 Task: Create a header with the text 'DISTANCE EDUCATION' and apply various text styles and effects.
Action: Mouse scrolled (822, 232) with delta (0, -1)
Screenshot: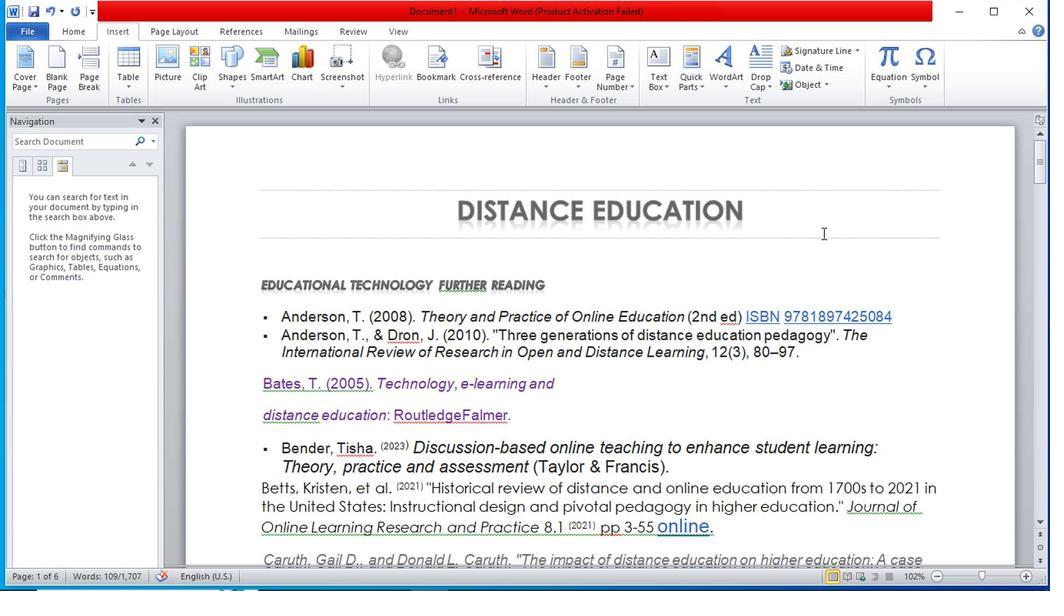 
Action: Mouse scrolled (822, 232) with delta (0, -1)
Screenshot: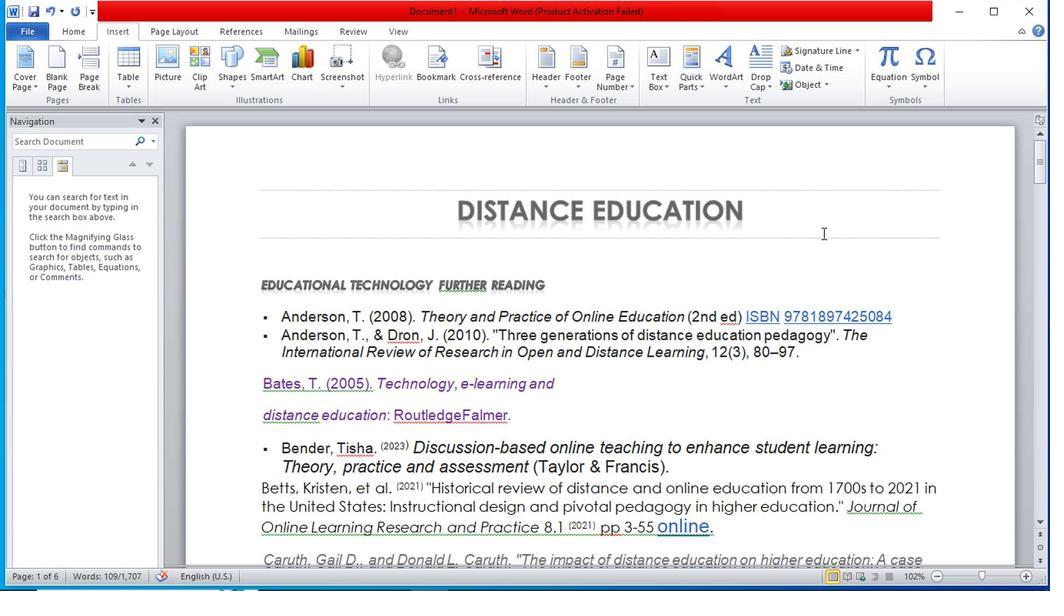 
Action: Mouse moved to (789, 261)
Screenshot: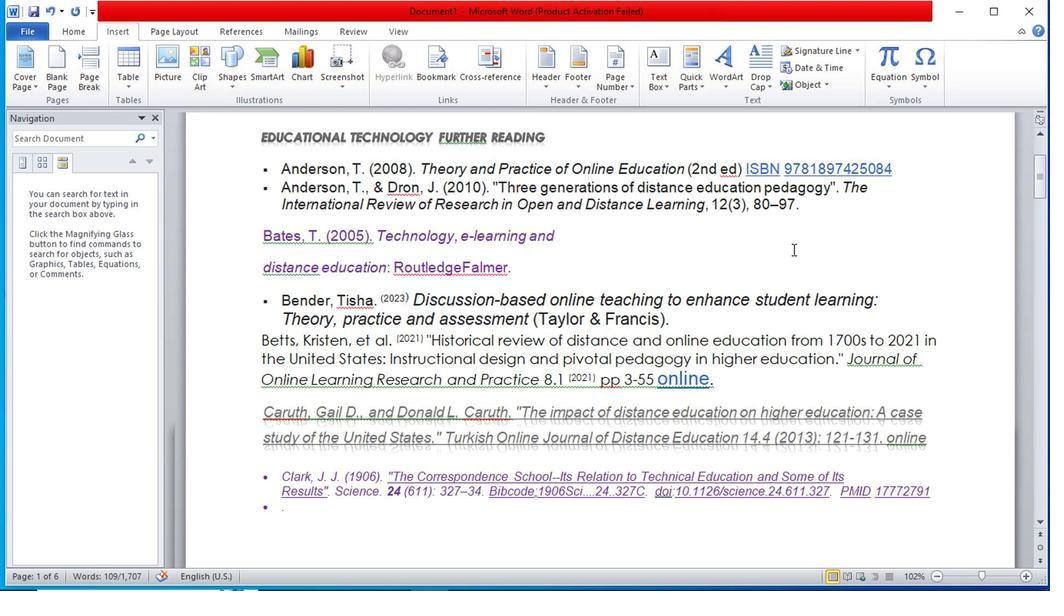 
Action: Mouse scrolled (789, 261) with delta (0, 0)
Screenshot: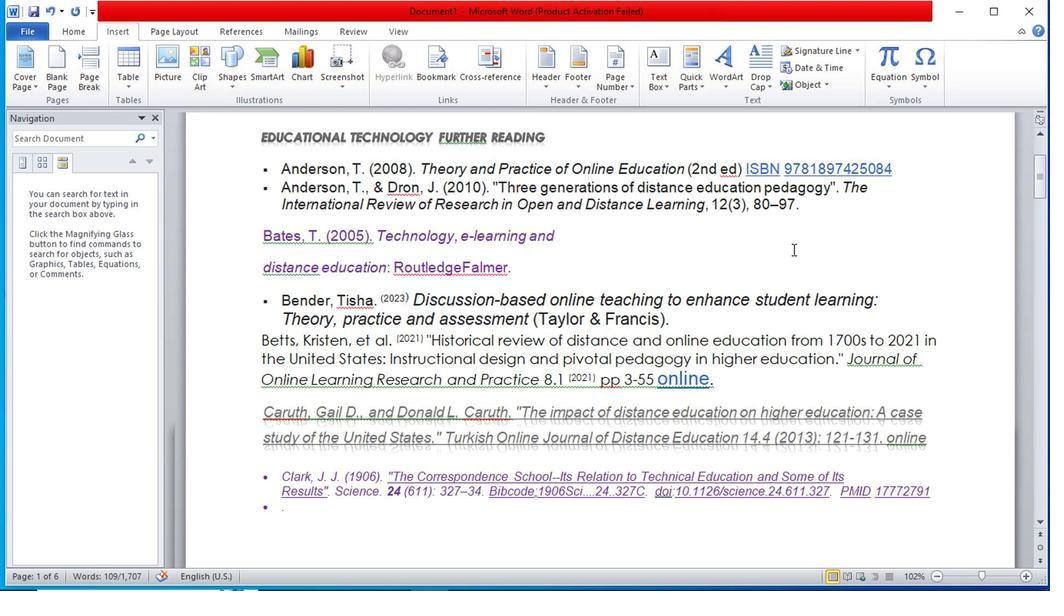 
Action: Mouse moved to (788, 265)
Screenshot: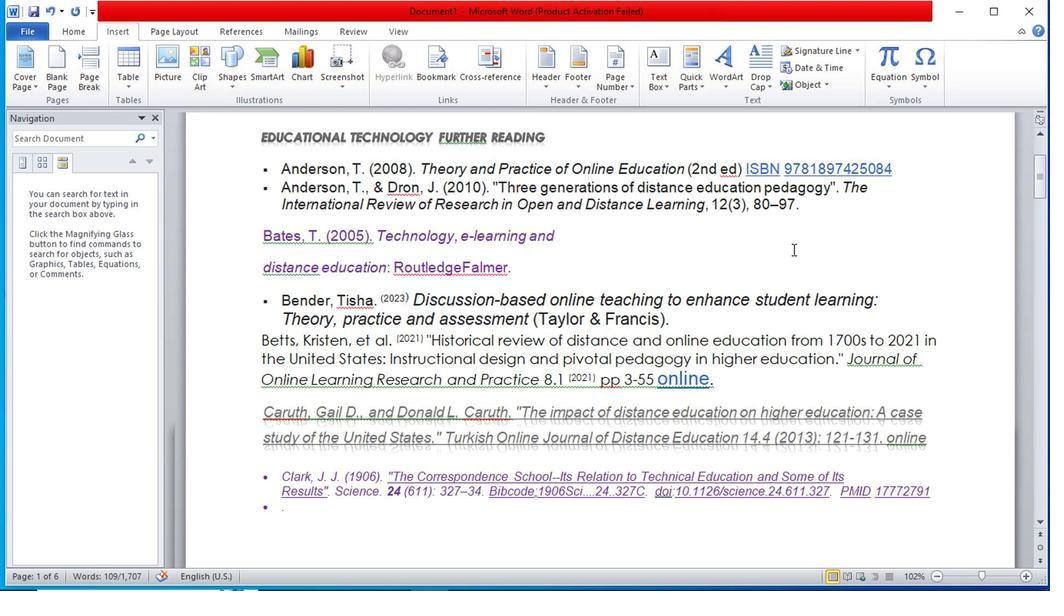 
Action: Mouse scrolled (788, 264) with delta (0, 0)
Screenshot: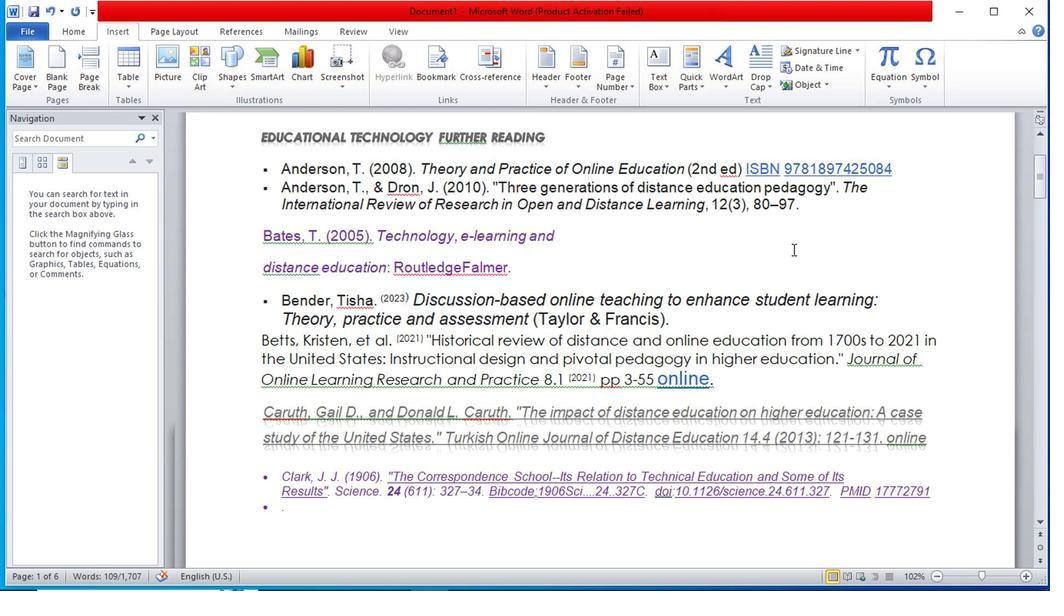 
Action: Mouse scrolled (788, 264) with delta (0, 0)
Screenshot: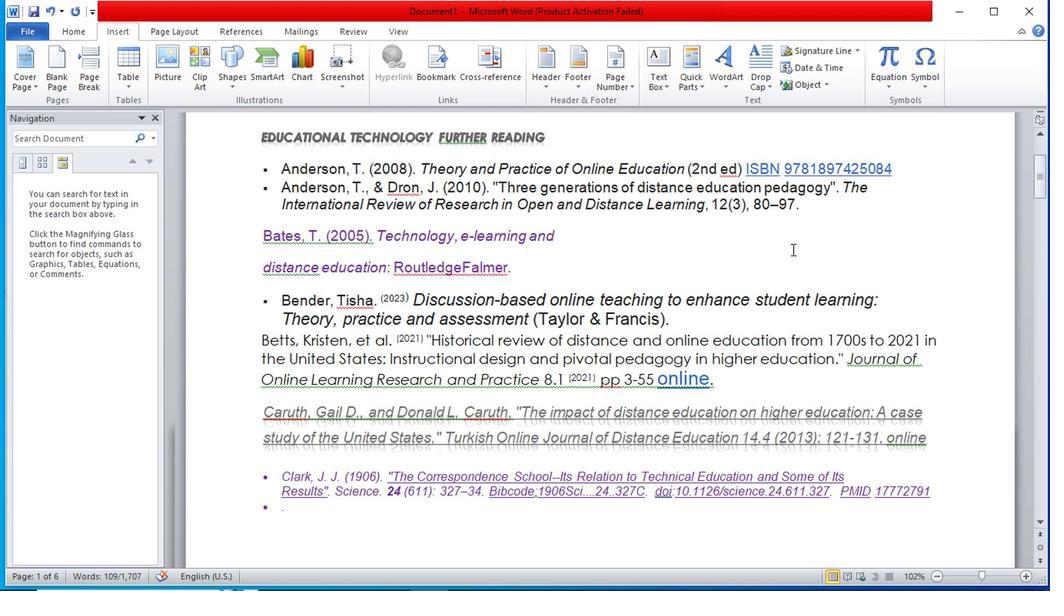 
Action: Mouse scrolled (788, 264) with delta (0, 0)
Screenshot: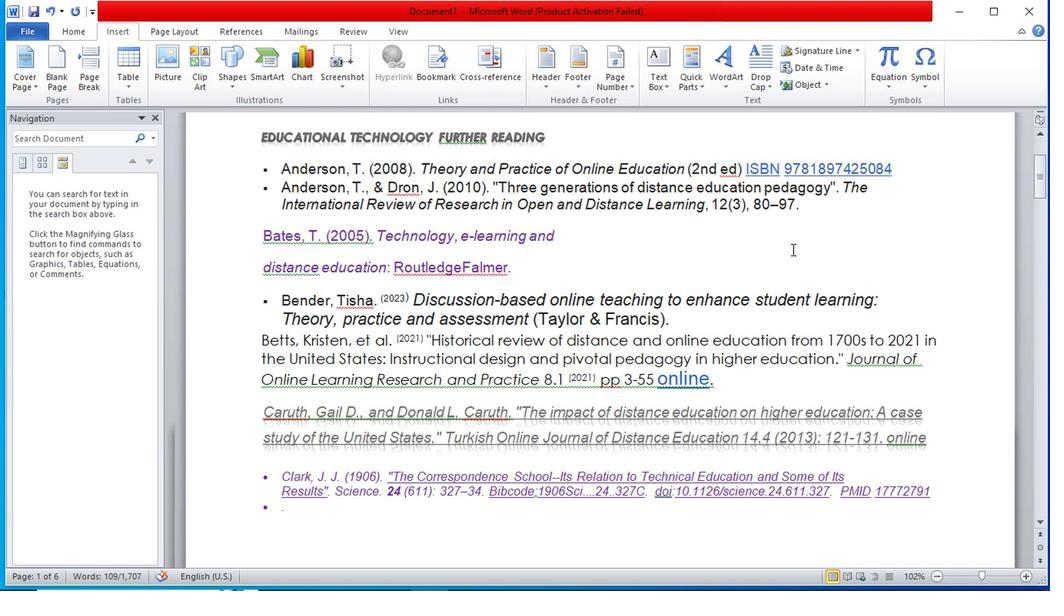 
Action: Mouse moved to (792, 310)
Screenshot: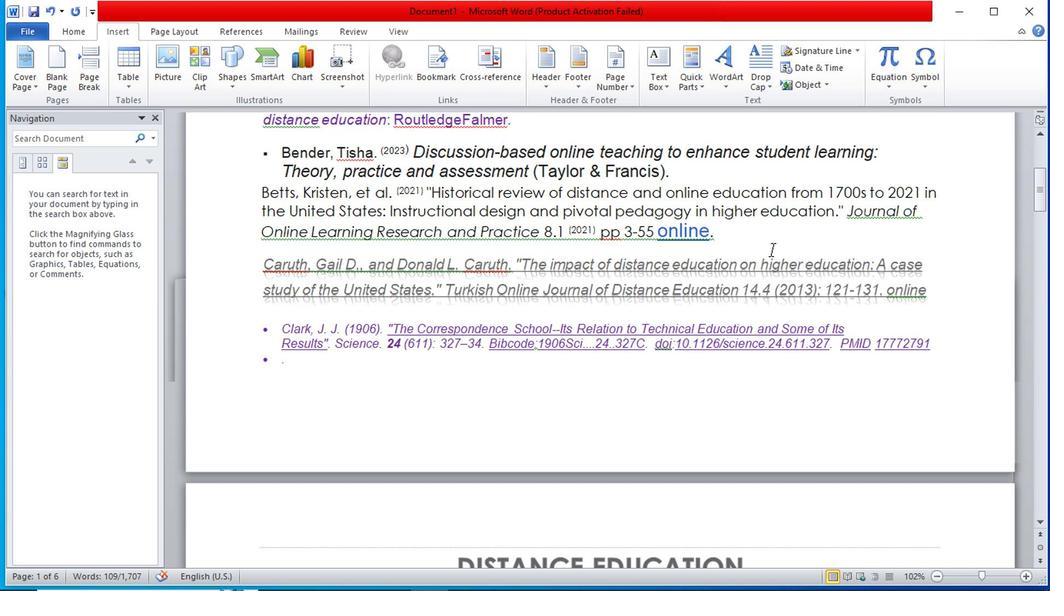 
Action: Mouse scrolled (792, 309) with delta (0, -1)
Screenshot: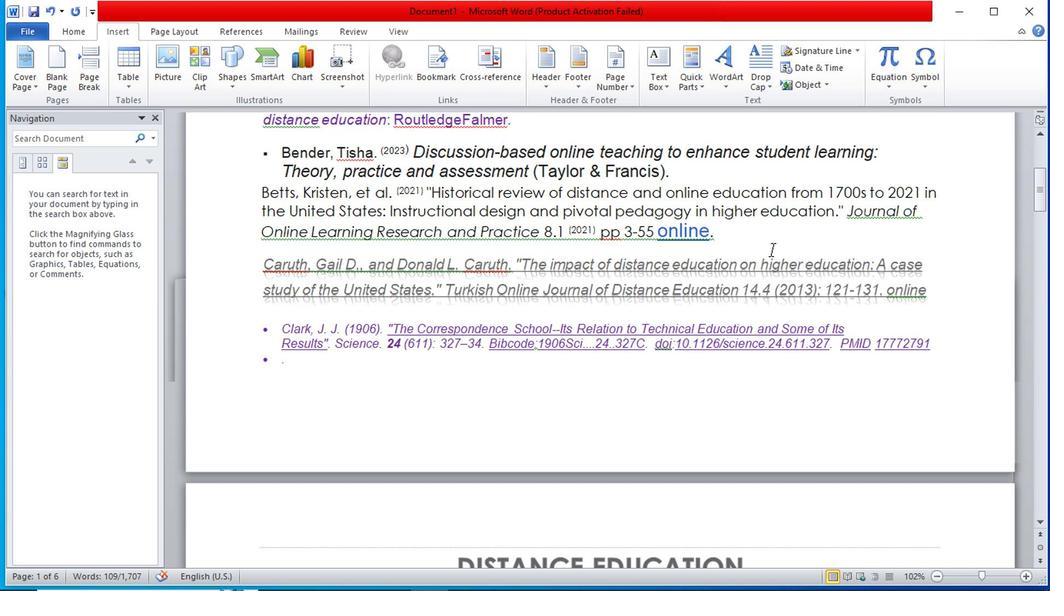 
Action: Mouse moved to (799, 329)
Screenshot: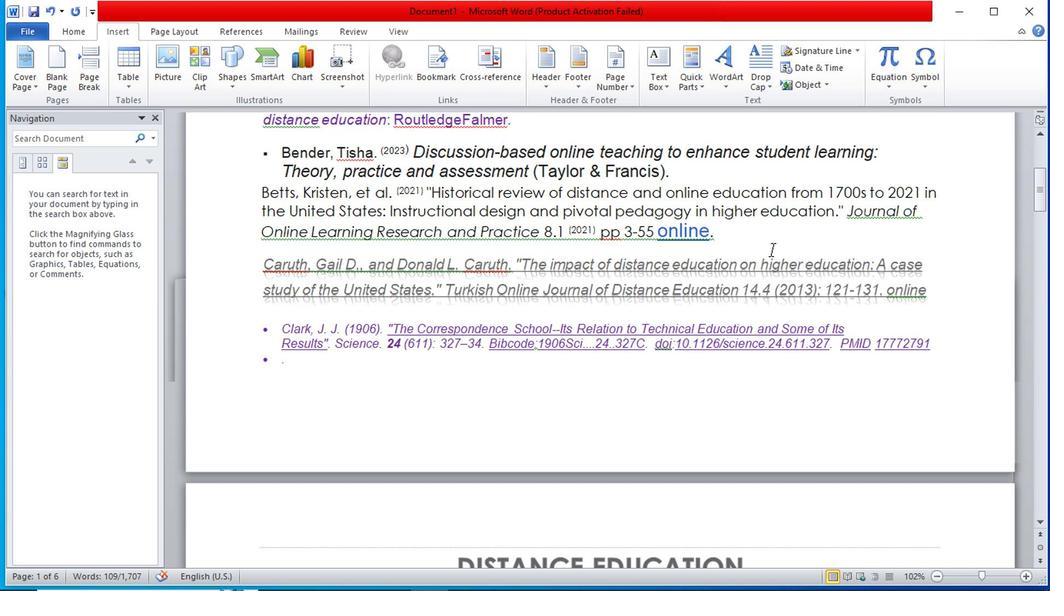 
Action: Mouse scrolled (799, 328) with delta (0, 0)
Screenshot: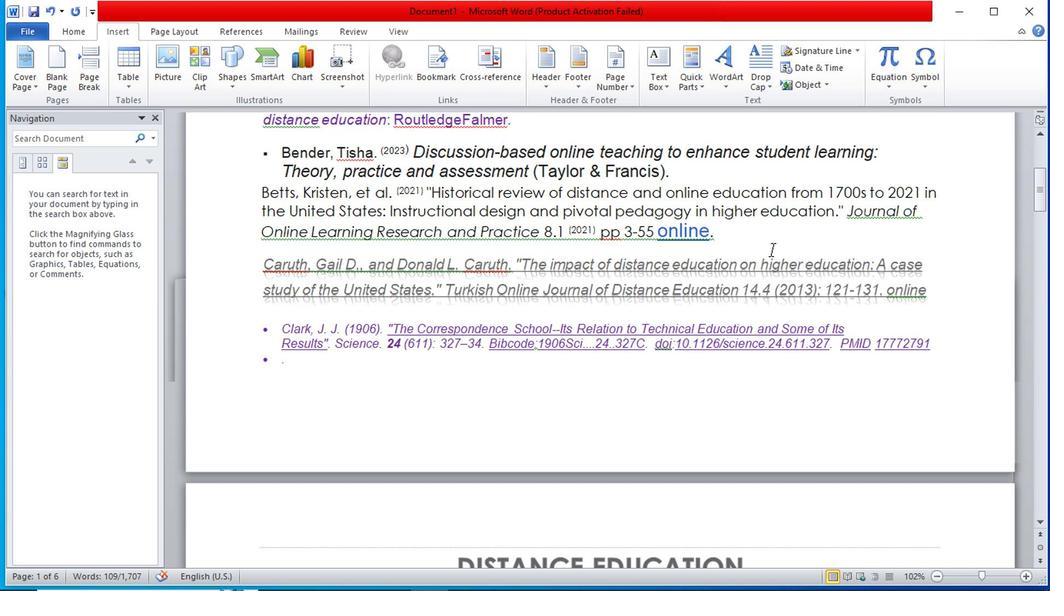 
Action: Mouse moved to (803, 336)
Screenshot: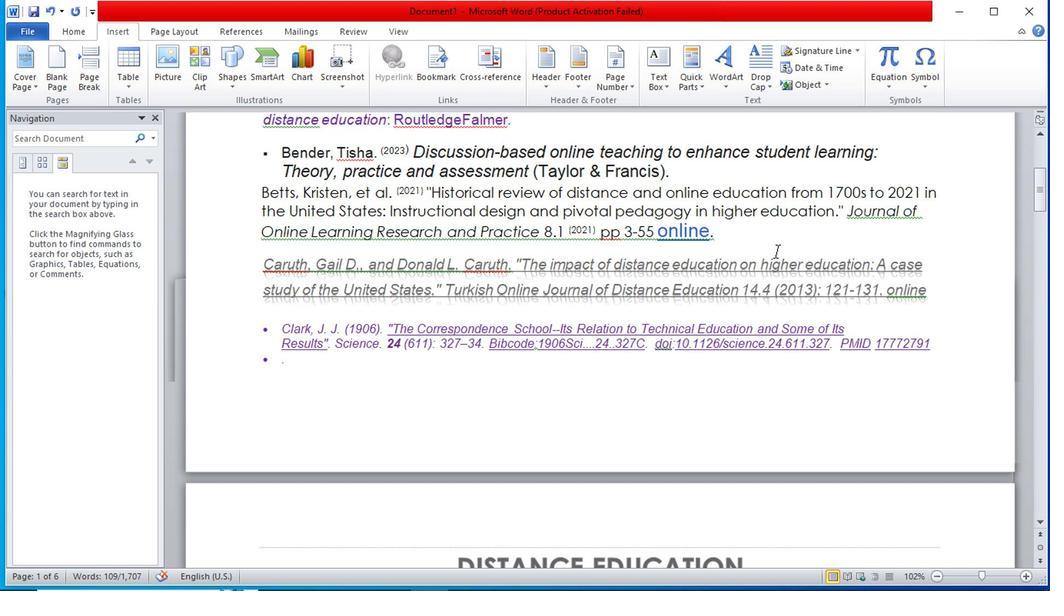 
Action: Mouse scrolled (803, 336) with delta (0, 0)
Screenshot: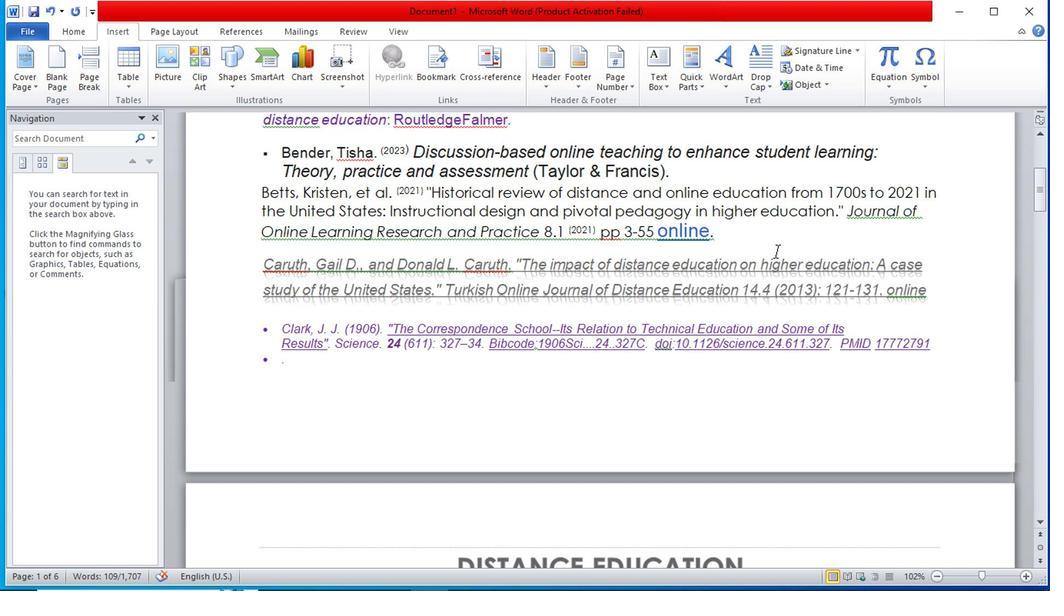 
Action: Mouse moved to (805, 341)
Screenshot: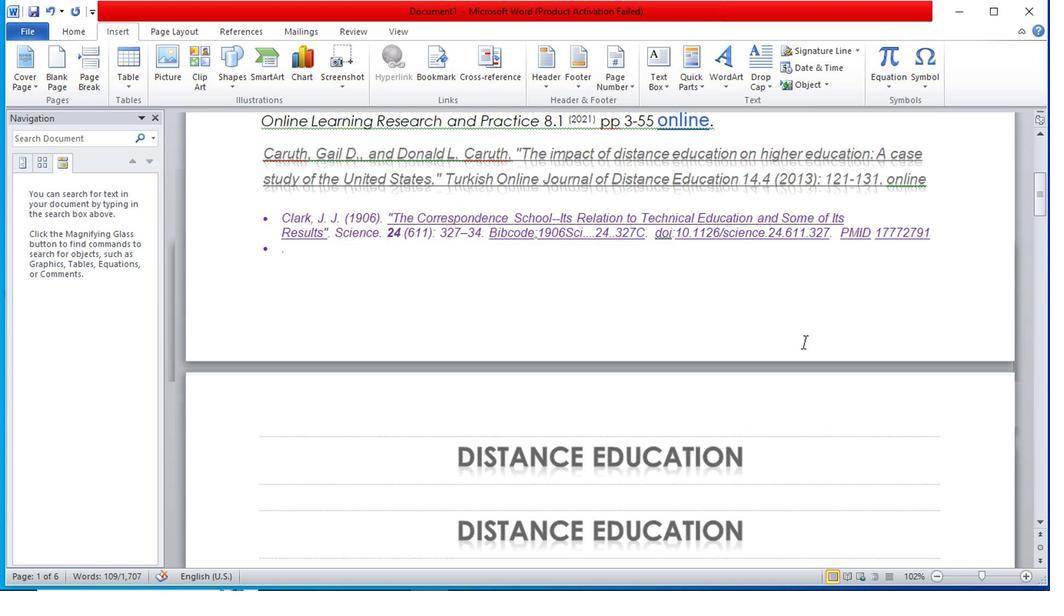 
Action: Mouse scrolled (805, 340) with delta (0, 0)
Screenshot: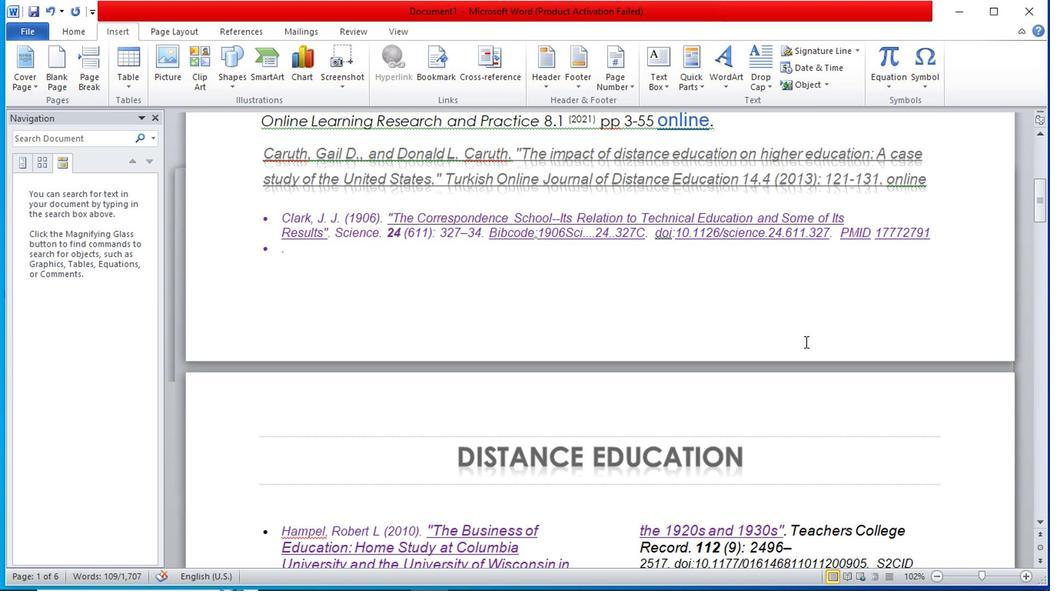 
Action: Mouse moved to (807, 342)
Screenshot: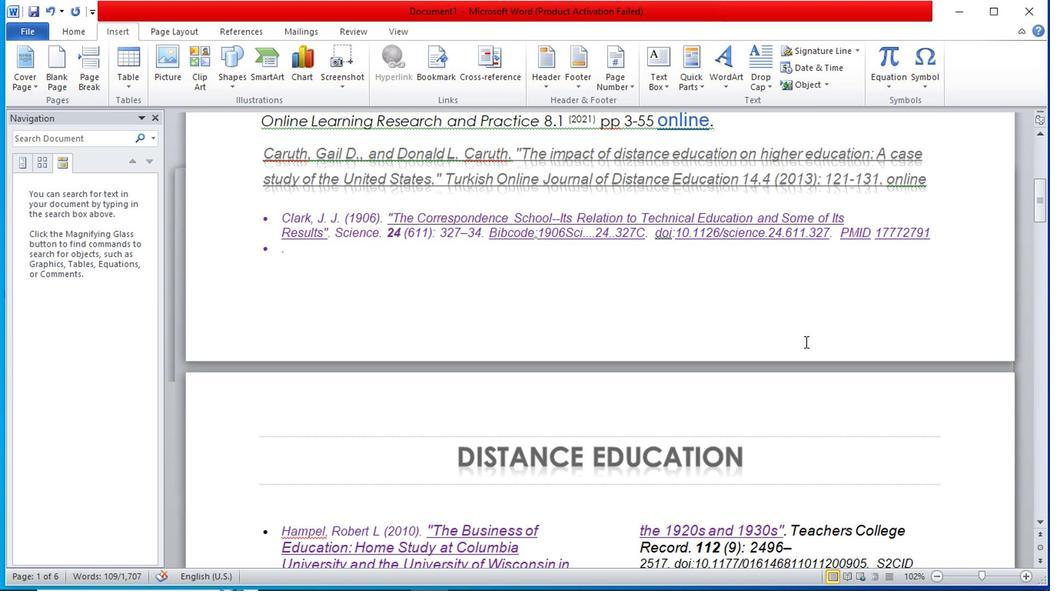 
Action: Mouse scrolled (807, 342) with delta (0, 0)
Screenshot: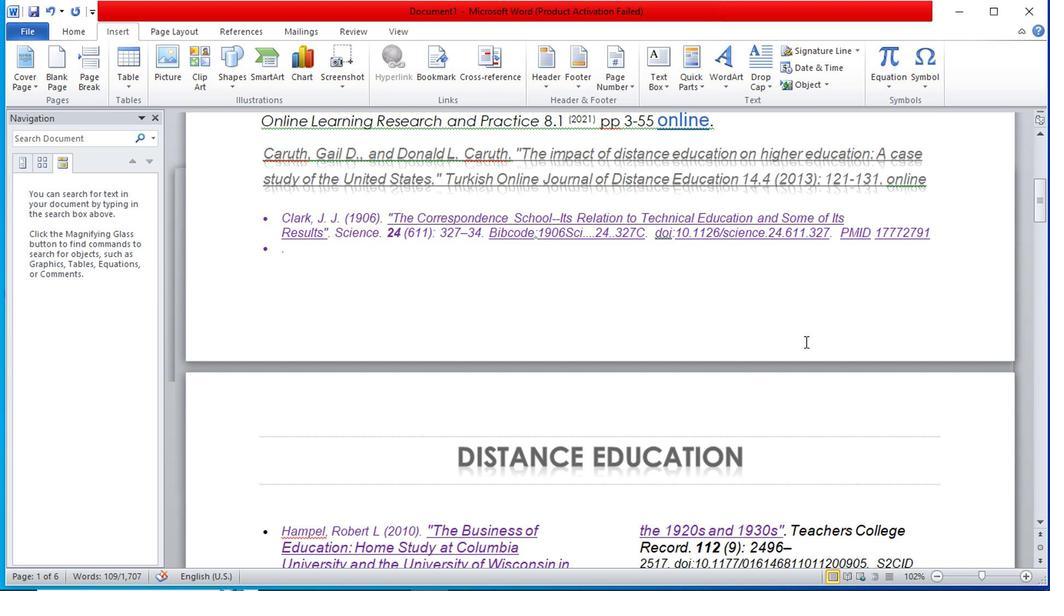 
Action: Mouse scrolled (807, 342) with delta (0, 0)
Screenshot: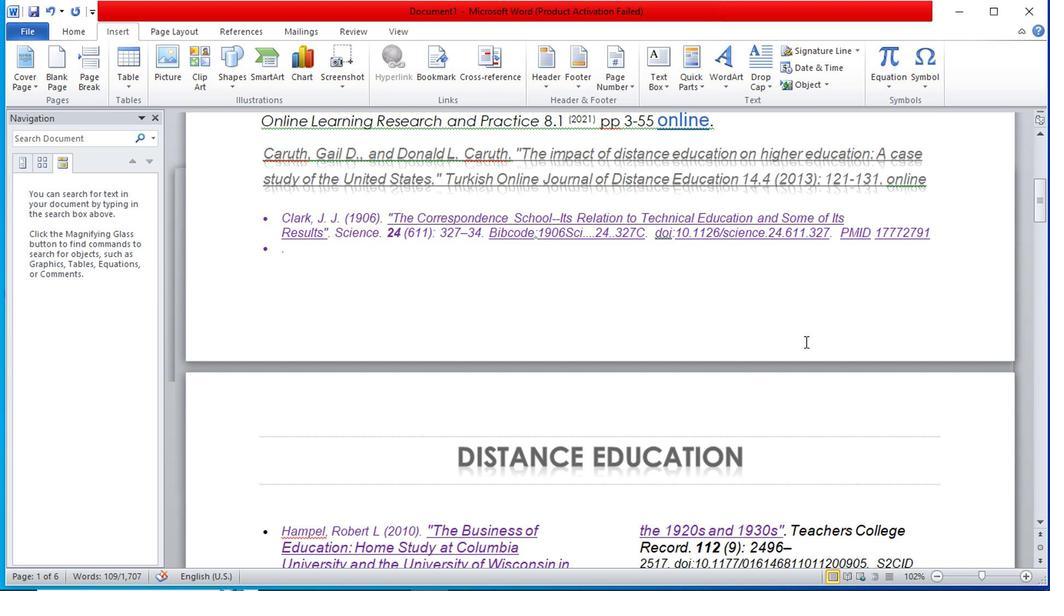 
Action: Mouse moved to (809, 342)
Screenshot: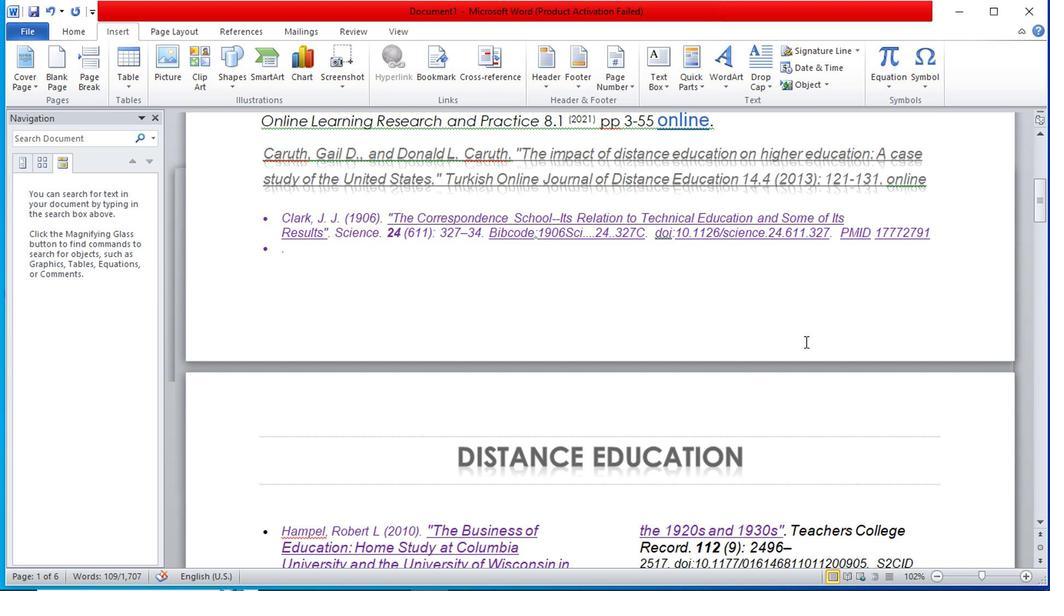 
Action: Mouse scrolled (809, 342) with delta (0, 0)
Screenshot: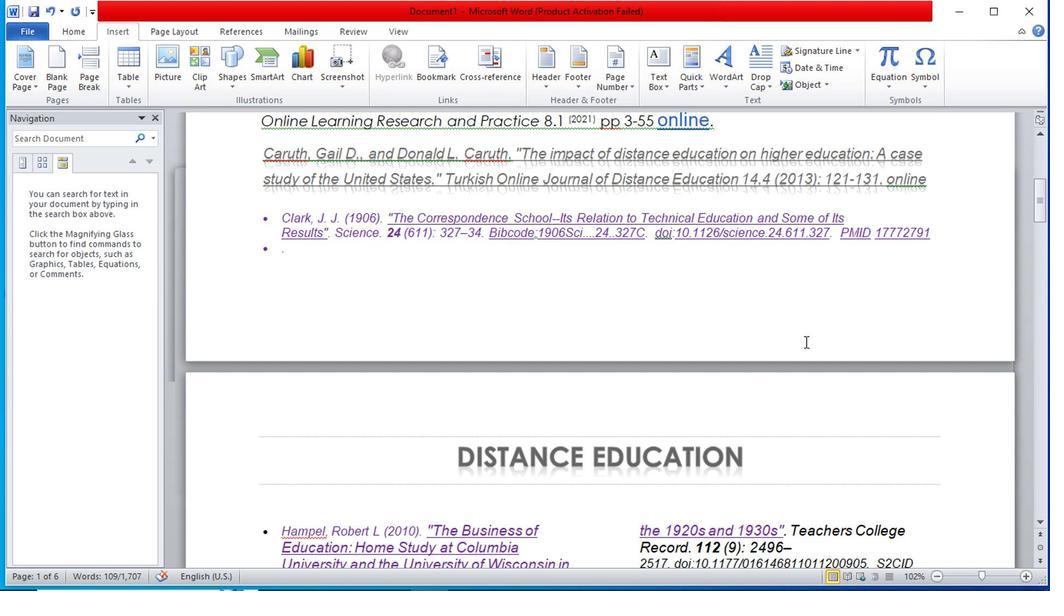 
Action: Mouse moved to (775, 342)
Screenshot: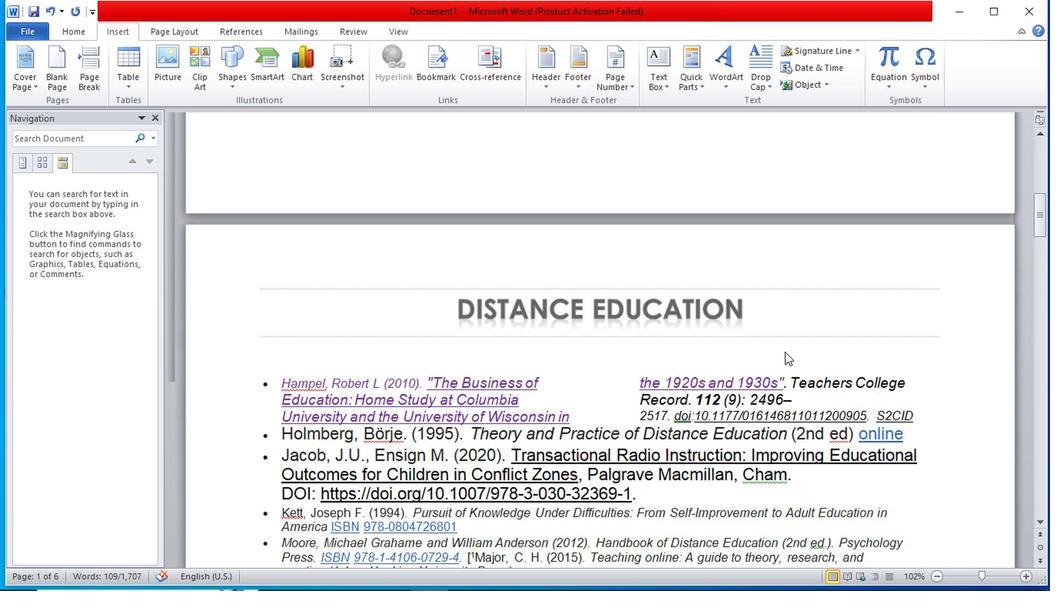 
Action: Mouse scrolled (775, 342) with delta (0, 0)
Screenshot: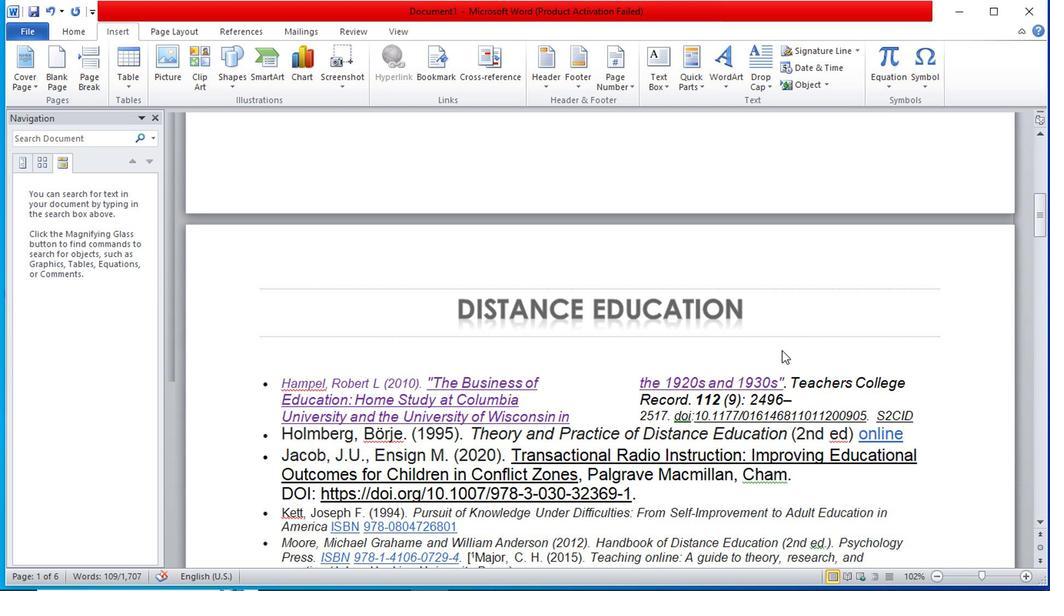 
Action: Mouse moved to (773, 342)
Screenshot: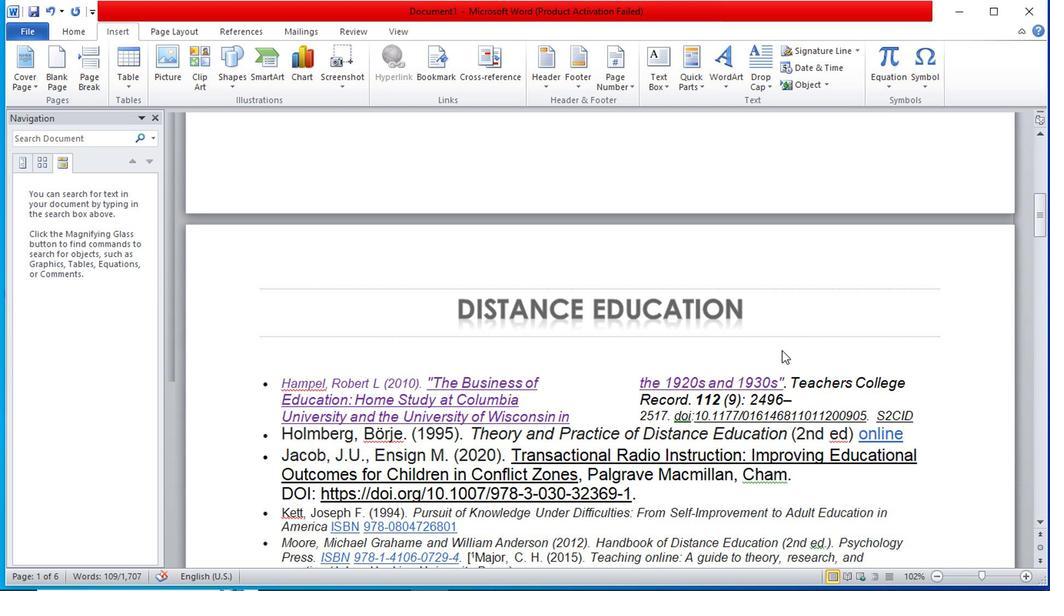 
Action: Mouse scrolled (773, 342) with delta (0, 0)
Screenshot: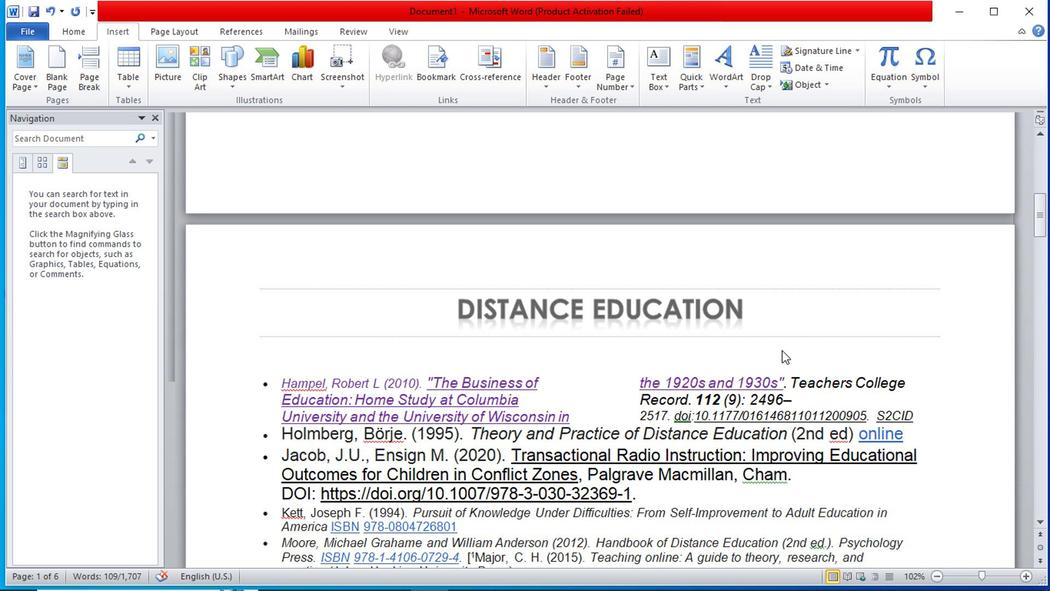 
Action: Mouse scrolled (773, 342) with delta (0, 0)
Screenshot: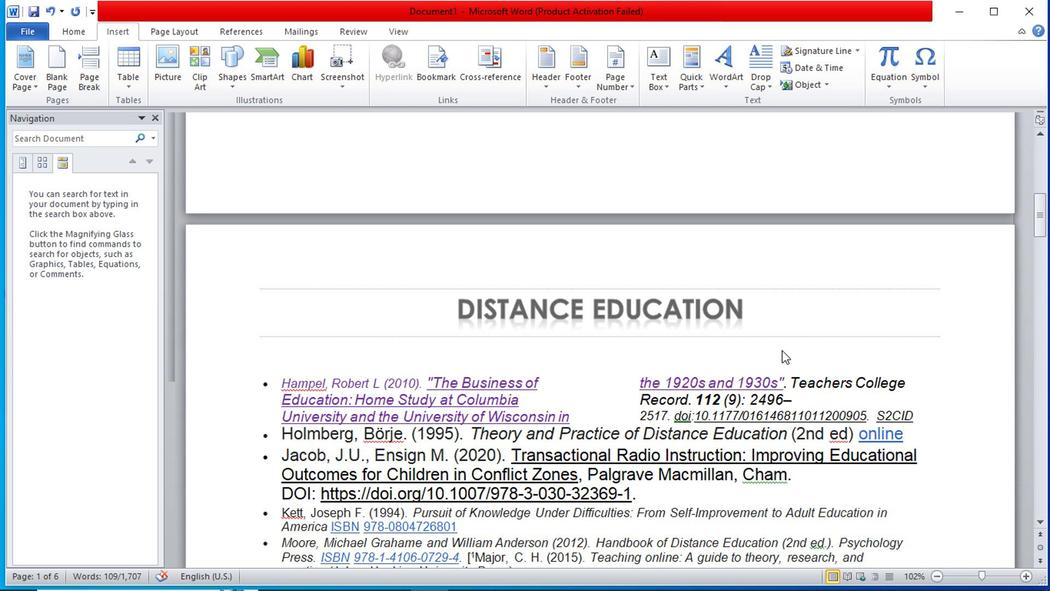
Action: Mouse moved to (771, 341)
Screenshot: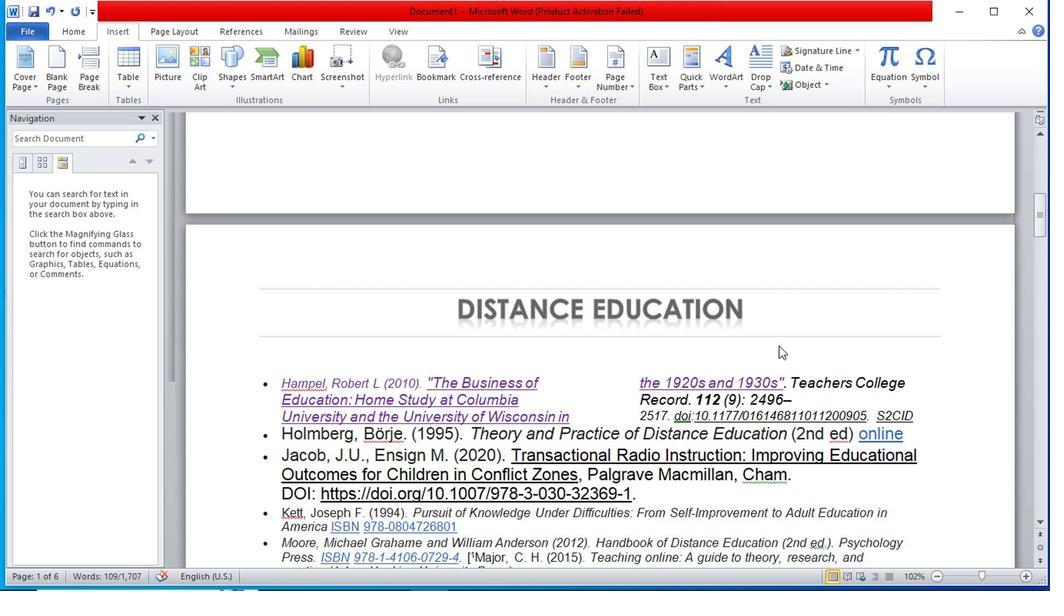 
Action: Mouse scrolled (771, 340) with delta (0, 0)
Screenshot: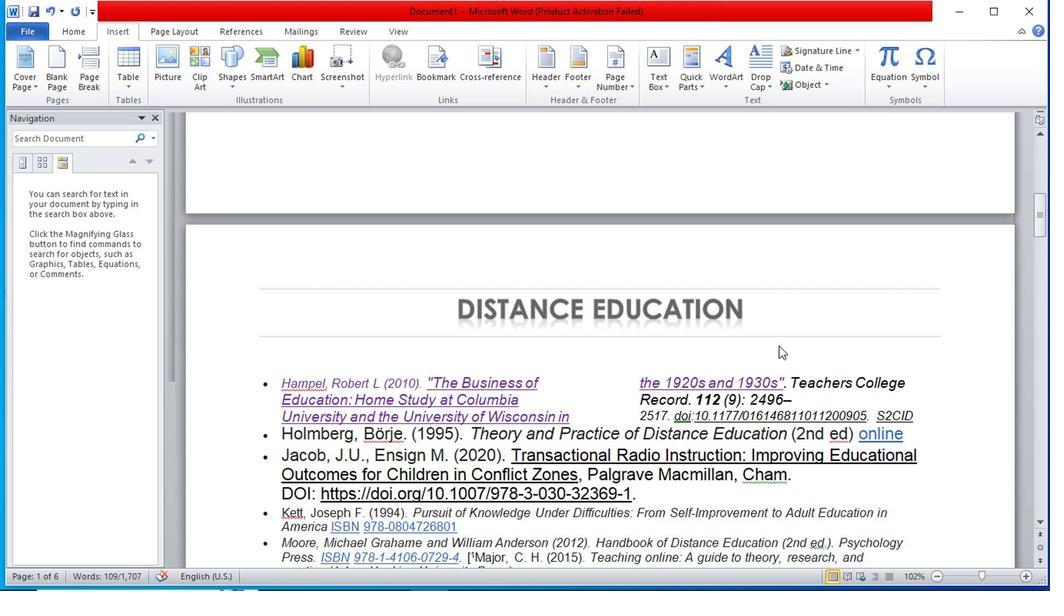 
Action: Mouse moved to (326, 314)
Screenshot: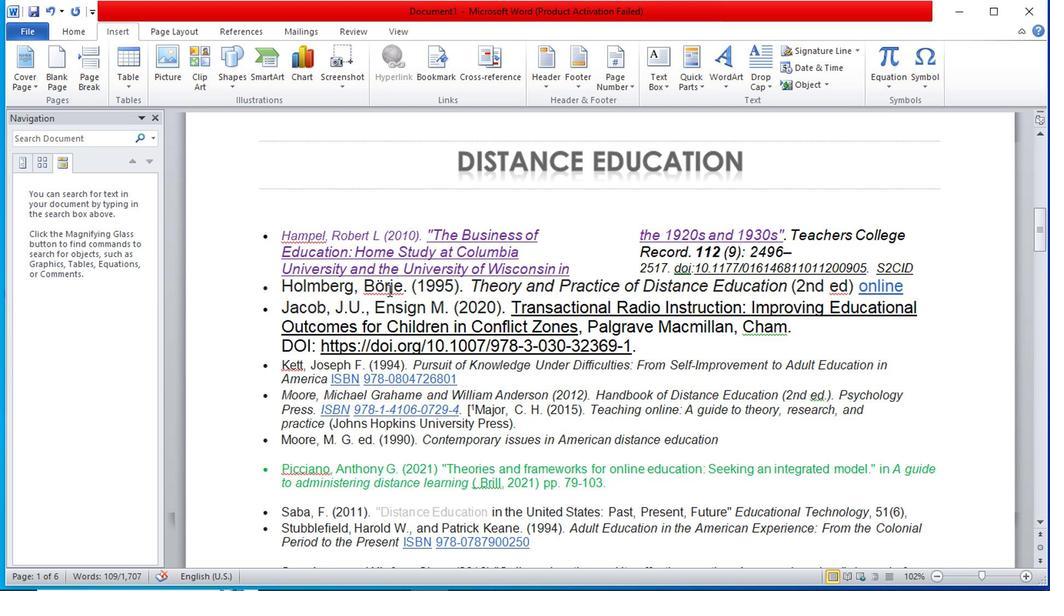 
Action: Mouse scrolled (326, 313) with delta (0, -1)
Screenshot: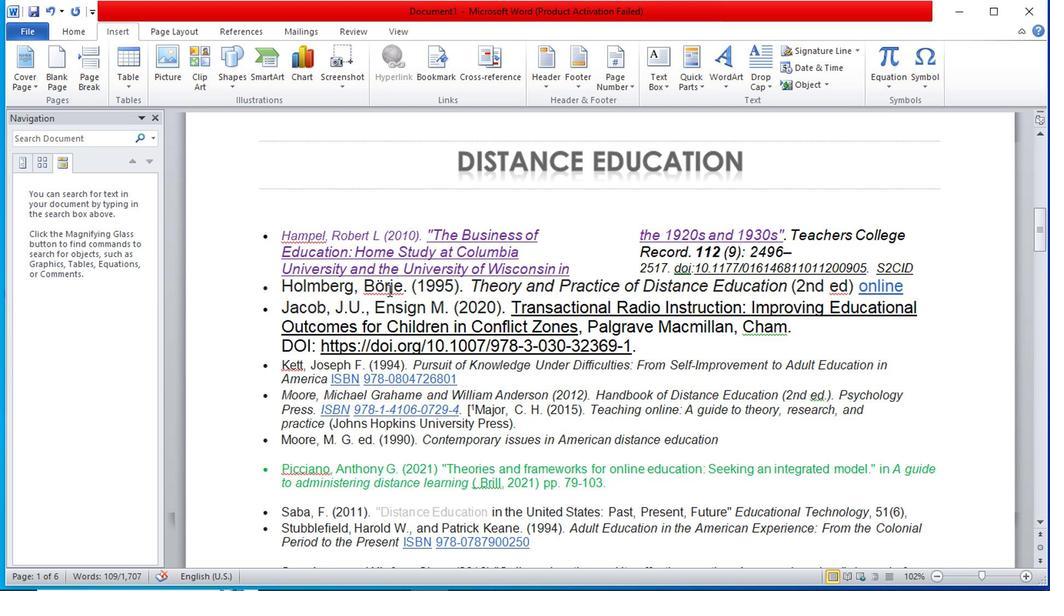 
Action: Mouse moved to (323, 316)
Screenshot: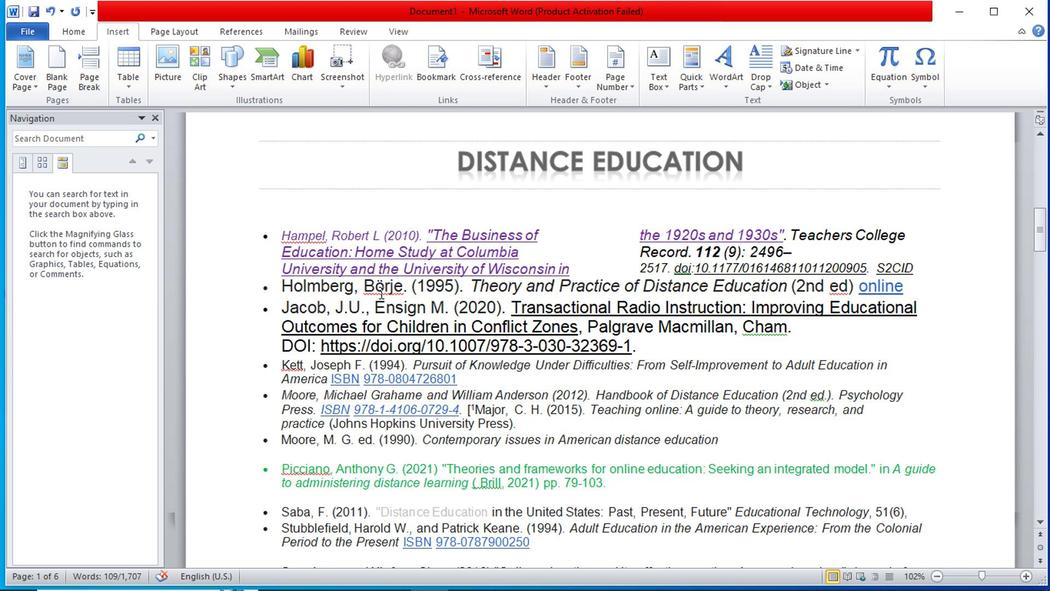 
Action: Mouse scrolled (323, 315) with delta (0, -1)
Screenshot: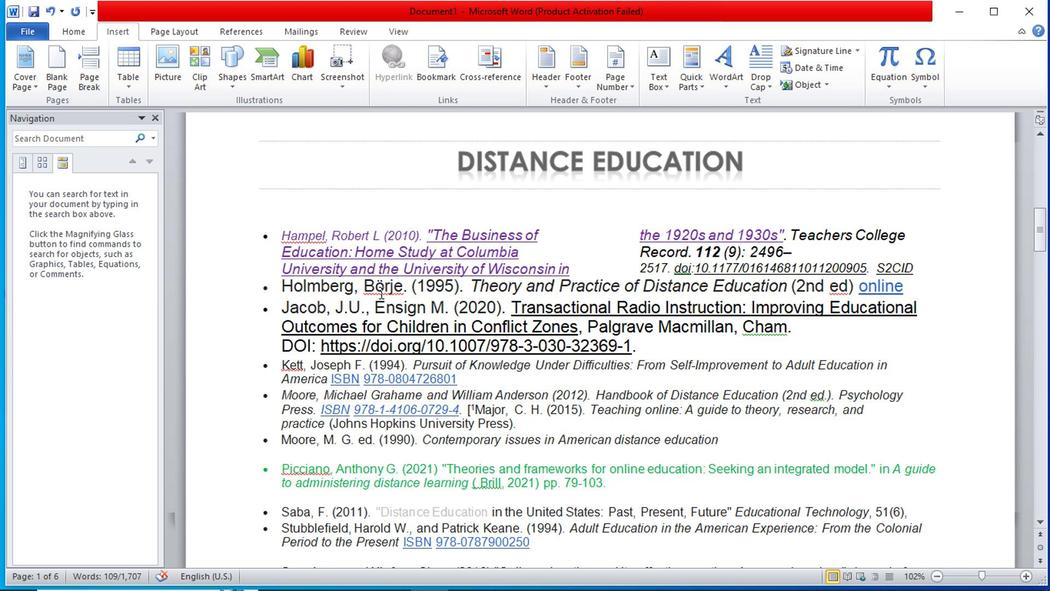 
Action: Mouse moved to (309, 300)
Screenshot: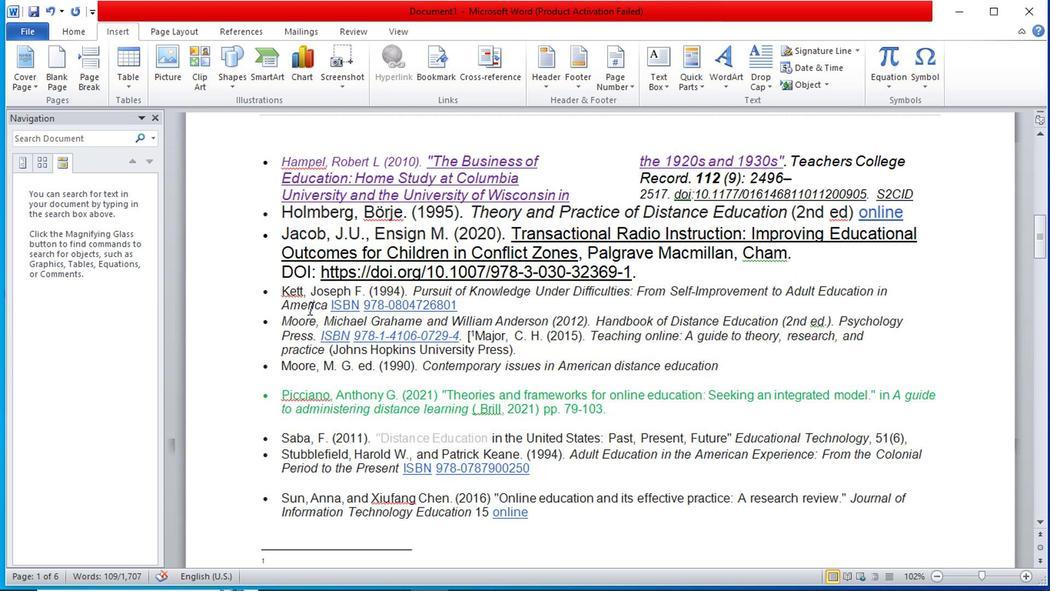 
Action: Mouse scrolled (309, 299) with delta (0, 0)
Screenshot: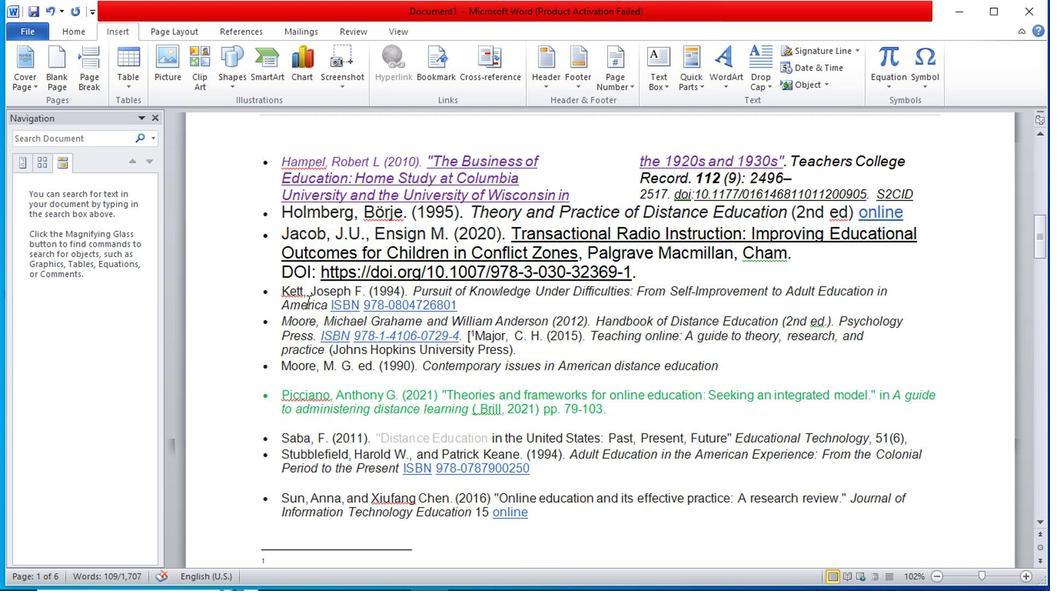 
Action: Mouse scrolled (309, 299) with delta (0, 0)
Screenshot: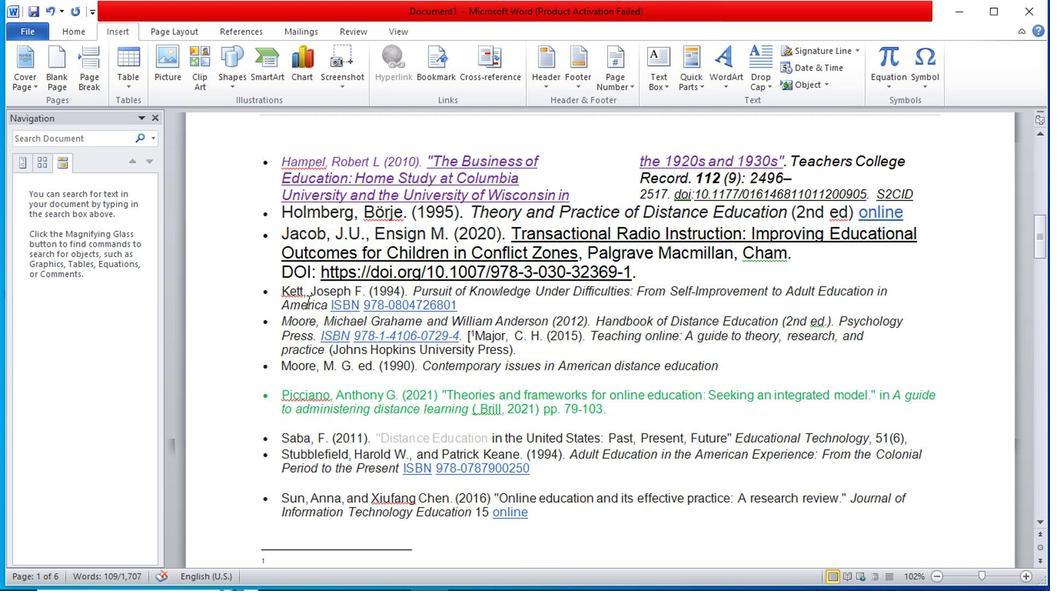 
Action: Mouse scrolled (309, 299) with delta (0, 0)
Screenshot: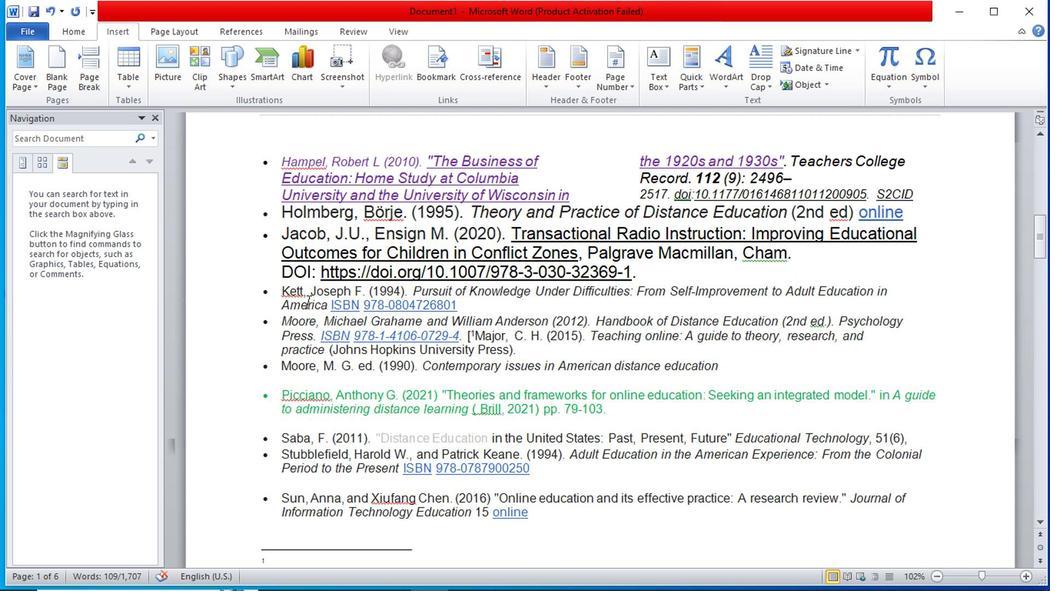 
Action: Mouse scrolled (309, 299) with delta (0, 0)
Screenshot: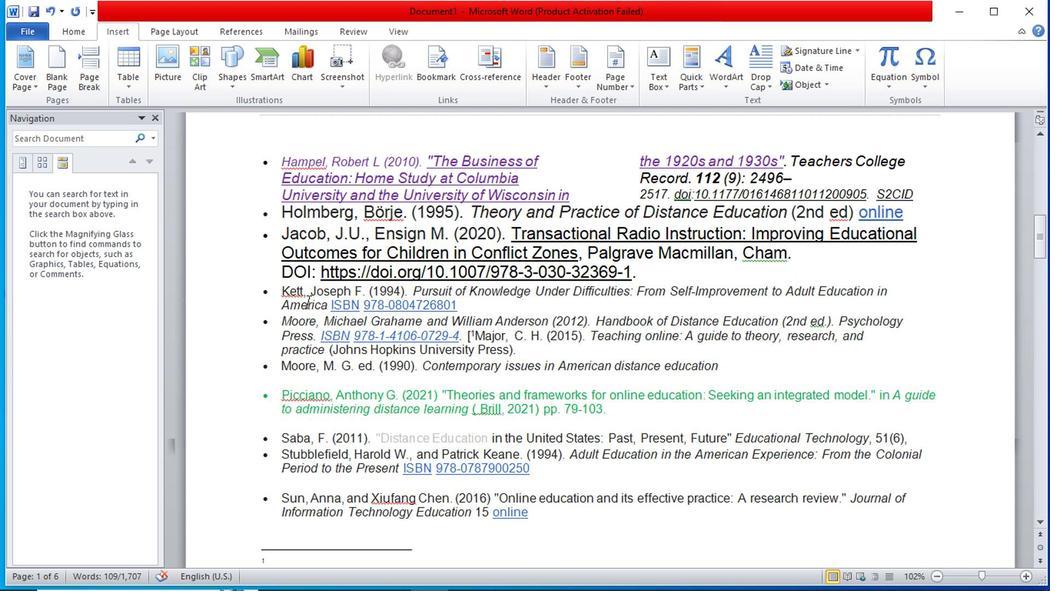 
Action: Mouse scrolled (309, 301) with delta (0, 1)
Screenshot: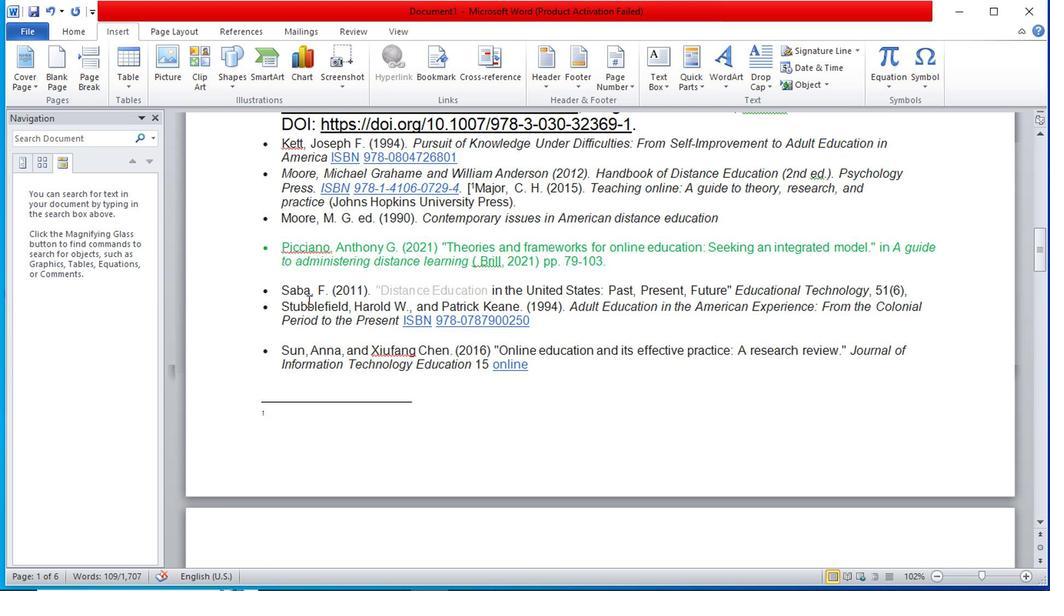 
Action: Mouse scrolled (309, 301) with delta (0, 1)
Screenshot: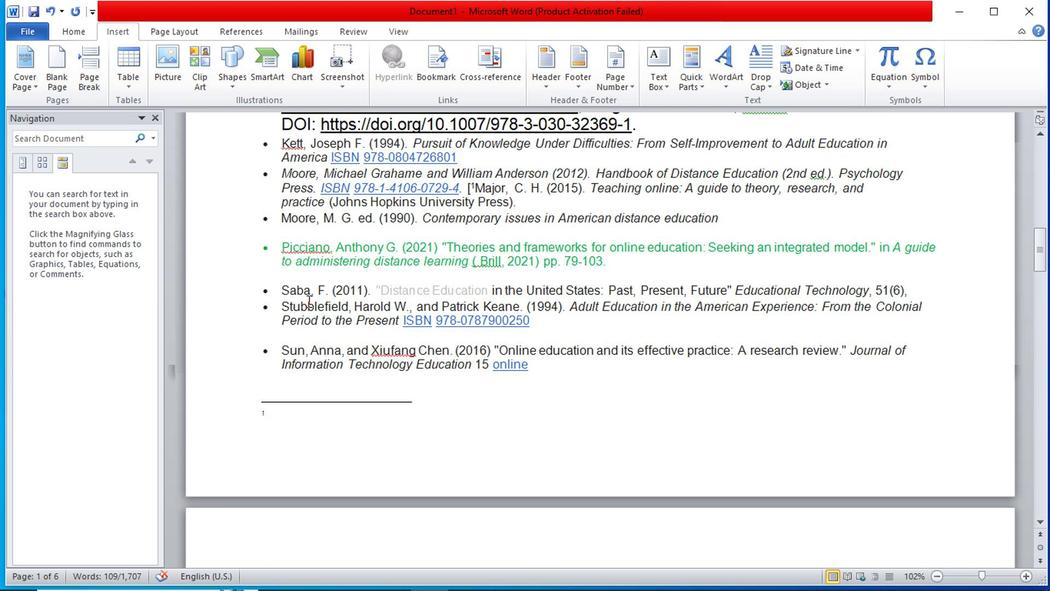 
Action: Mouse scrolled (309, 301) with delta (0, 1)
Screenshot: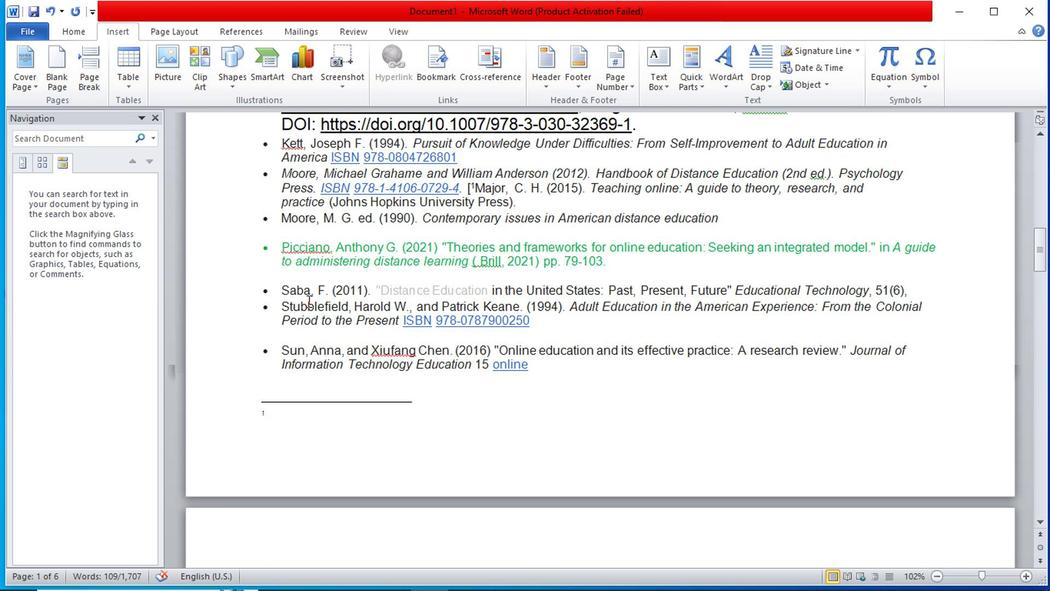 
Action: Mouse scrolled (309, 301) with delta (0, 1)
Screenshot: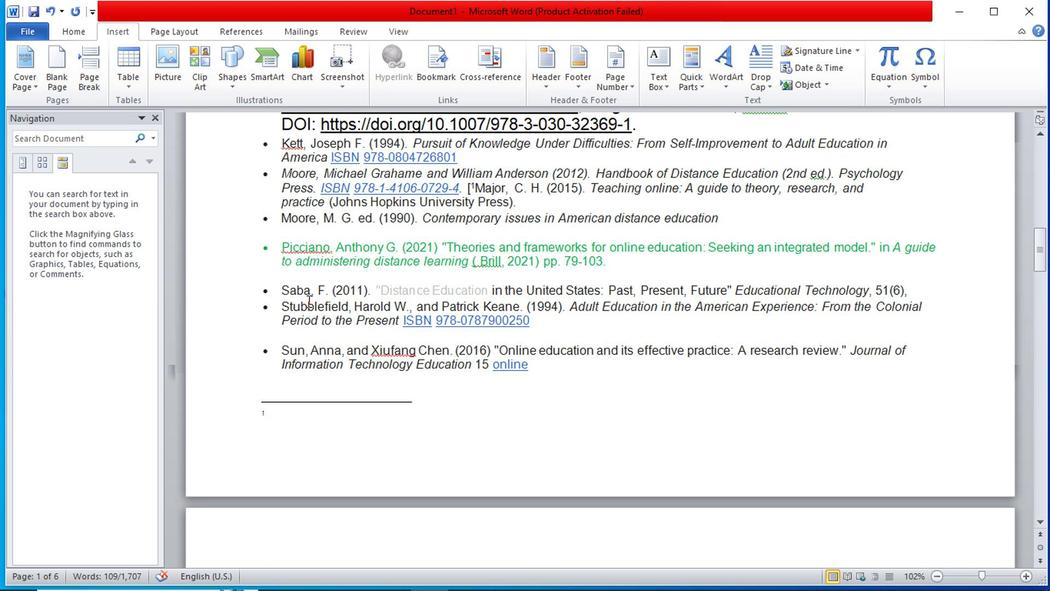 
Action: Mouse scrolled (309, 301) with delta (0, 1)
Screenshot: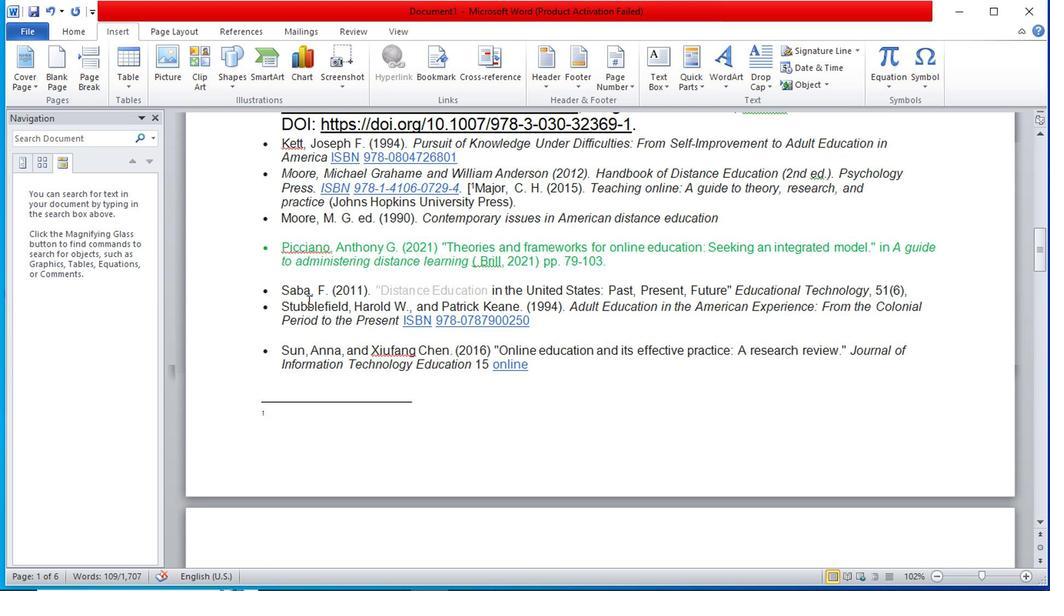 
Action: Mouse scrolled (309, 301) with delta (0, 1)
Screenshot: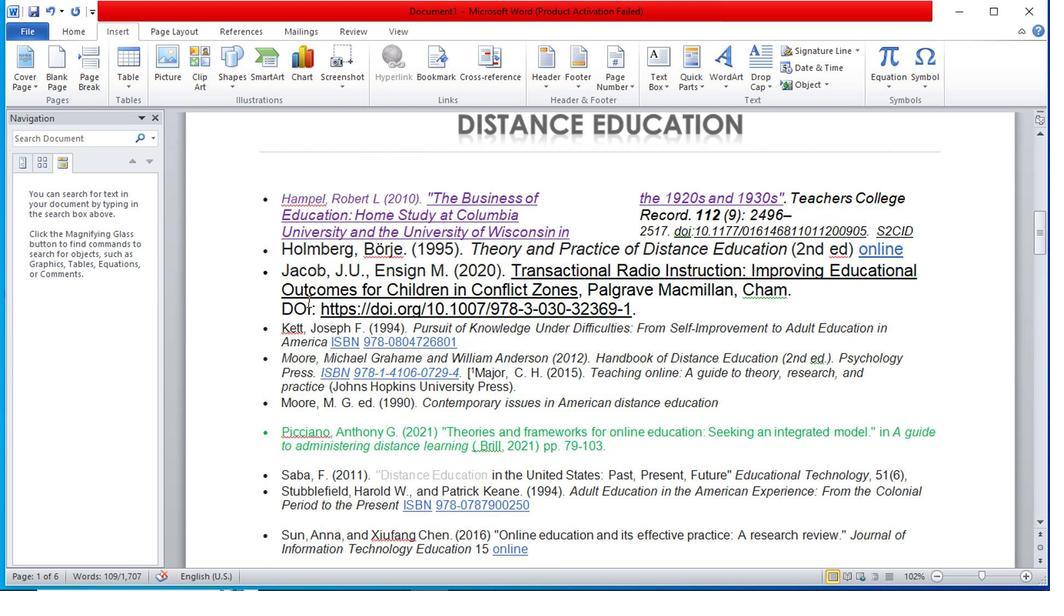 
Action: Mouse scrolled (309, 301) with delta (0, 1)
Screenshot: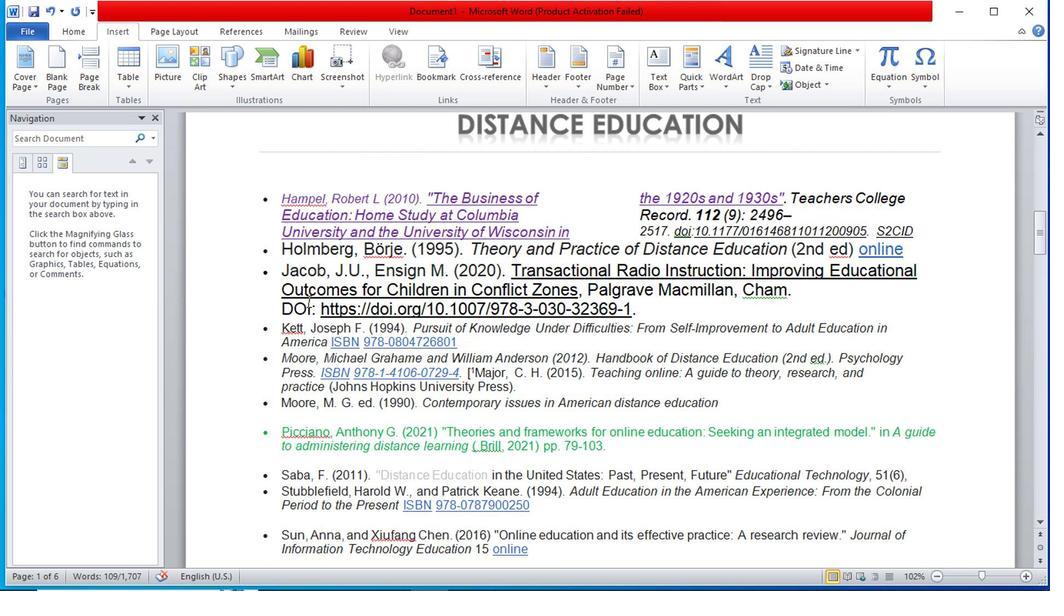 
Action: Mouse scrolled (309, 301) with delta (0, 1)
Screenshot: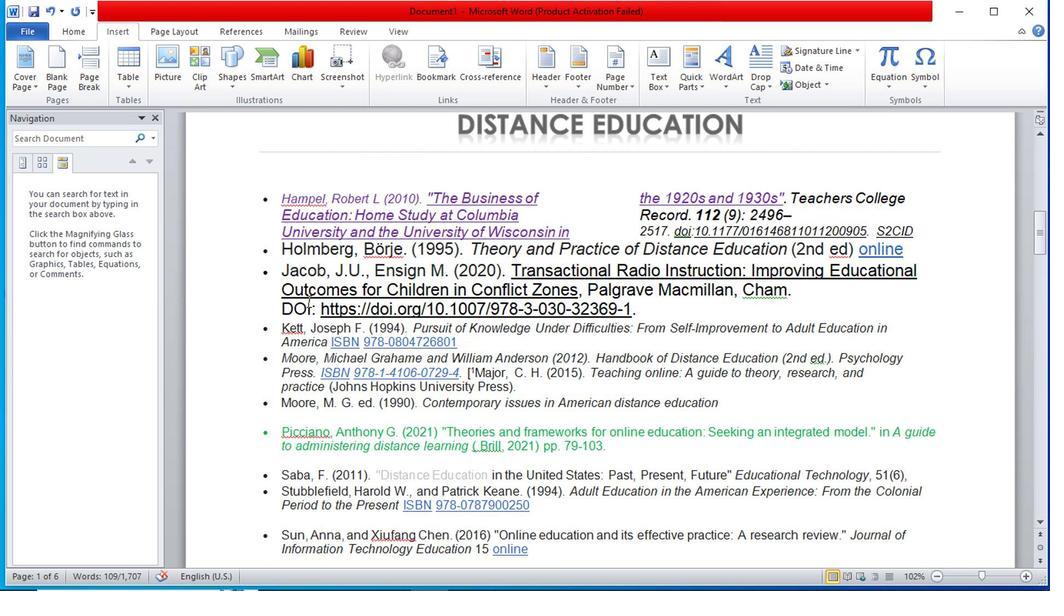 
Action: Mouse scrolled (309, 301) with delta (0, 1)
Screenshot: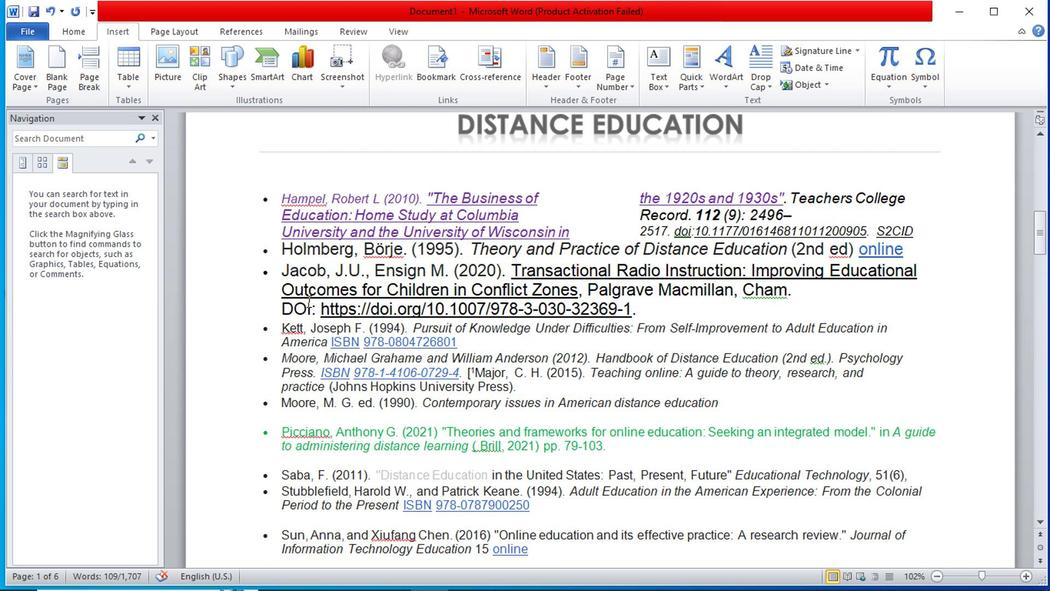 
Action: Mouse scrolled (309, 301) with delta (0, 1)
Screenshot: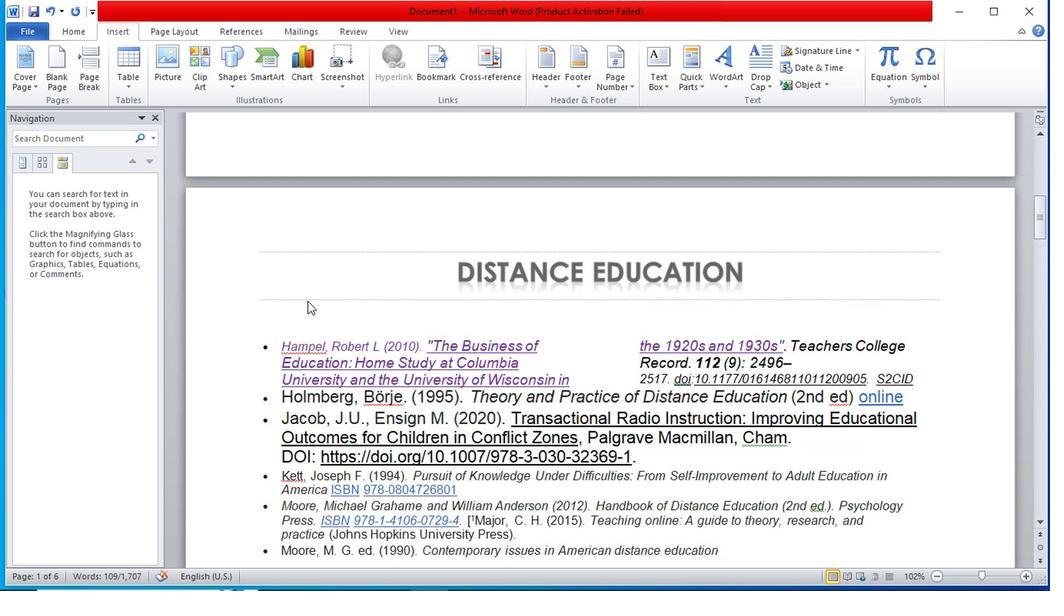 
Action: Mouse scrolled (309, 301) with delta (0, 1)
Screenshot: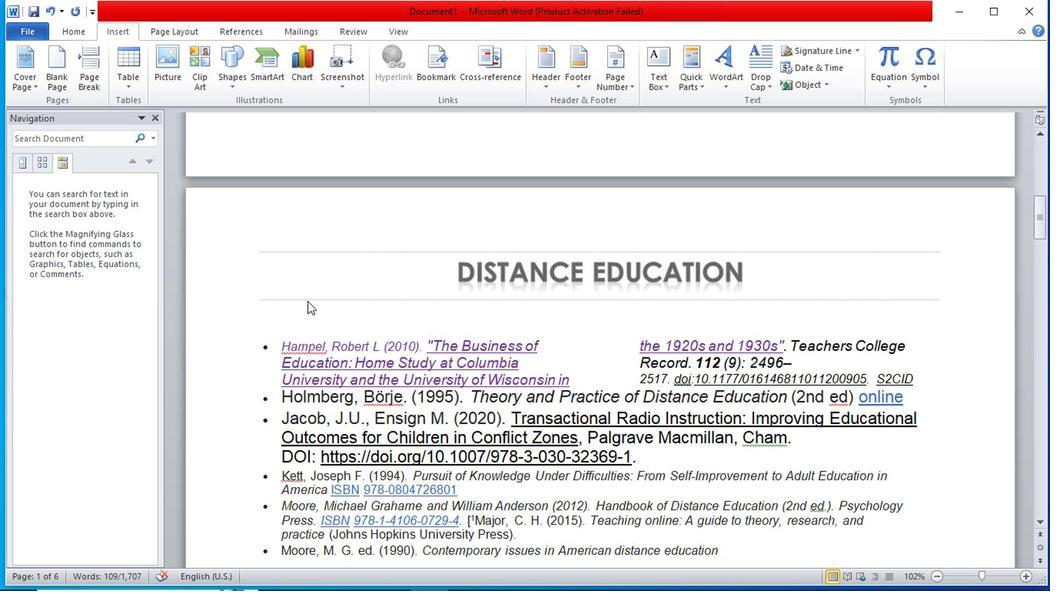 
Action: Mouse scrolled (309, 301) with delta (0, 1)
Screenshot: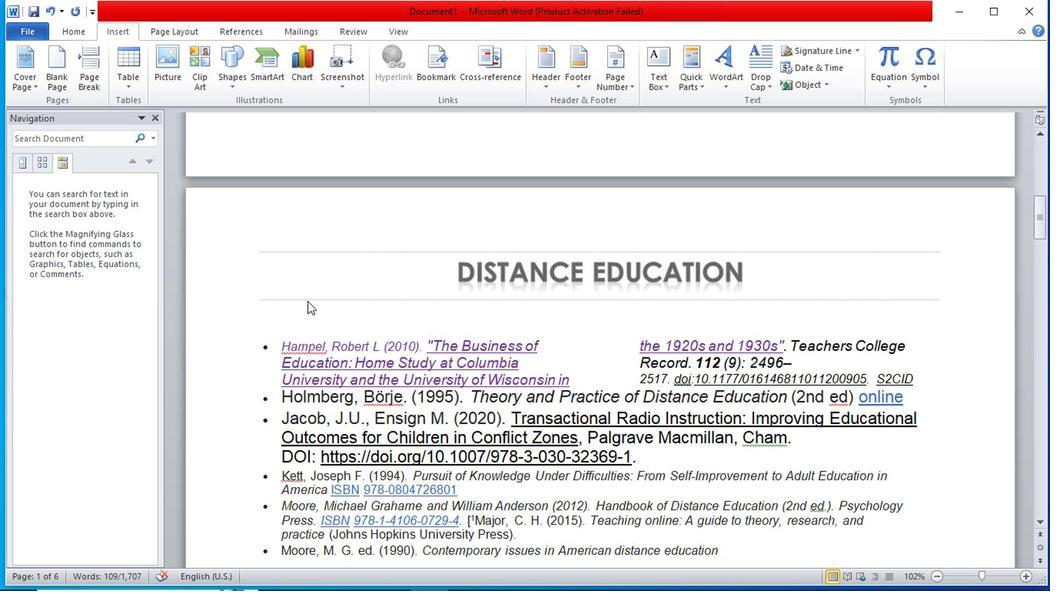 
Action: Mouse scrolled (309, 301) with delta (0, 1)
Screenshot: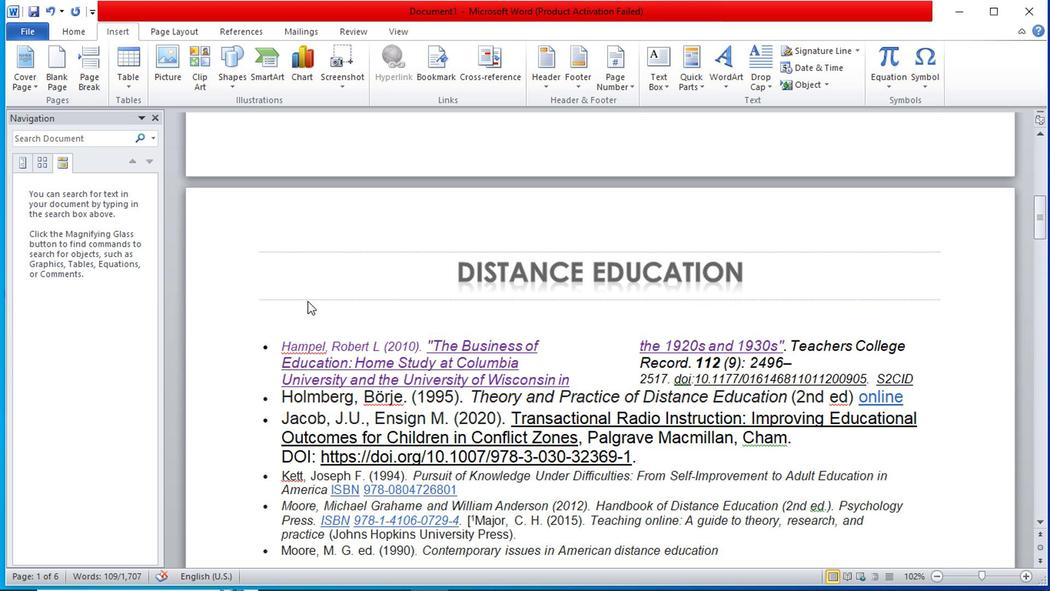 
Action: Mouse moved to (309, 300)
Screenshot: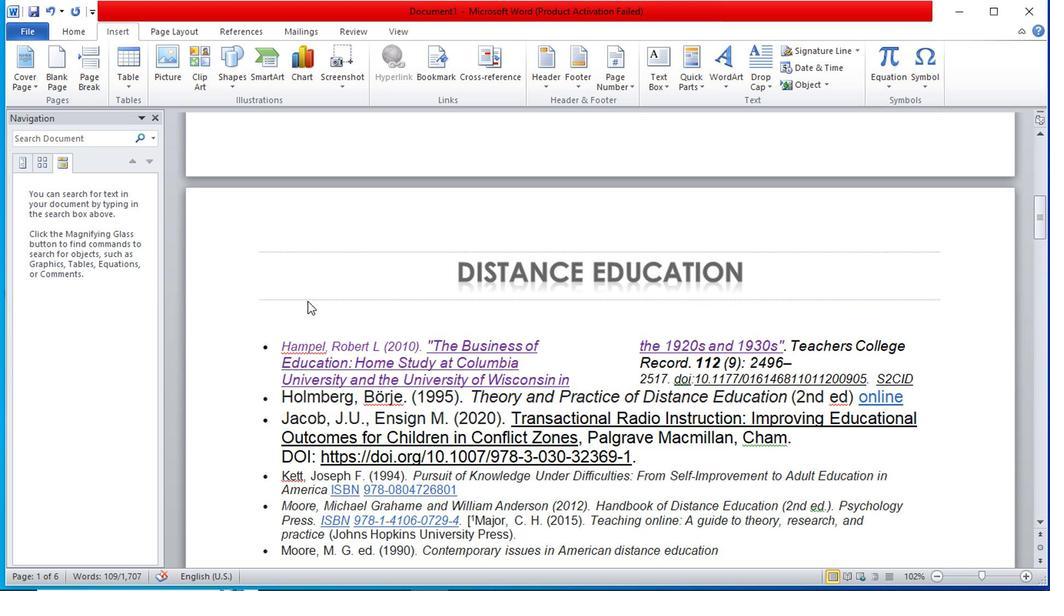 
Action: Mouse scrolled (309, 301) with delta (0, 1)
Screenshot: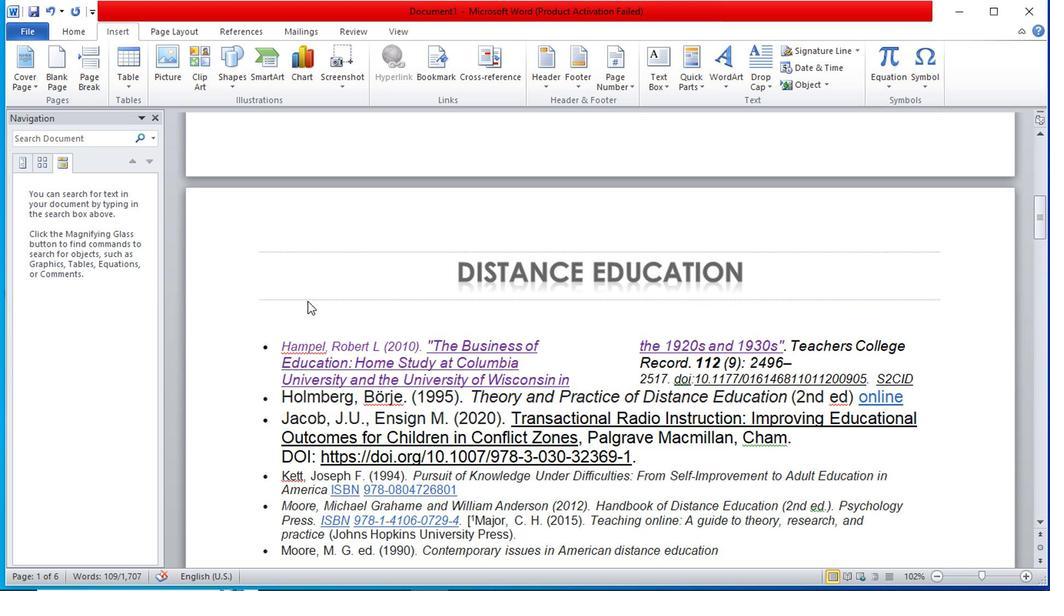 
Action: Mouse moved to (309, 300)
Screenshot: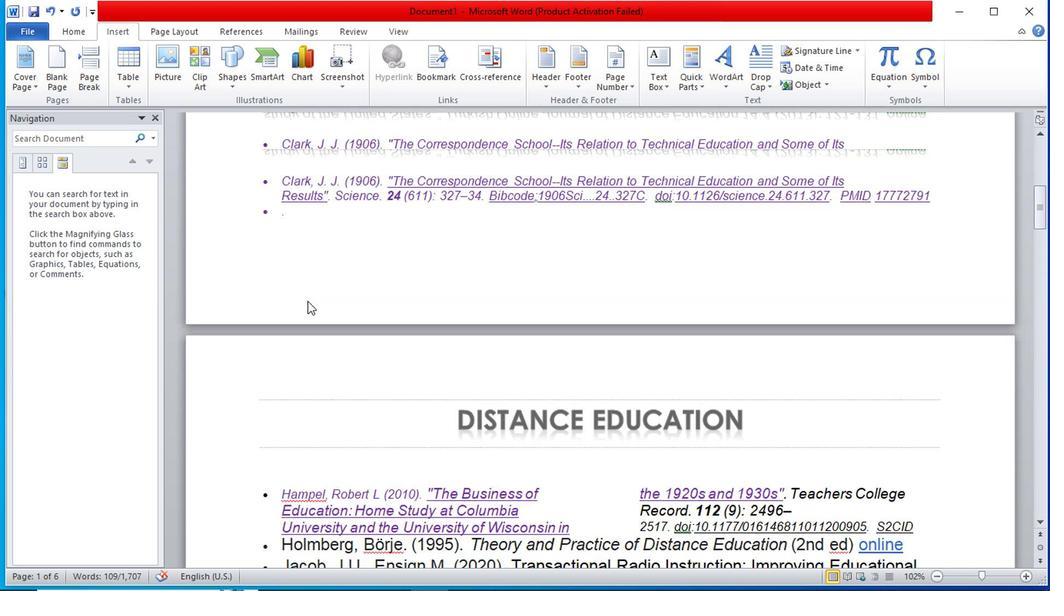 
Action: Mouse scrolled (309, 301) with delta (0, 1)
Screenshot: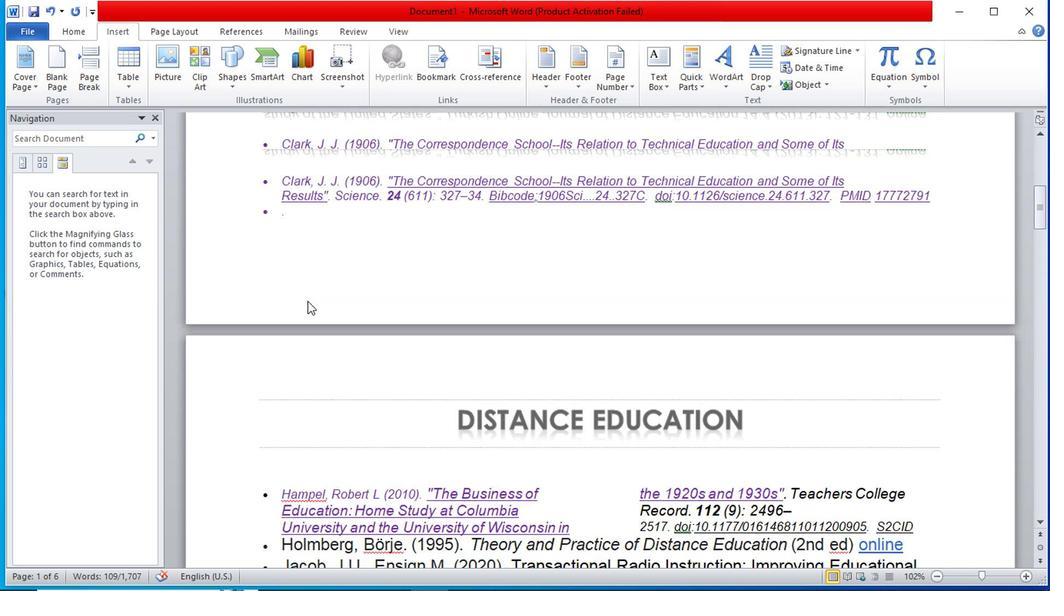 
Action: Mouse scrolled (309, 301) with delta (0, 1)
Screenshot: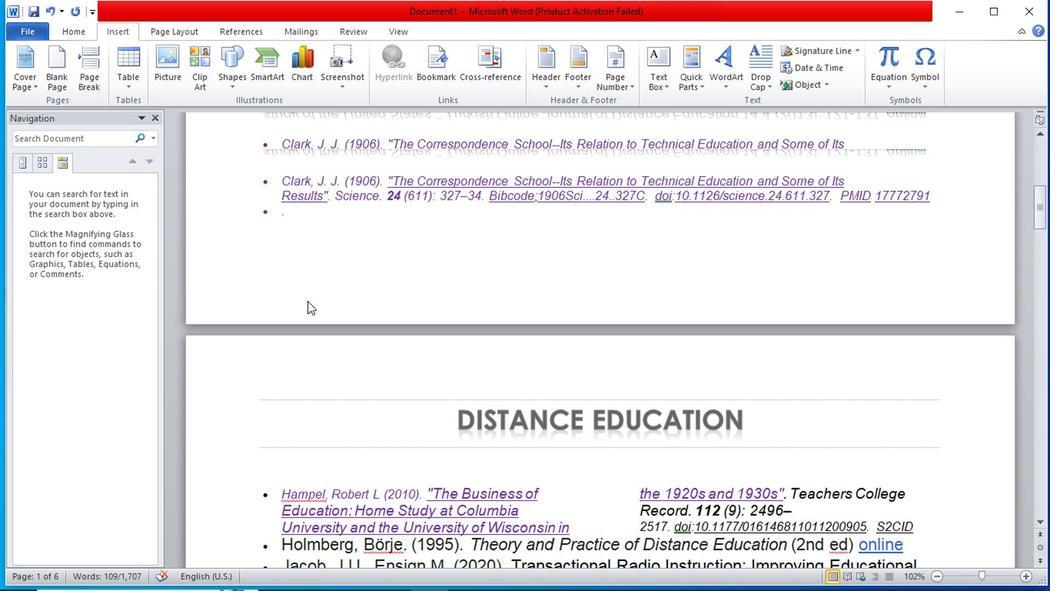 
Action: Mouse moved to (309, 299)
Screenshot: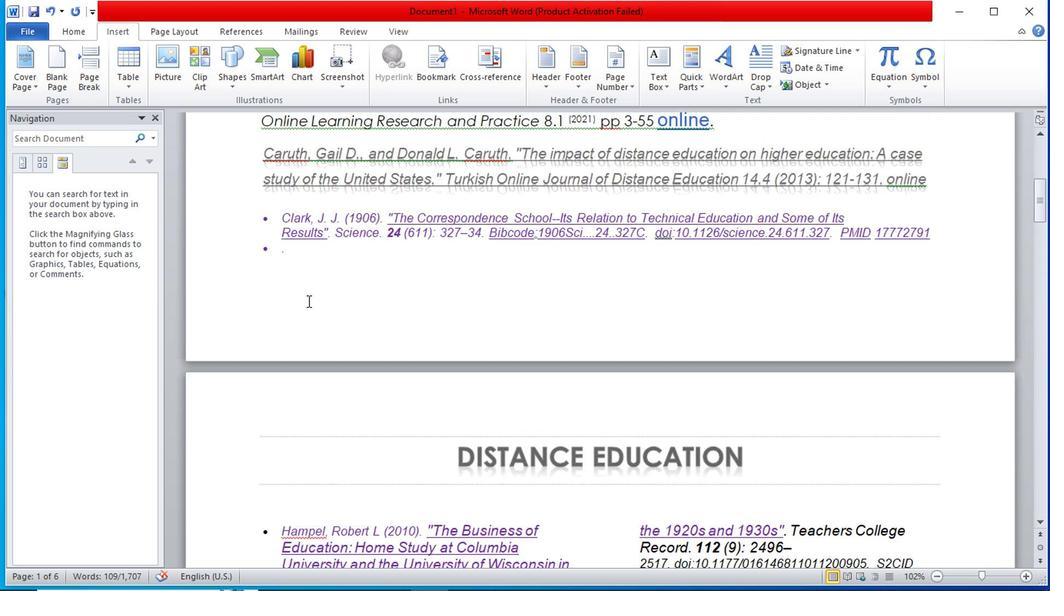 
Action: Mouse scrolled (309, 300) with delta (0, 0)
Screenshot: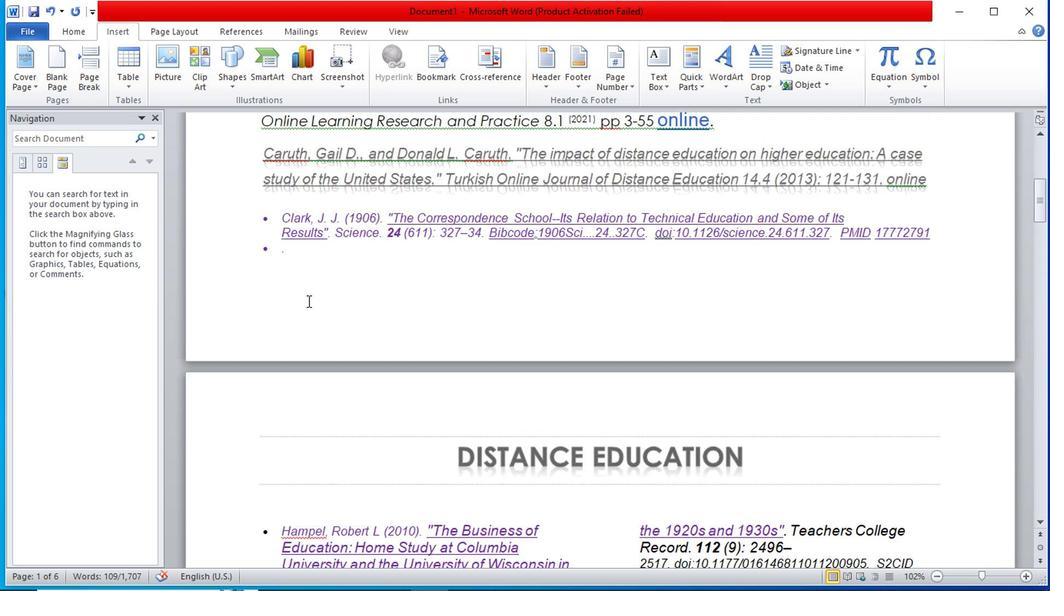 
Action: Mouse moved to (311, 299)
Screenshot: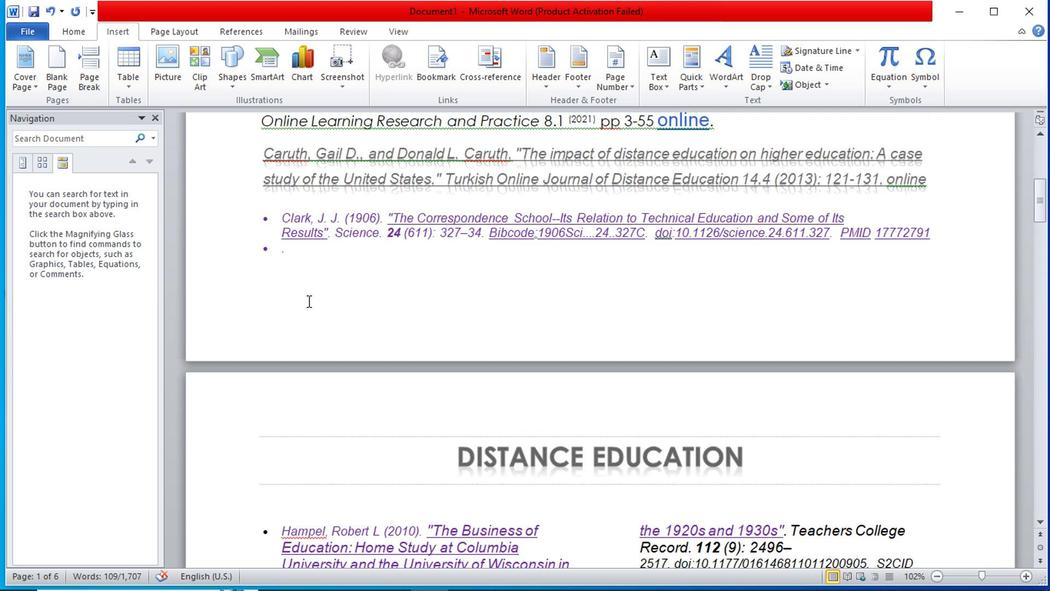 
Action: Mouse scrolled (311, 299) with delta (0, 0)
Screenshot: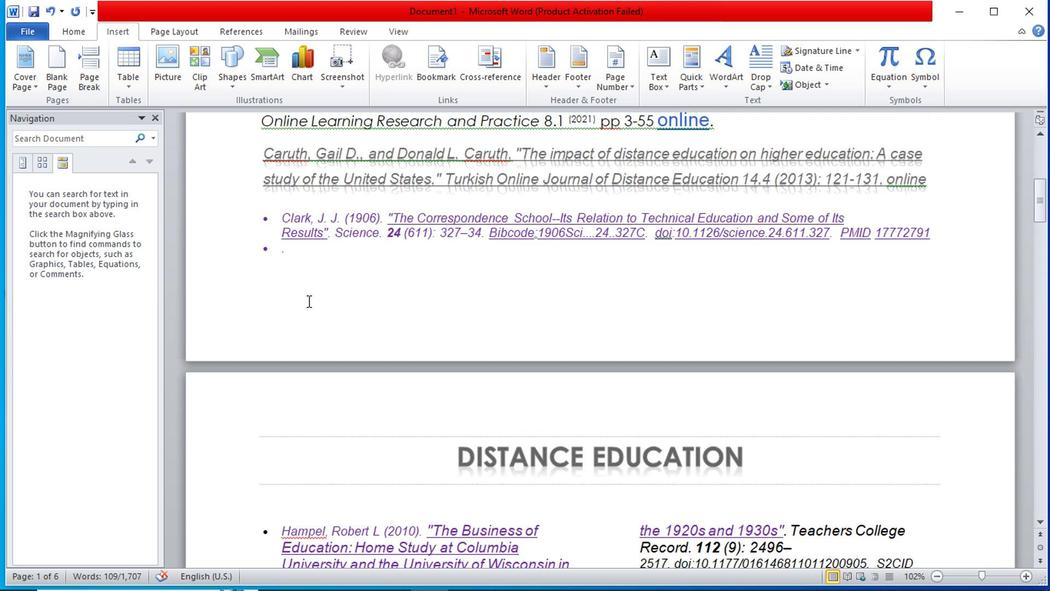 
Action: Mouse scrolled (311, 299) with delta (0, 0)
Screenshot: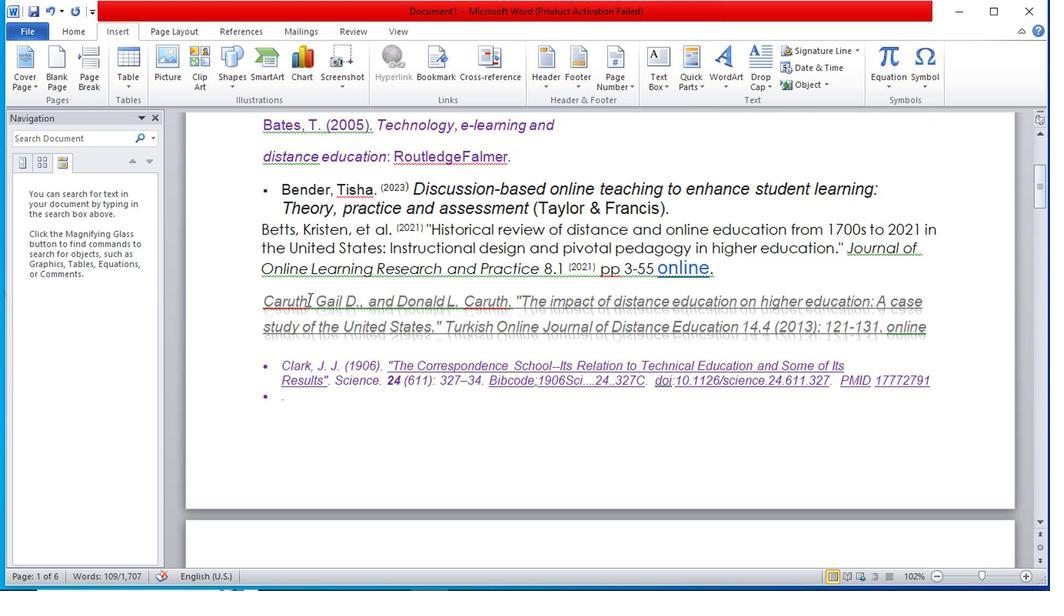 
Action: Mouse scrolled (311, 299) with delta (0, 0)
Screenshot: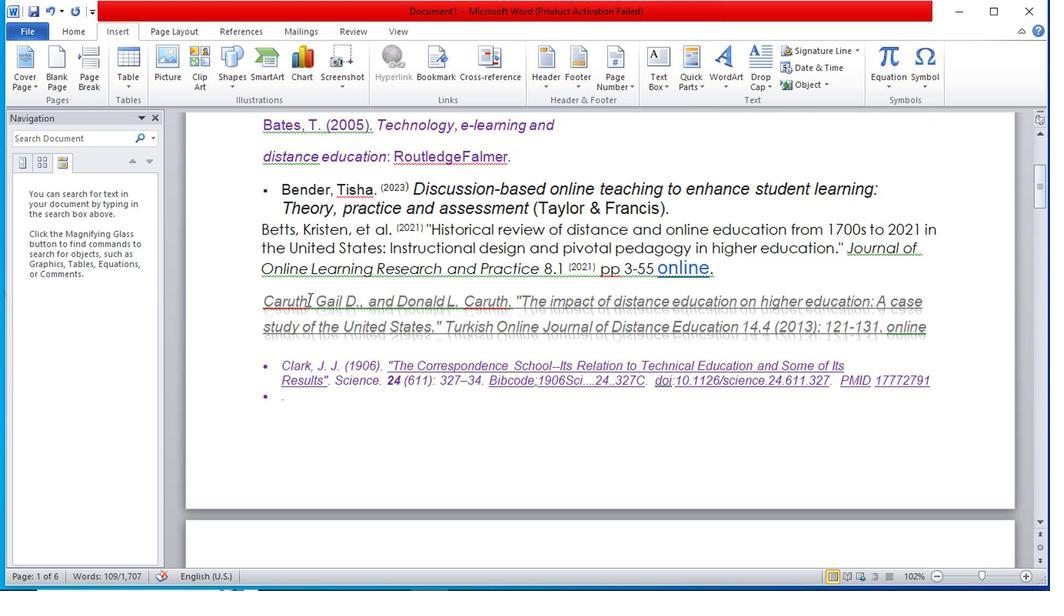 
Action: Mouse scrolled (311, 299) with delta (0, 0)
Screenshot: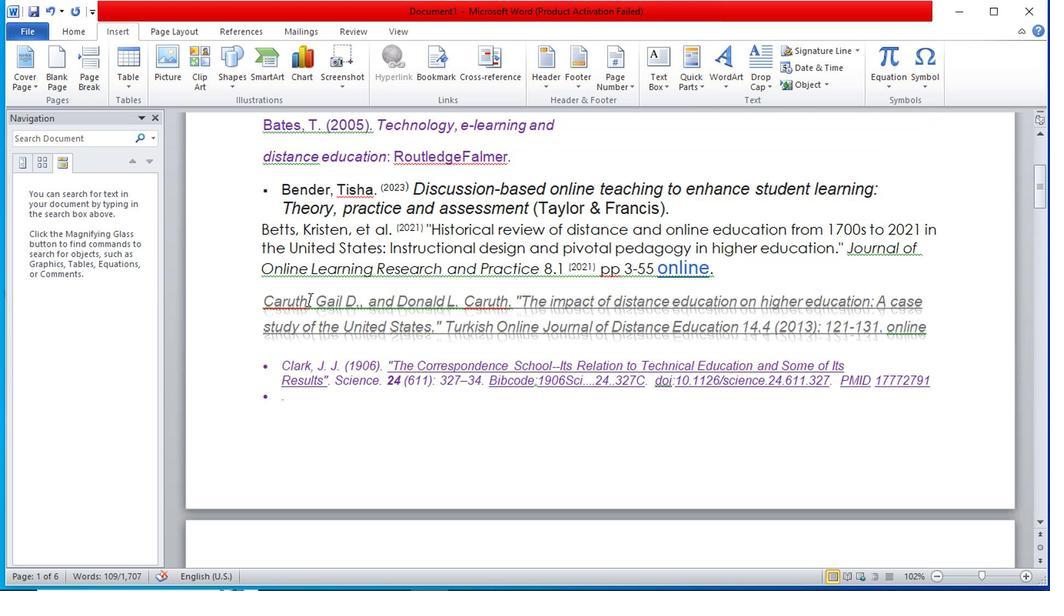 
Action: Mouse scrolled (311, 299) with delta (0, 0)
Screenshot: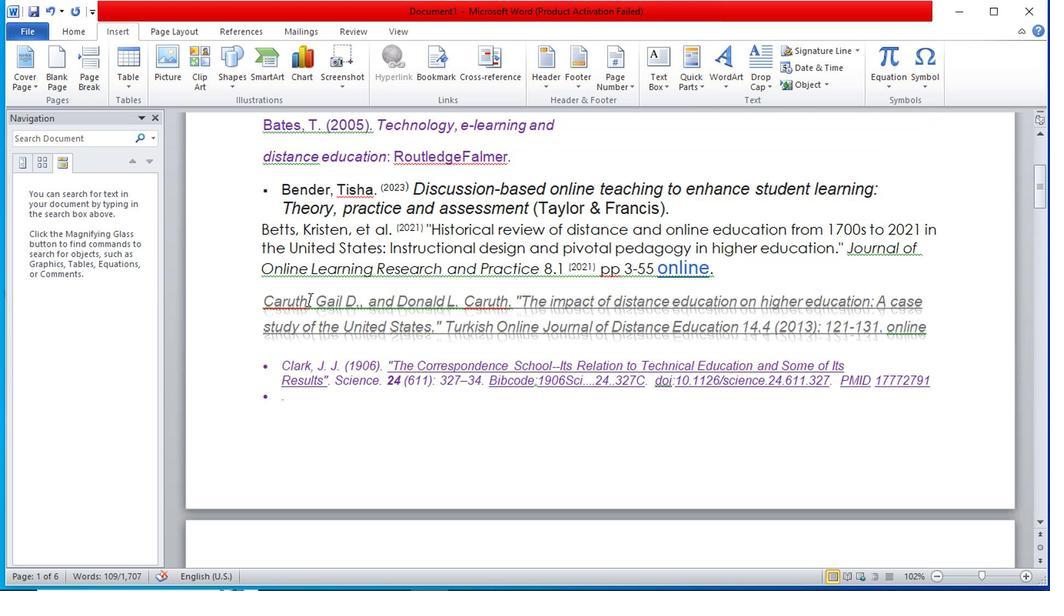 
Action: Mouse scrolled (311, 299) with delta (0, 0)
Screenshot: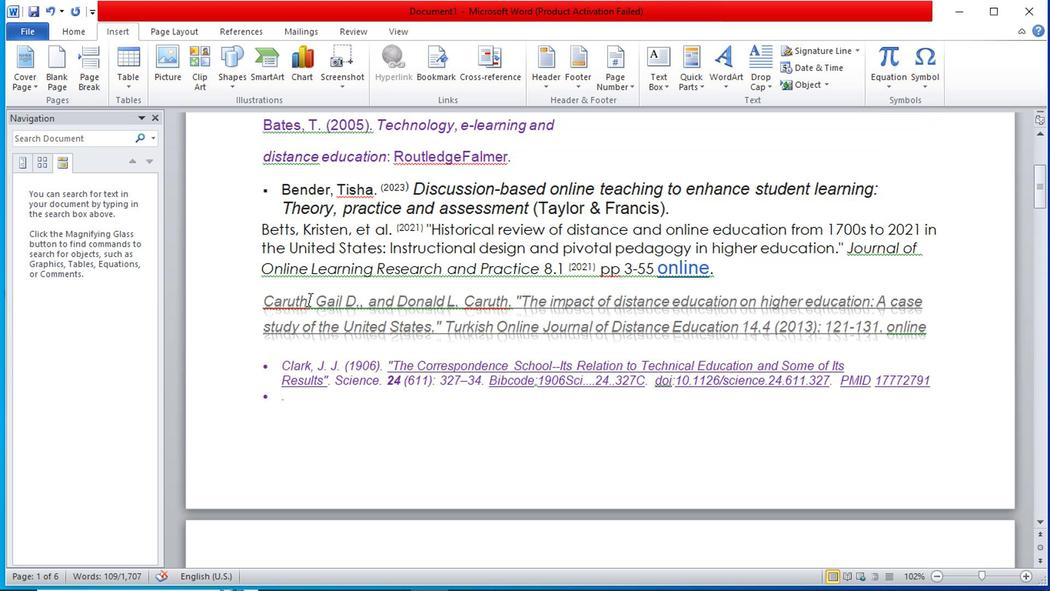 
Action: Mouse moved to (311, 299)
Screenshot: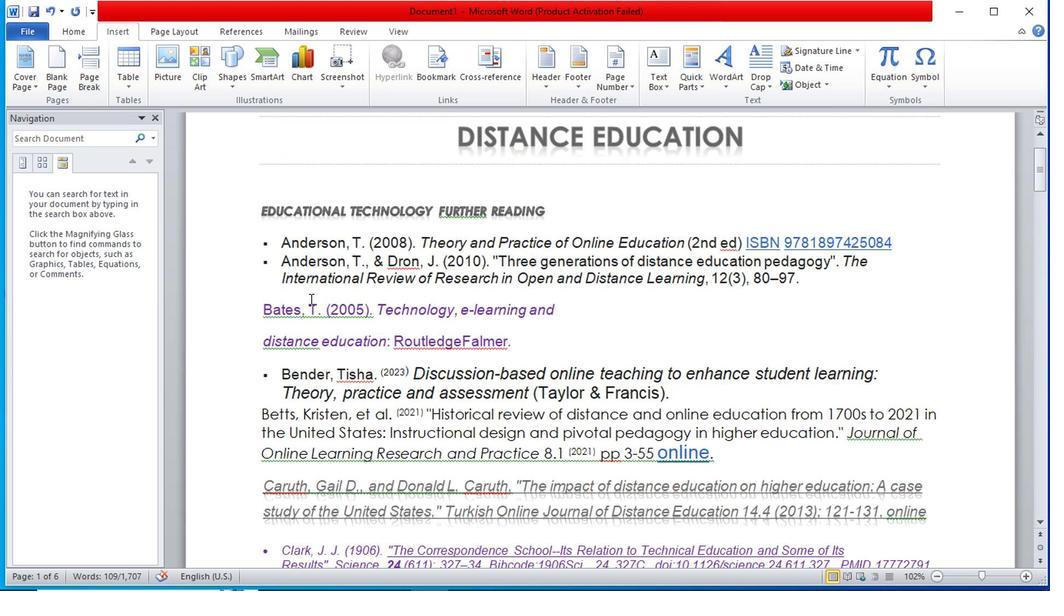 
Action: Mouse scrolled (311, 299) with delta (0, 0)
Screenshot: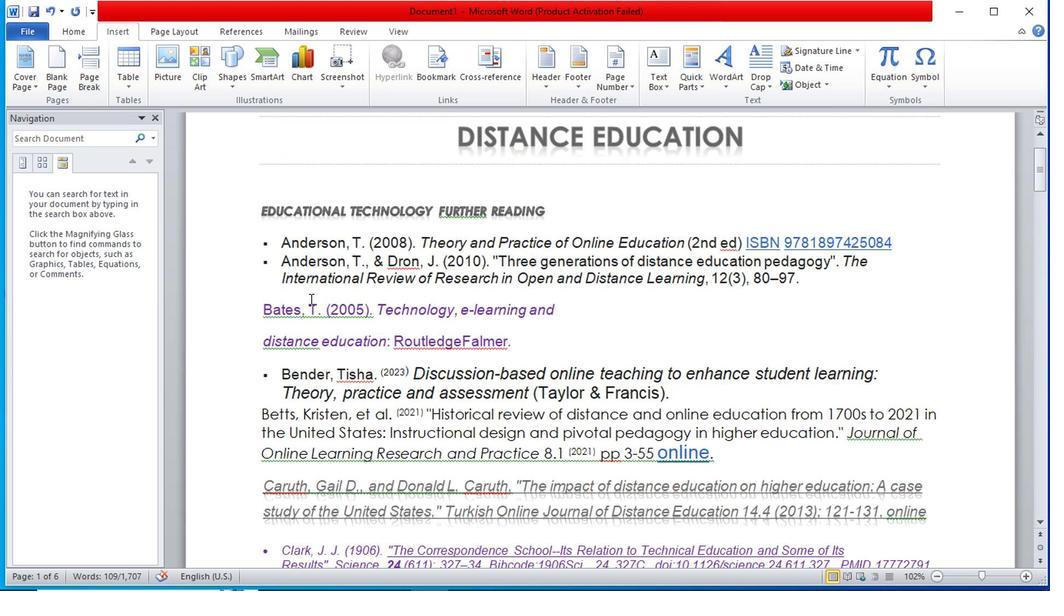 
Action: Mouse scrolled (311, 299) with delta (0, 0)
Screenshot: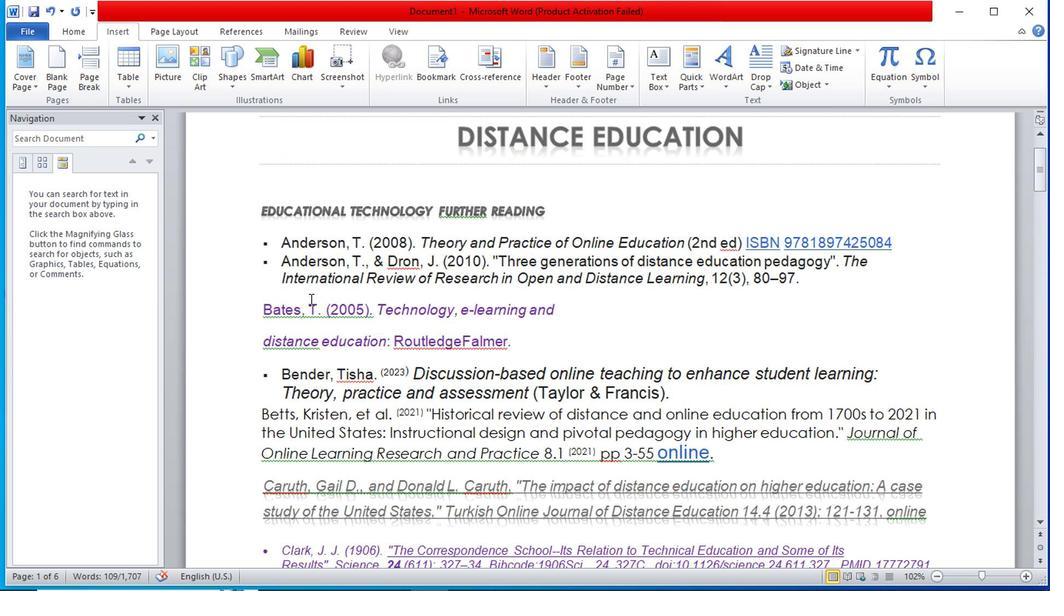 
Action: Mouse scrolled (311, 299) with delta (0, 0)
Screenshot: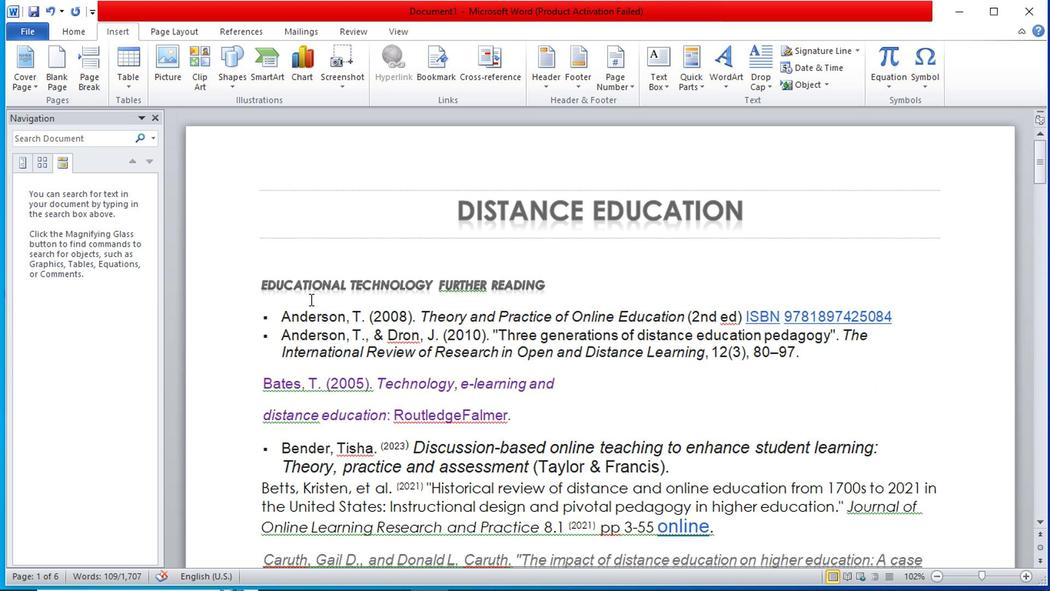
Action: Mouse scrolled (311, 299) with delta (0, 0)
Screenshot: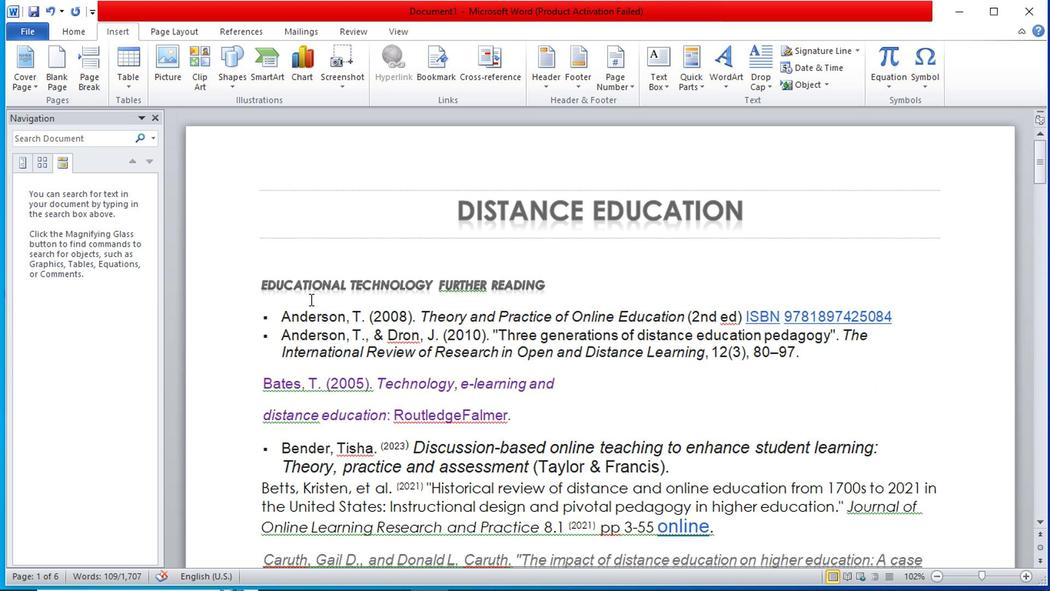 
Action: Mouse scrolled (311, 299) with delta (0, 0)
Screenshot: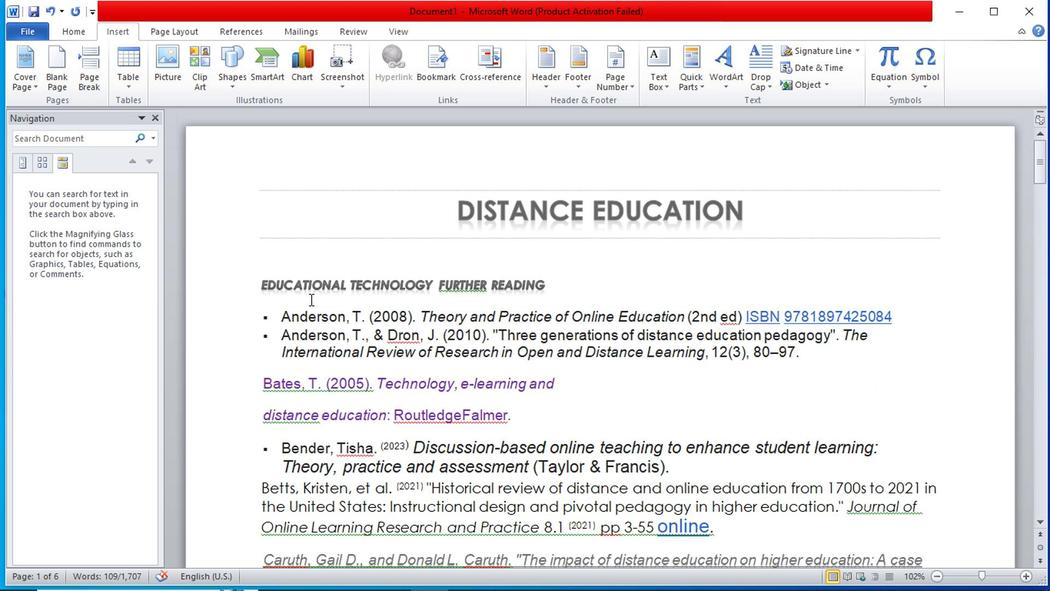 
Action: Mouse moved to (309, 299)
Screenshot: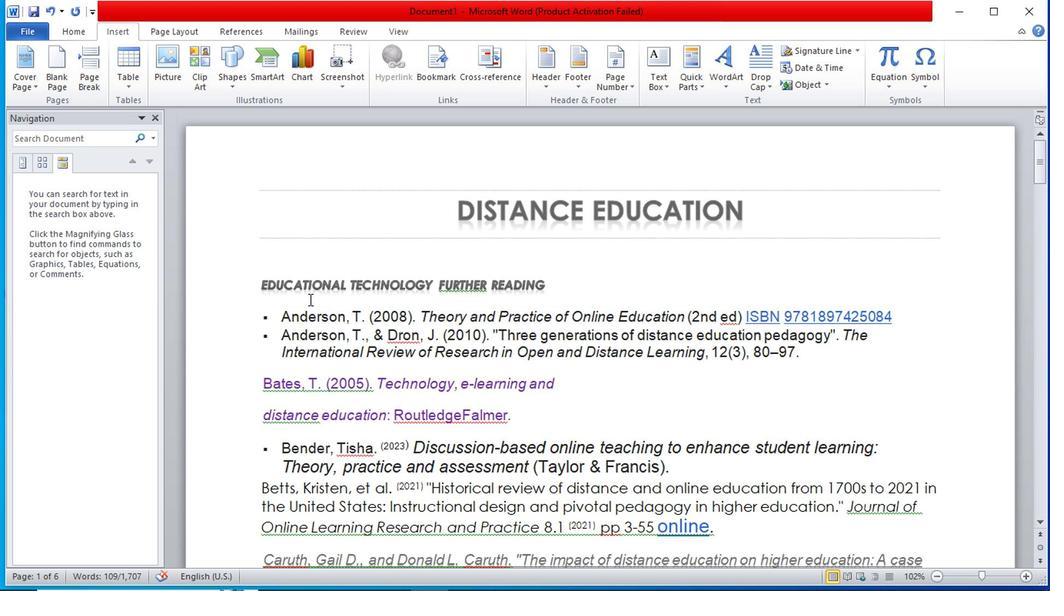 
Action: Mouse scrolled (309, 298) with delta (0, -1)
Screenshot: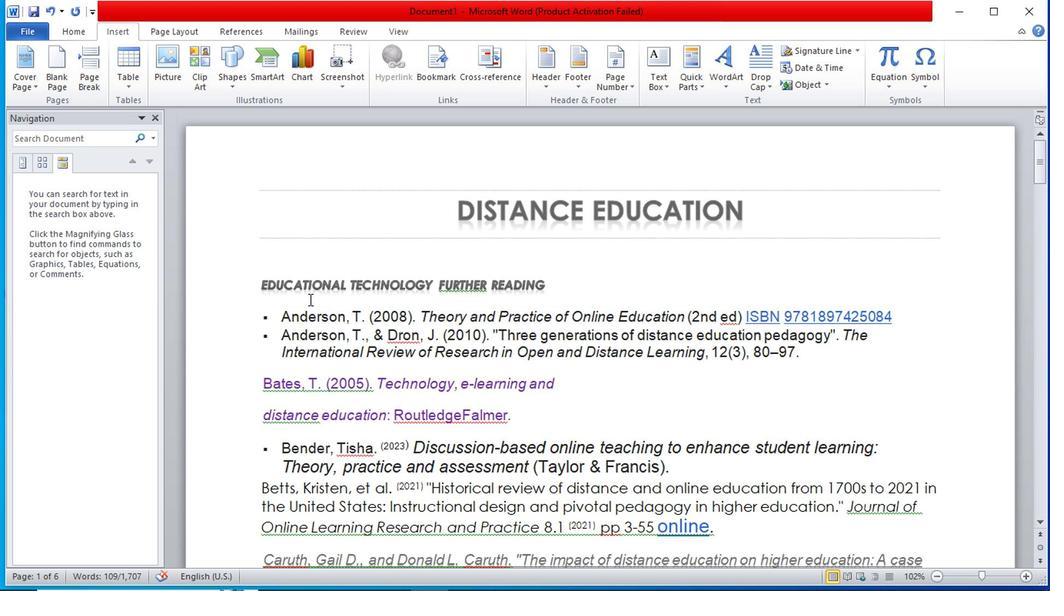 
Action: Mouse scrolled (309, 298) with delta (0, -1)
Screenshot: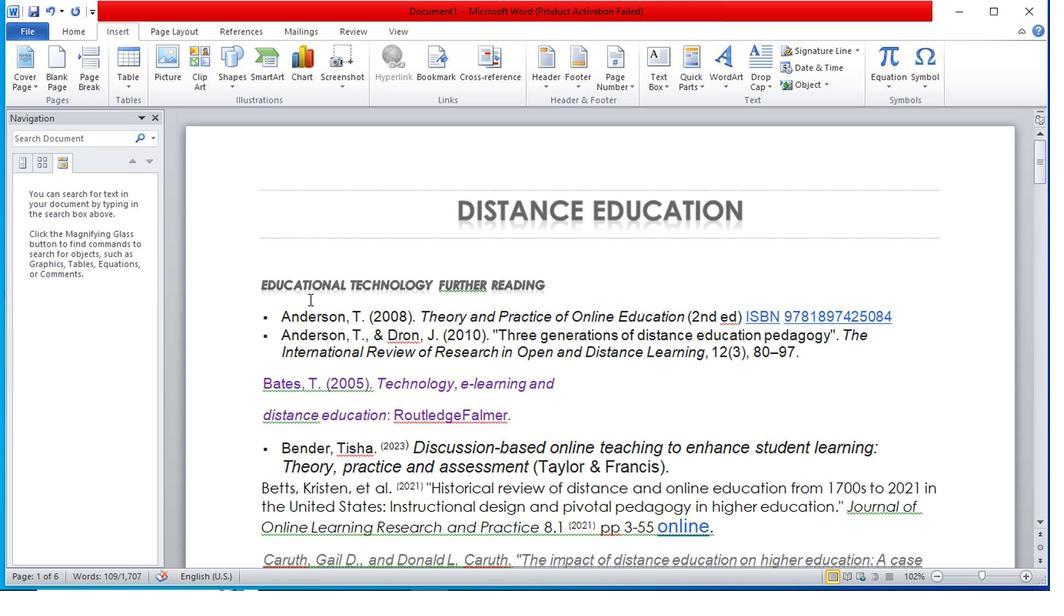 
Action: Mouse scrolled (309, 298) with delta (0, -1)
Screenshot: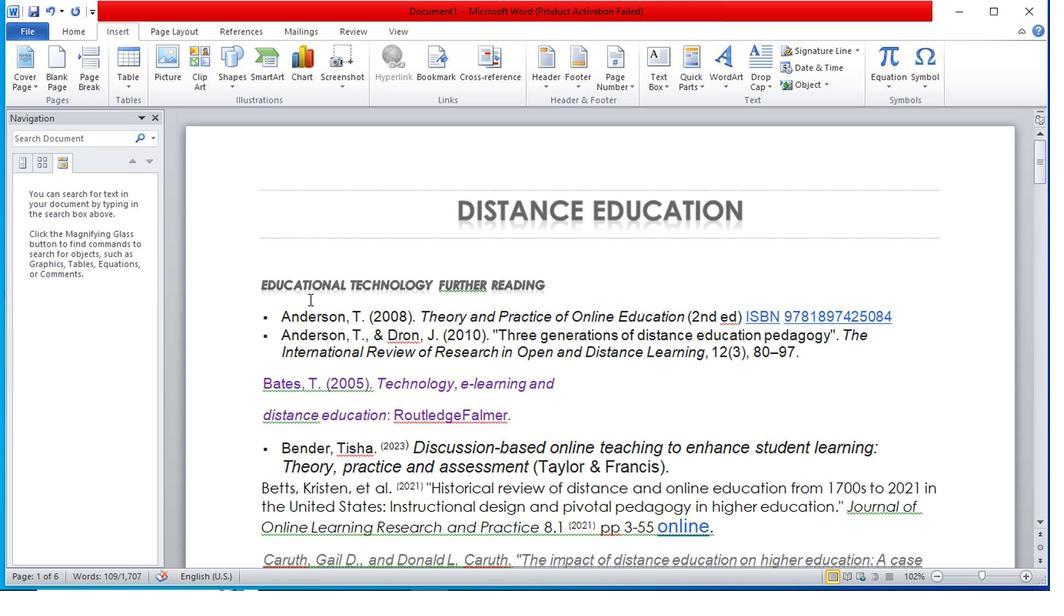 
Action: Mouse scrolled (309, 298) with delta (0, -1)
Screenshot: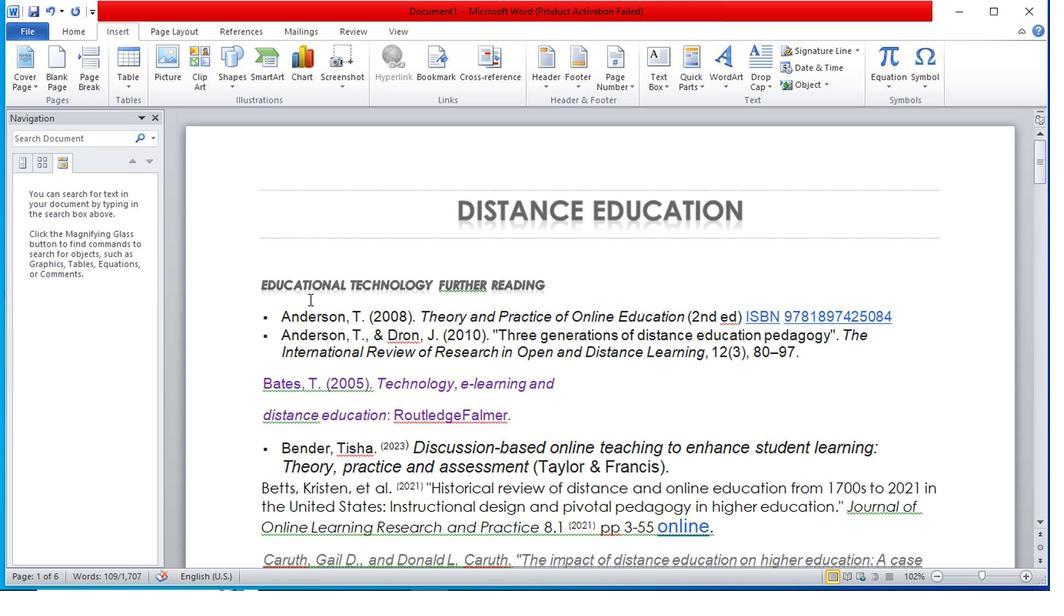 
Action: Mouse moved to (307, 299)
Screenshot: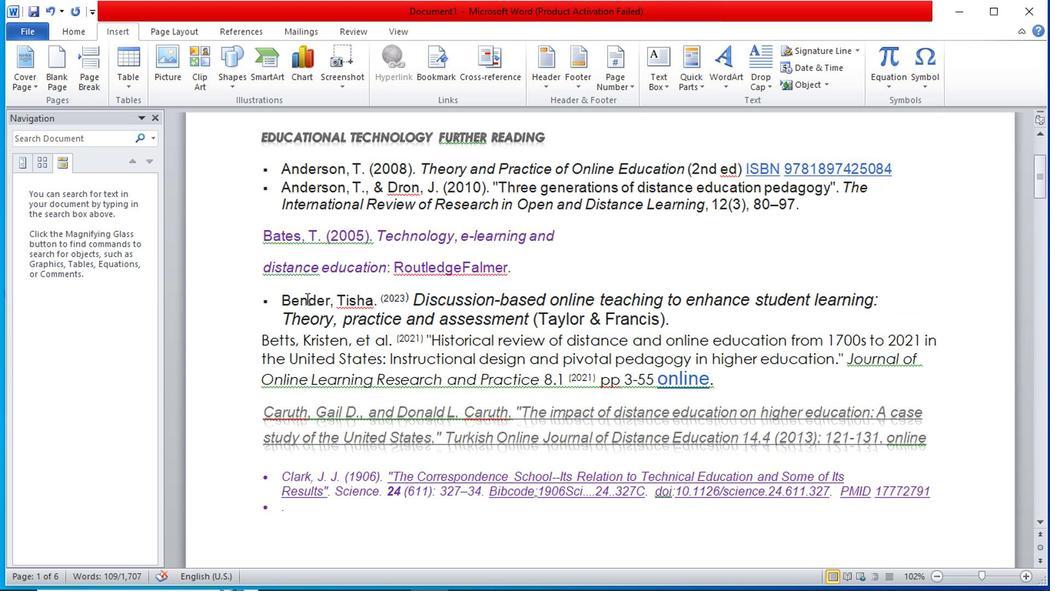
Action: Mouse scrolled (307, 299) with delta (0, 0)
Screenshot: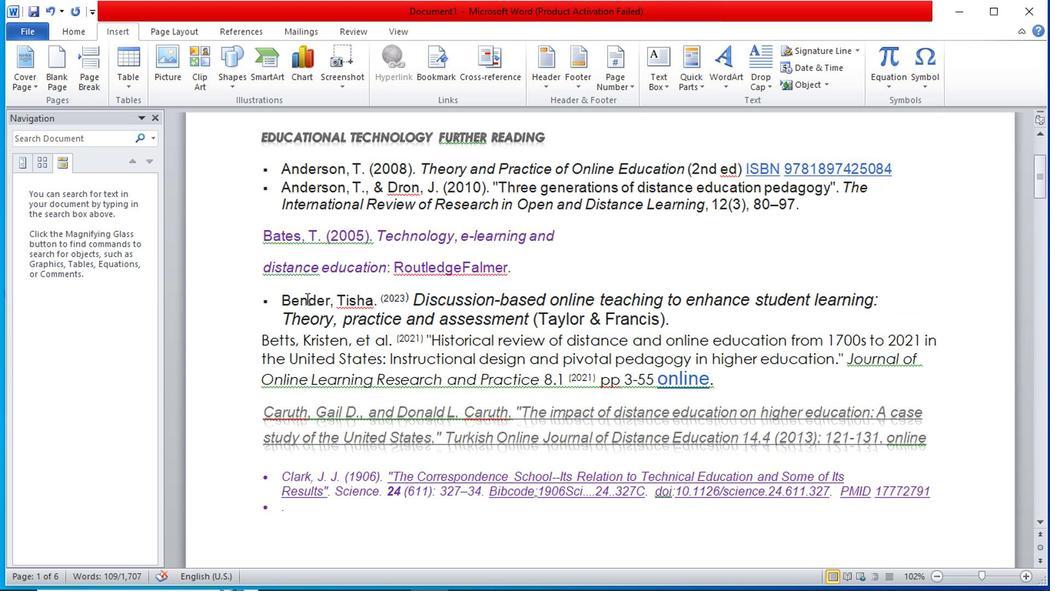 
Action: Mouse scrolled (307, 299) with delta (0, 0)
Screenshot: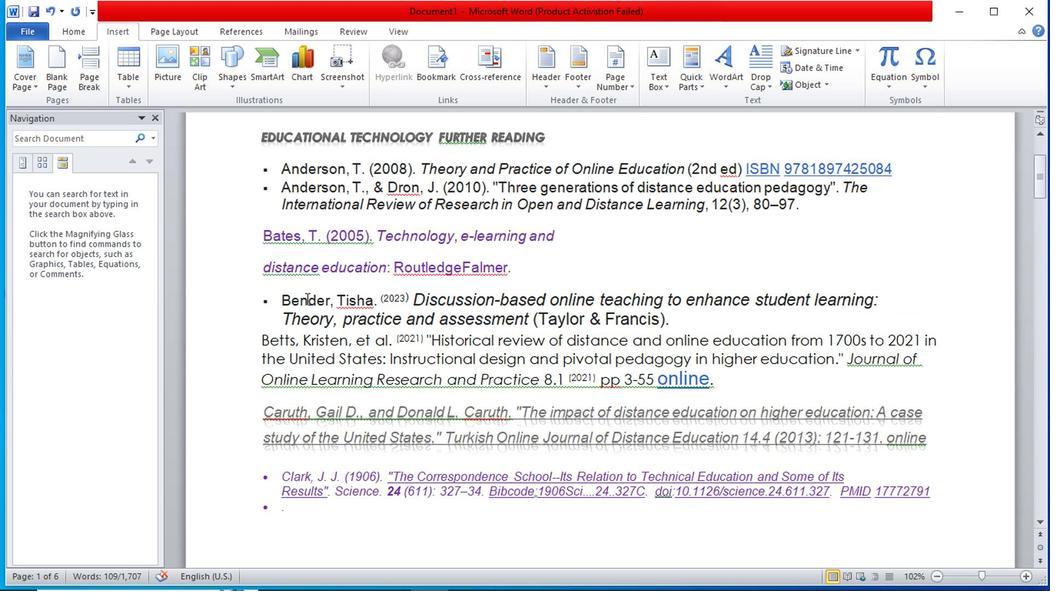 
Action: Mouse moved to (307, 300)
Screenshot: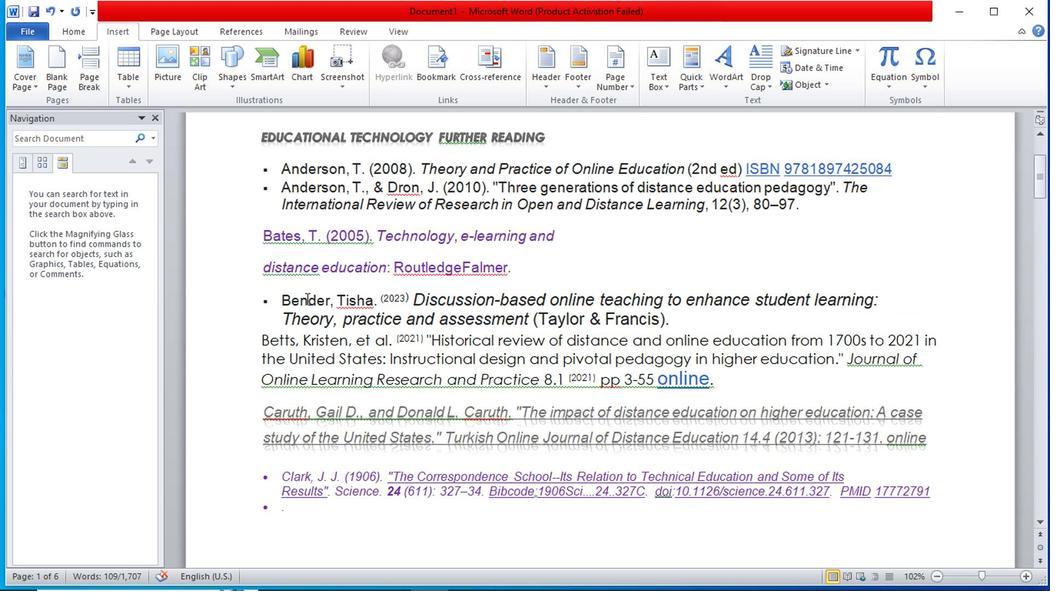 
Action: Mouse scrolled (307, 299) with delta (0, 0)
Screenshot: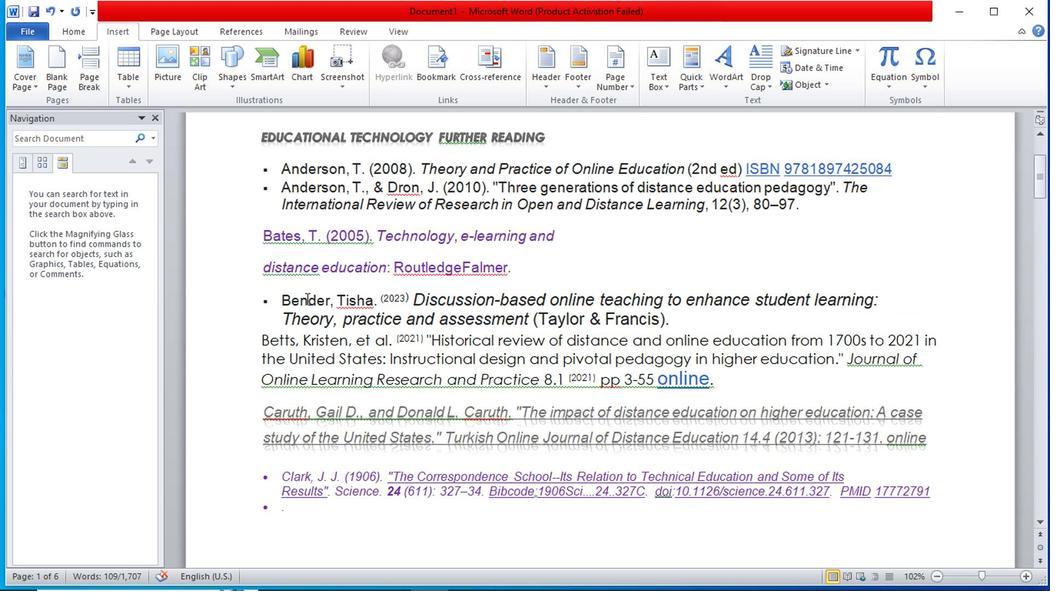 
Action: Mouse moved to (307, 300)
Screenshot: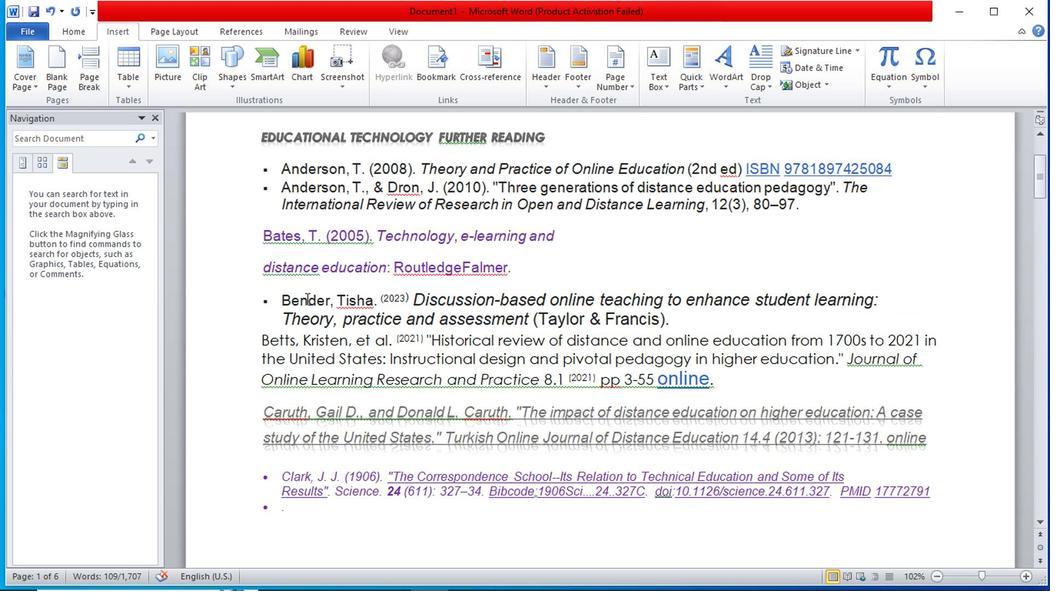
Action: Mouse scrolled (307, 299) with delta (0, 0)
Screenshot: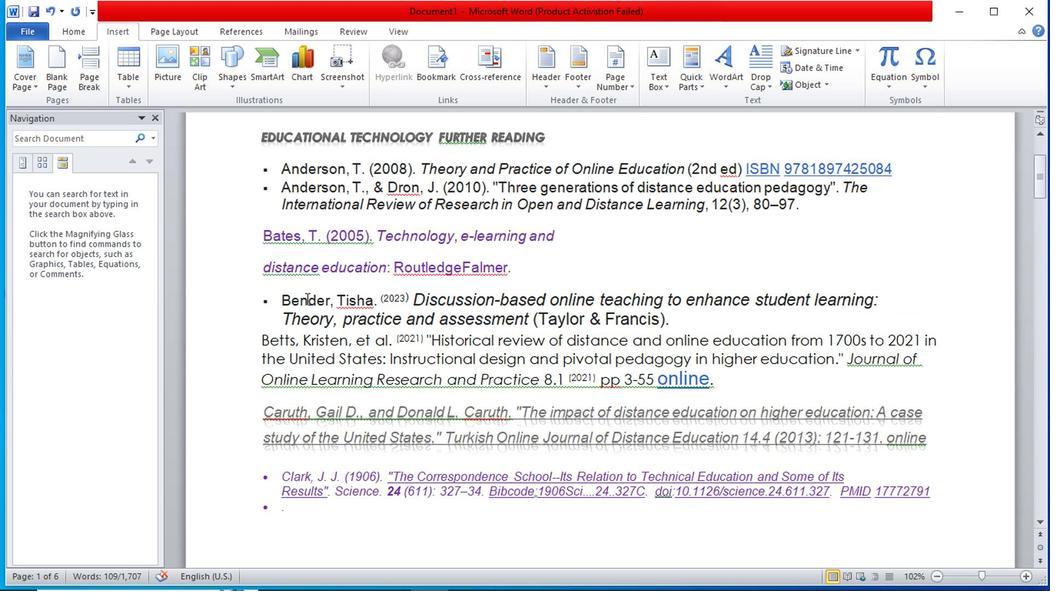 
Action: Mouse scrolled (307, 299) with delta (0, 0)
Screenshot: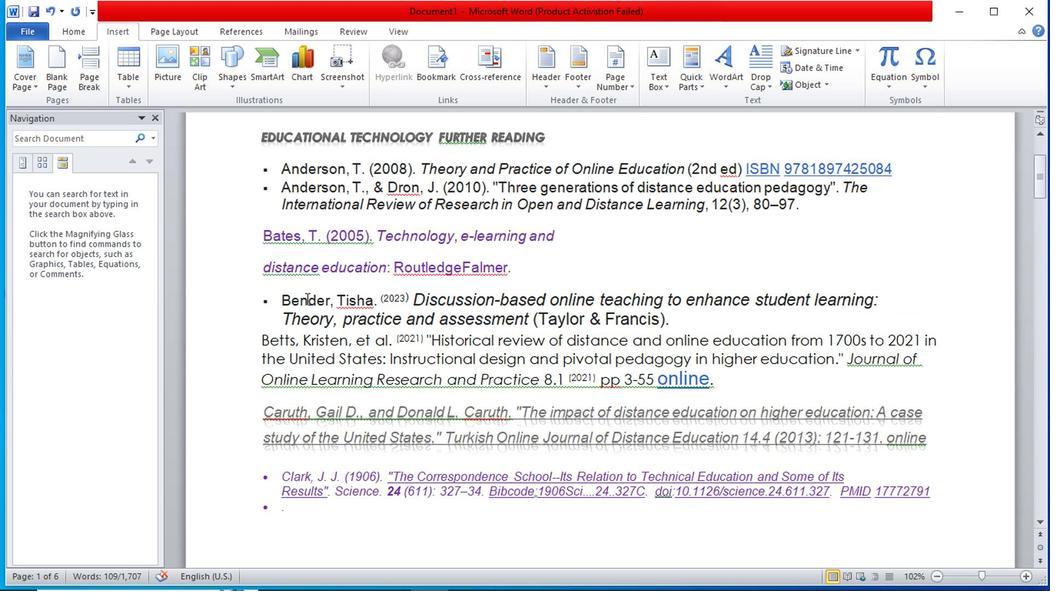 
Action: Mouse moved to (307, 300)
Screenshot: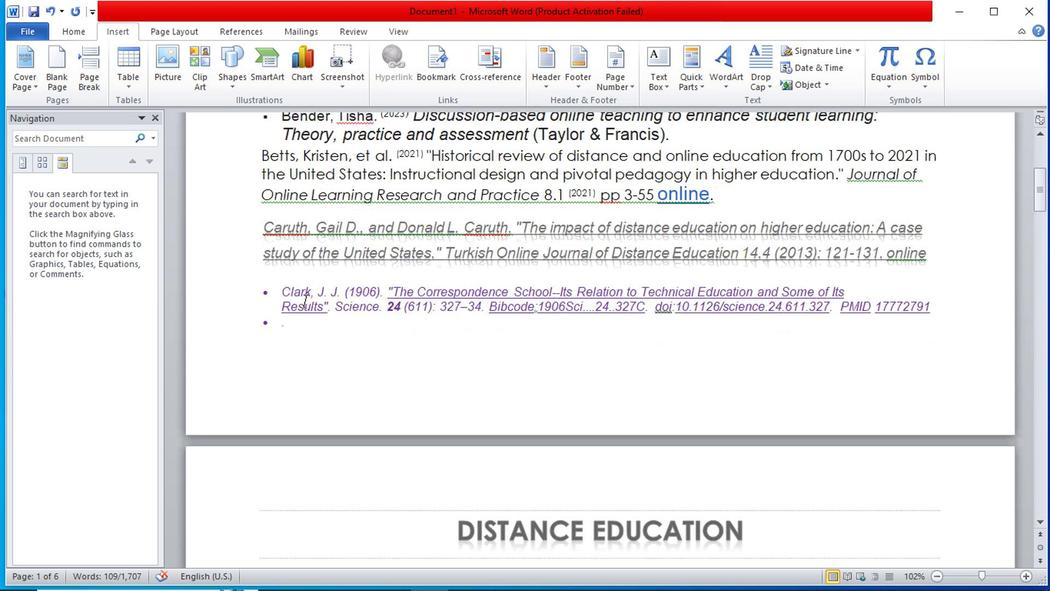 
Action: Mouse scrolled (307, 299) with delta (0, 0)
Screenshot: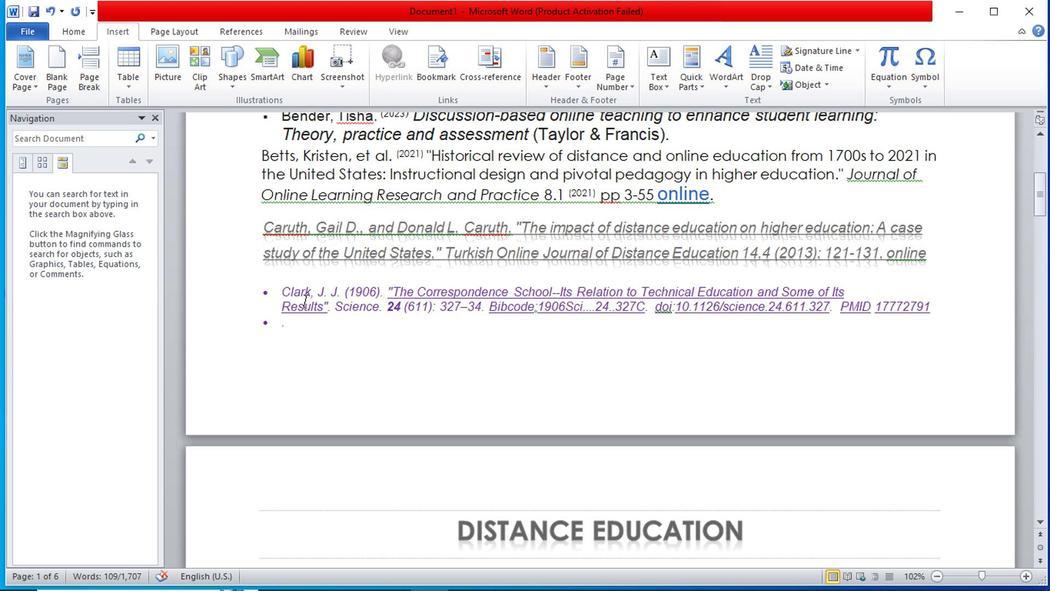 
Action: Mouse moved to (307, 301)
Screenshot: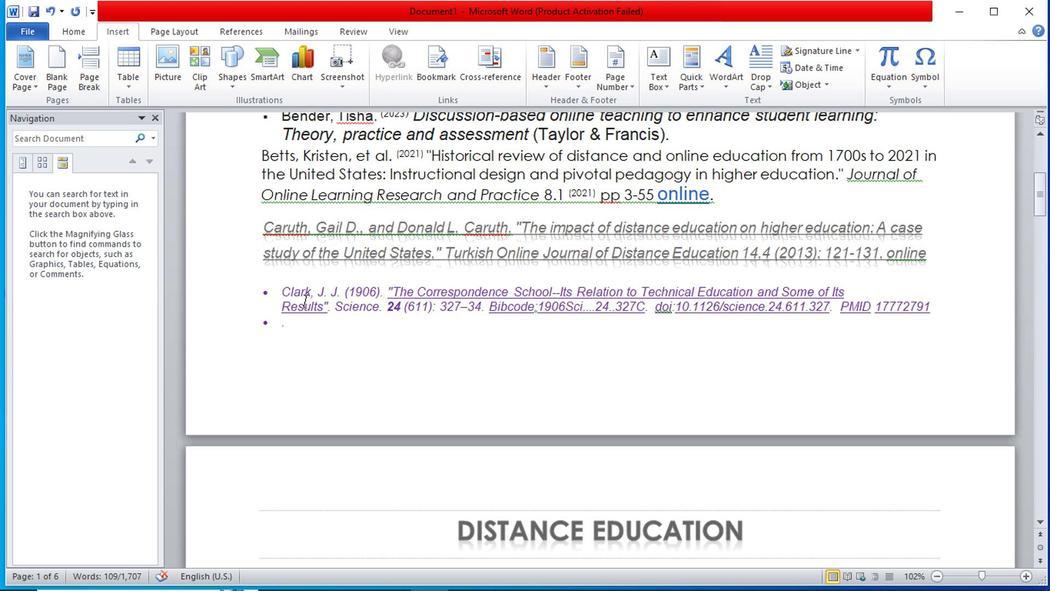 
Action: Mouse scrolled (307, 300) with delta (0, -1)
Screenshot: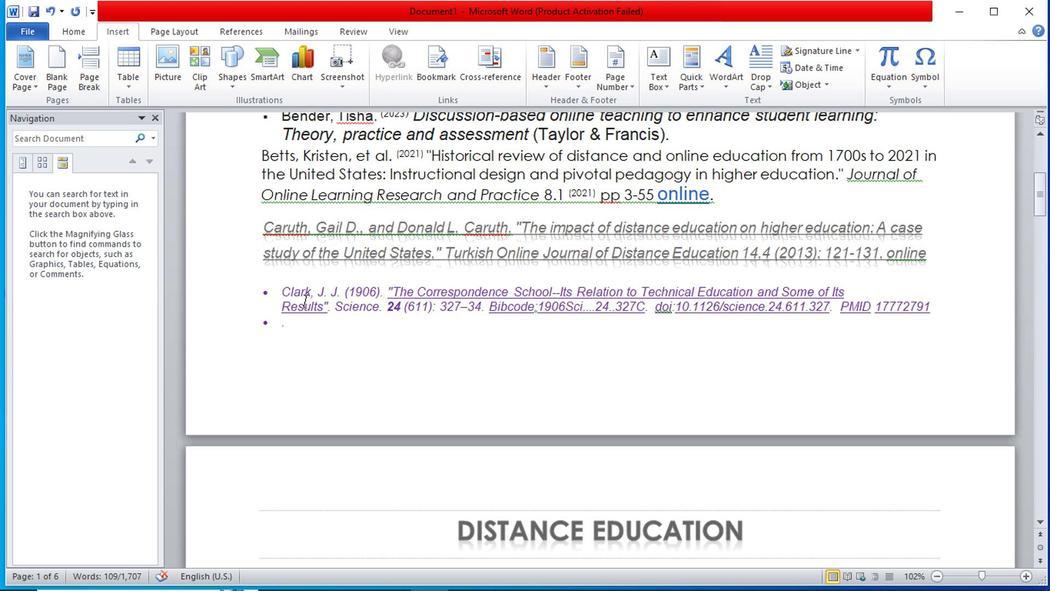 
Action: Mouse scrolled (307, 300) with delta (0, -1)
Screenshot: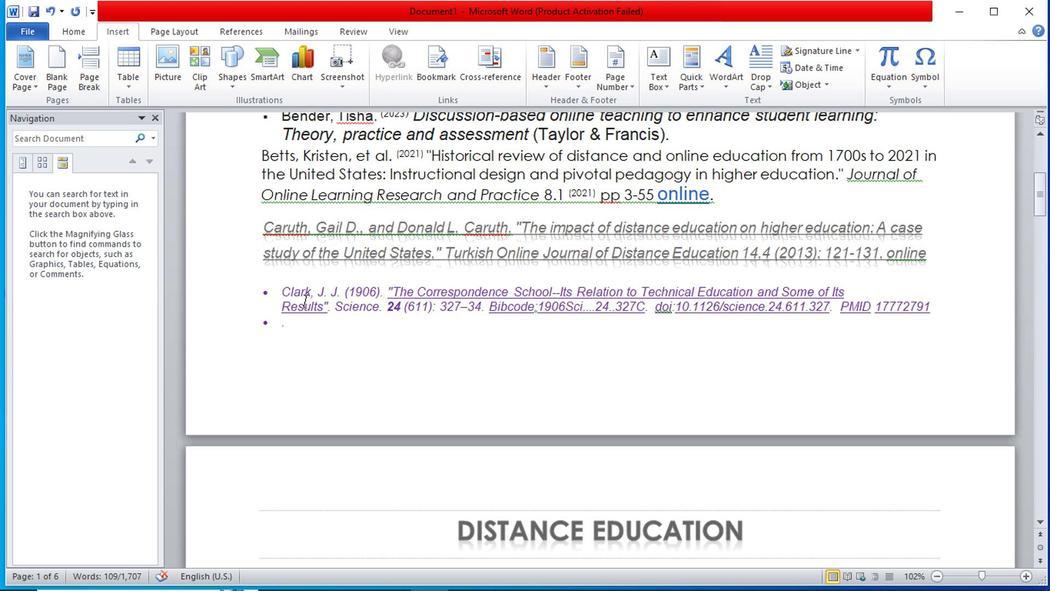 
Action: Mouse scrolled (307, 300) with delta (0, -1)
Screenshot: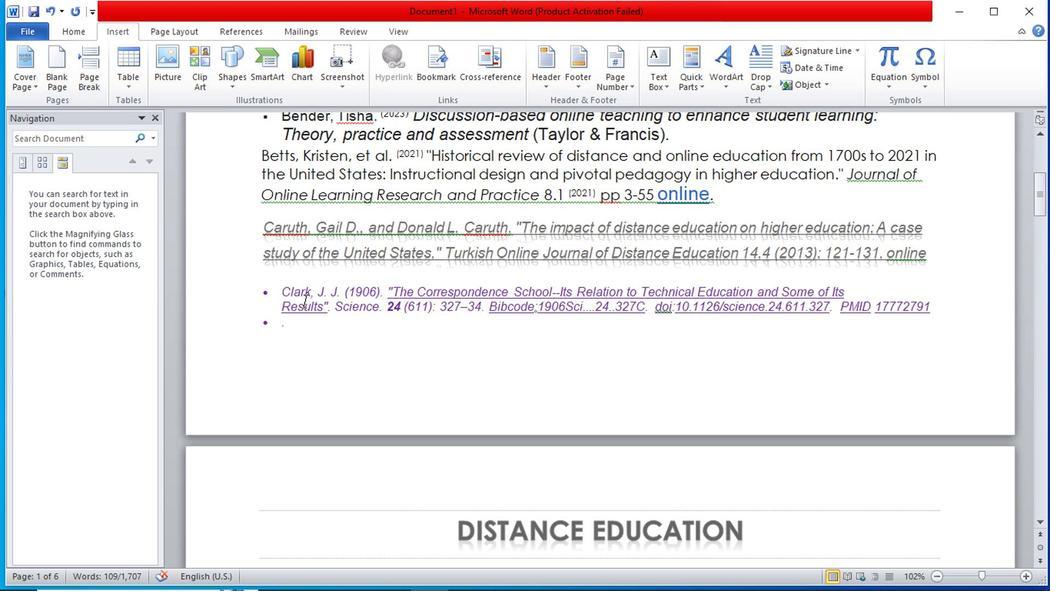
Action: Mouse scrolled (307, 300) with delta (0, -1)
Screenshot: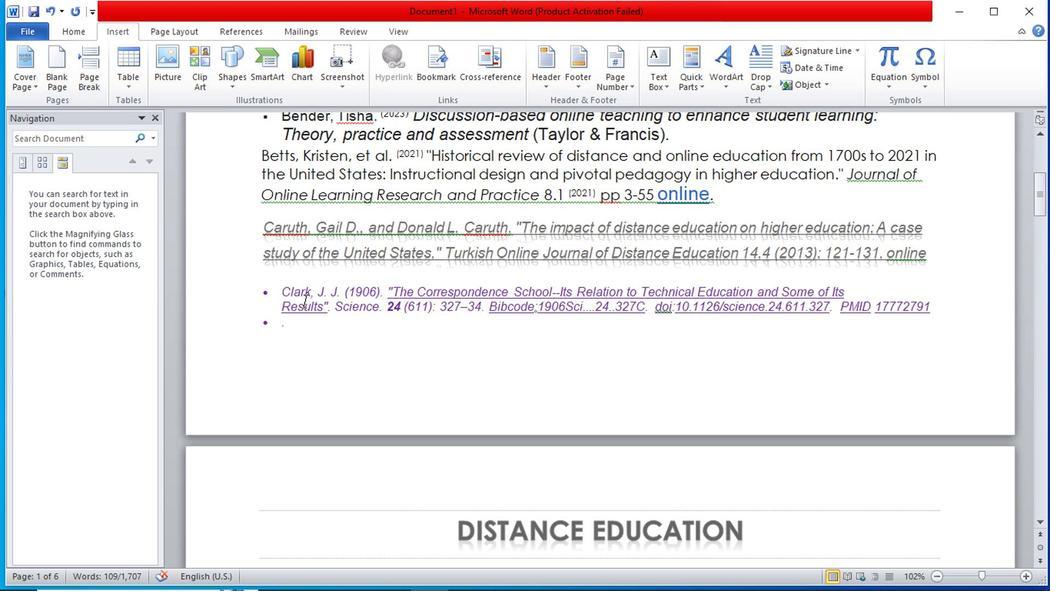 
Action: Mouse moved to (311, 296)
Screenshot: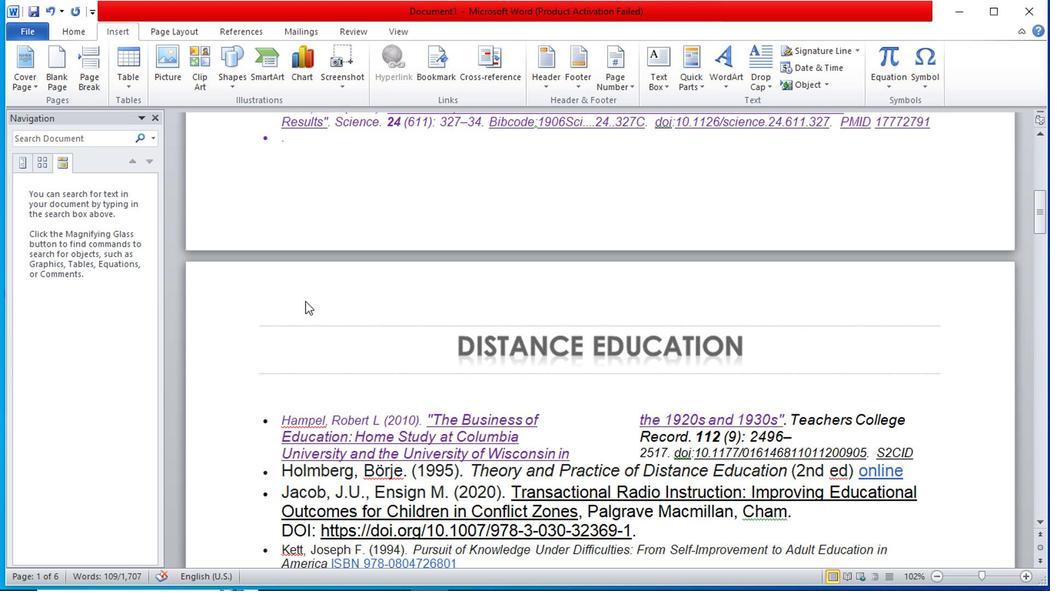 
Action: Mouse scrolled (311, 297) with delta (0, 1)
Screenshot: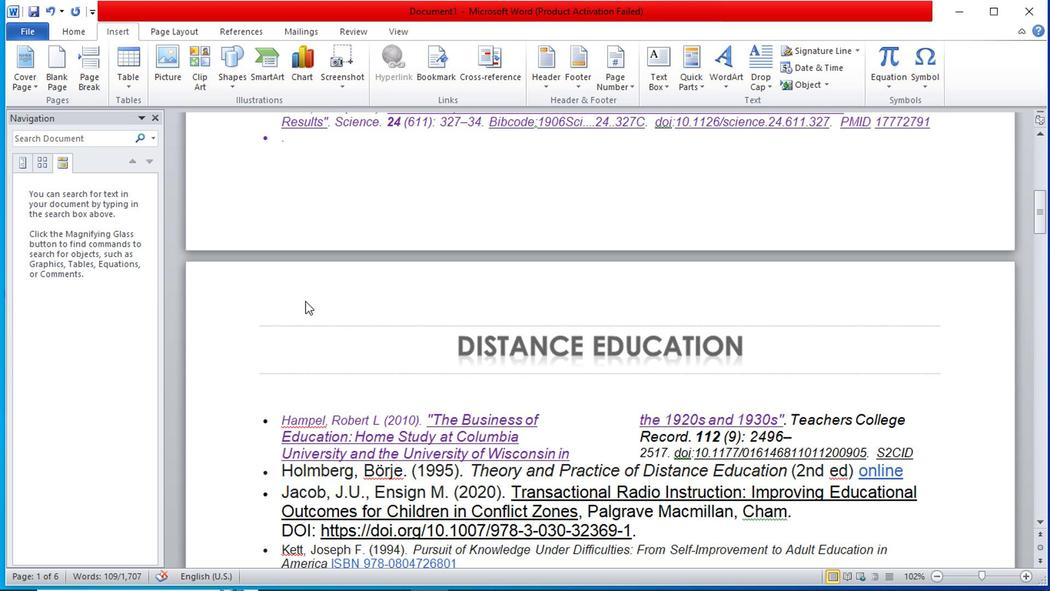 
Action: Mouse scrolled (311, 297) with delta (0, 1)
Screenshot: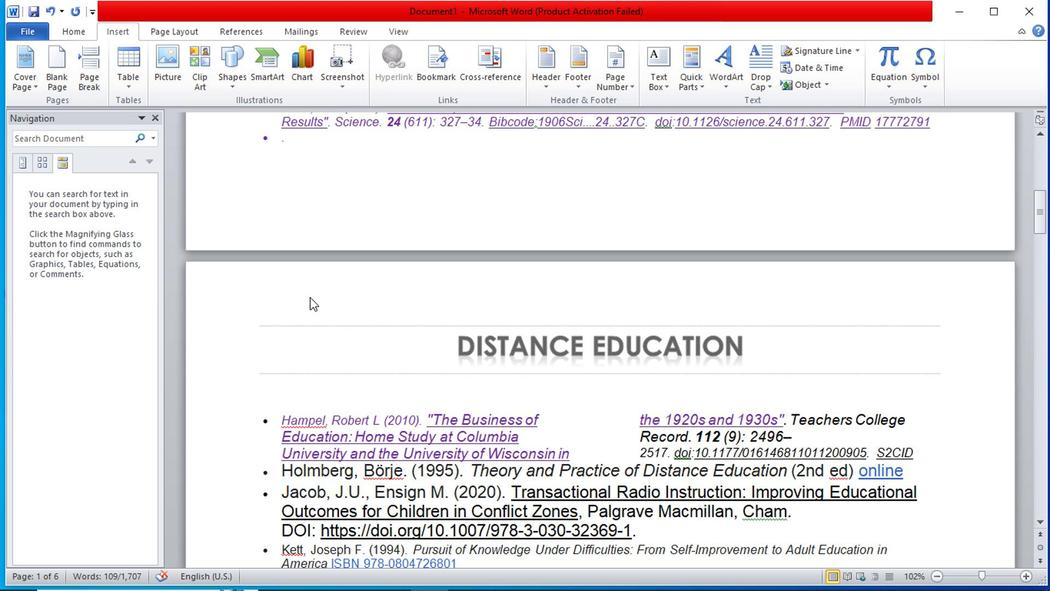 
Action: Mouse scrolled (311, 297) with delta (0, 1)
Screenshot: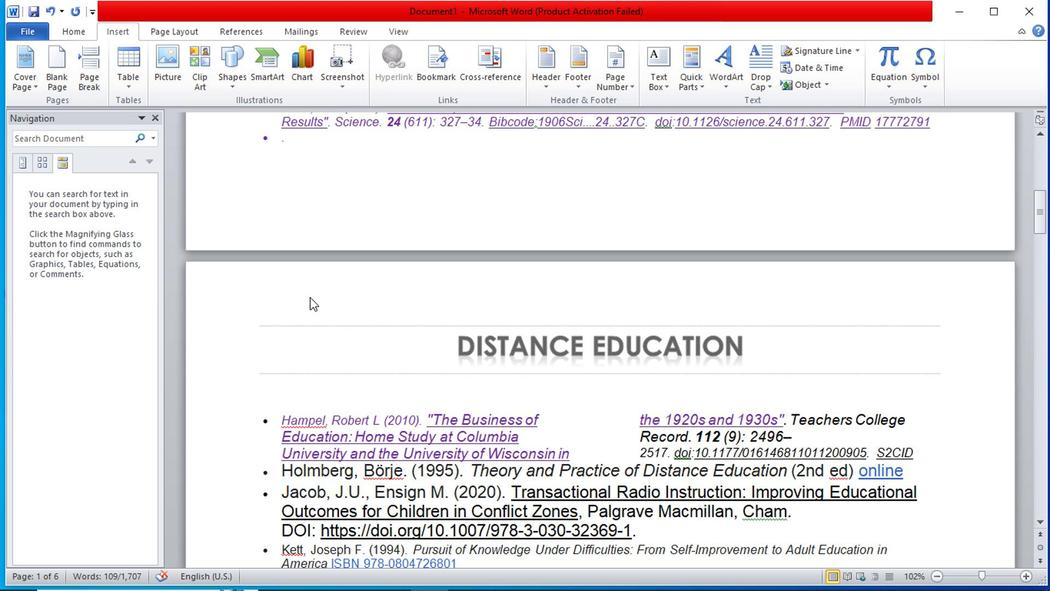 
Action: Mouse scrolled (311, 297) with delta (0, 1)
Screenshot: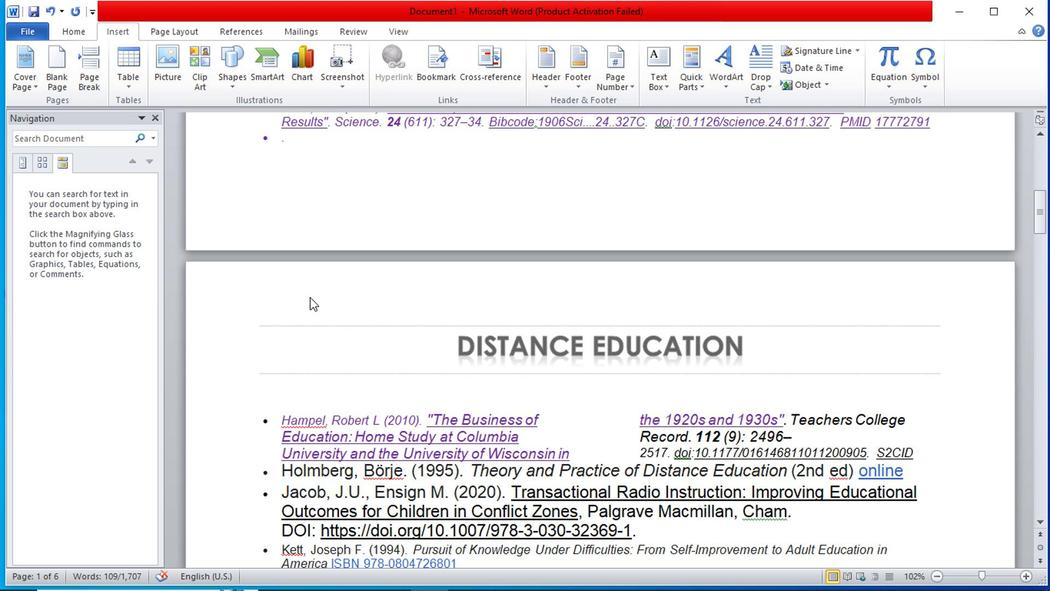 
Action: Mouse scrolled (311, 297) with delta (0, 1)
Screenshot: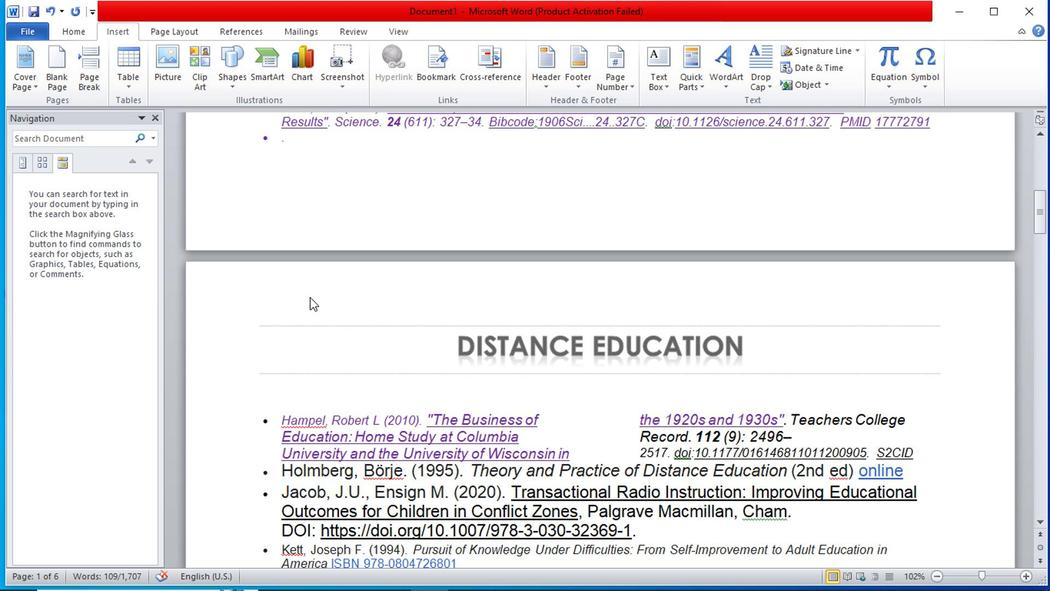 
Action: Mouse scrolled (311, 297) with delta (0, 1)
Screenshot: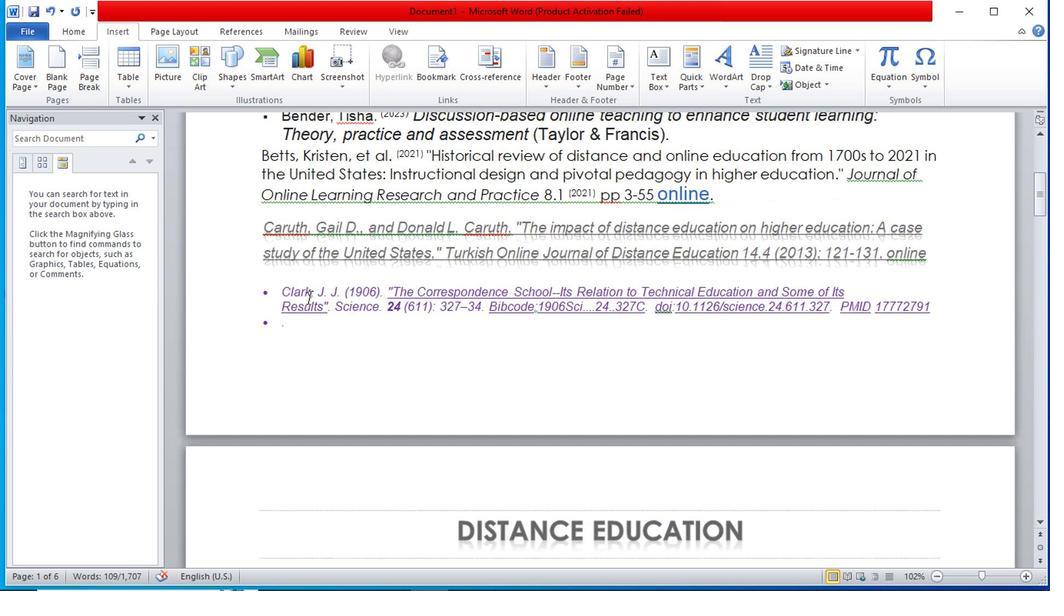 
Action: Mouse scrolled (311, 297) with delta (0, 1)
Screenshot: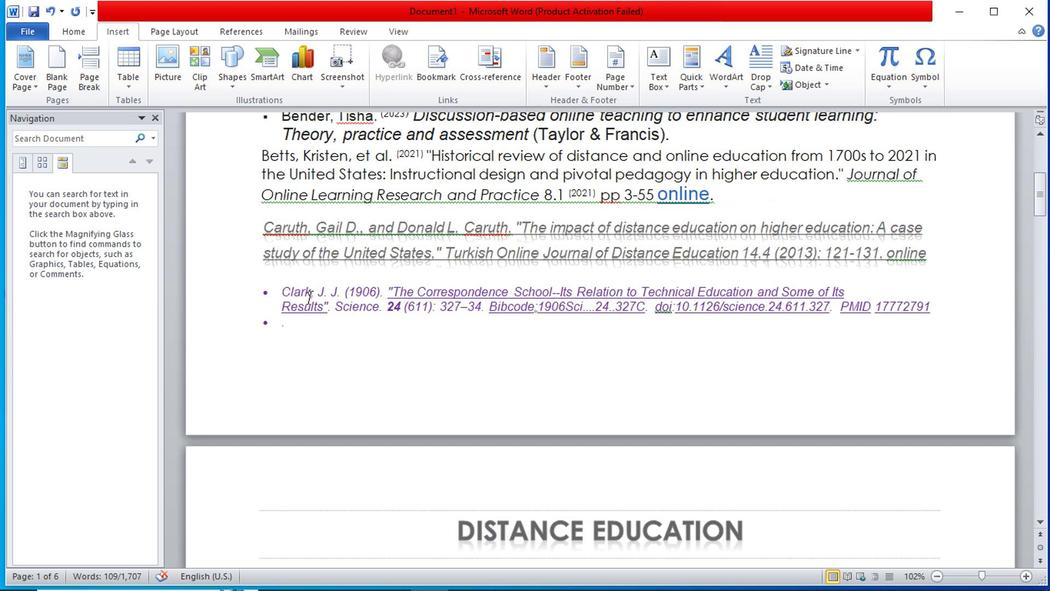 
Action: Mouse scrolled (311, 297) with delta (0, 1)
Screenshot: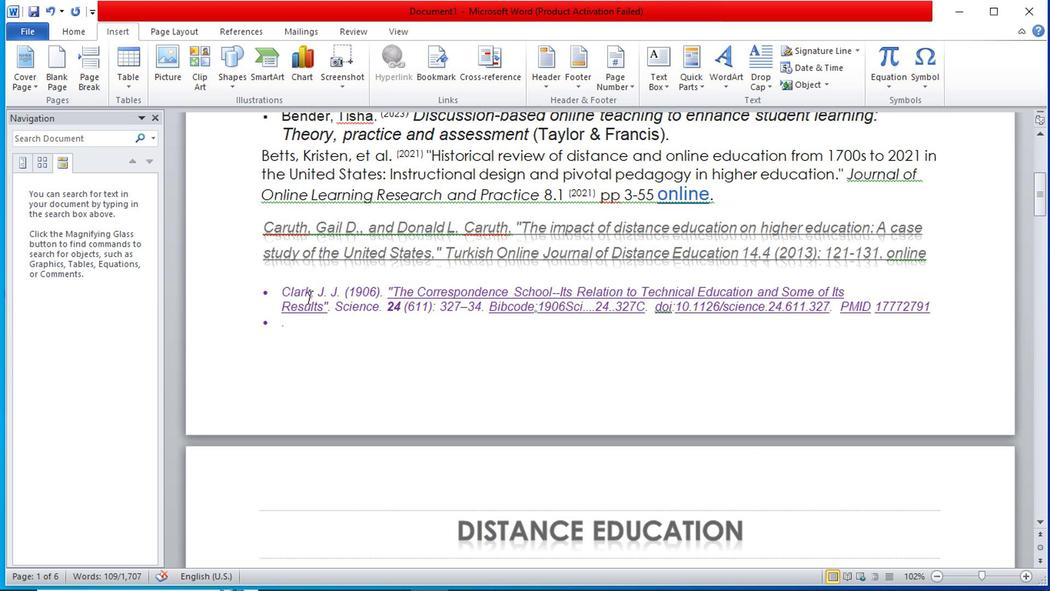 
Action: Mouse scrolled (311, 297) with delta (0, 1)
Screenshot: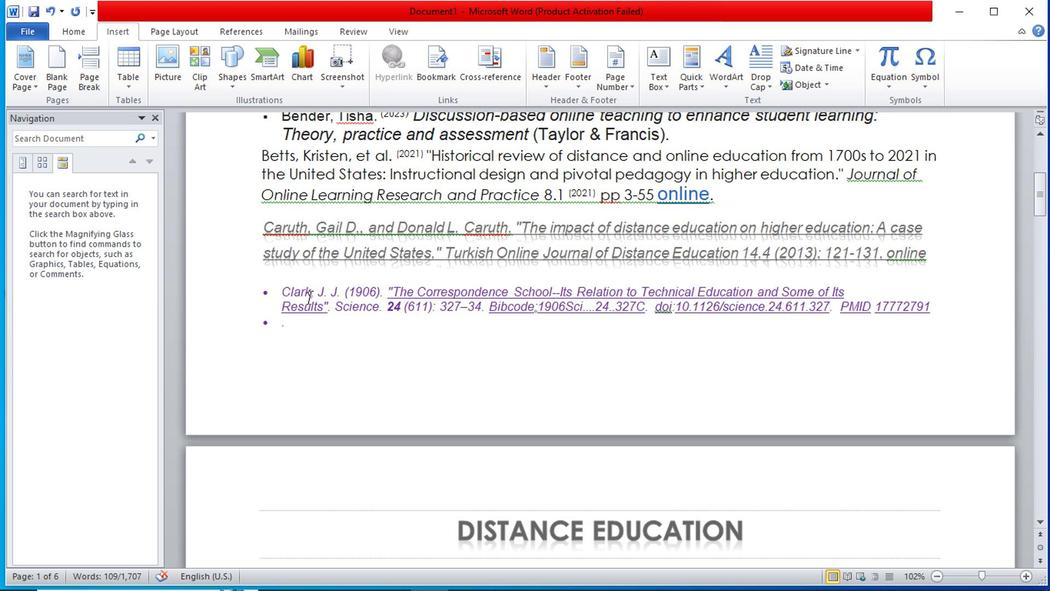 
Action: Mouse scrolled (311, 297) with delta (0, 1)
Screenshot: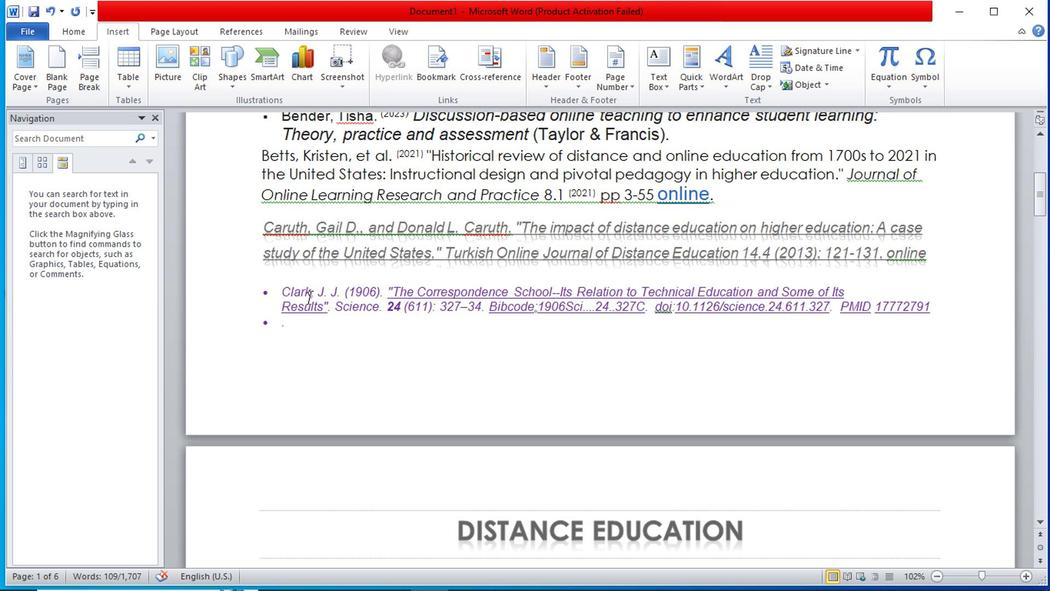 
Action: Mouse scrolled (311, 297) with delta (0, 1)
Screenshot: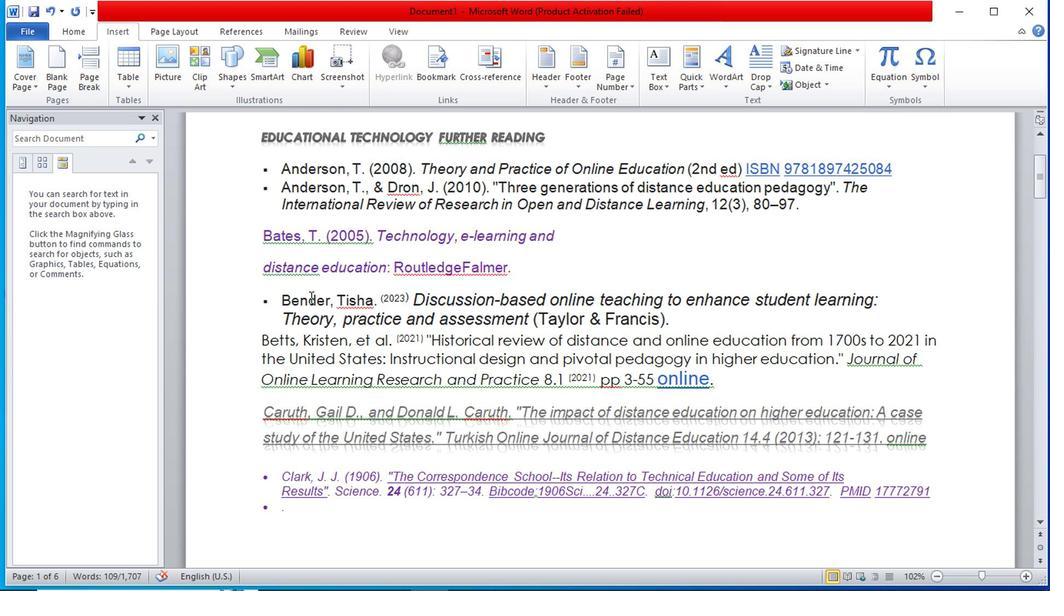 
Action: Mouse scrolled (311, 297) with delta (0, 1)
Screenshot: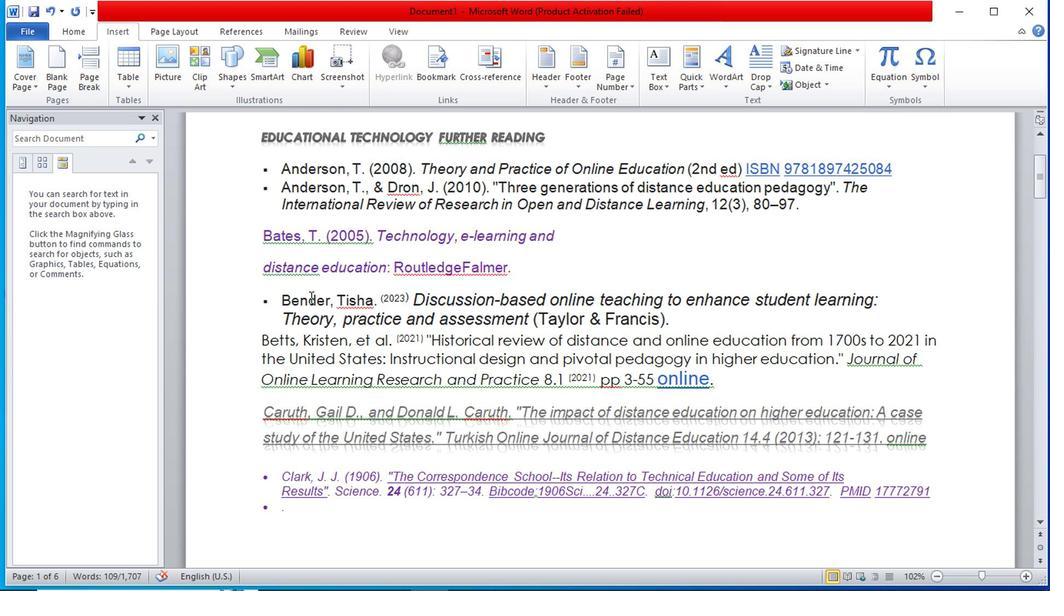 
Action: Mouse scrolled (311, 297) with delta (0, 1)
Screenshot: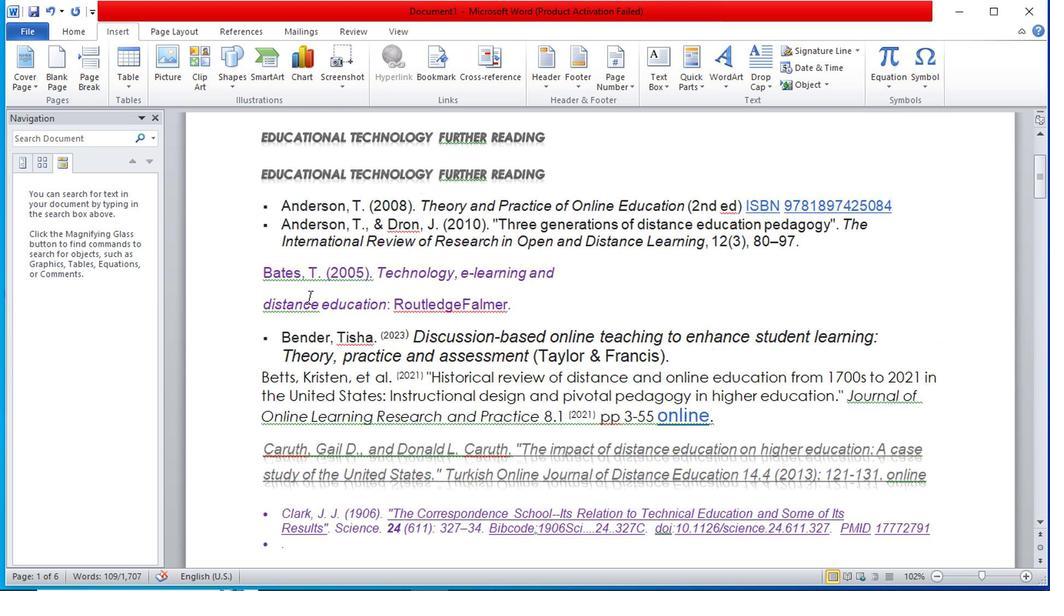 
Action: Mouse scrolled (311, 297) with delta (0, 1)
Screenshot: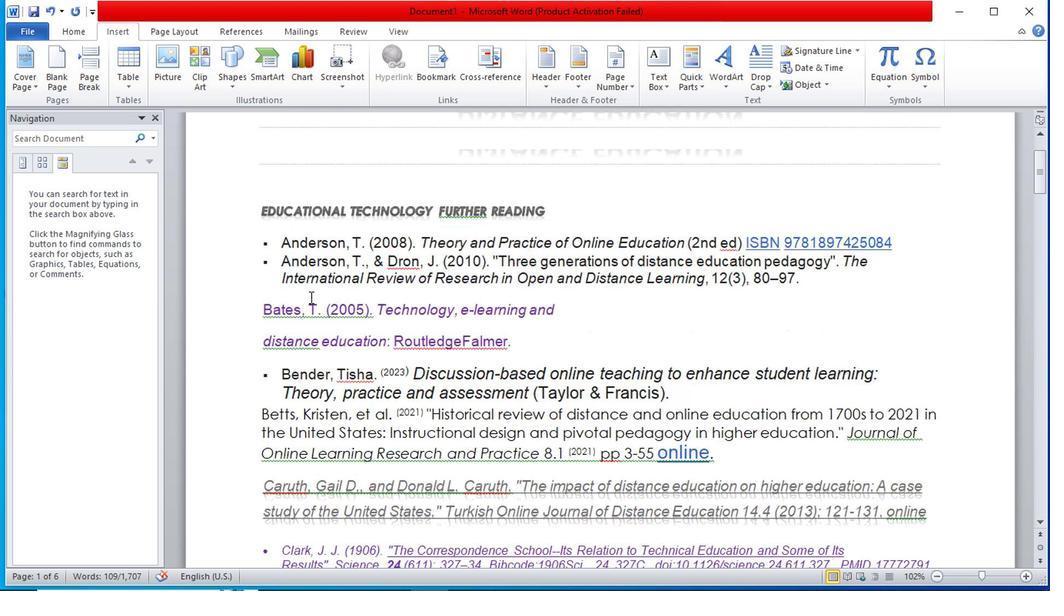 
Action: Mouse scrolled (311, 297) with delta (0, 1)
Screenshot: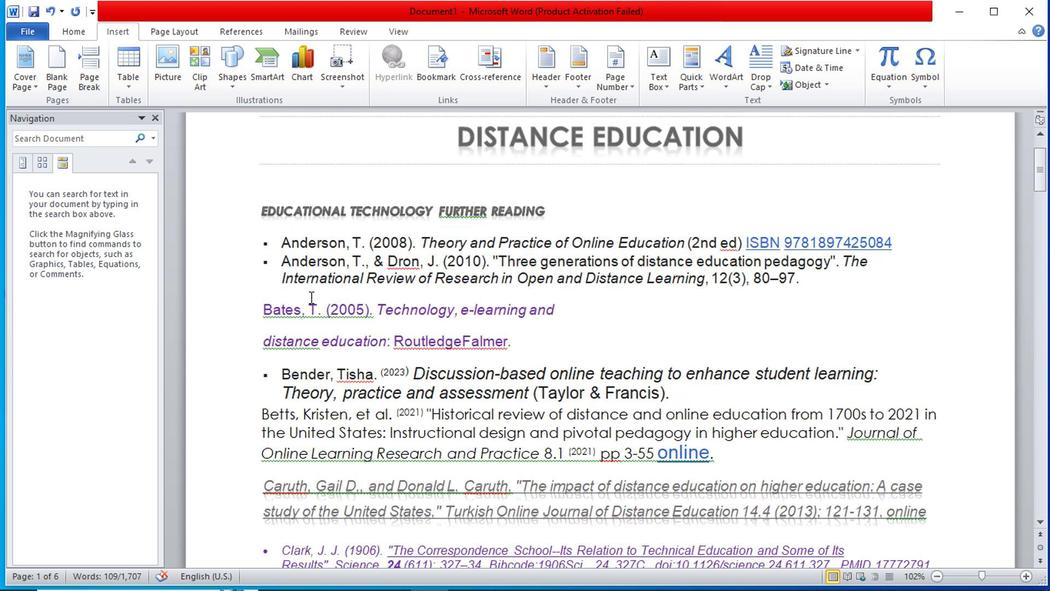
Action: Mouse scrolled (311, 297) with delta (0, 1)
Screenshot: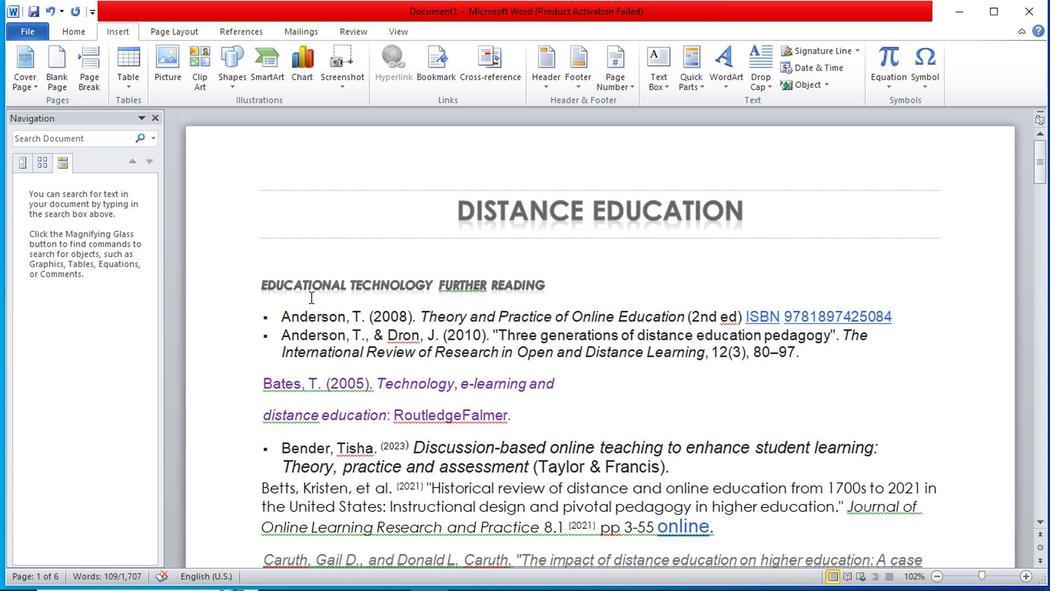 
Action: Mouse moved to (455, 221)
Screenshot: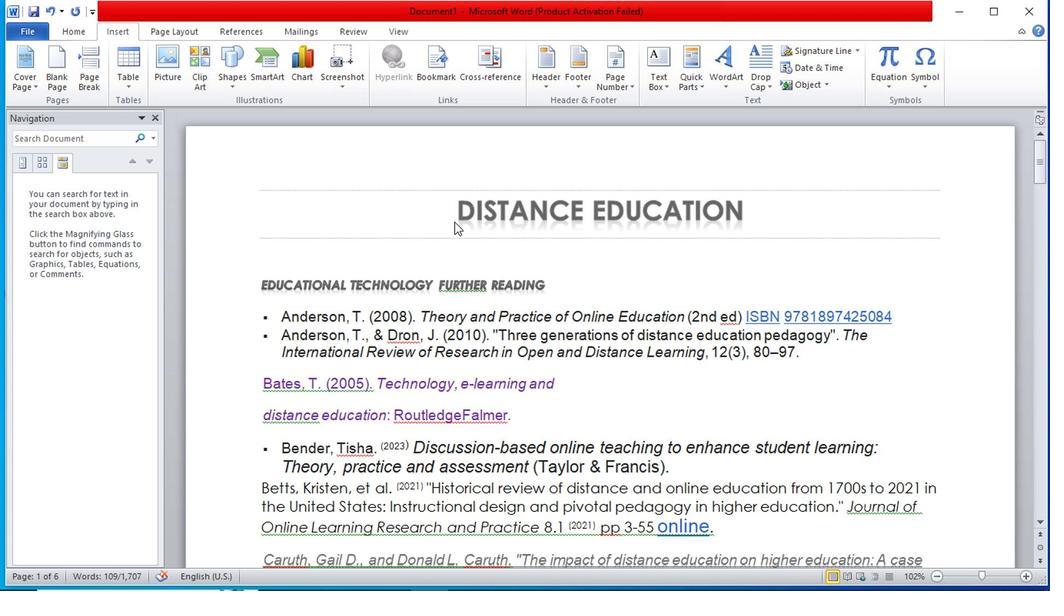
Action: Mouse pressed left at (455, 221)
Screenshot: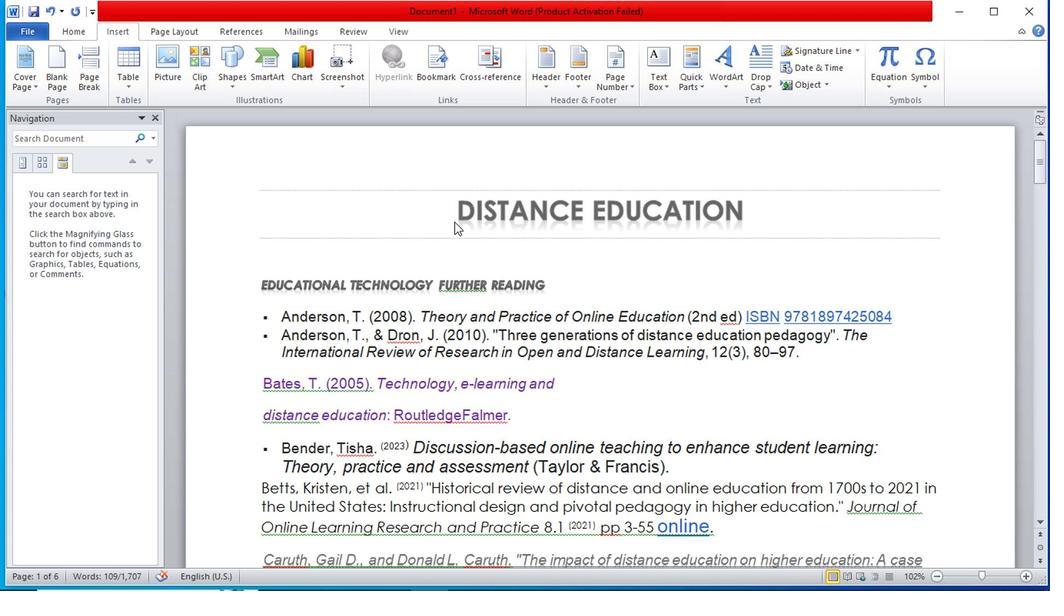 
Action: Mouse moved to (456, 220)
Screenshot: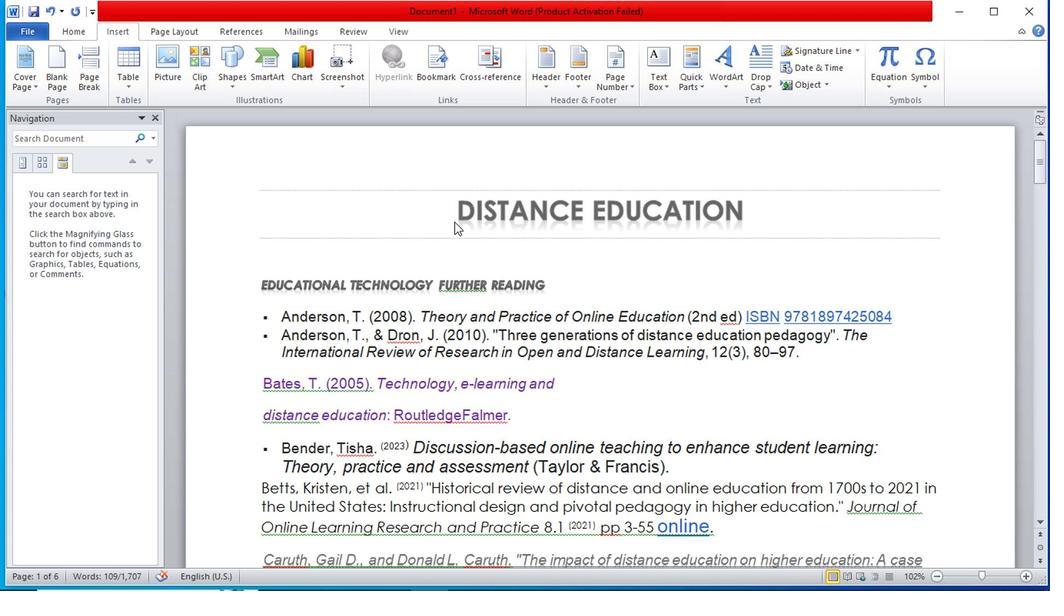 
Action: Mouse pressed left at (456, 220)
Screenshot: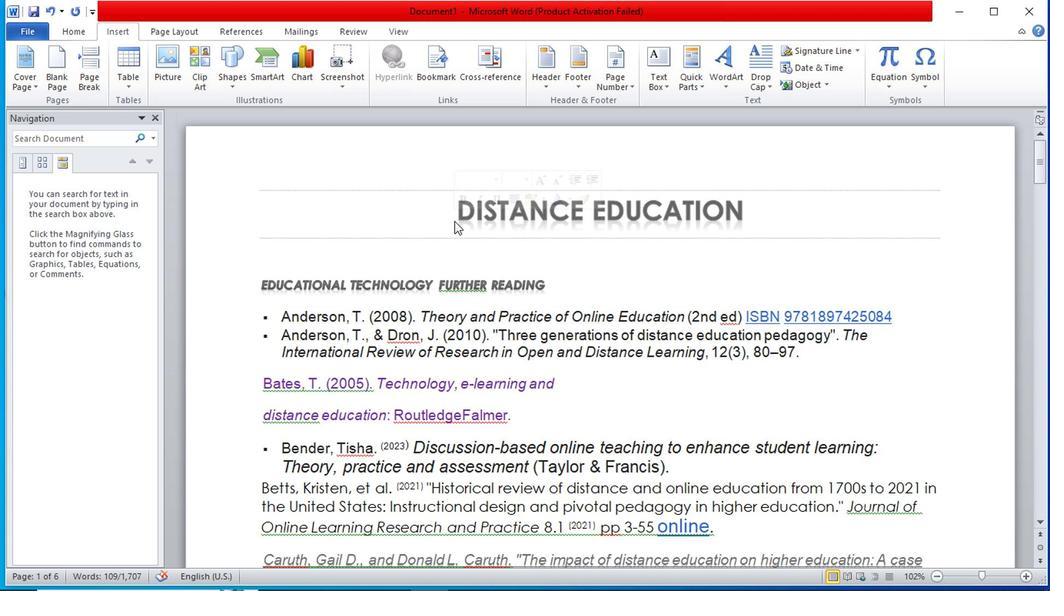 
Action: Mouse moved to (433, 209)
Screenshot: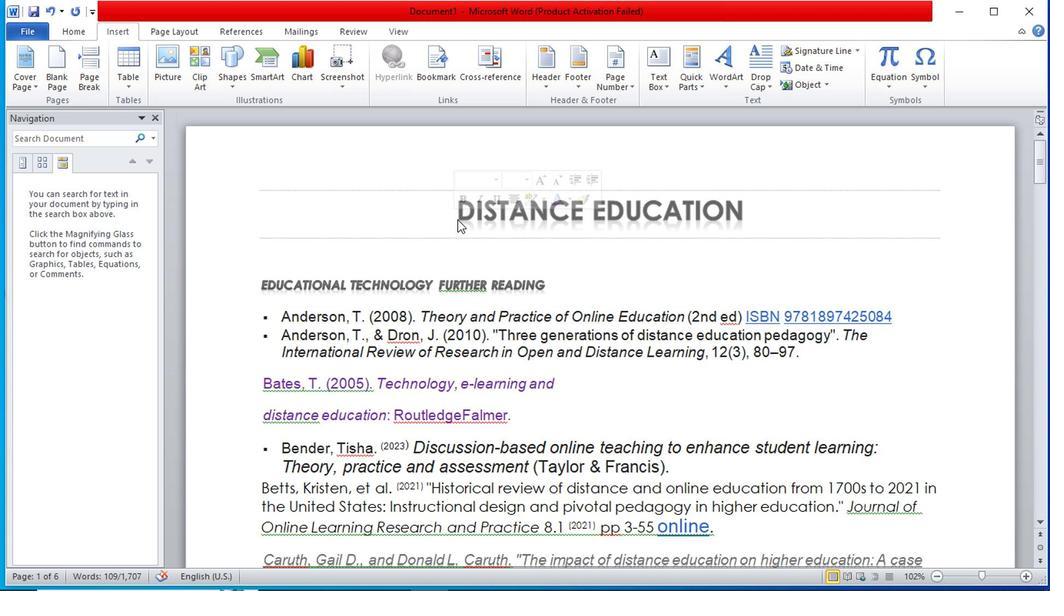
Action: Mouse pressed left at (433, 209)
Screenshot: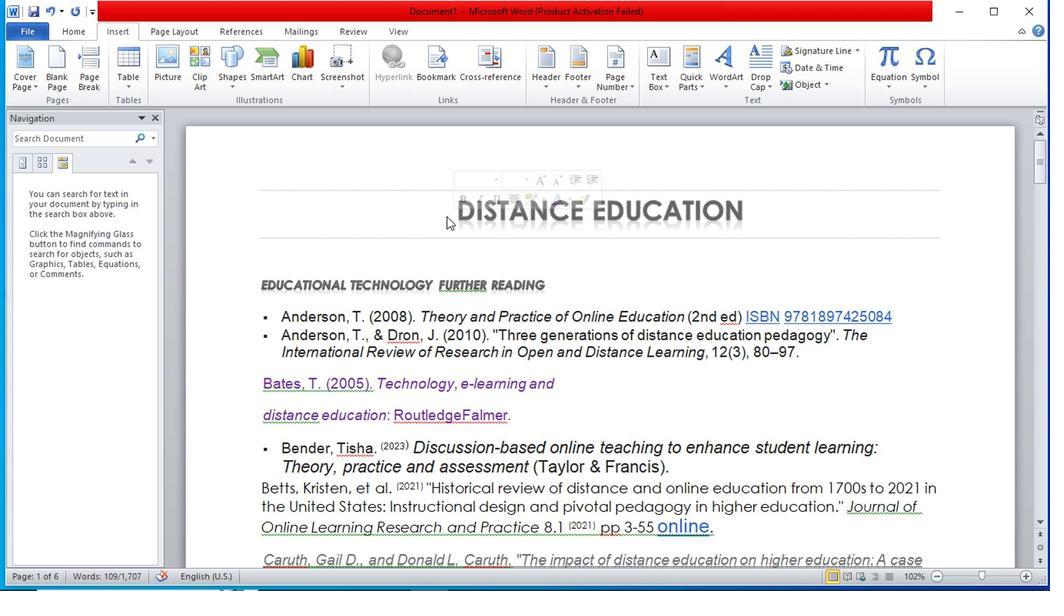 
Action: Mouse moved to (800, 209)
Screenshot: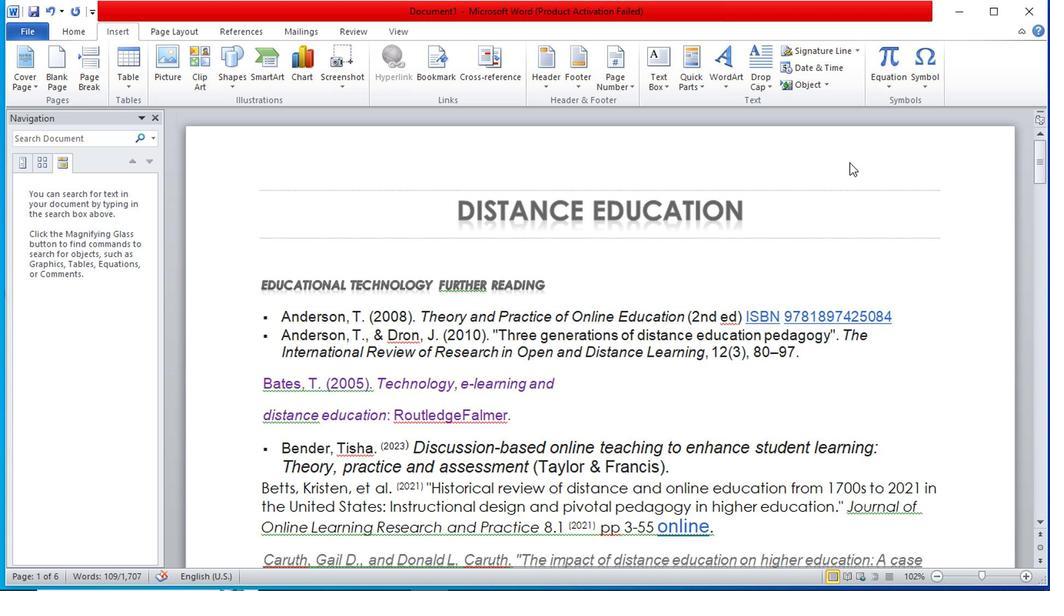 
Action: Mouse pressed left at (800, 209)
Screenshot: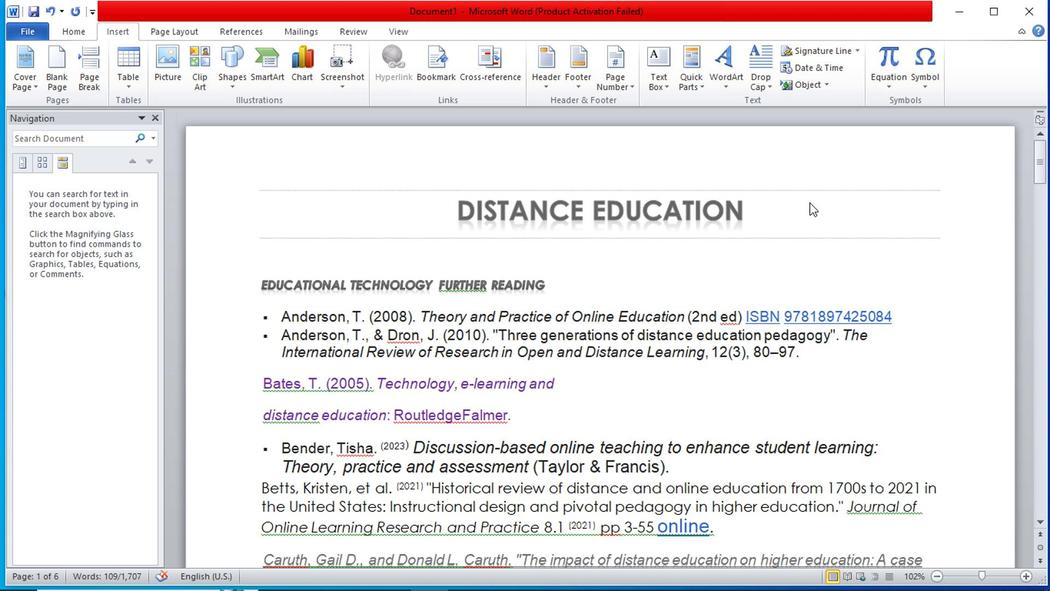
Action: Mouse moved to (791, 214)
Screenshot: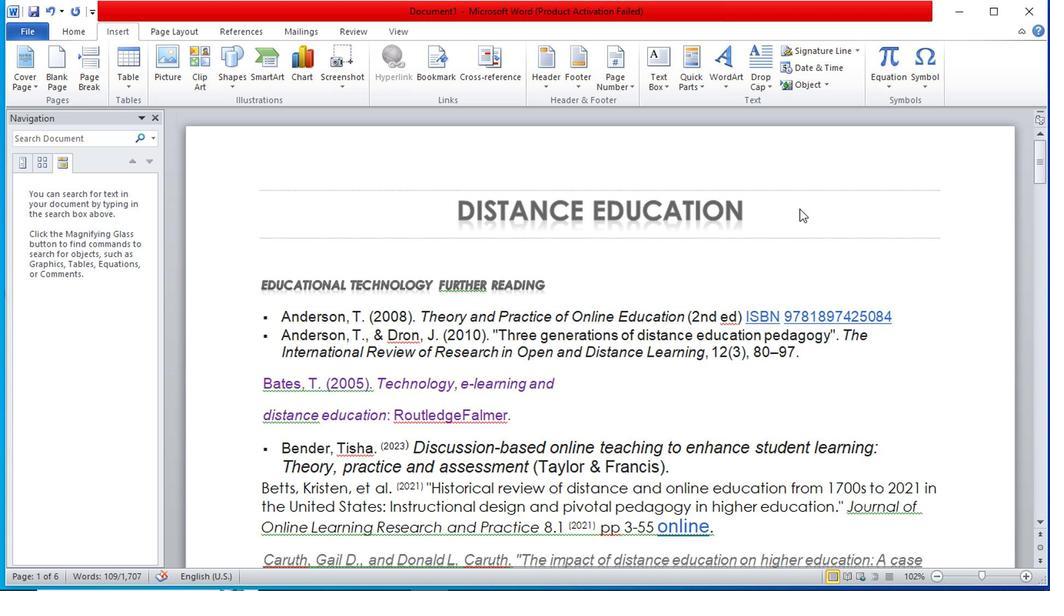 
Action: Mouse pressed left at (791, 214)
Screenshot: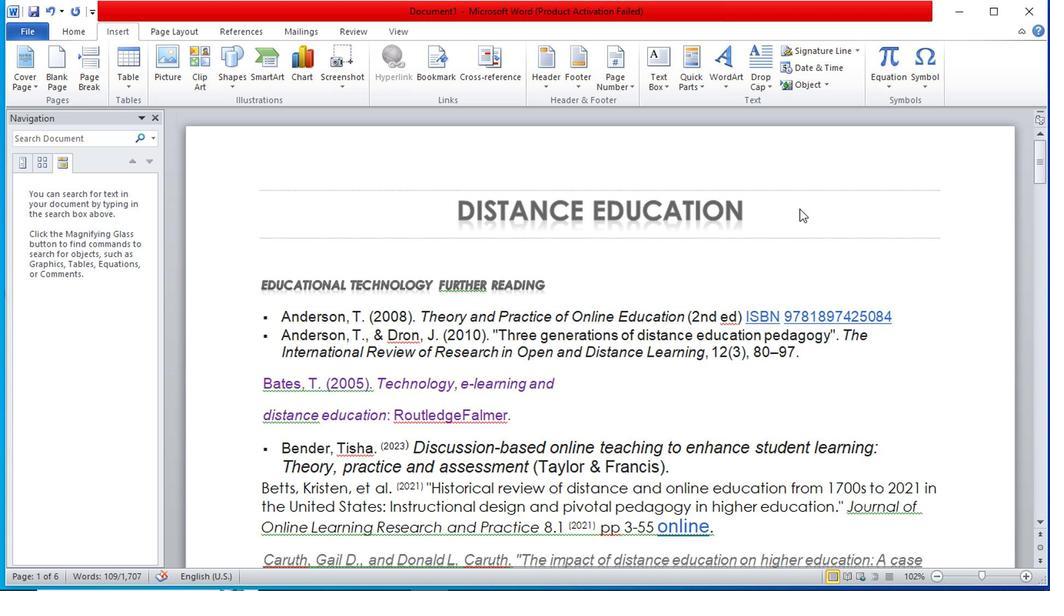 
Action: Mouse moved to (778, 214)
Screenshot: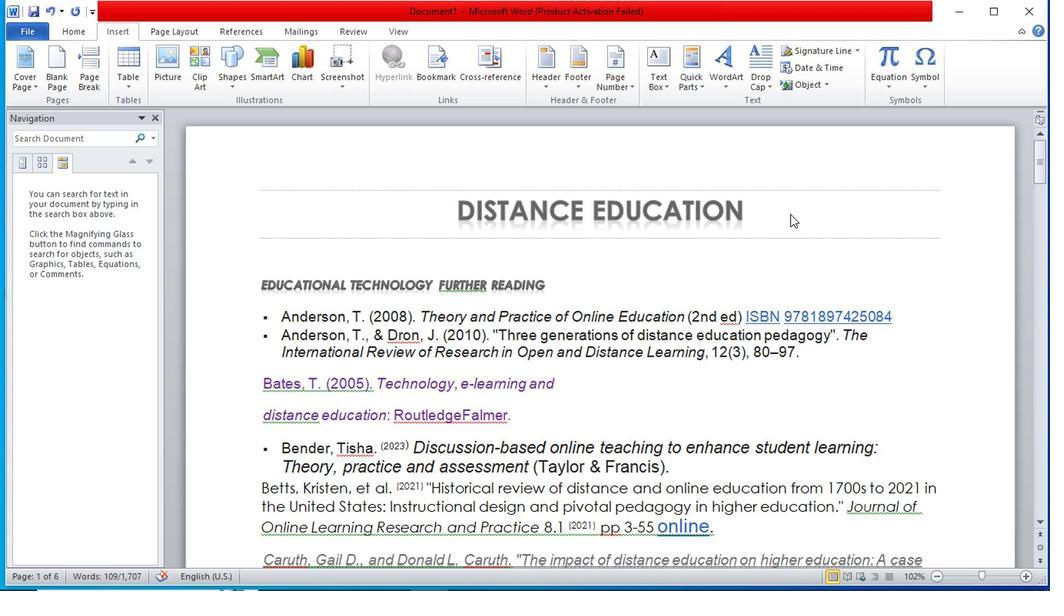 
Action: Mouse pressed left at (778, 214)
Screenshot: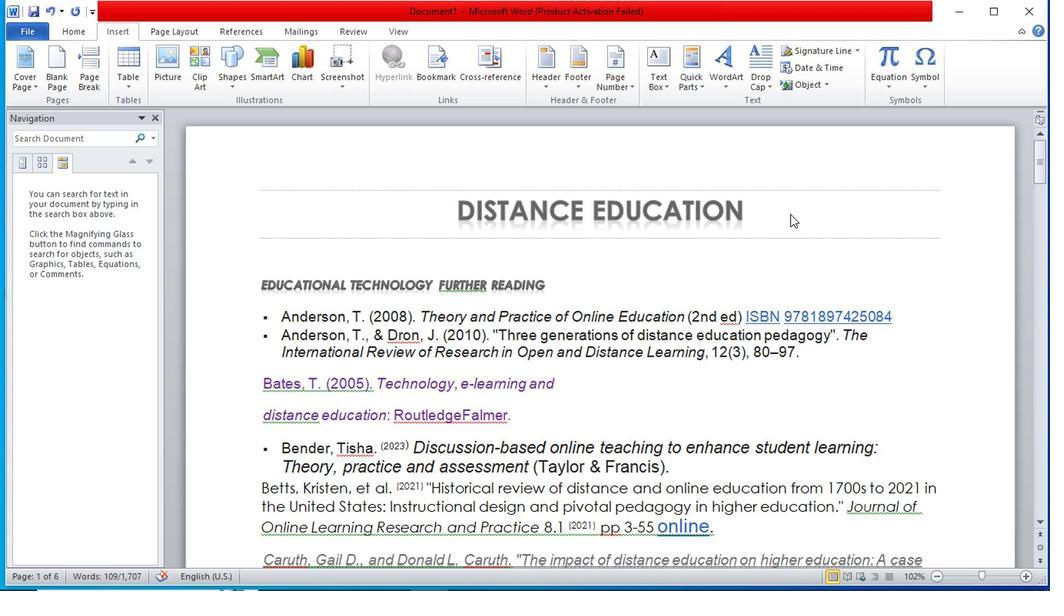 
Action: Mouse moved to (775, 215)
Screenshot: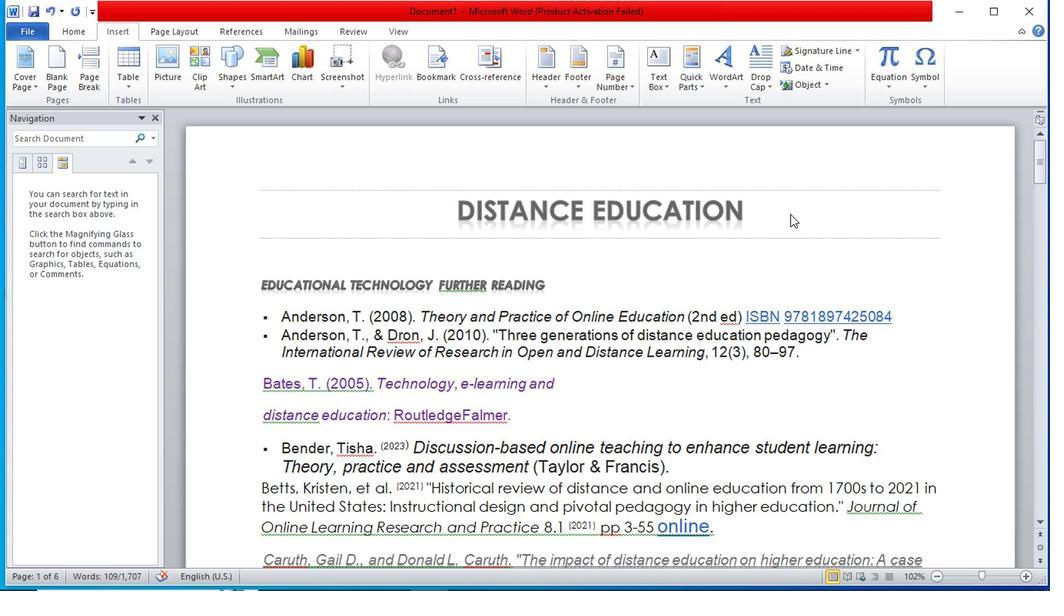 
Action: Mouse pressed left at (775, 215)
Screenshot: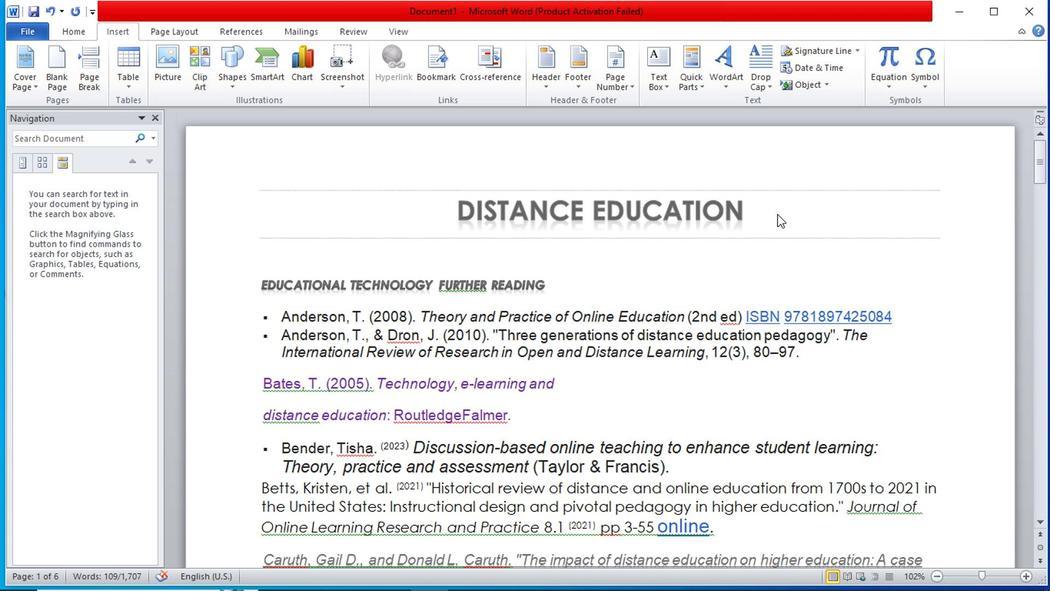 
Action: Mouse moved to (775, 215)
Screenshot: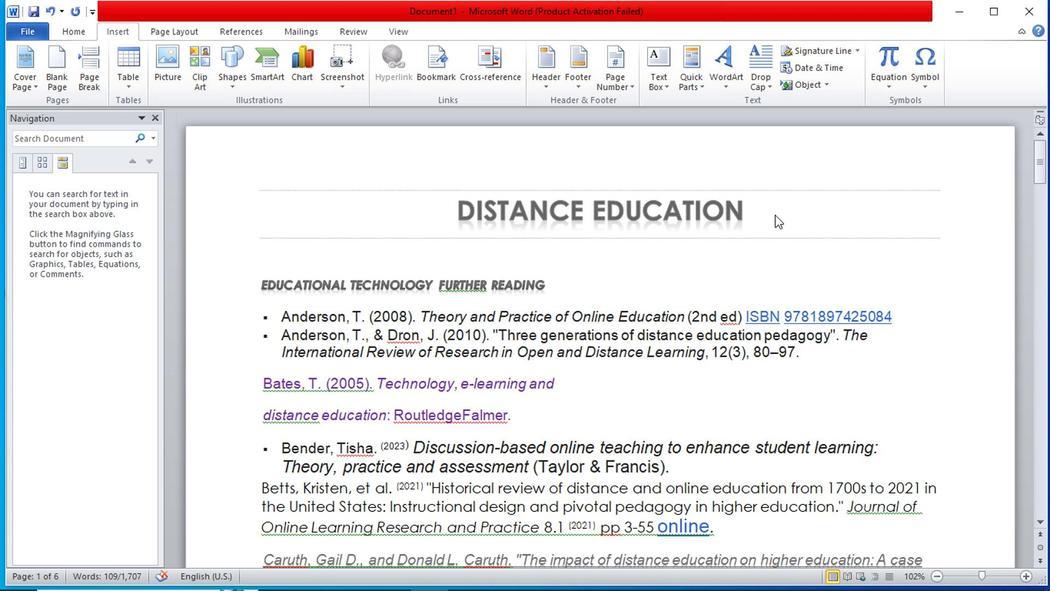 
Action: Mouse pressed left at (775, 215)
Screenshot: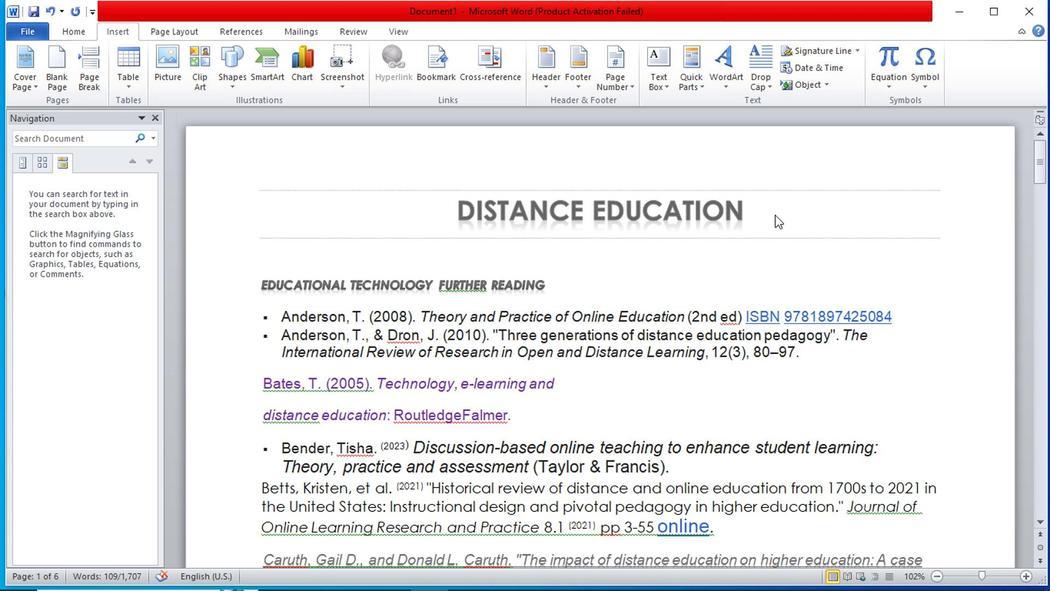 
Action: Mouse pressed left at (775, 215)
Screenshot: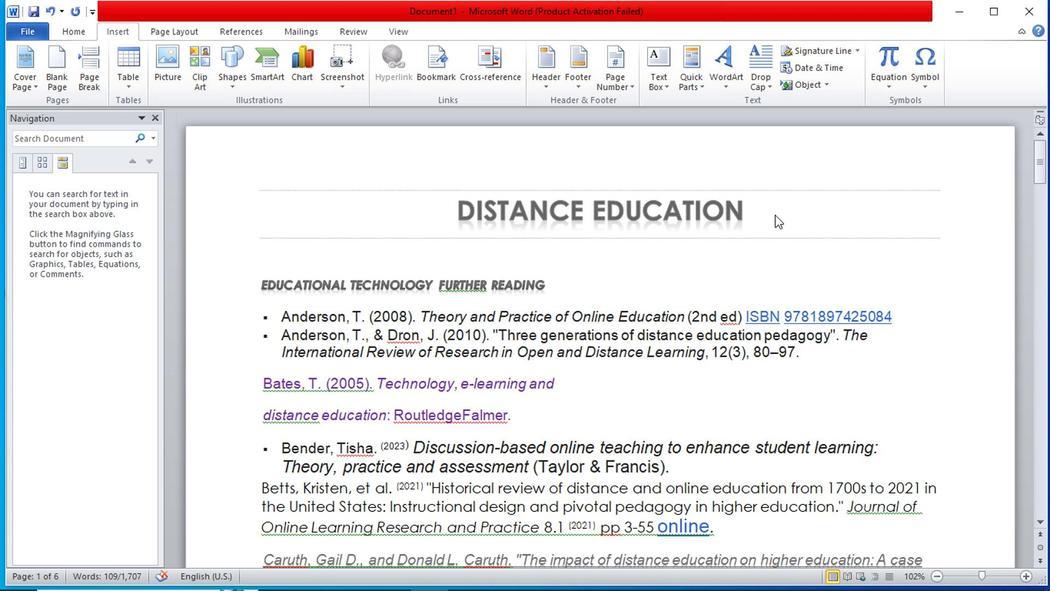 
Action: Mouse moved to (775, 212)
Screenshot: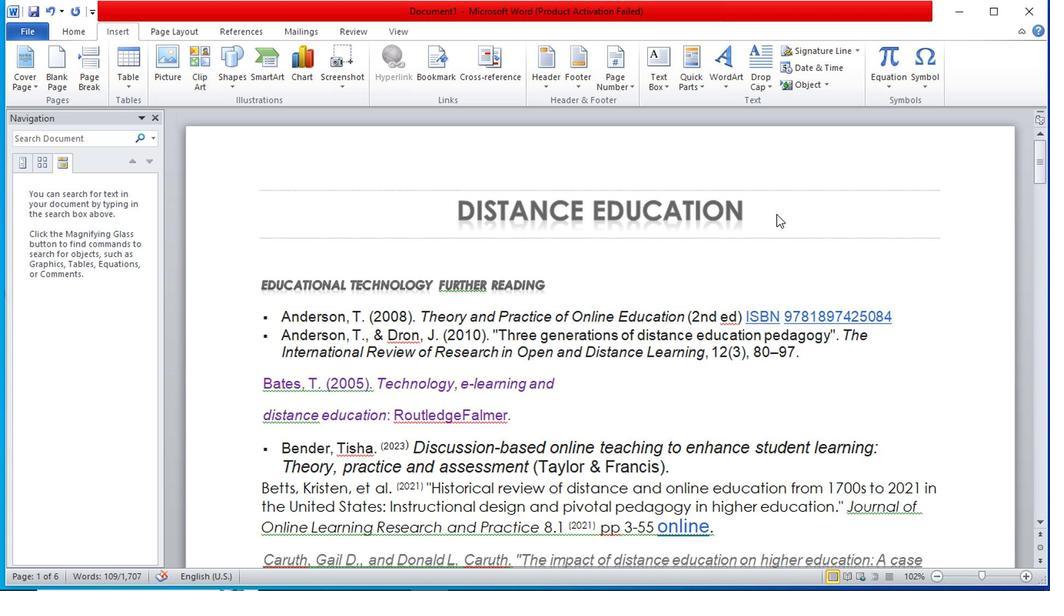 
Action: Mouse pressed left at (775, 212)
Screenshot: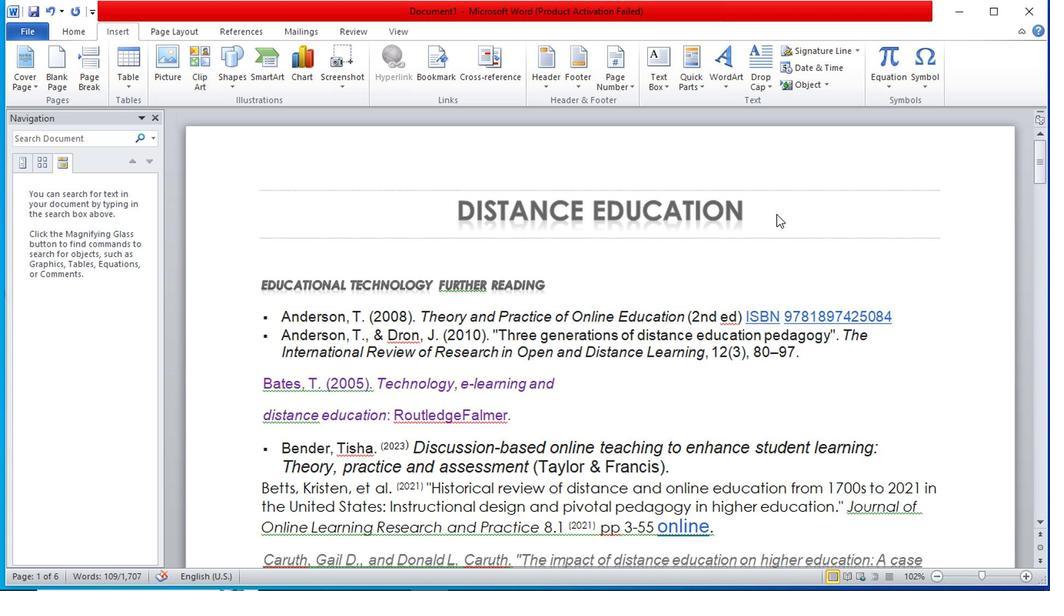 
Action: Mouse moved to (439, 220)
Screenshot: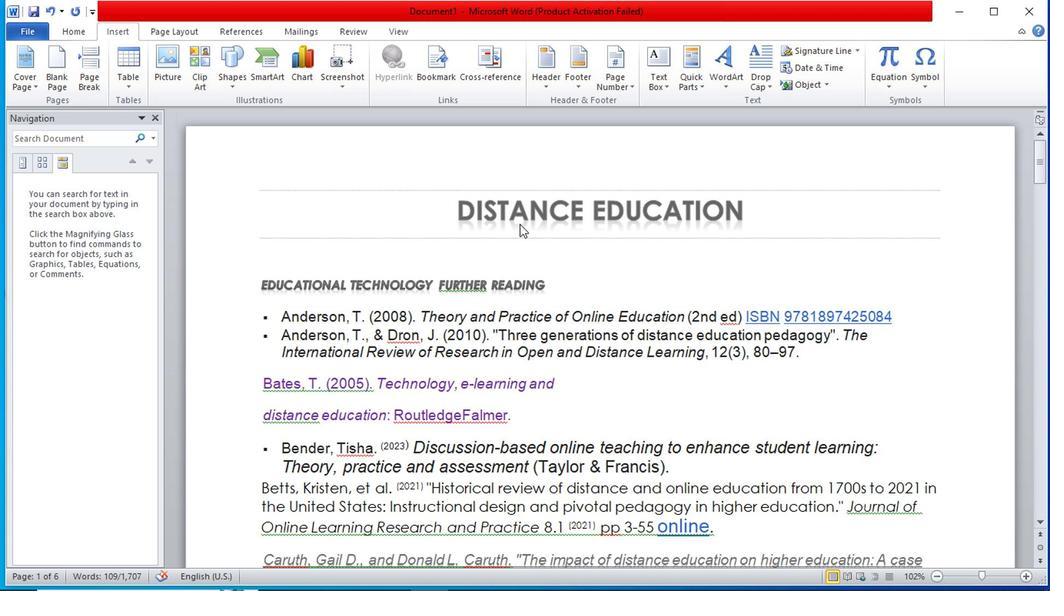 
Action: Mouse pressed left at (439, 220)
Screenshot: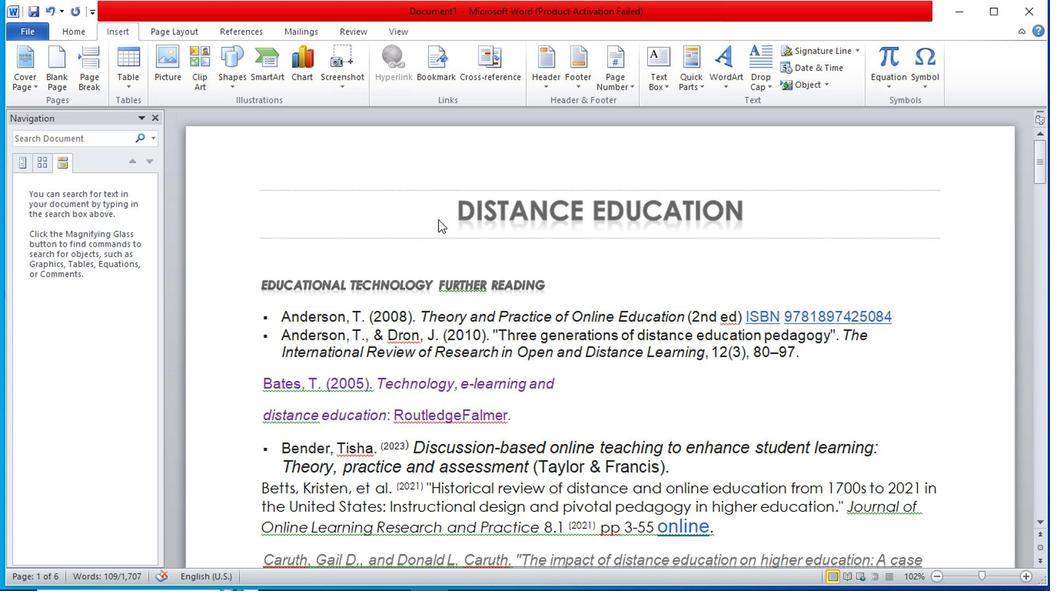 
Action: Mouse moved to (439, 218)
Screenshot: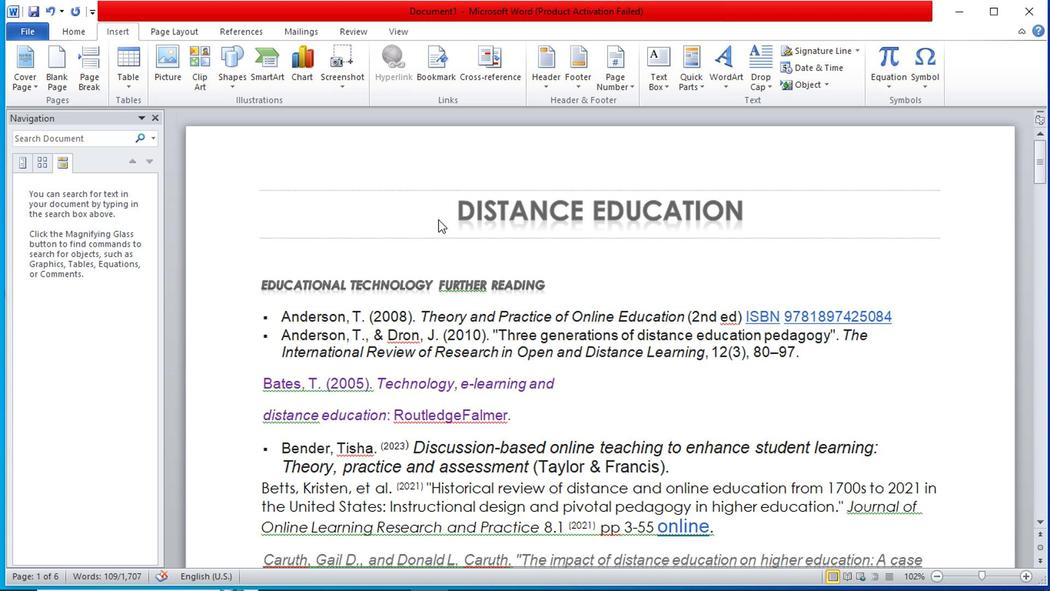 
Action: Mouse pressed left at (439, 218)
Screenshot: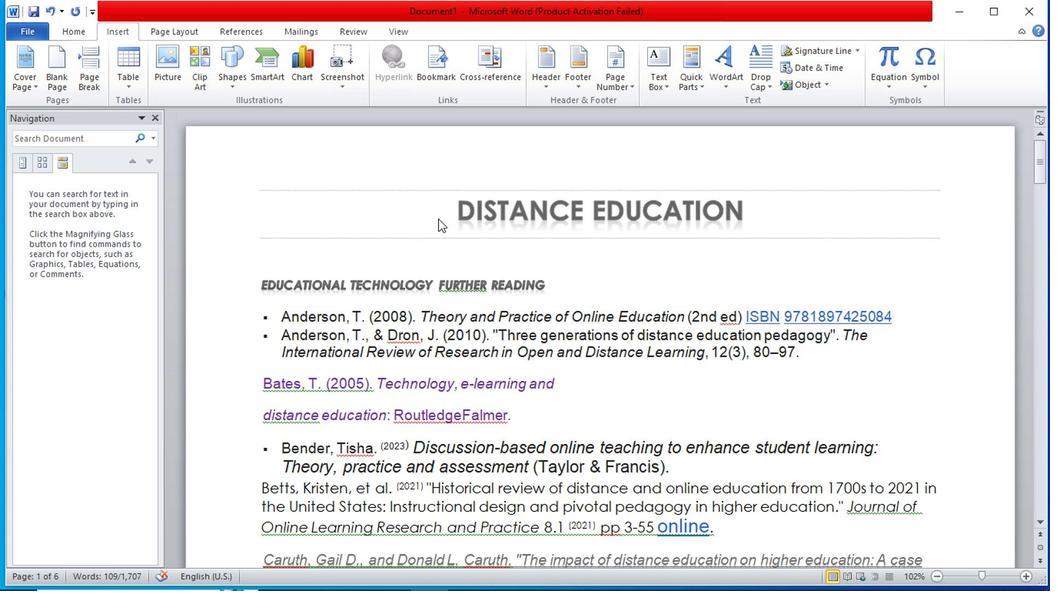 
Action: Mouse moved to (434, 216)
Screenshot: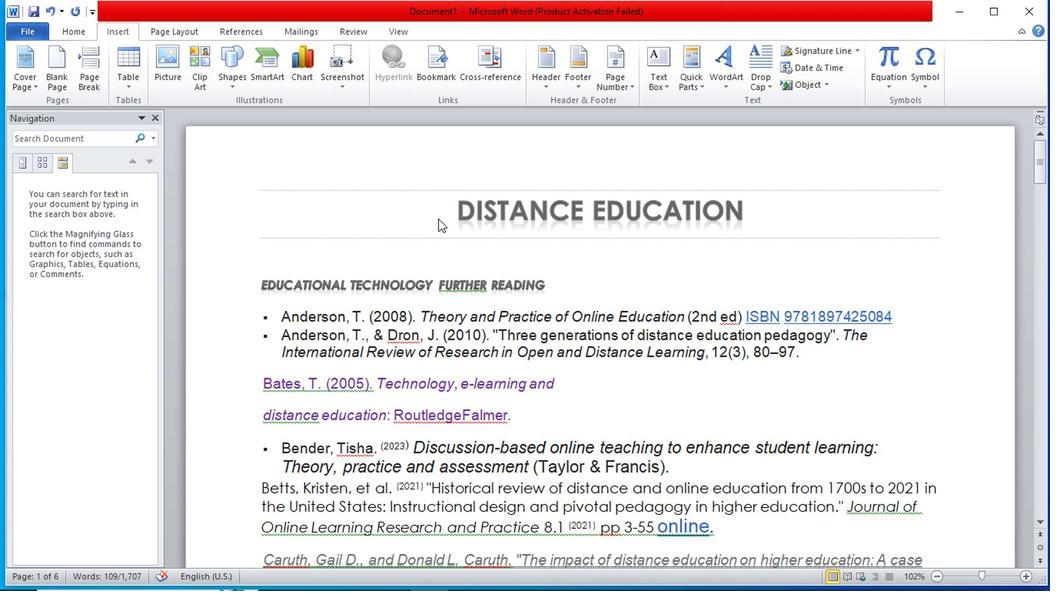 
Action: Mouse pressed left at (434, 216)
Screenshot: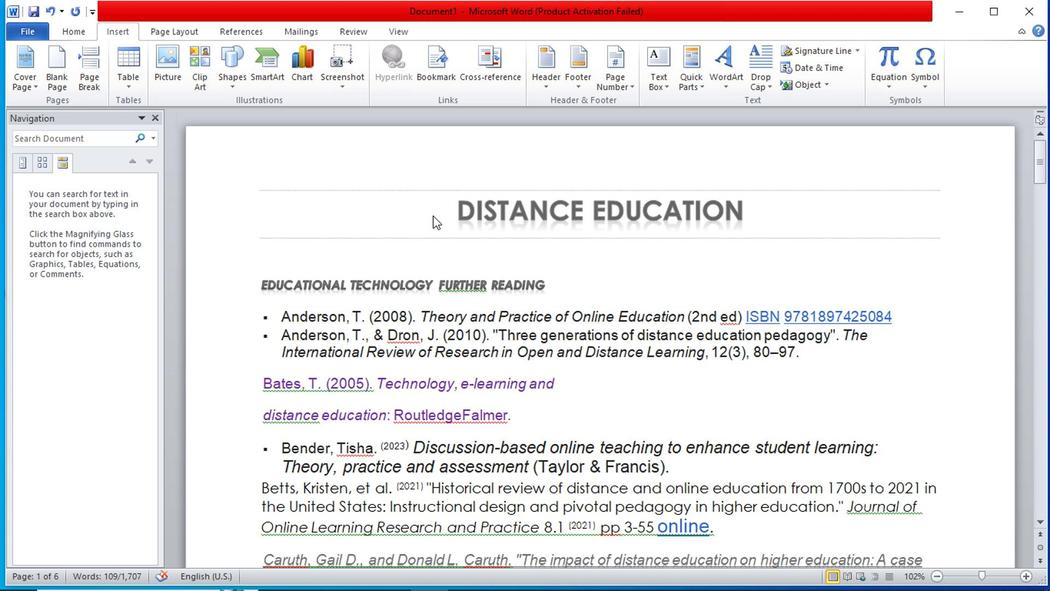 
Action: Mouse moved to (434, 214)
Screenshot: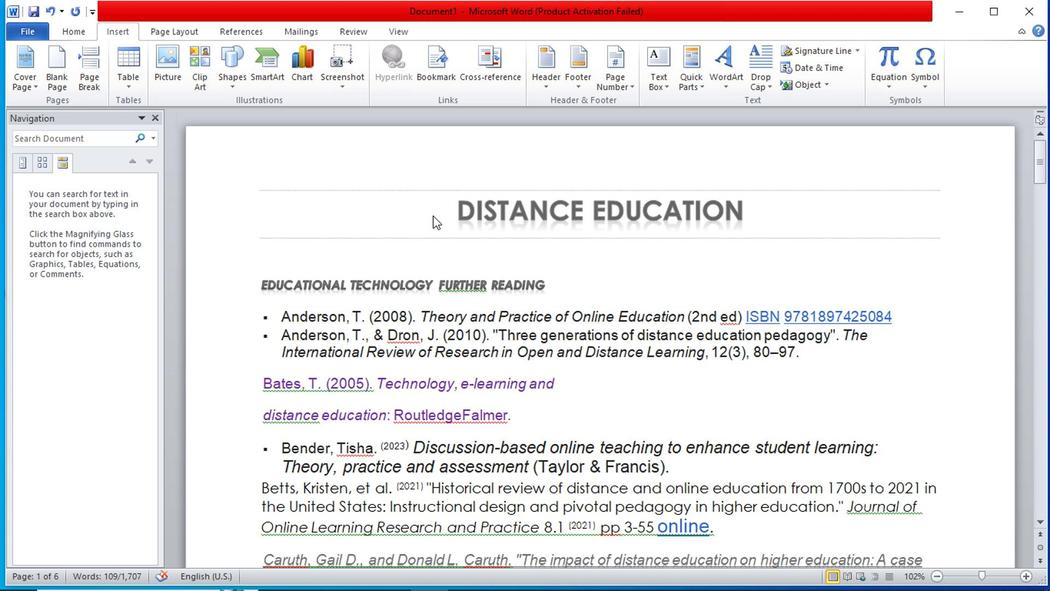 
Action: Mouse pressed left at (434, 214)
Screenshot: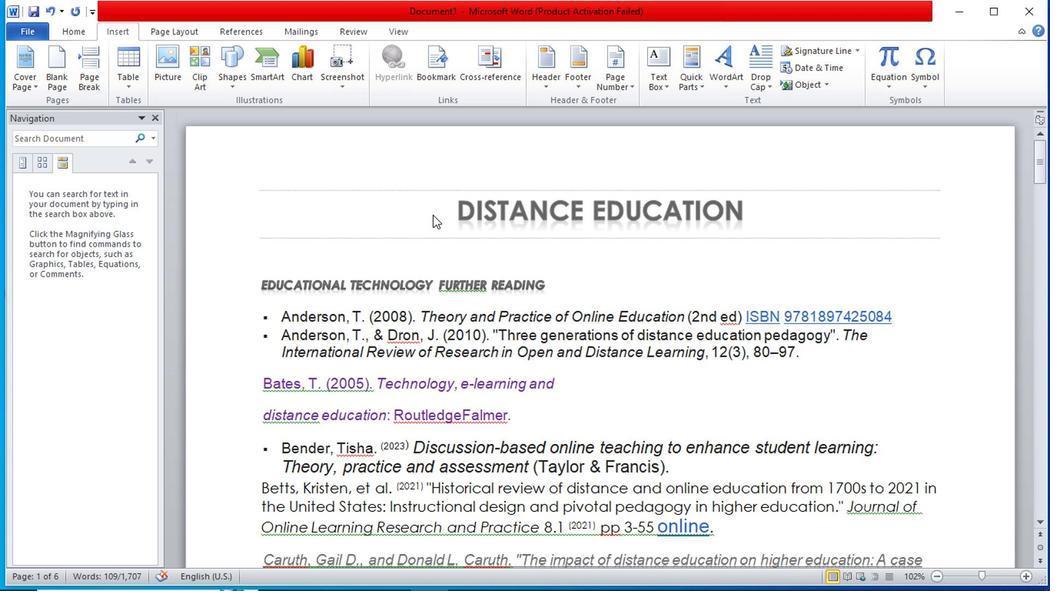 
Action: Mouse moved to (432, 213)
Screenshot: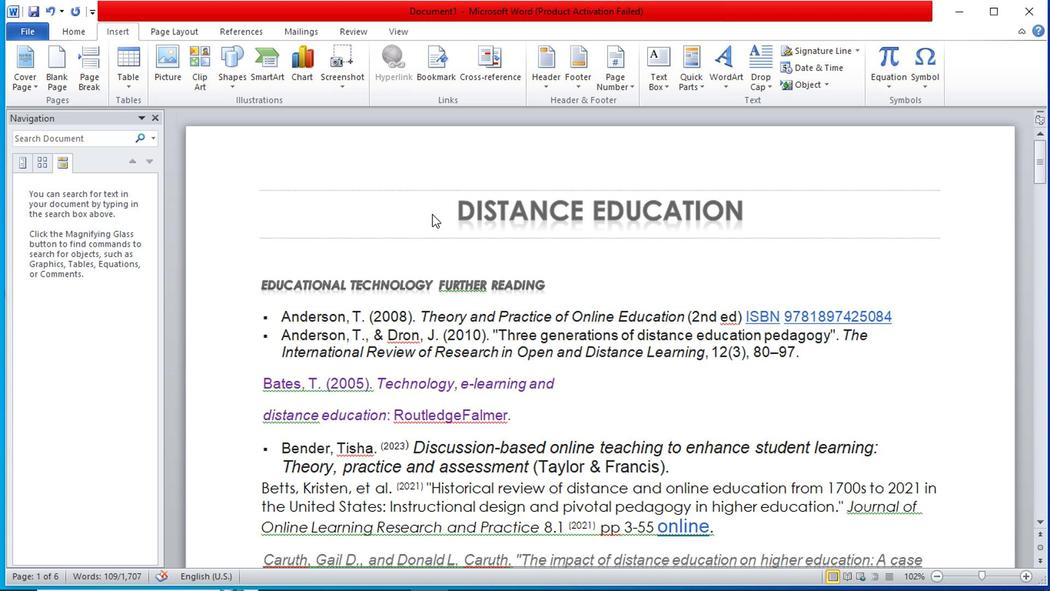 
Action: Mouse pressed left at (432, 213)
Screenshot: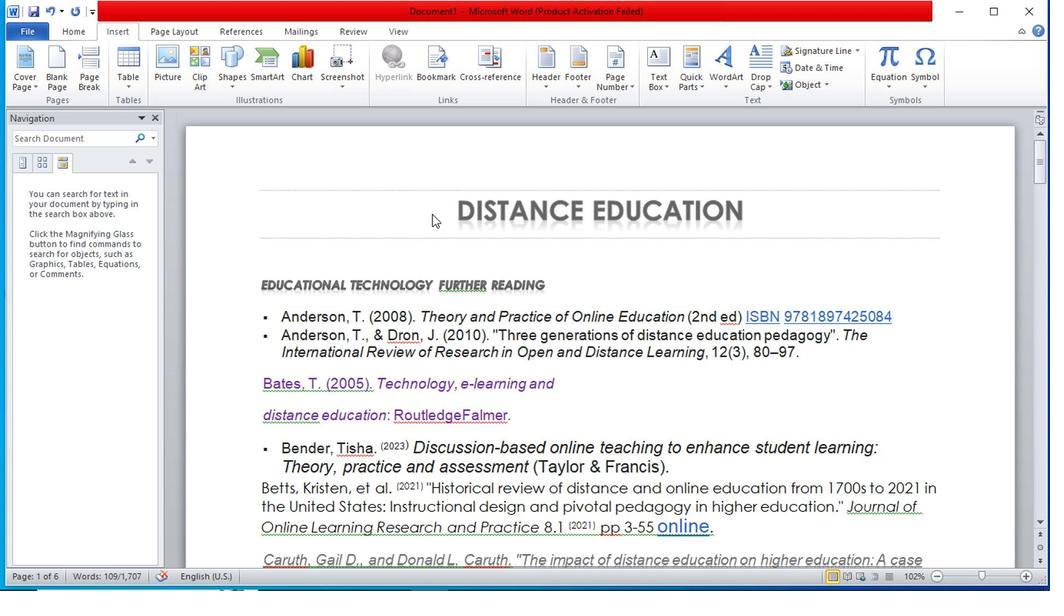 
Action: Mouse moved to (432, 212)
Screenshot: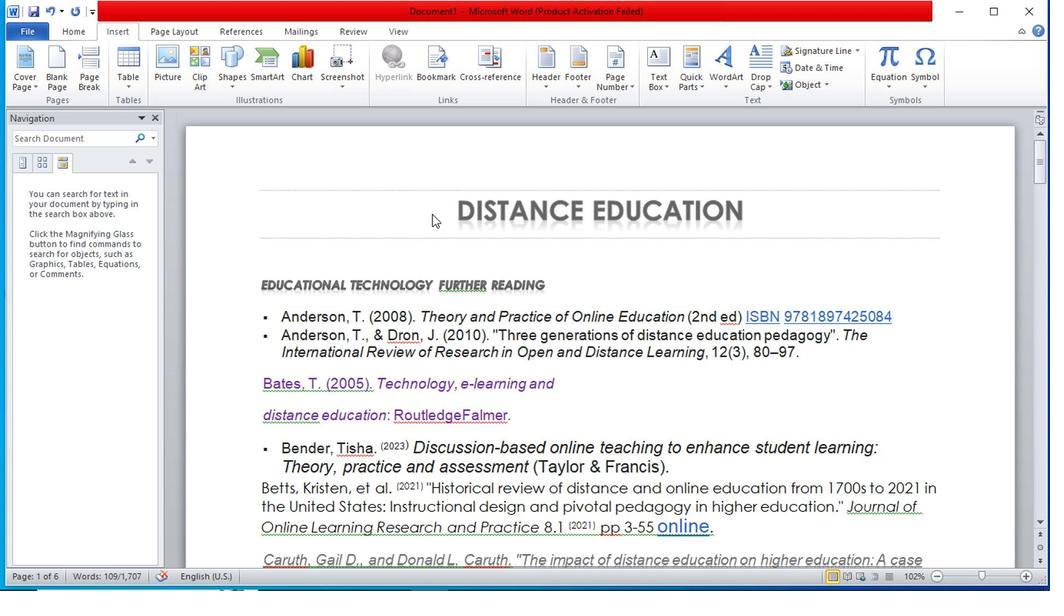 
Action: Mouse pressed left at (432, 212)
Screenshot: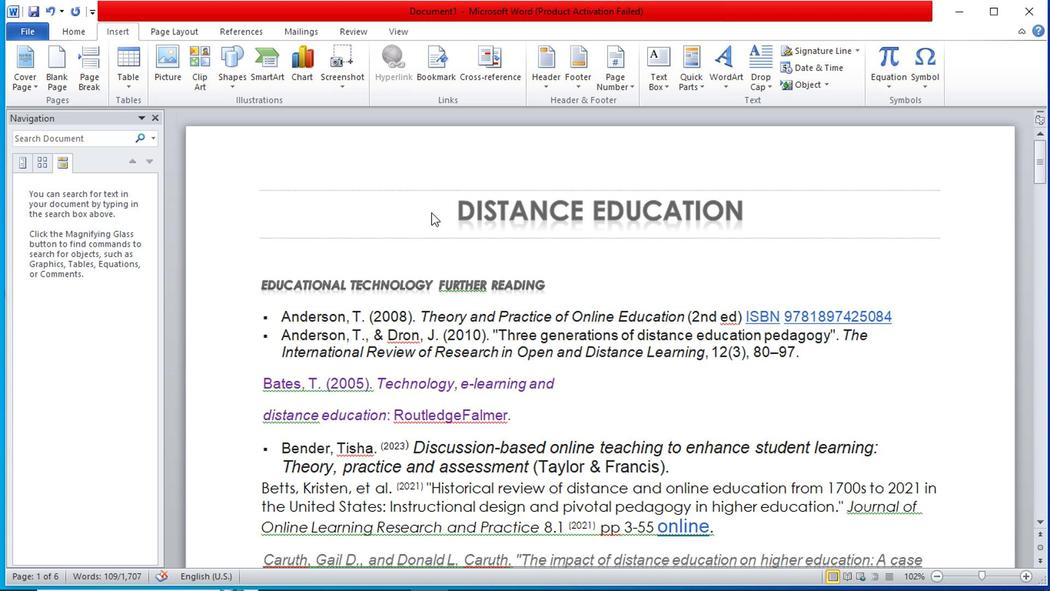 
Action: Mouse pressed left at (432, 212)
Screenshot: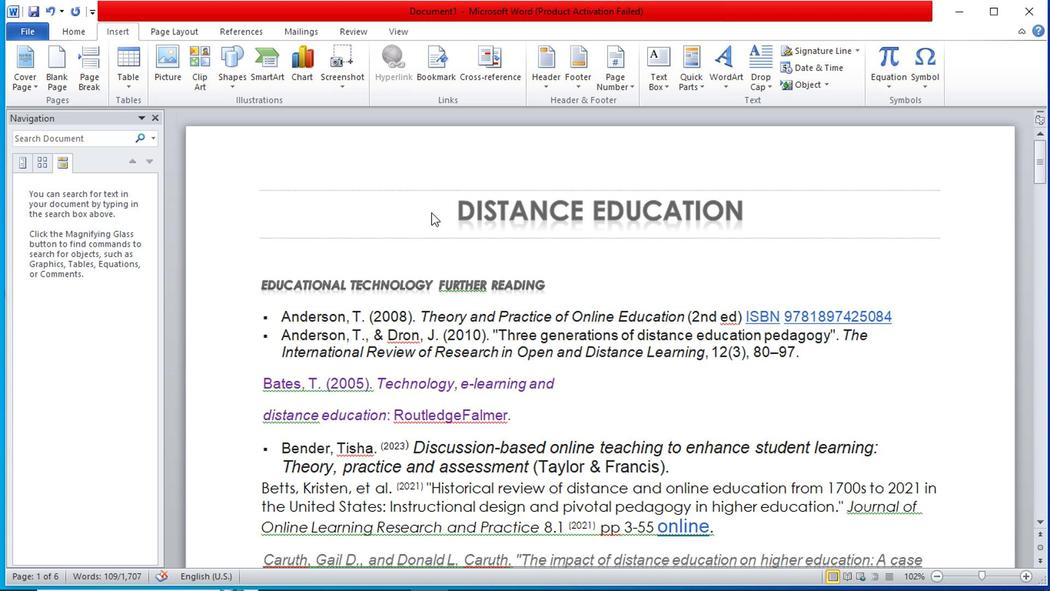 
Action: Mouse pressed left at (432, 212)
Screenshot: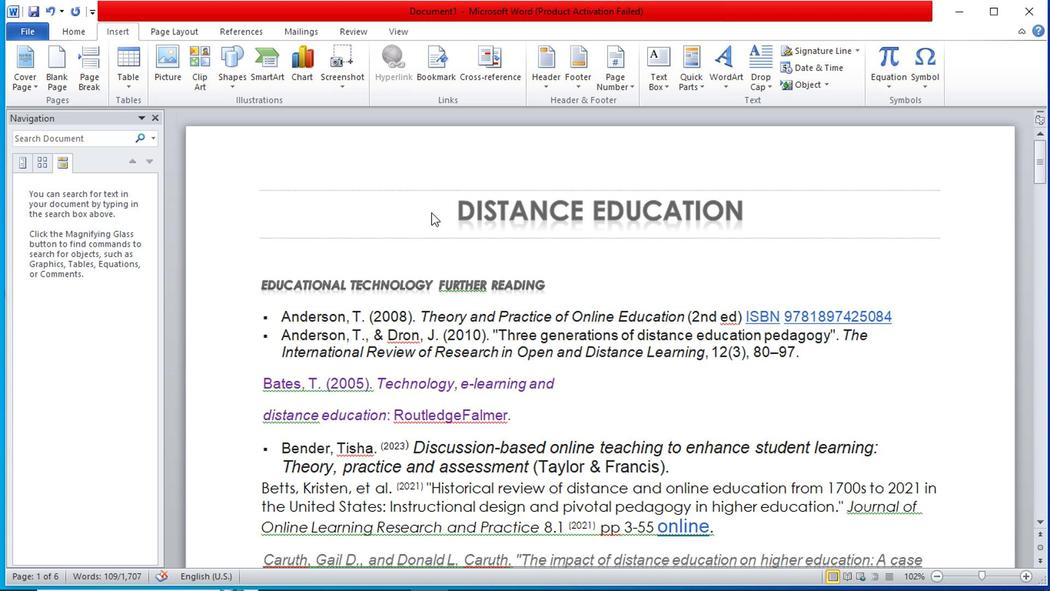 
Action: Mouse pressed left at (432, 212)
Screenshot: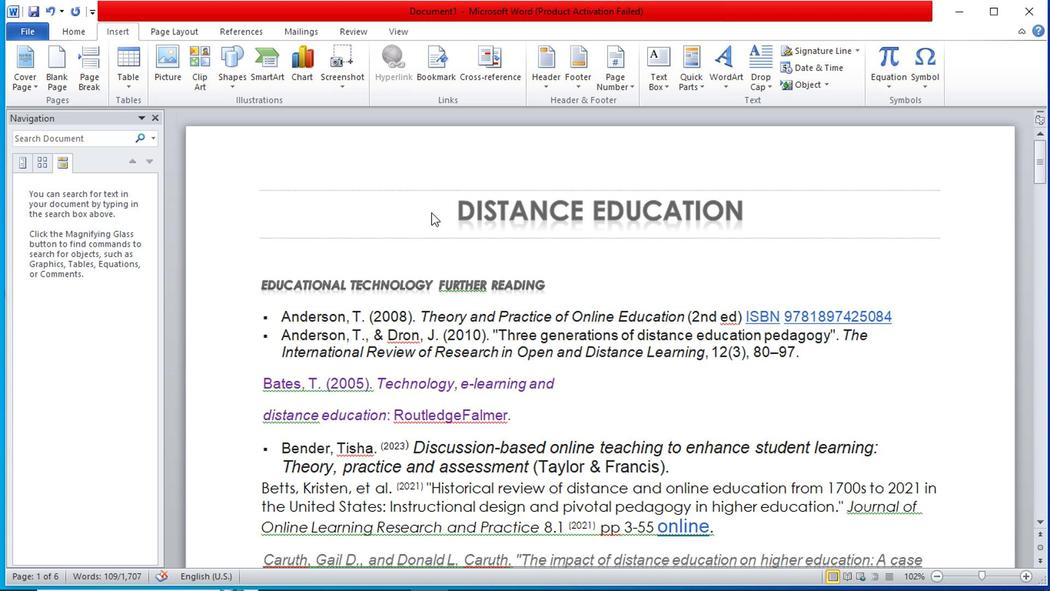
Action: Mouse moved to (469, 270)
Screenshot: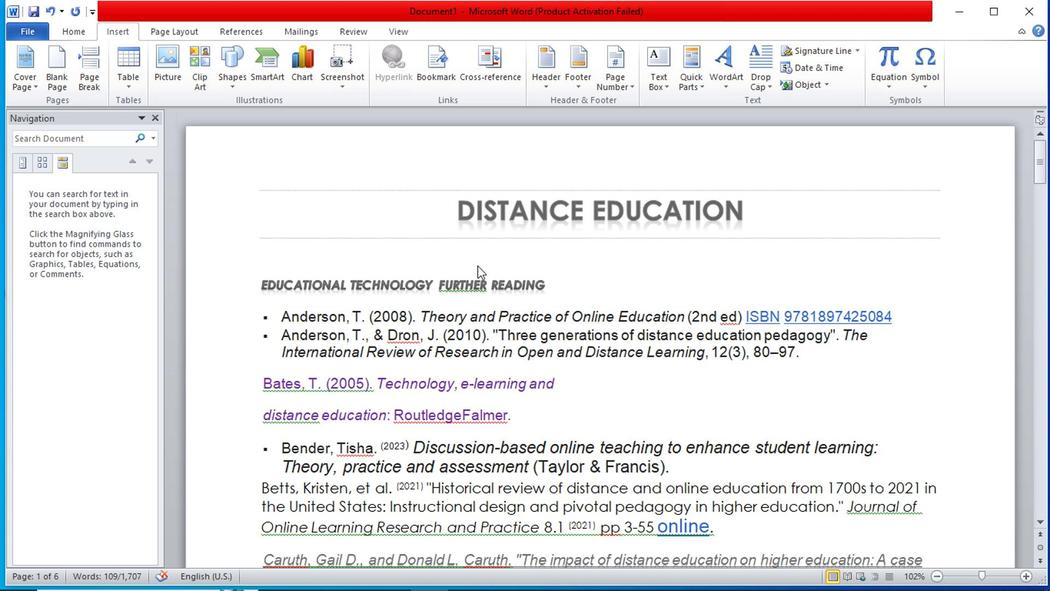 
Action: Mouse scrolled (469, 269) with delta (0, -1)
Screenshot: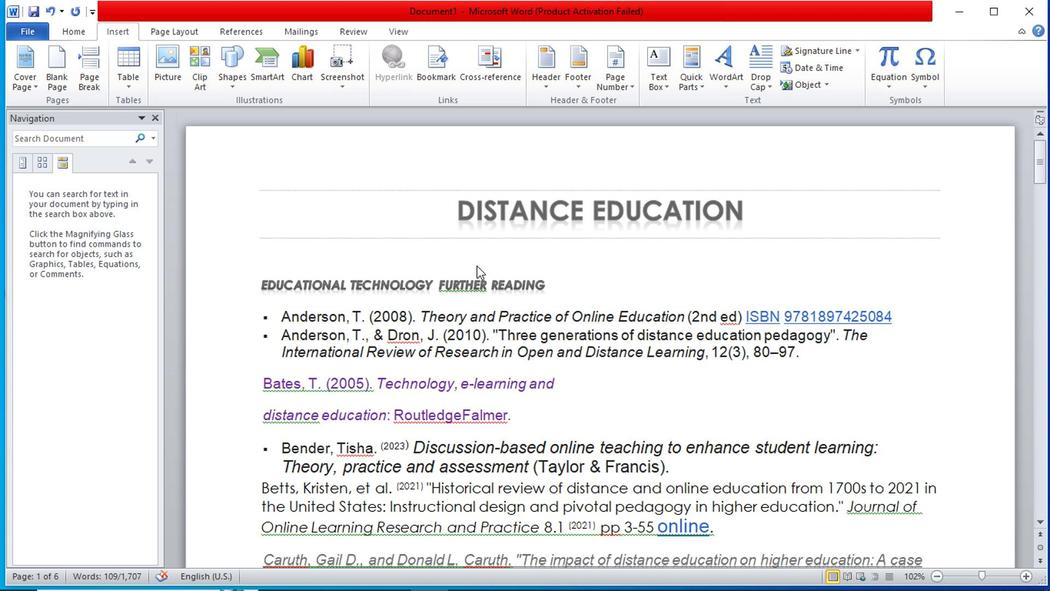 
Action: Mouse scrolled (469, 269) with delta (0, -1)
Screenshot: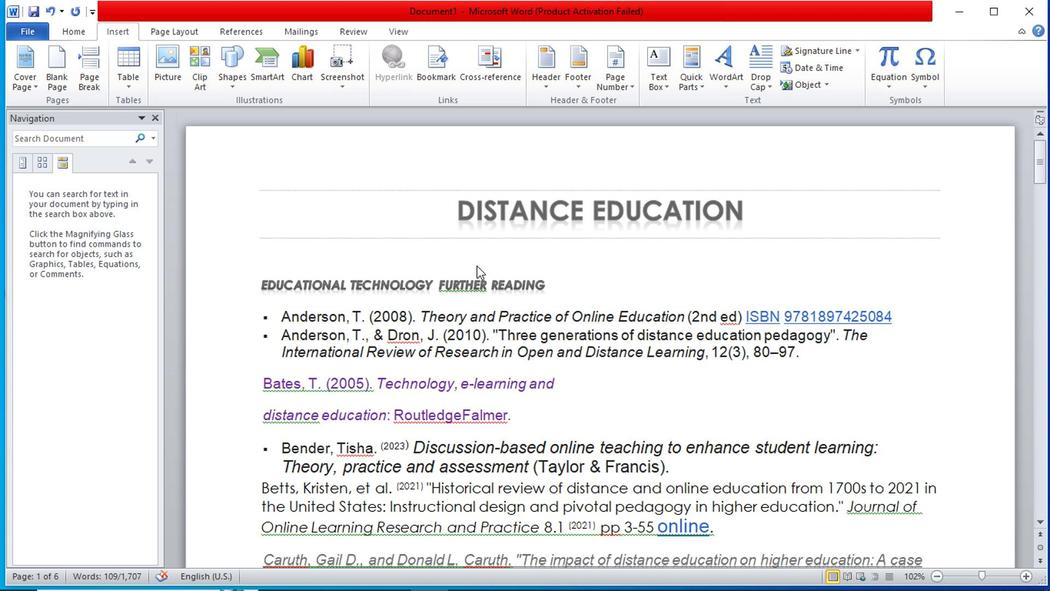 
Action: Mouse moved to (260, 212)
Screenshot: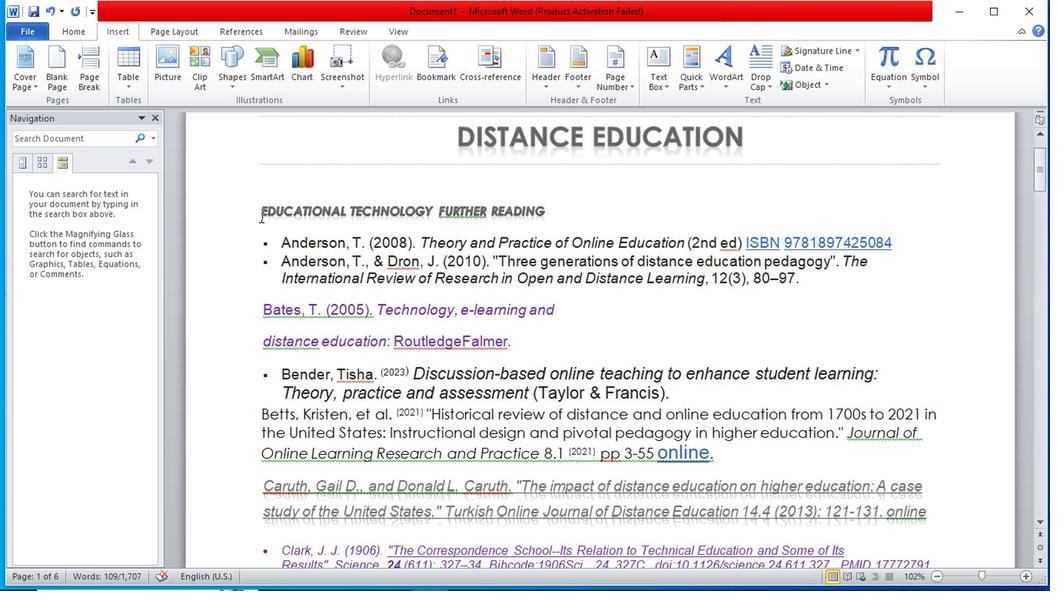 
Action: Mouse pressed left at (260, 212)
Screenshot: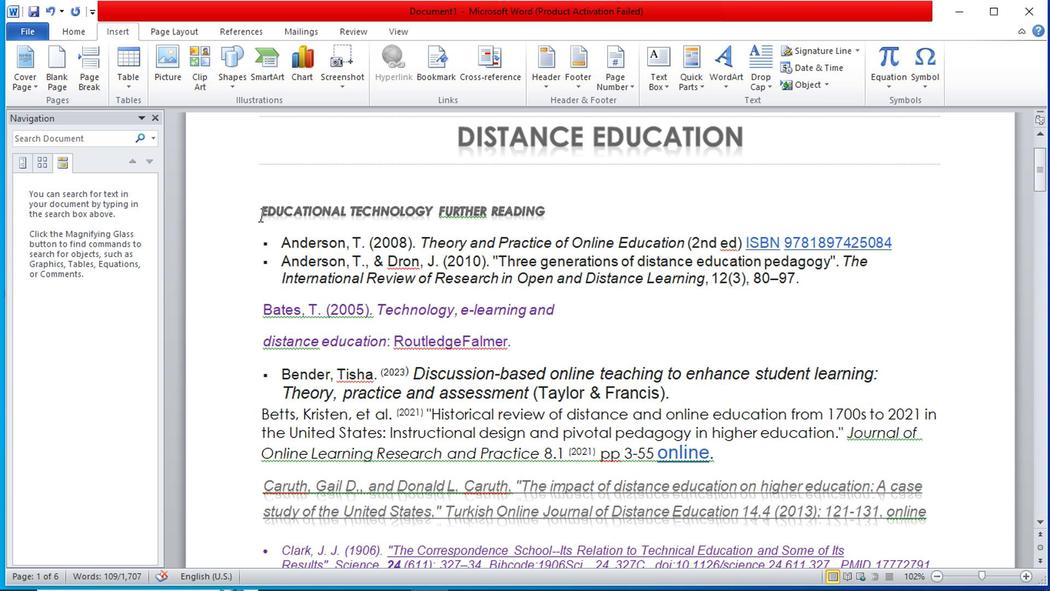 
Action: Mouse pressed left at (260, 212)
Screenshot: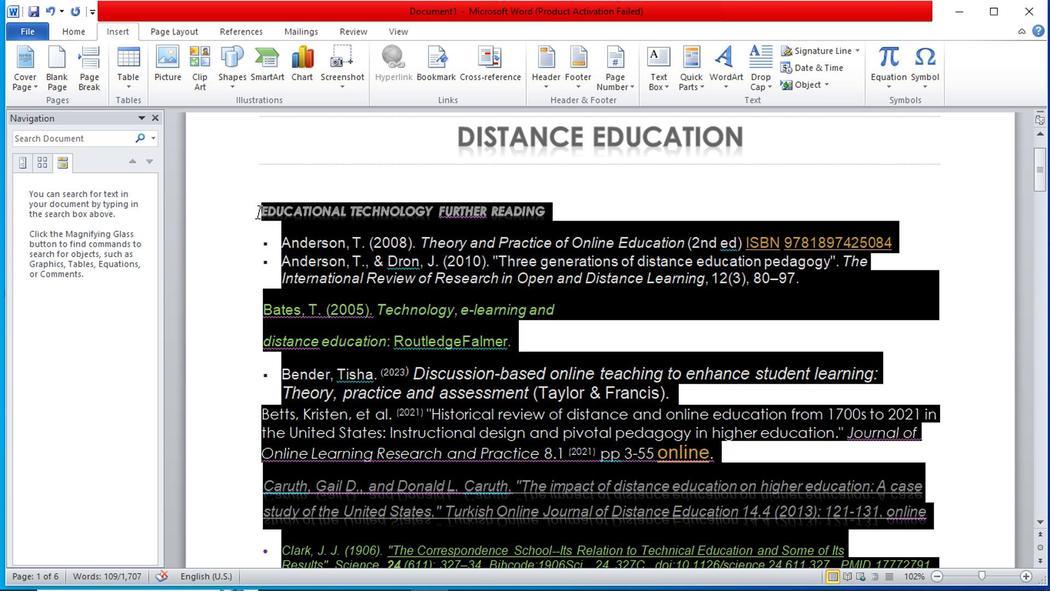
Action: Mouse moved to (226, 275)
Screenshot: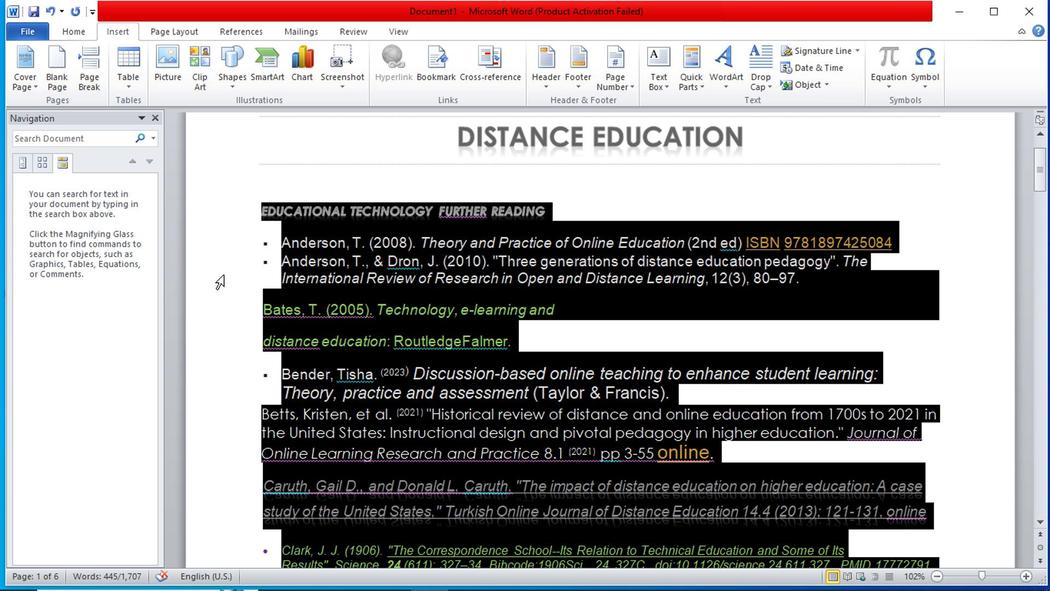 
Action: Mouse scrolled (226, 274) with delta (0, 0)
Screenshot: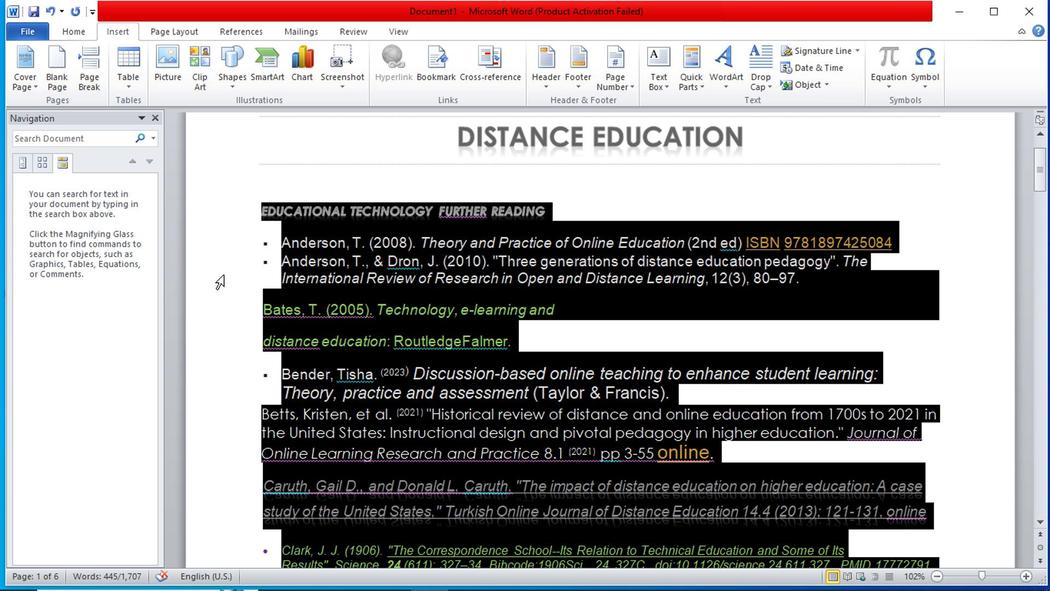 
Action: Mouse scrolled (226, 274) with delta (0, 0)
Screenshot: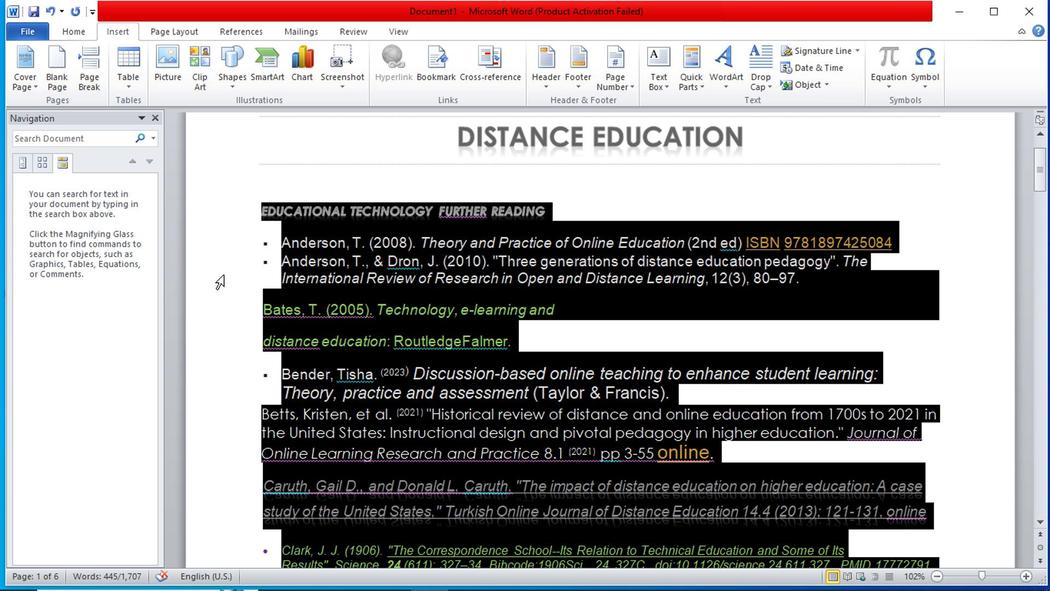 
Action: Mouse moved to (969, 332)
Screenshot: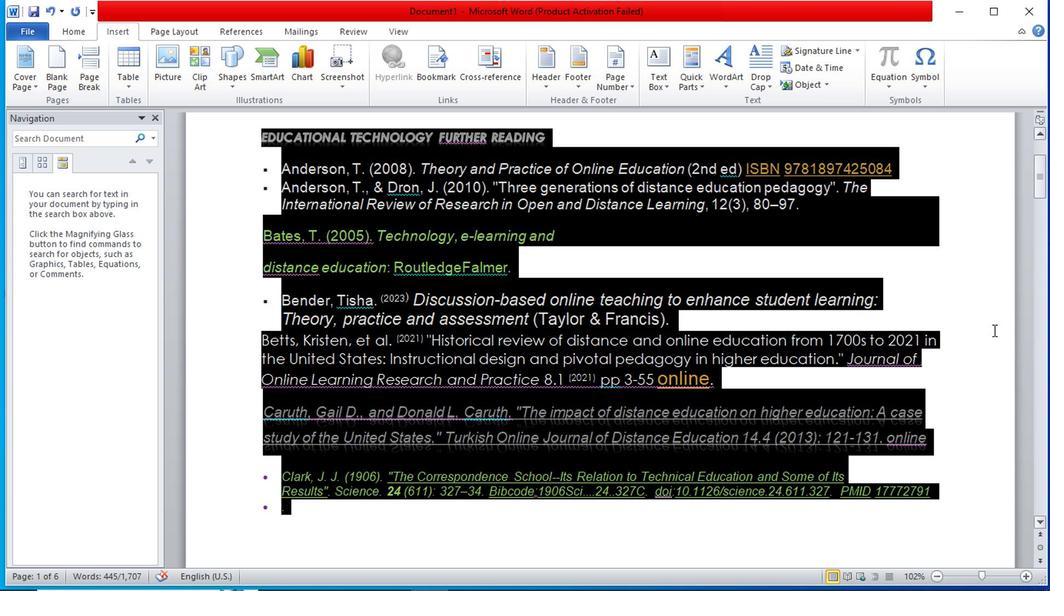 
Action: Mouse pressed left at (969, 332)
Screenshot: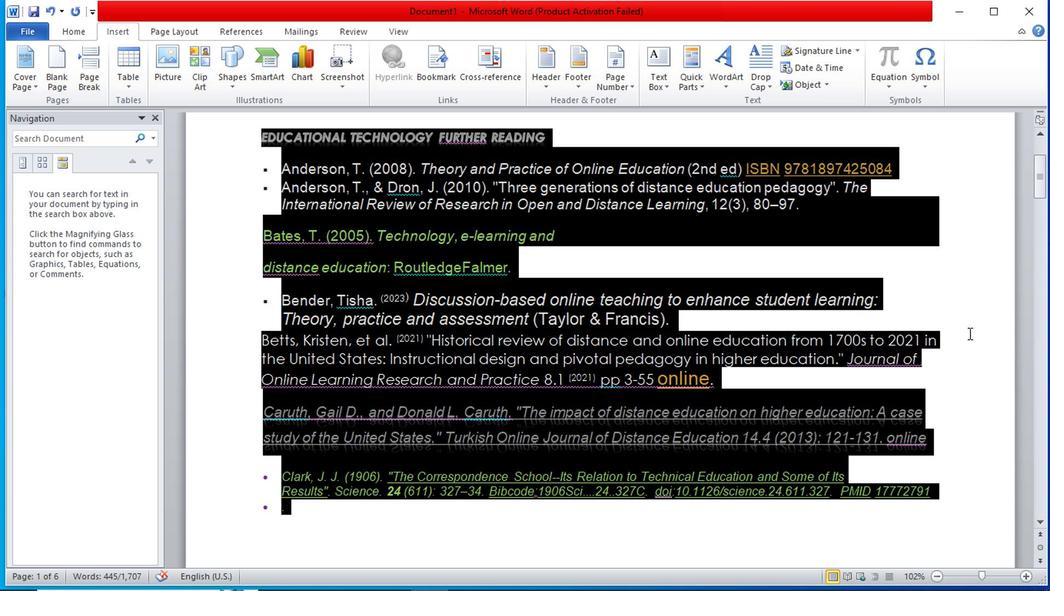 
Action: Mouse pressed left at (969, 332)
Screenshot: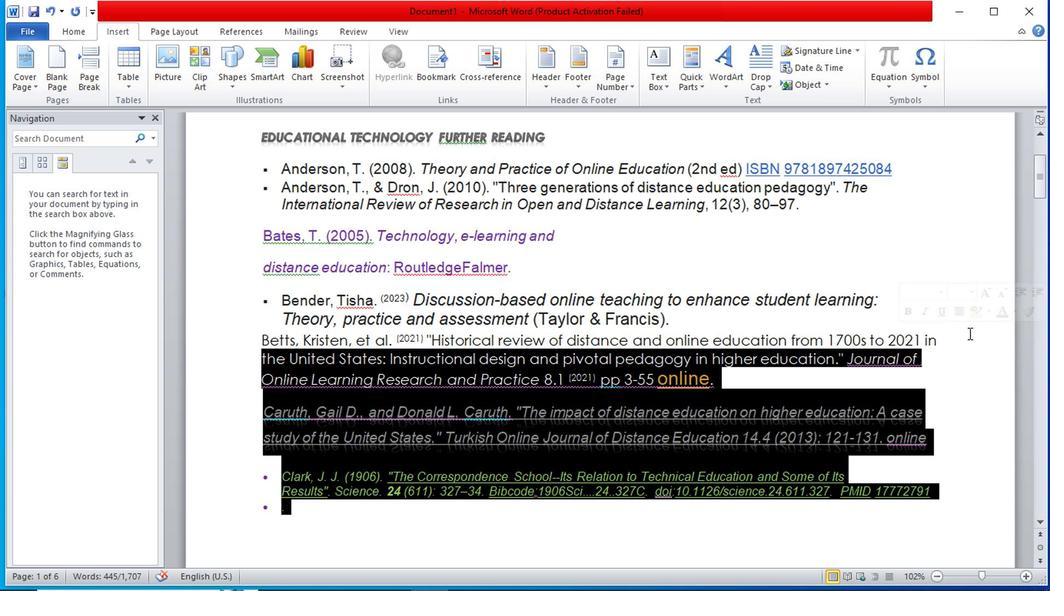 
Action: Mouse moved to (980, 316)
Screenshot: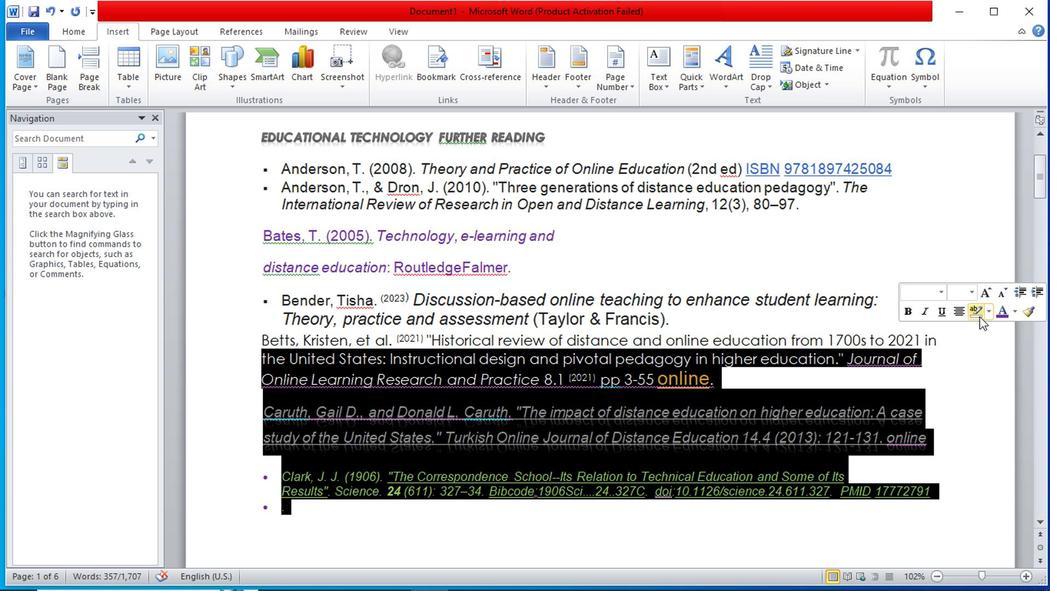 
Action: Mouse scrolled (980, 315) with delta (0, -1)
Screenshot: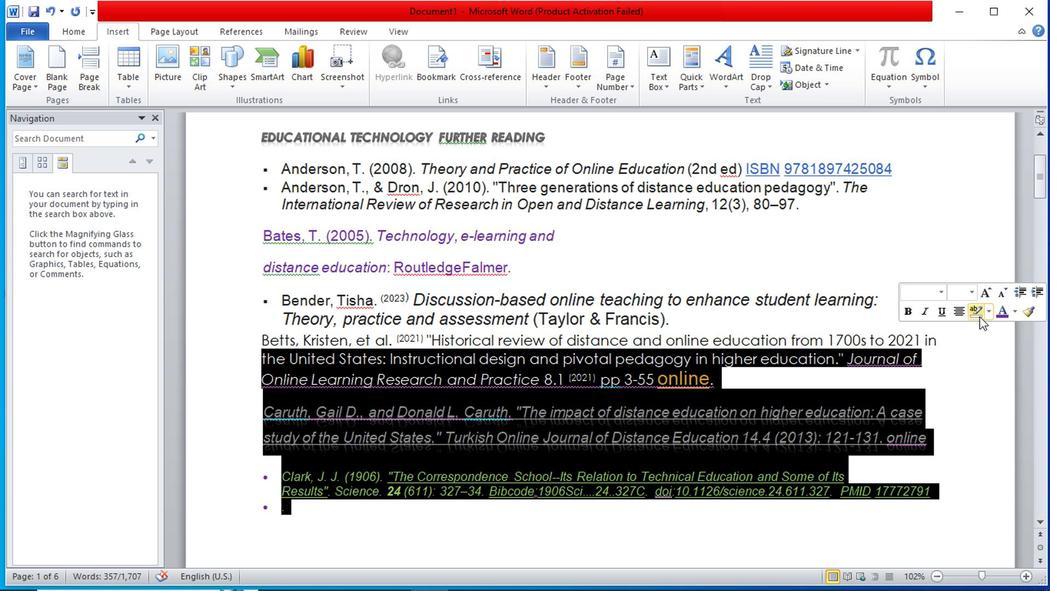 
Action: Mouse scrolled (980, 315) with delta (0, -1)
Screenshot: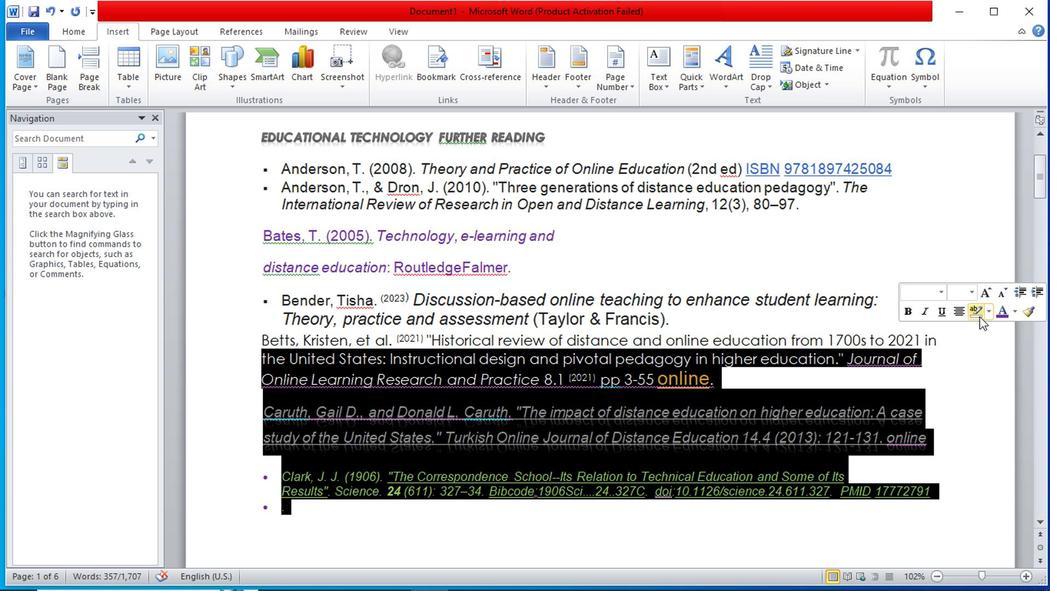 
Action: Mouse moved to (973, 355)
Screenshot: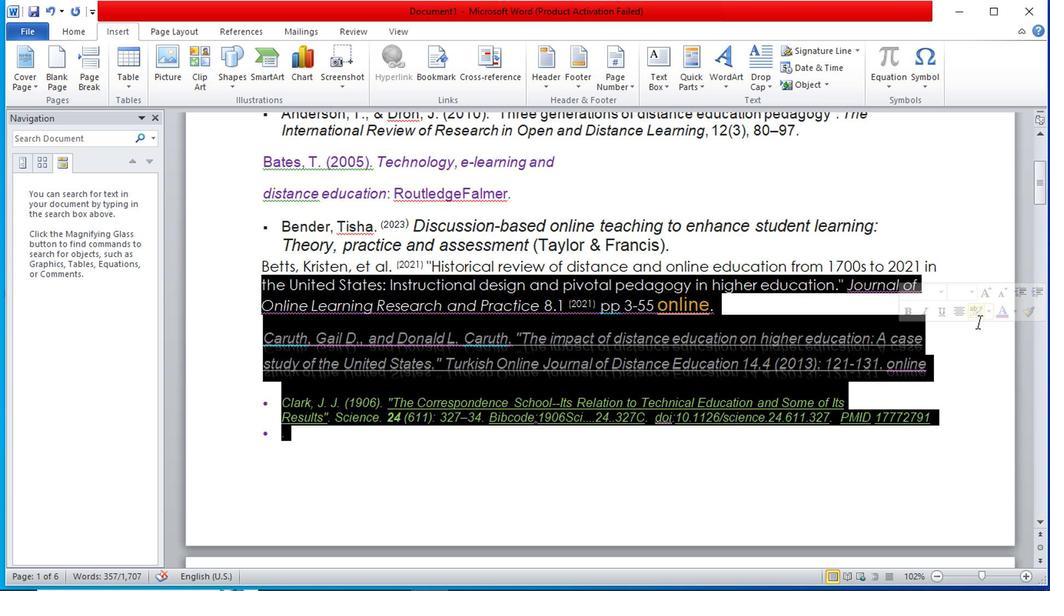 
Action: Mouse pressed left at (973, 355)
Screenshot: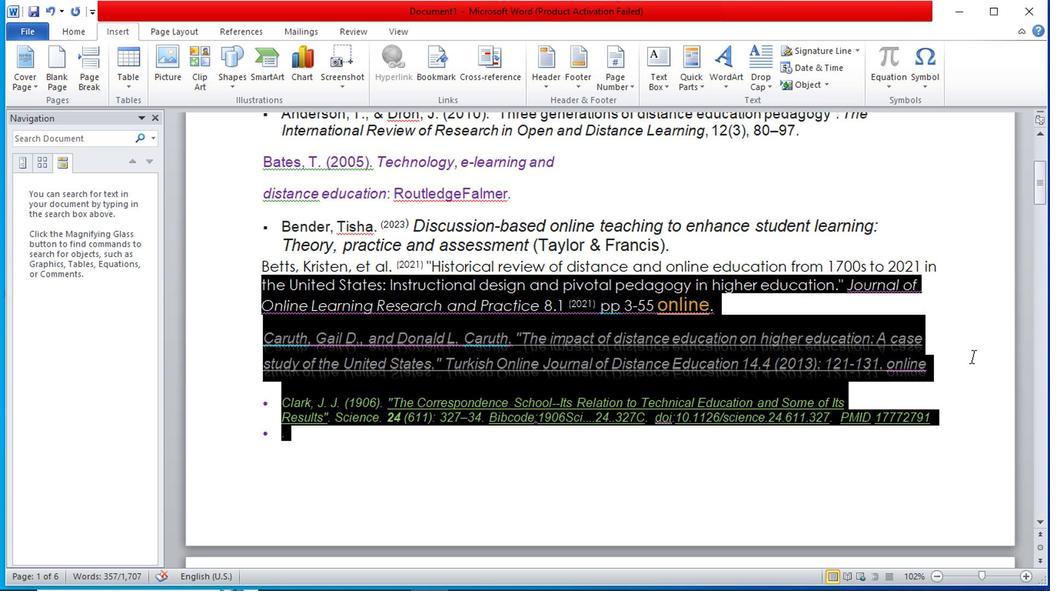 
Action: Mouse scrolled (973, 354) with delta (0, -1)
Screenshot: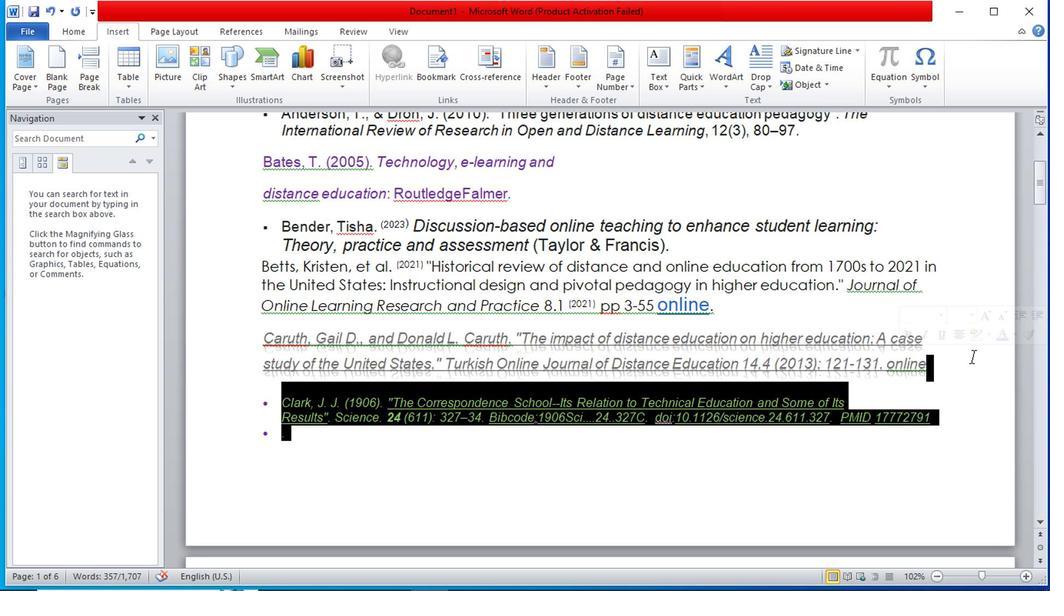 
Action: Mouse moved to (973, 355)
Screenshot: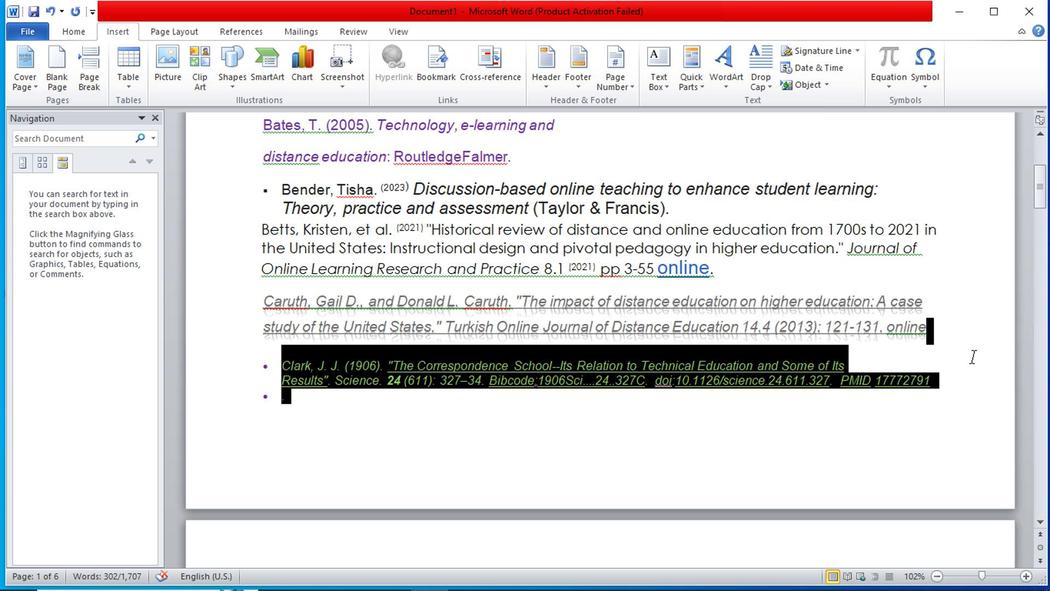 
Action: Mouse pressed left at (973, 355)
Screenshot: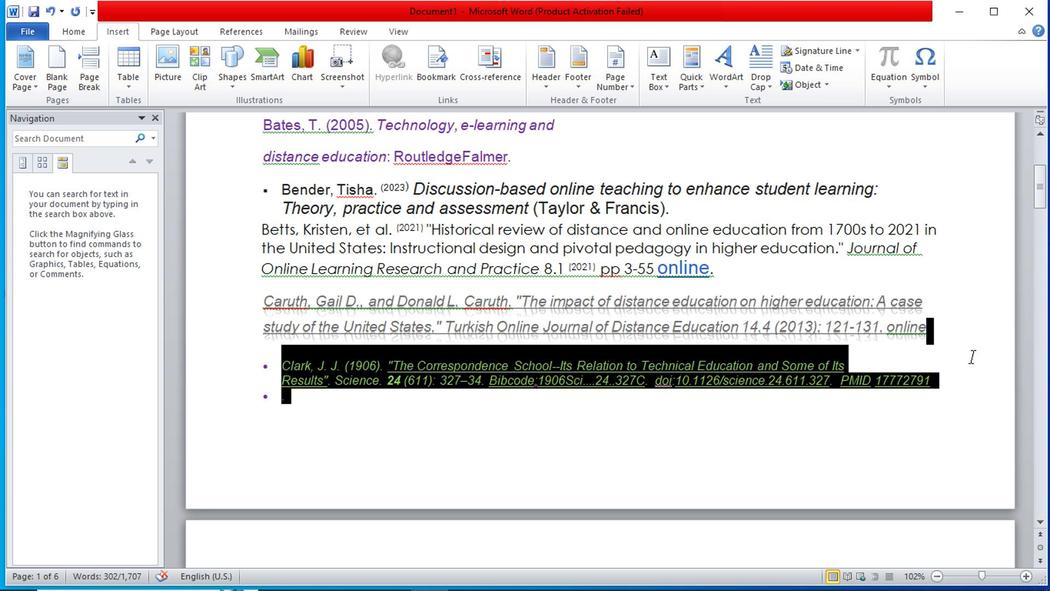 
Action: Mouse moved to (958, 380)
Screenshot: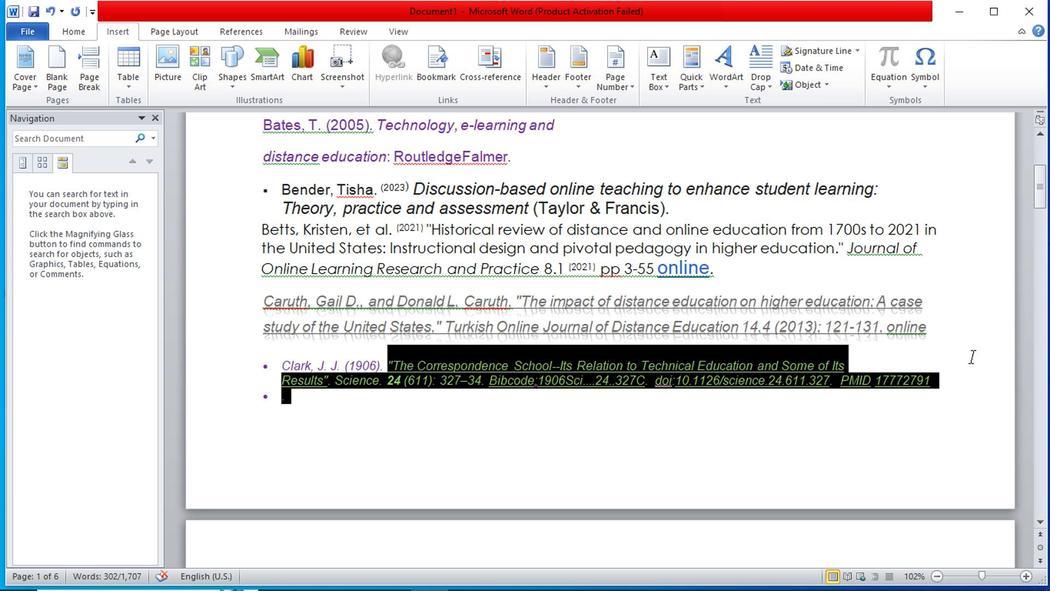 
Action: Mouse pressed left at (958, 380)
Screenshot: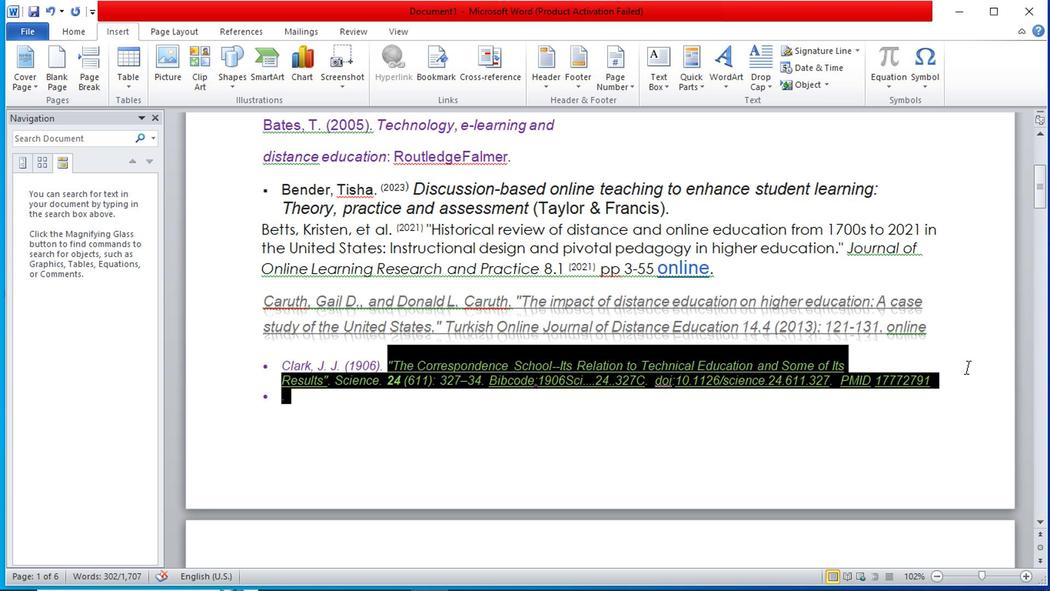 
Action: Mouse moved to (981, 383)
Screenshot: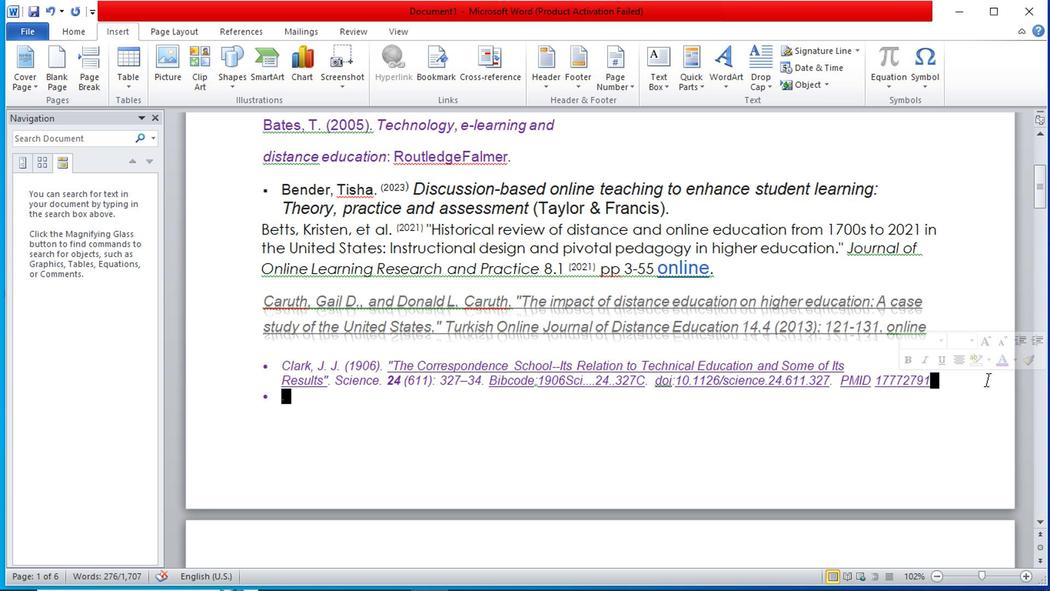 
Action: Mouse scrolled (981, 383) with delta (0, 0)
Screenshot: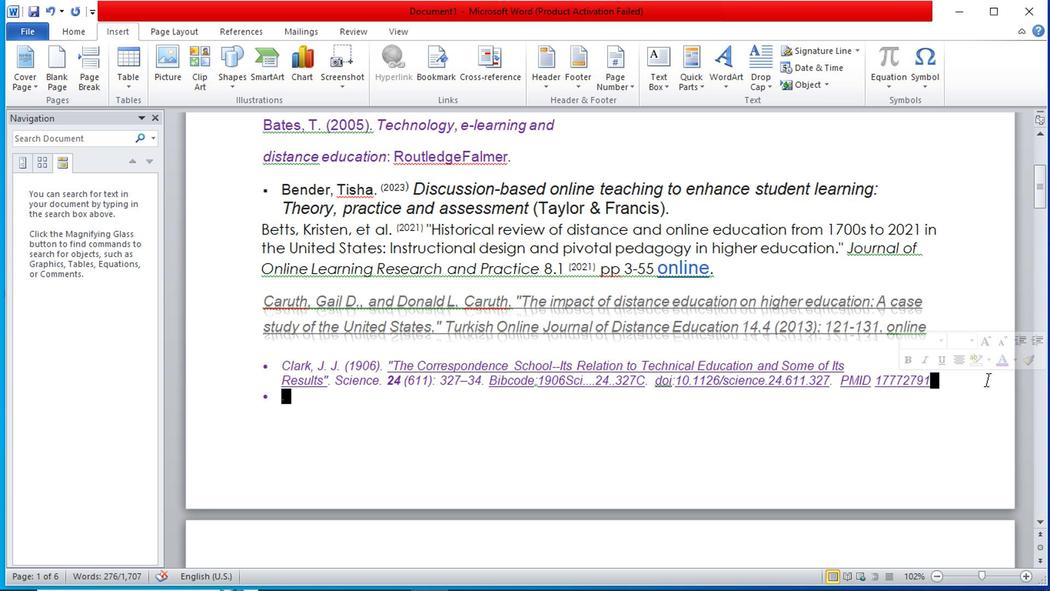 
Action: Mouse scrolled (981, 383) with delta (0, 0)
Screenshot: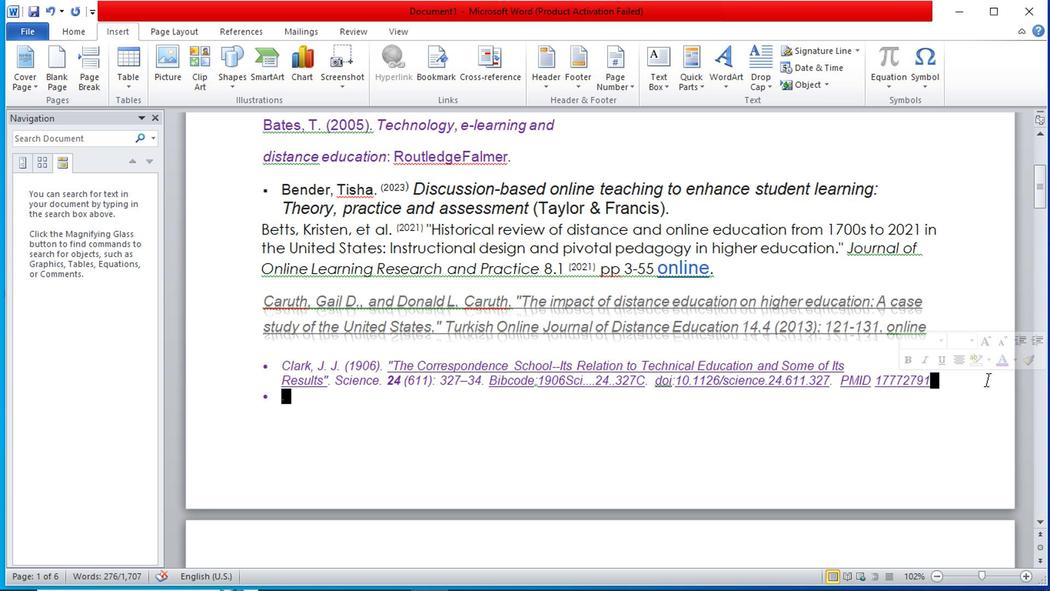 
Action: Mouse moved to (681, 477)
Screenshot: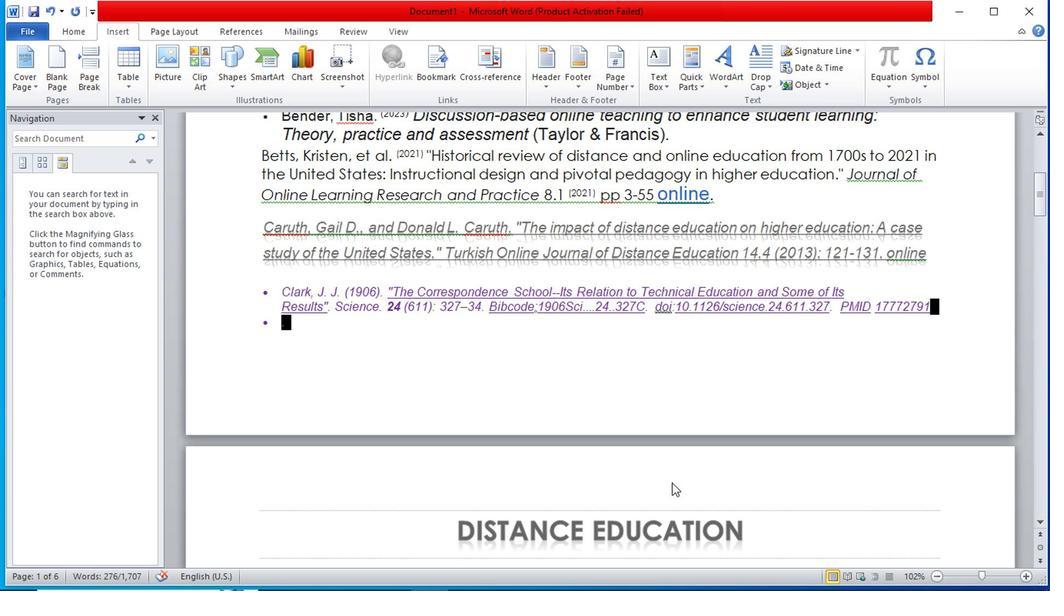 
Action: Mouse scrolled (681, 476) with delta (0, -1)
Screenshot: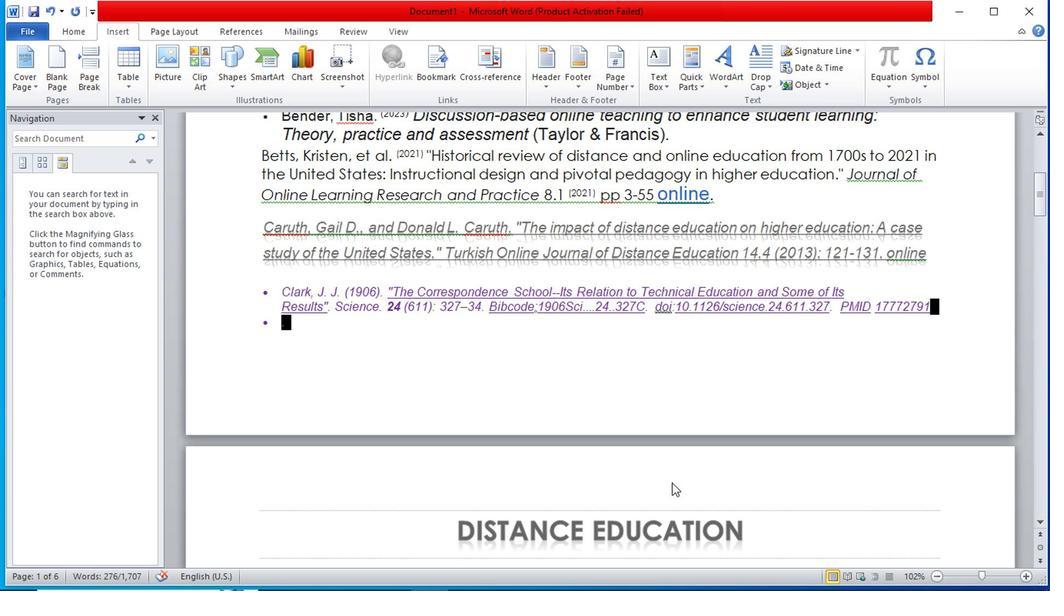 
Action: Mouse moved to (684, 476)
Screenshot: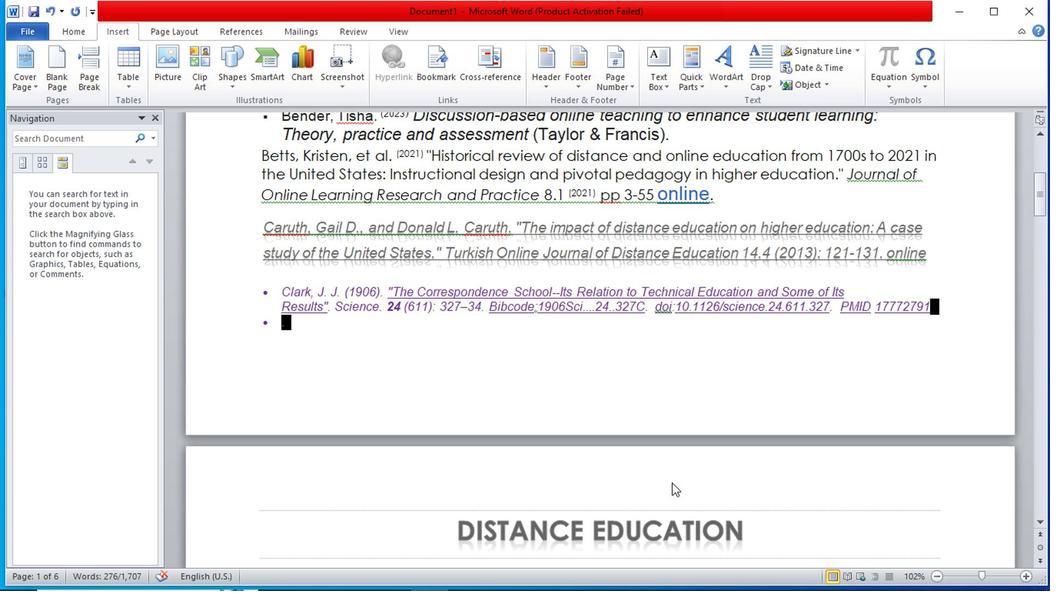 
Action: Mouse scrolled (684, 475) with delta (0, 0)
Screenshot: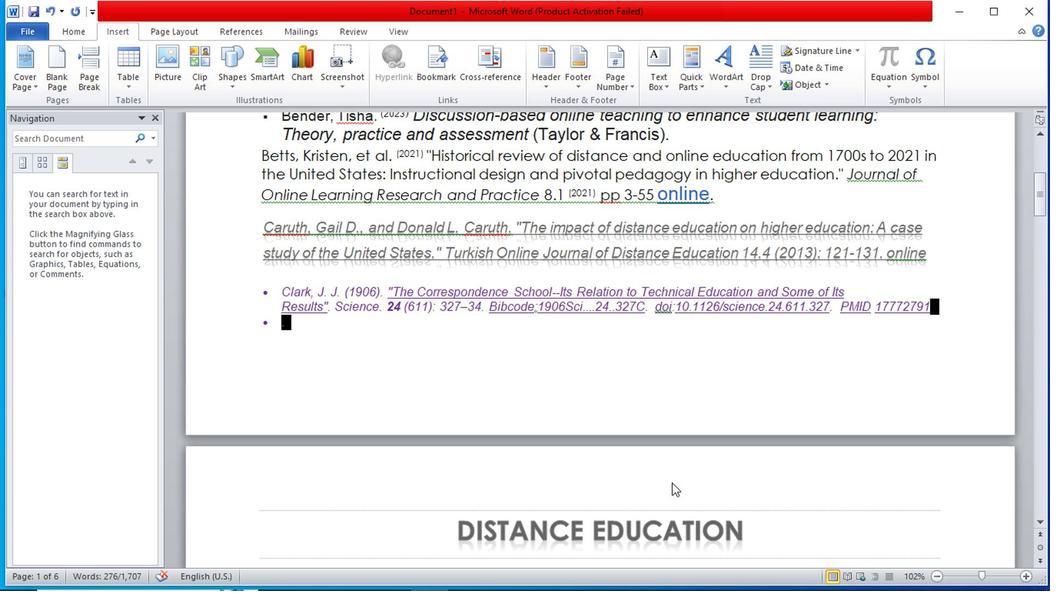 
Action: Mouse moved to (691, 472)
Screenshot: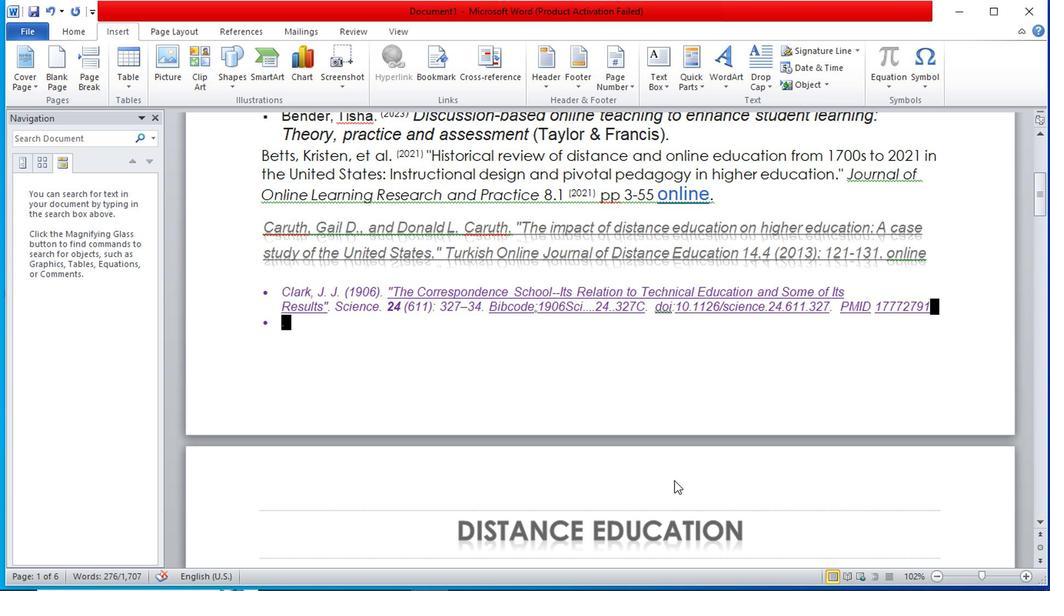 
Action: Mouse scrolled (691, 471) with delta (0, 0)
Screenshot: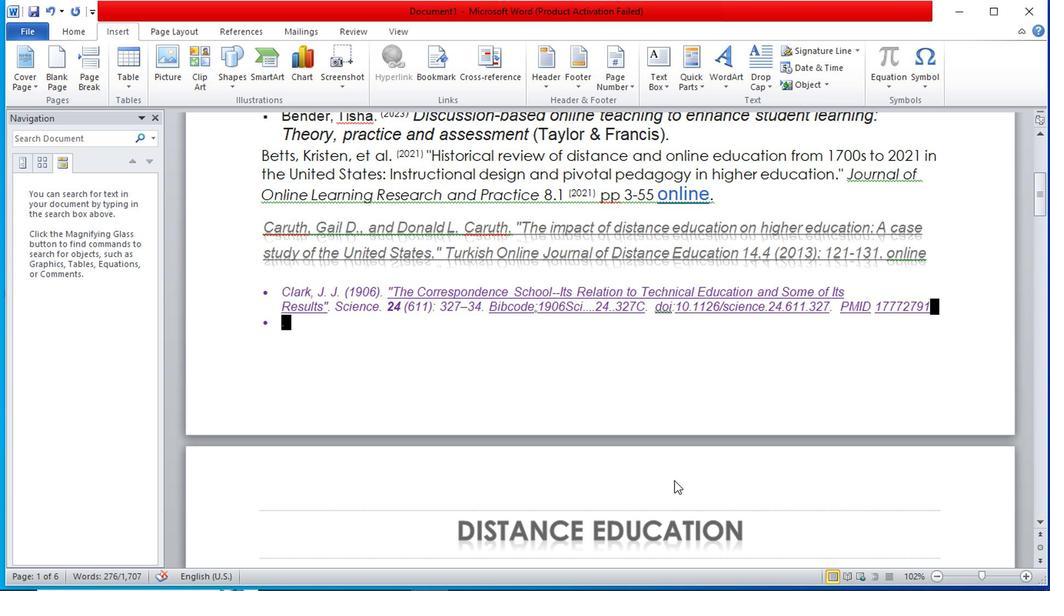 
Action: Mouse moved to (770, 425)
Screenshot: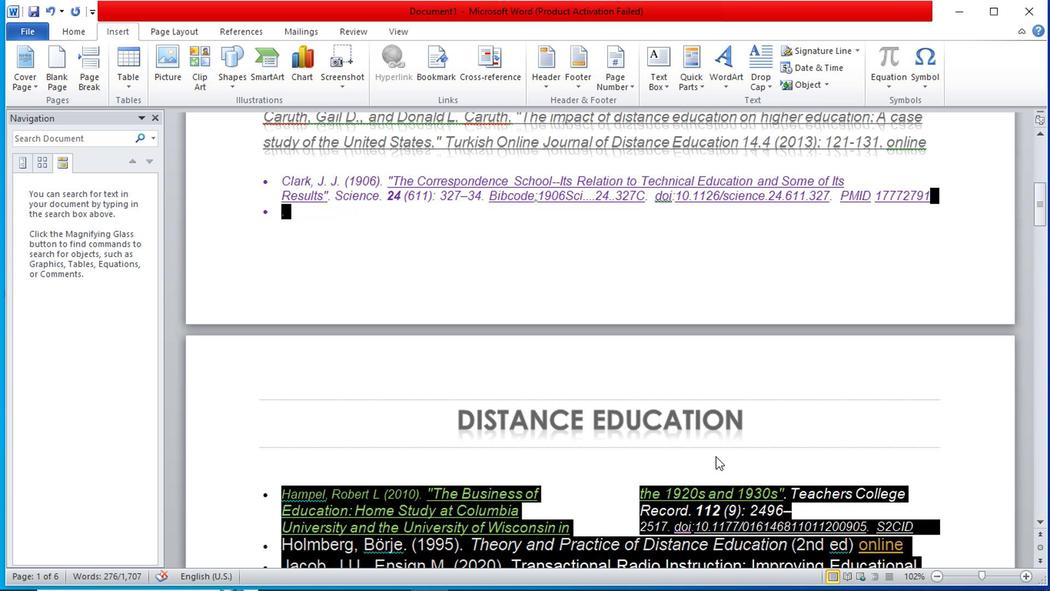 
Action: Mouse scrolled (770, 424) with delta (0, -1)
Screenshot: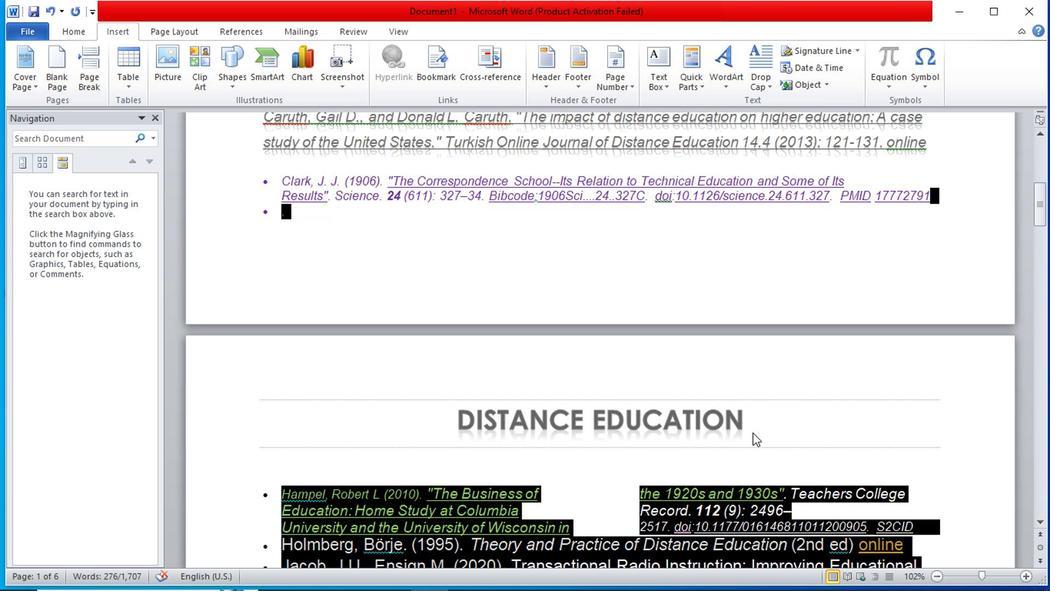 
Action: Mouse scrolled (770, 424) with delta (0, -1)
Screenshot: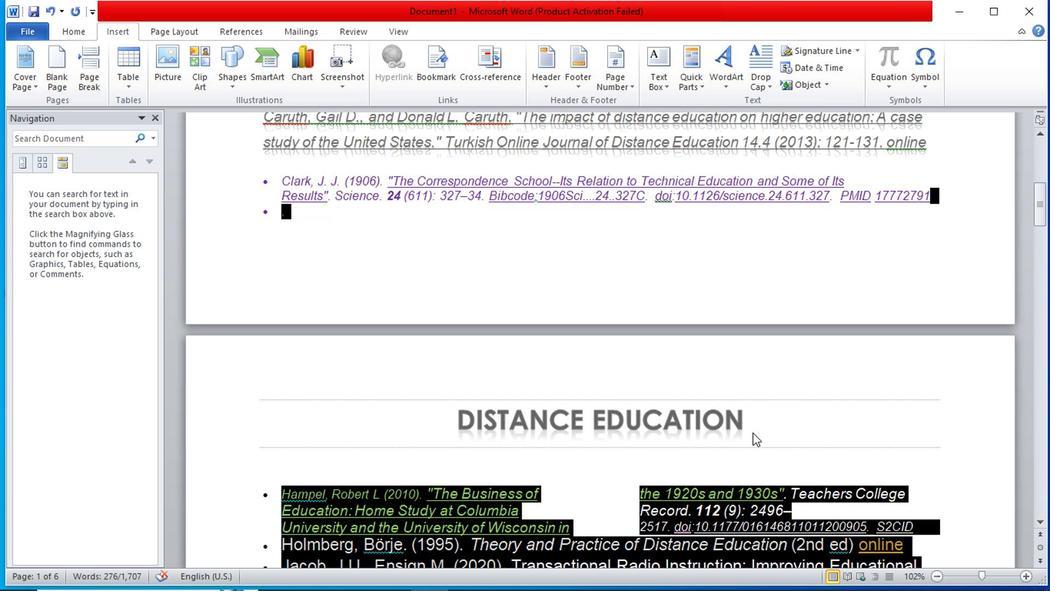 
Action: Mouse scrolled (770, 424) with delta (0, -1)
Screenshot: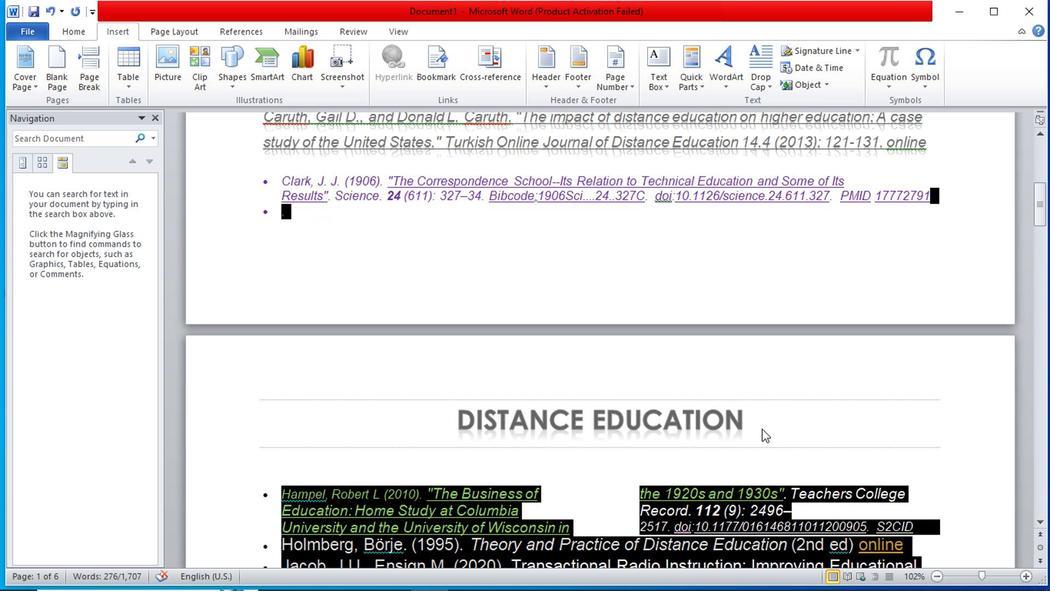 
Action: Mouse scrolled (770, 424) with delta (0, -1)
Screenshot: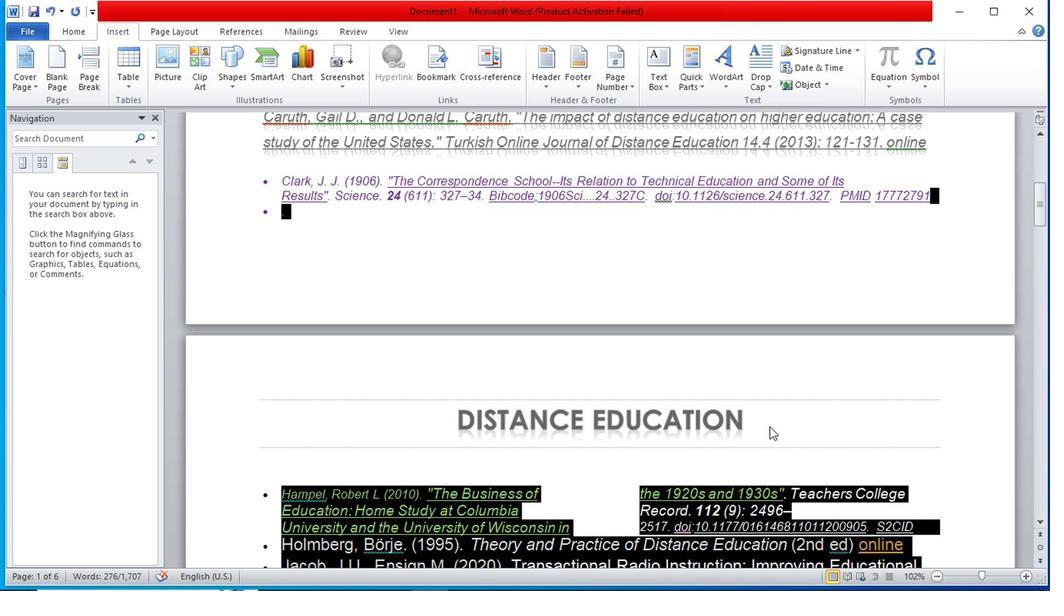 
Action: Mouse moved to (986, 420)
Screenshot: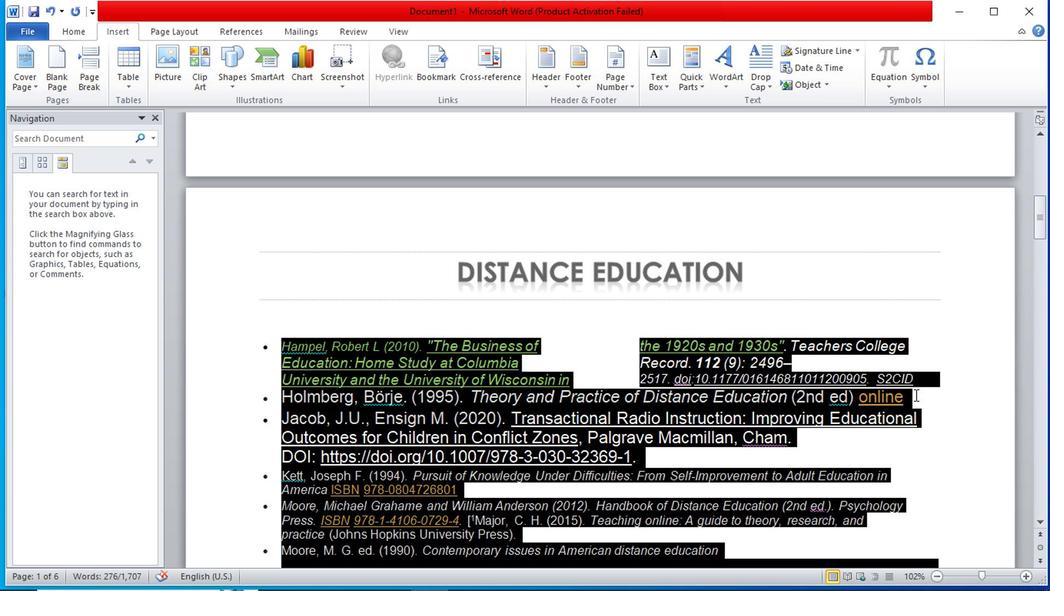 
Action: Mouse pressed left at (986, 420)
Screenshot: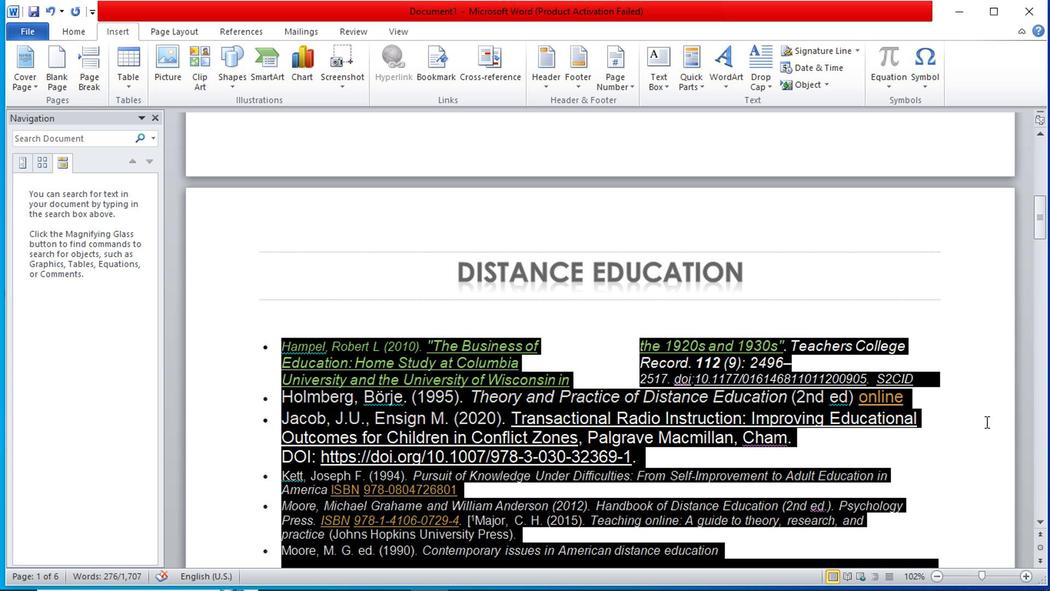 
Action: Mouse moved to (982, 427)
Screenshot: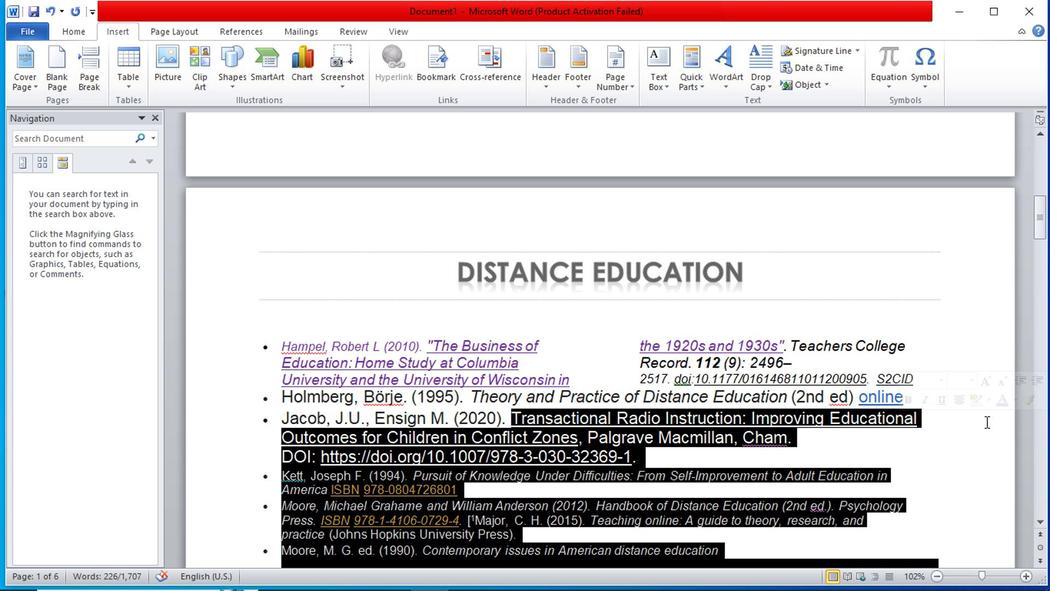 
Action: Mouse scrolled (982, 426) with delta (0, 0)
Screenshot: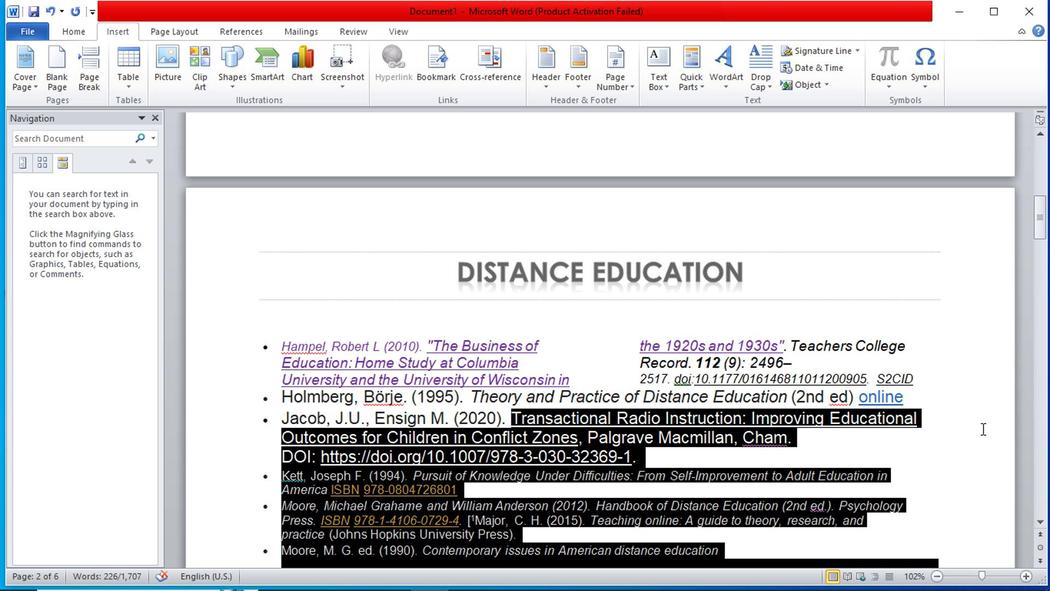 
Action: Mouse moved to (982, 428)
Screenshot: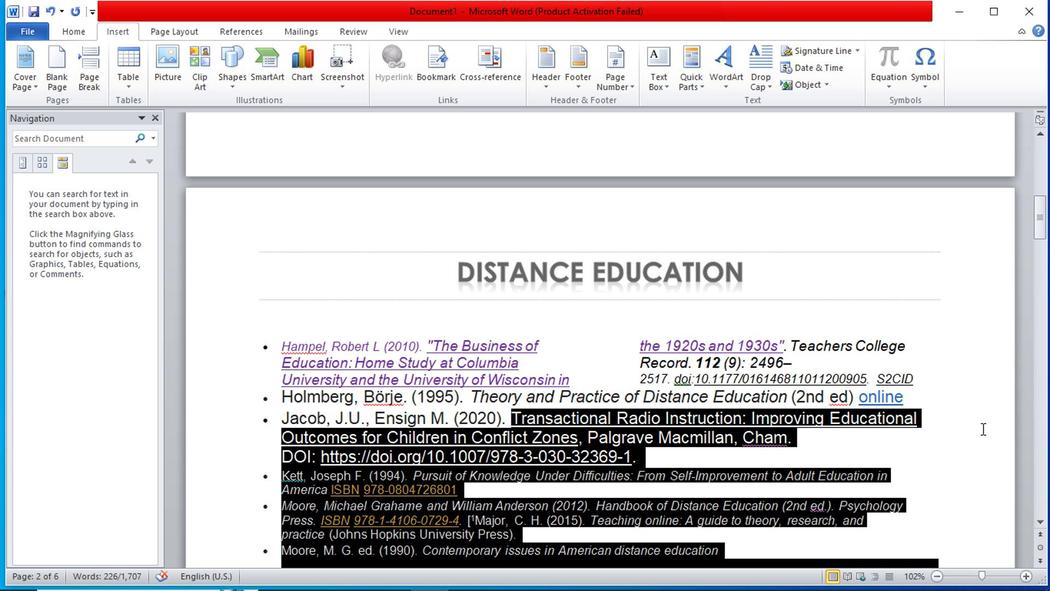 
Action: Mouse scrolled (982, 427) with delta (0, 0)
Screenshot: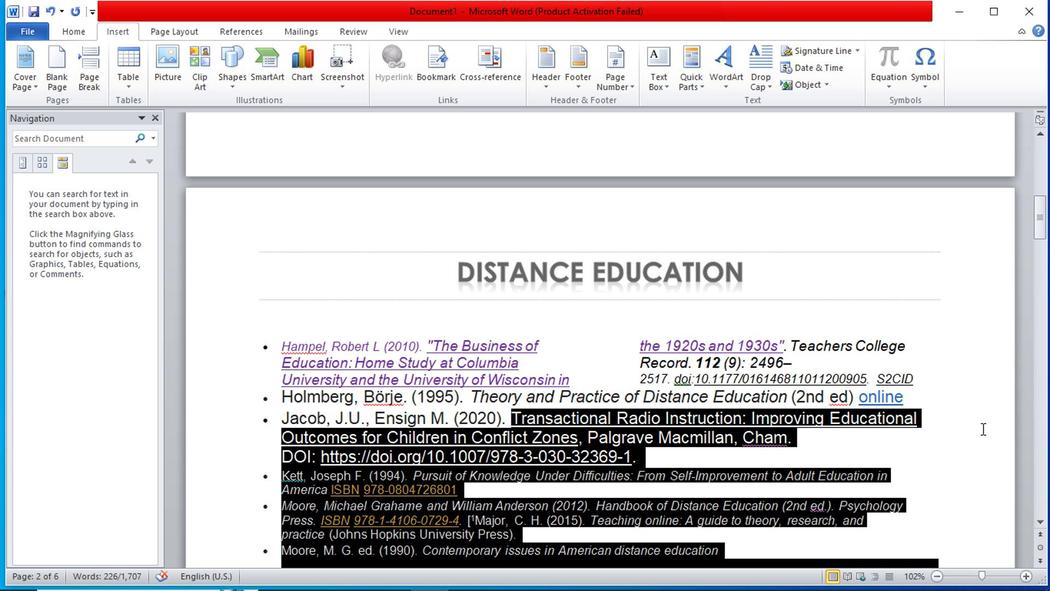 
Action: Mouse moved to (983, 431)
Screenshot: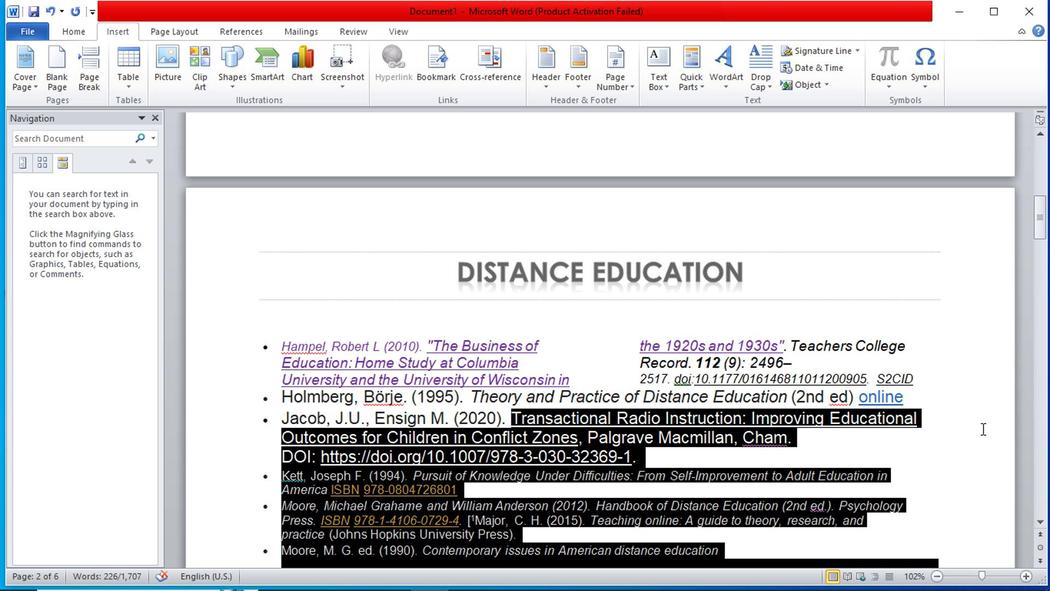 
Action: Mouse pressed left at (983, 431)
Screenshot: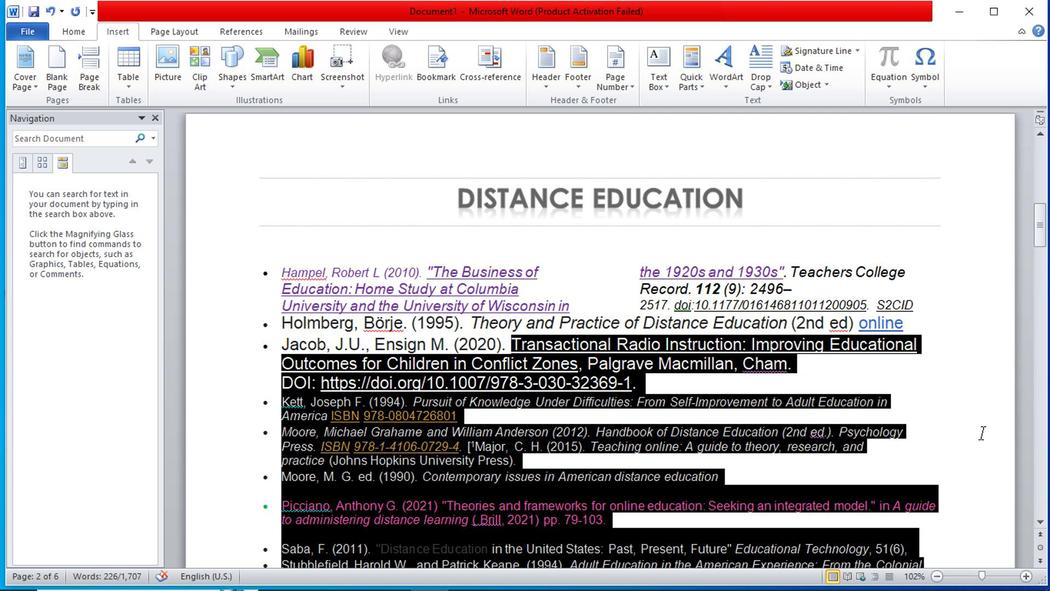 
Action: Mouse moved to (966, 438)
Screenshot: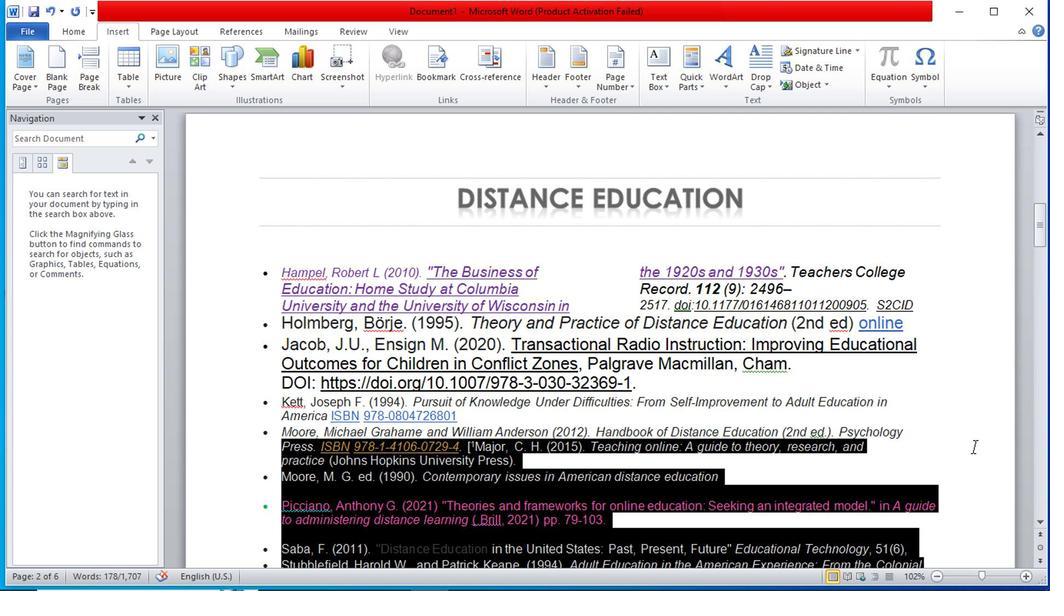 
Action: Mouse scrolled (966, 437) with delta (0, -1)
Screenshot: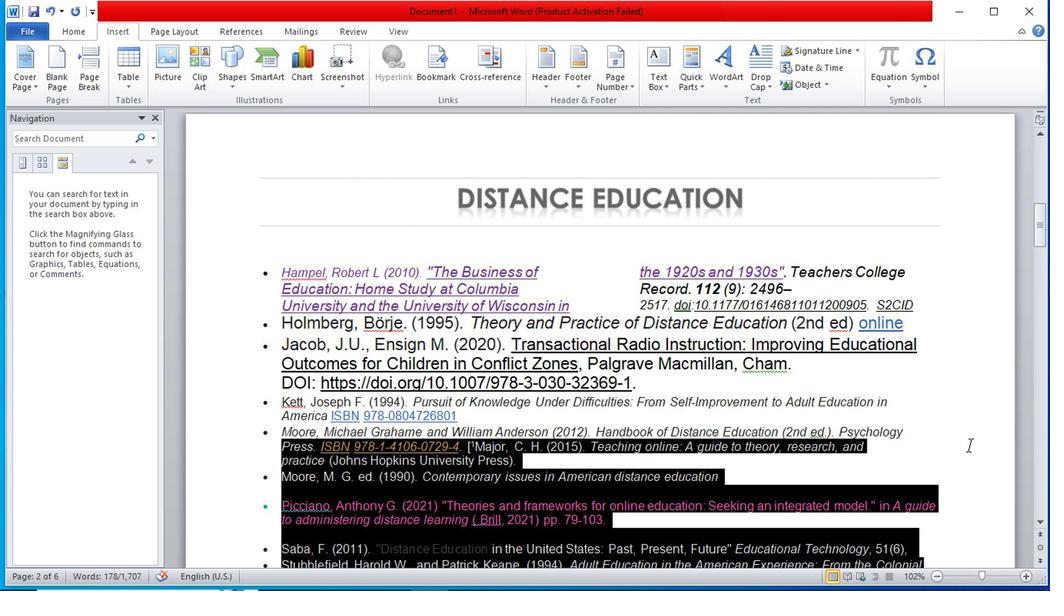 
Action: Mouse scrolled (966, 437) with delta (0, -1)
Screenshot: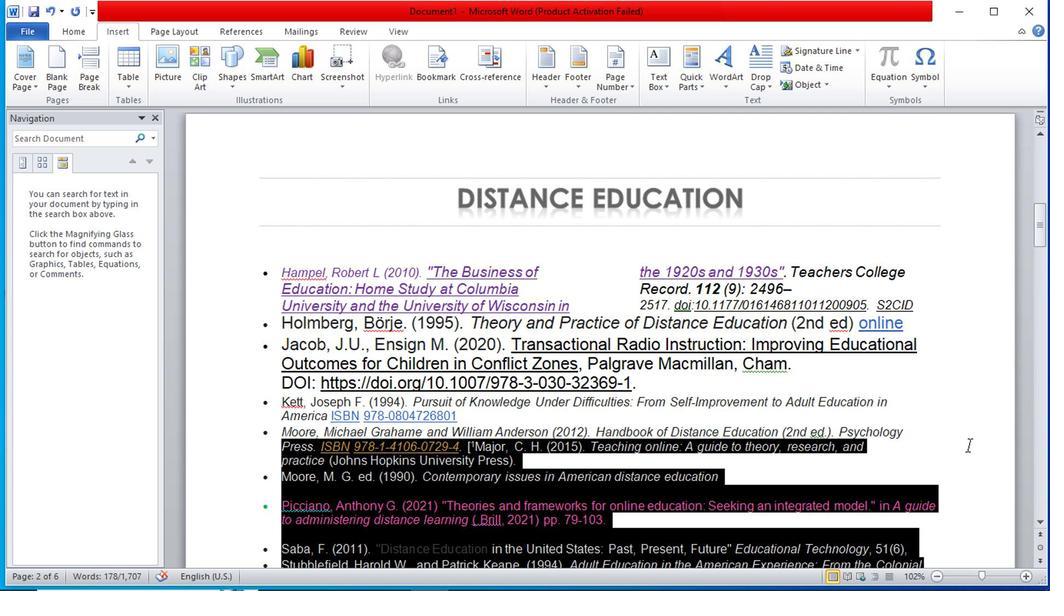 
Action: Mouse pressed left at (966, 438)
Screenshot: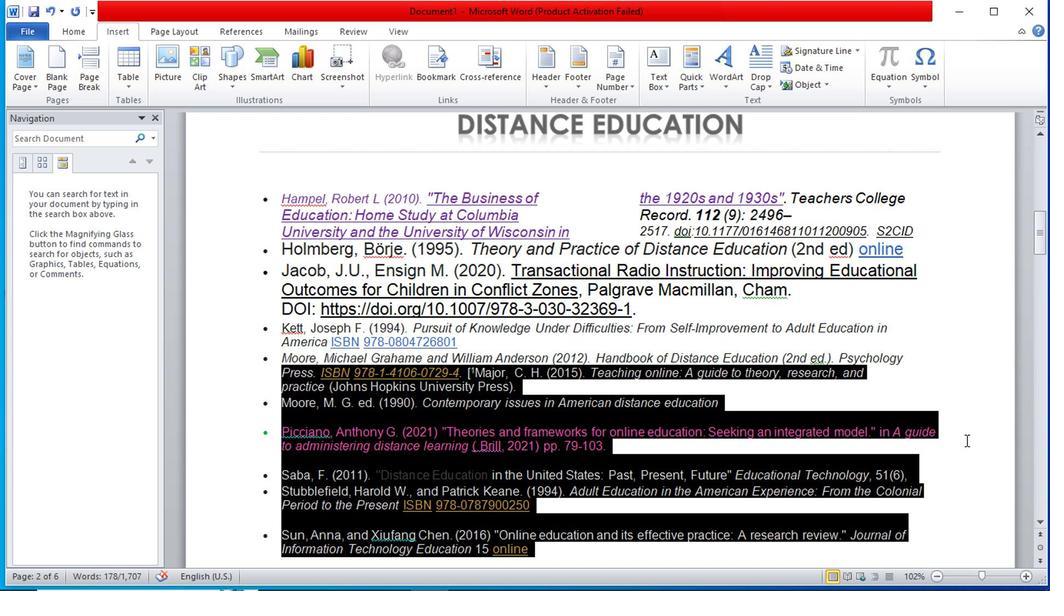 
Action: Mouse scrolled (966, 437) with delta (0, -1)
Screenshot: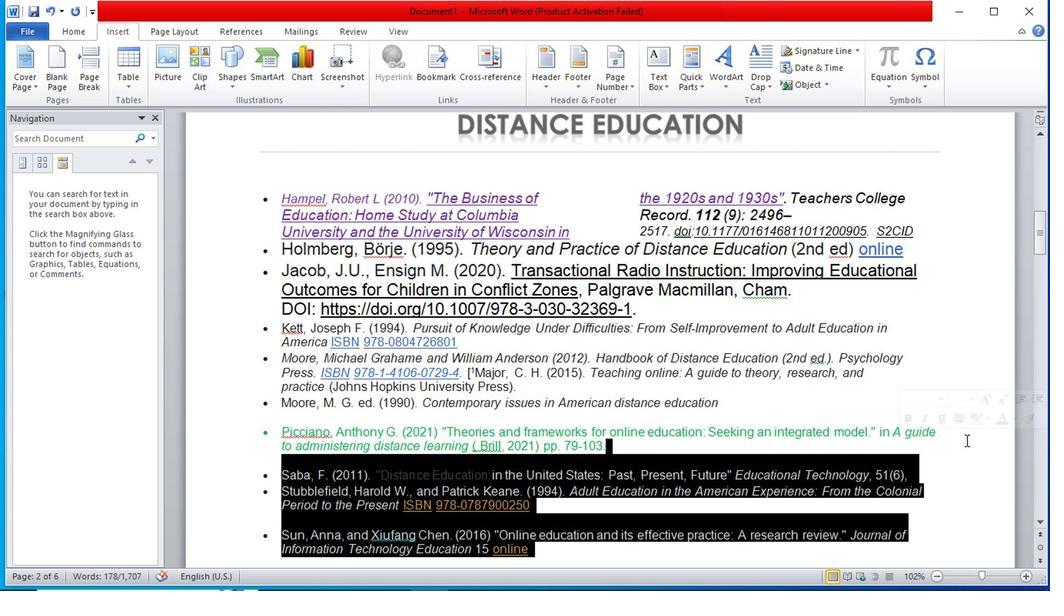 
Action: Mouse scrolled (966, 437) with delta (0, -1)
Screenshot: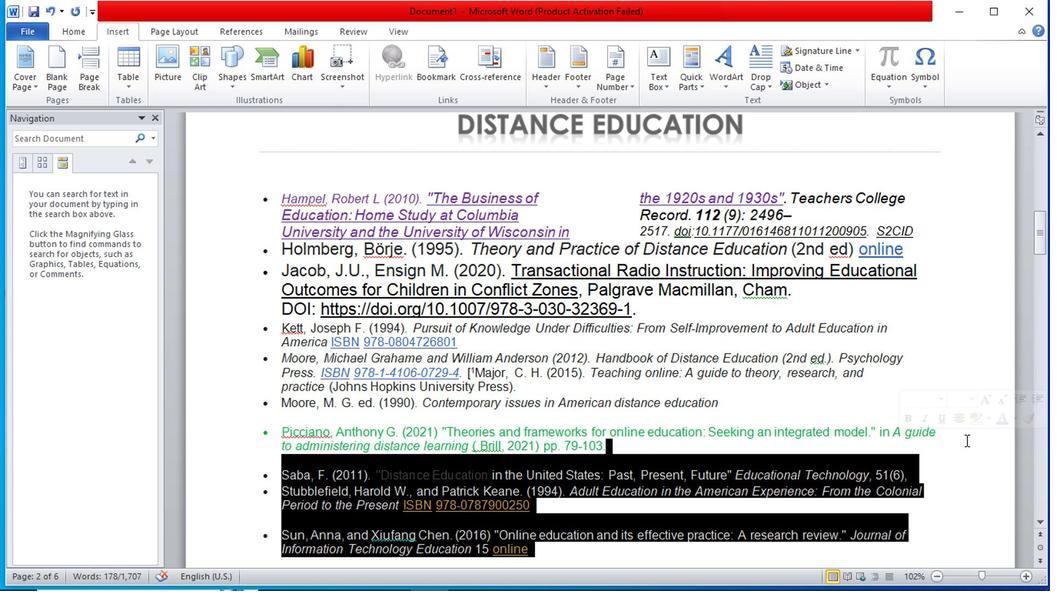 
Action: Mouse moved to (962, 437)
Screenshot: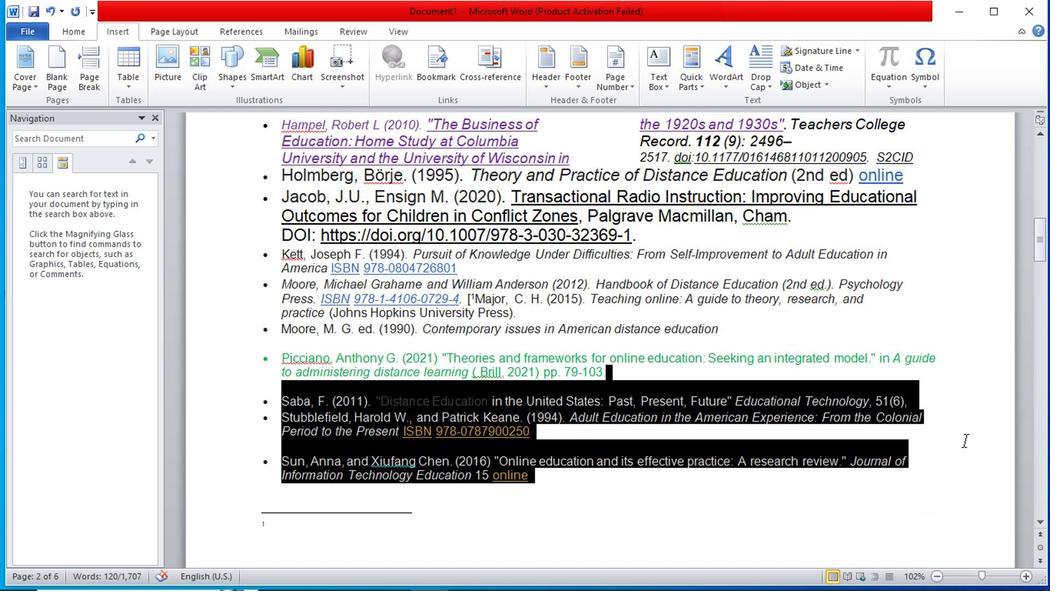 
Action: Mouse pressed left at (962, 437)
Screenshot: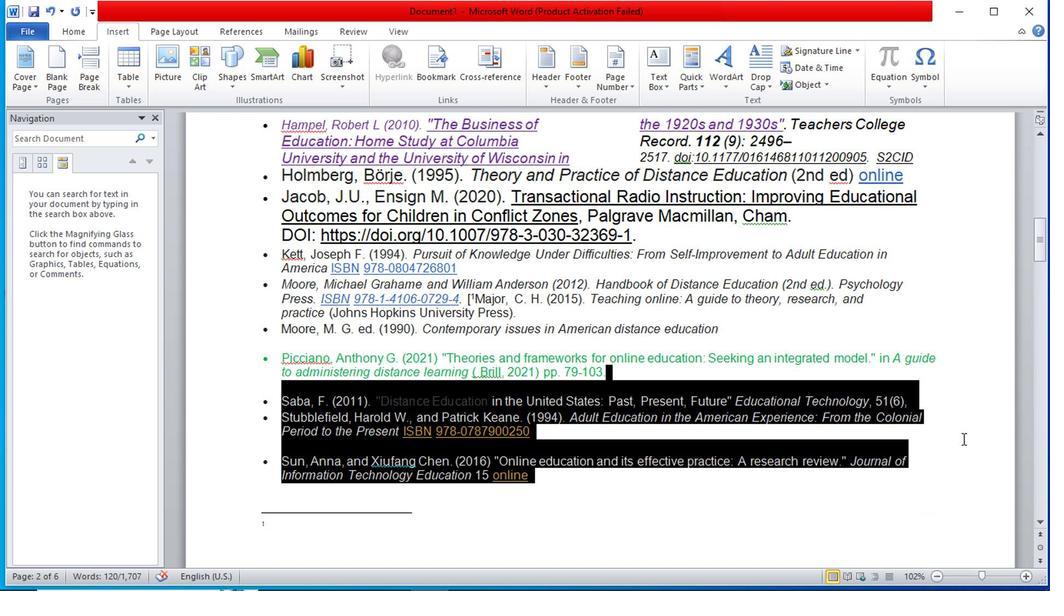 
Action: Mouse moved to (949, 448)
Screenshot: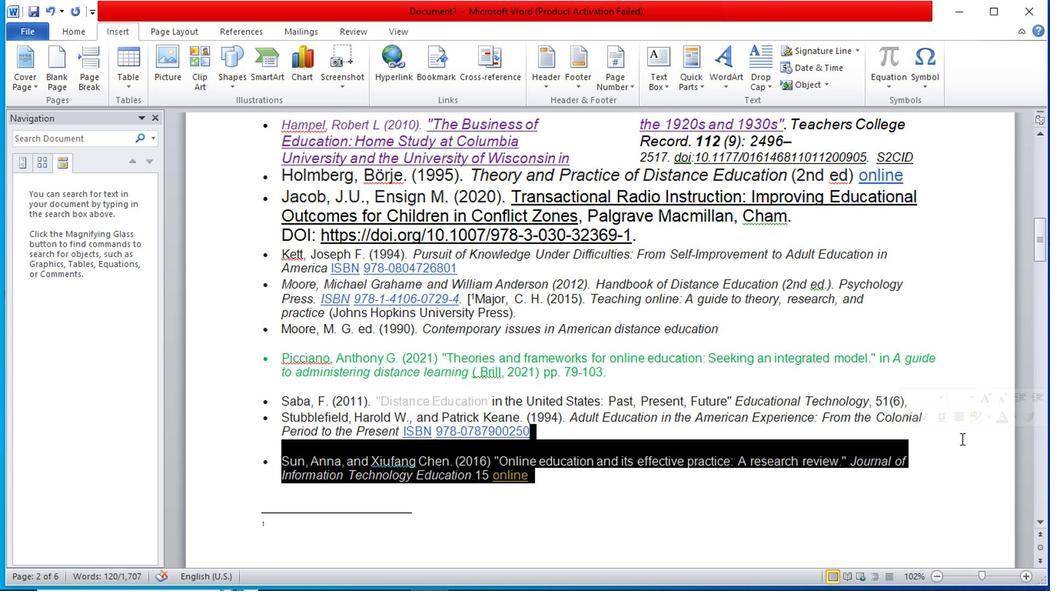 
Action: Mouse scrolled (949, 447) with delta (0, -1)
Screenshot: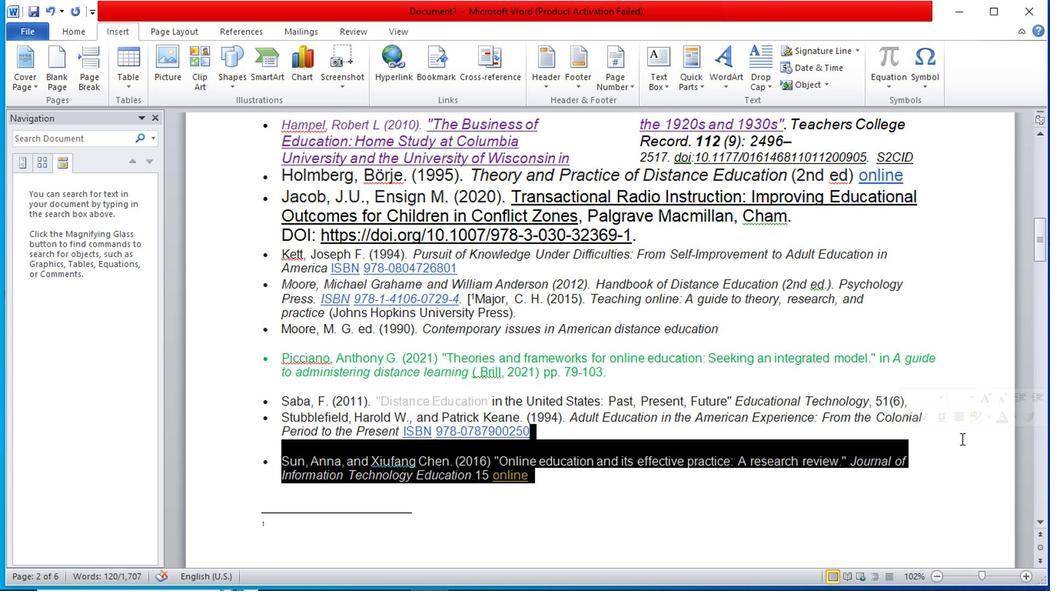 
Action: Mouse moved to (923, 420)
Screenshot: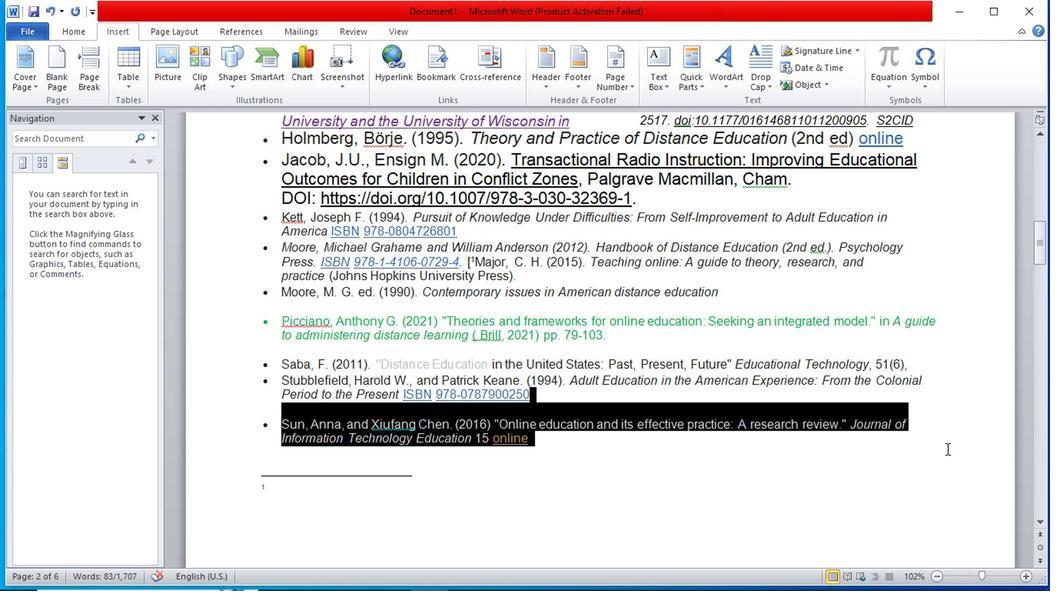 
Action: Mouse pressed left at (923, 420)
Screenshot: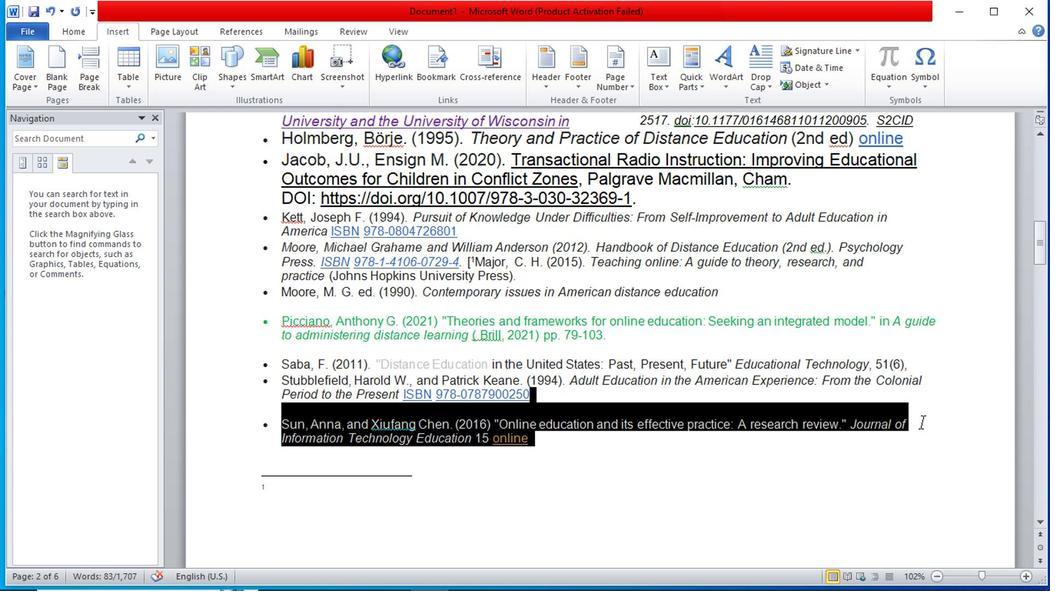 
Action: Mouse moved to (1024, 330)
Screenshot: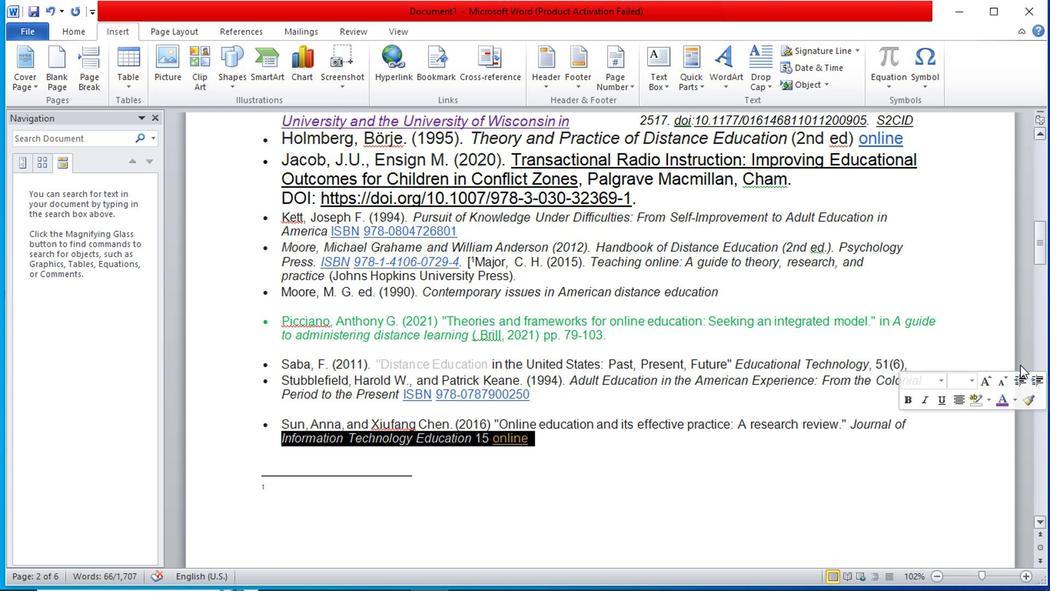 
Action: Mouse pressed left at (1024, 330)
Screenshot: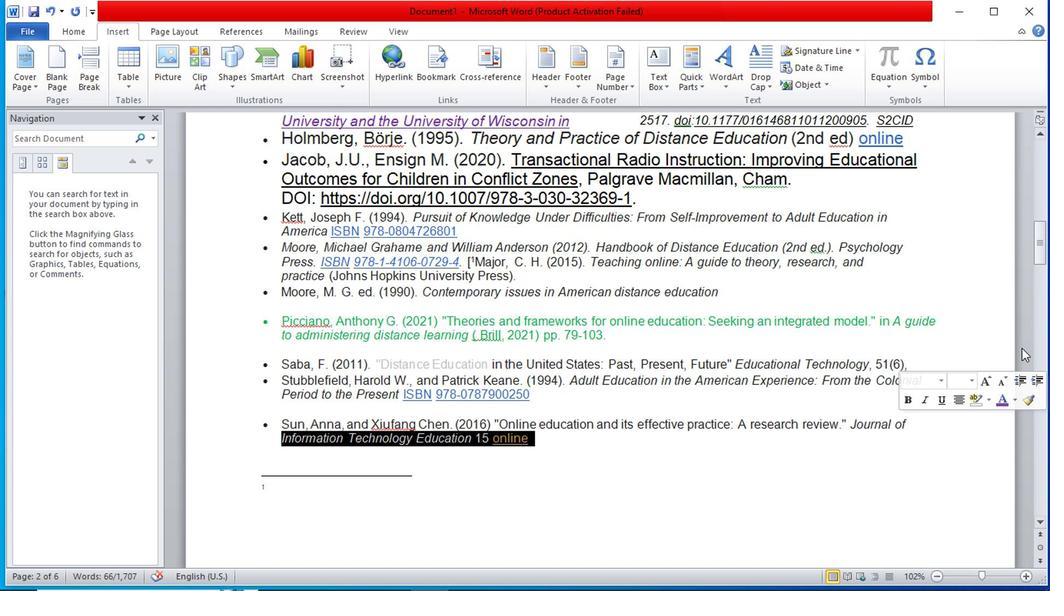 
Action: Mouse moved to (1015, 337)
Screenshot: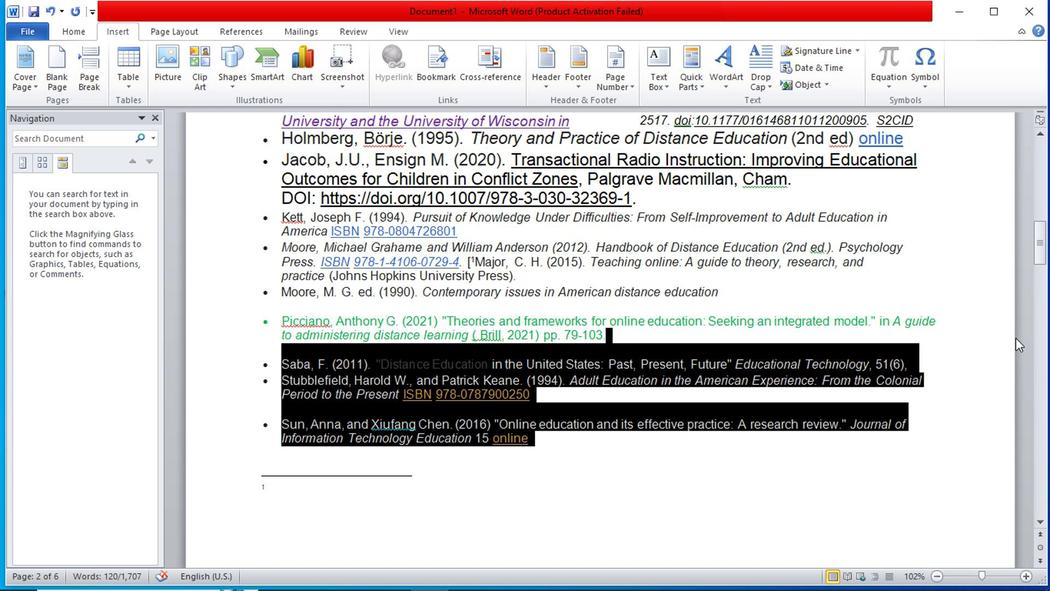 
Action: Mouse pressed left at (1015, 337)
Screenshot: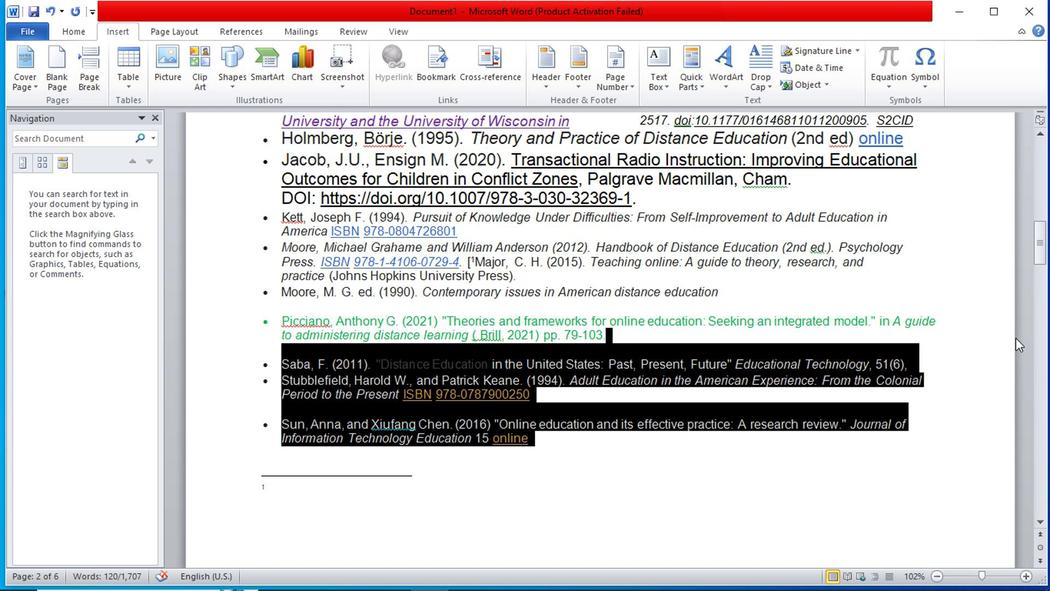 
Action: Mouse moved to (1032, 357)
Screenshot: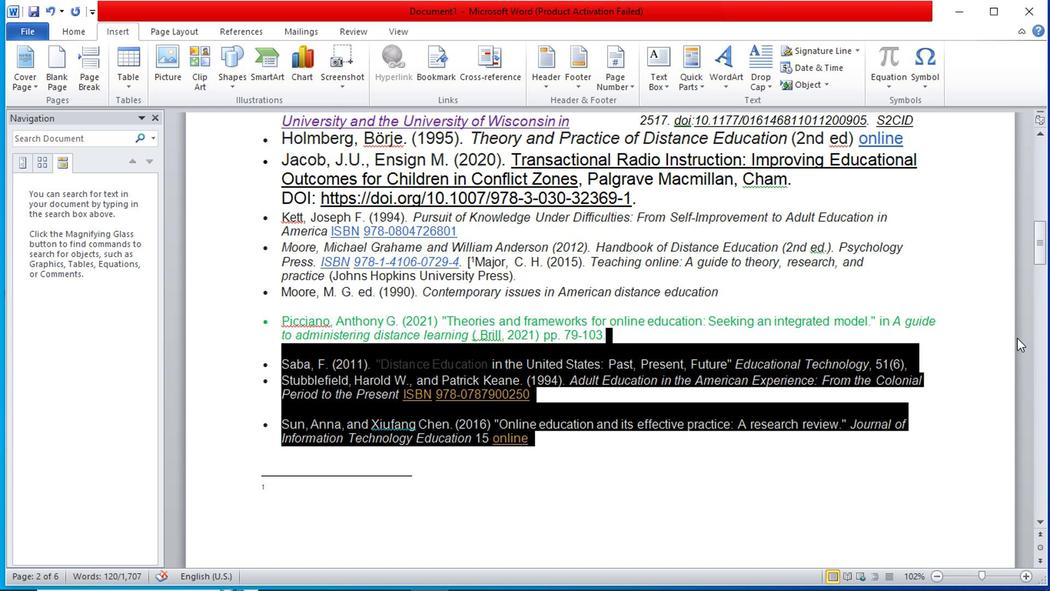 
Action: Mouse pressed left at (1032, 357)
Screenshot: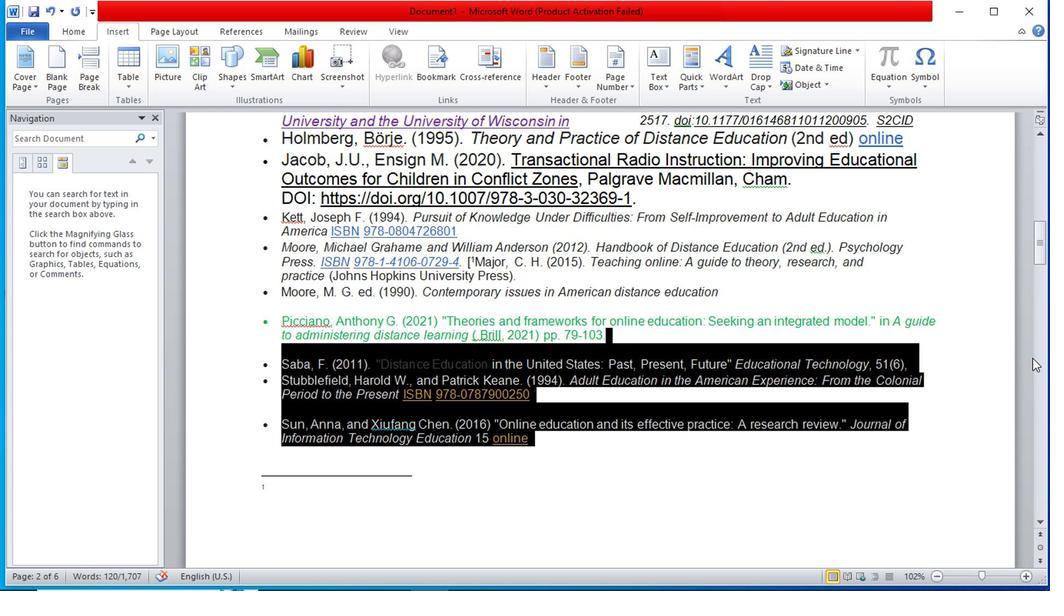 
Action: Mouse moved to (962, 461)
Screenshot: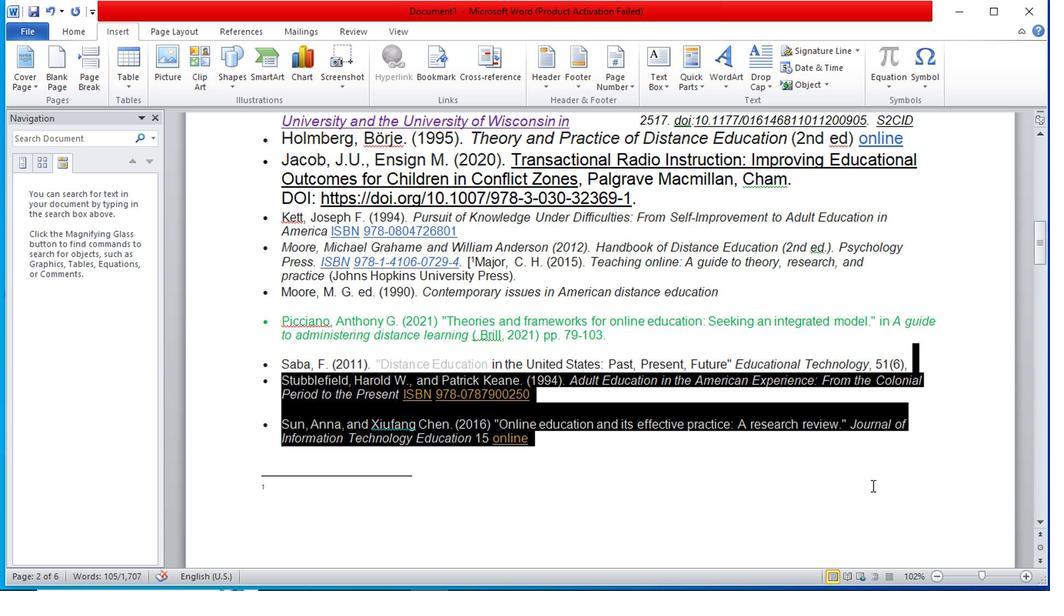 
Action: Mouse pressed left at (962, 461)
Screenshot: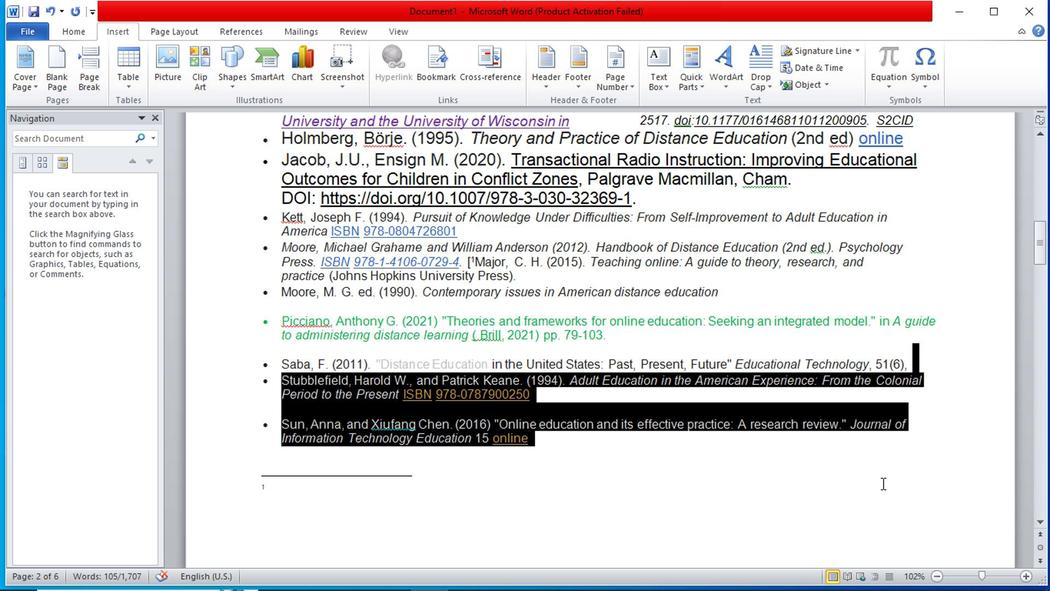 
Action: Mouse moved to (956, 454)
Screenshot: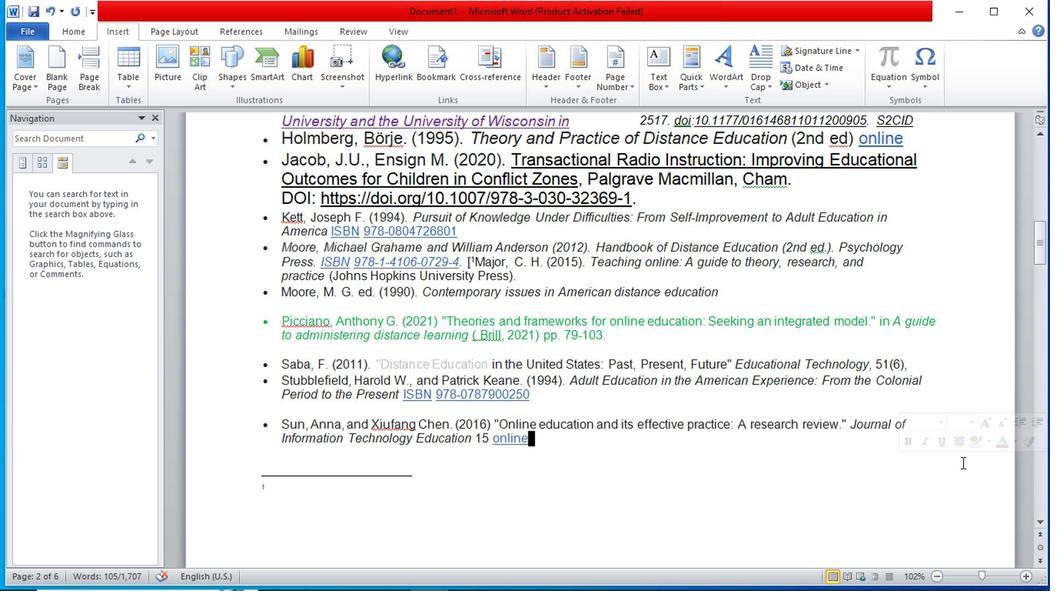 
Action: Mouse scrolled (956, 453) with delta (0, -1)
Screenshot: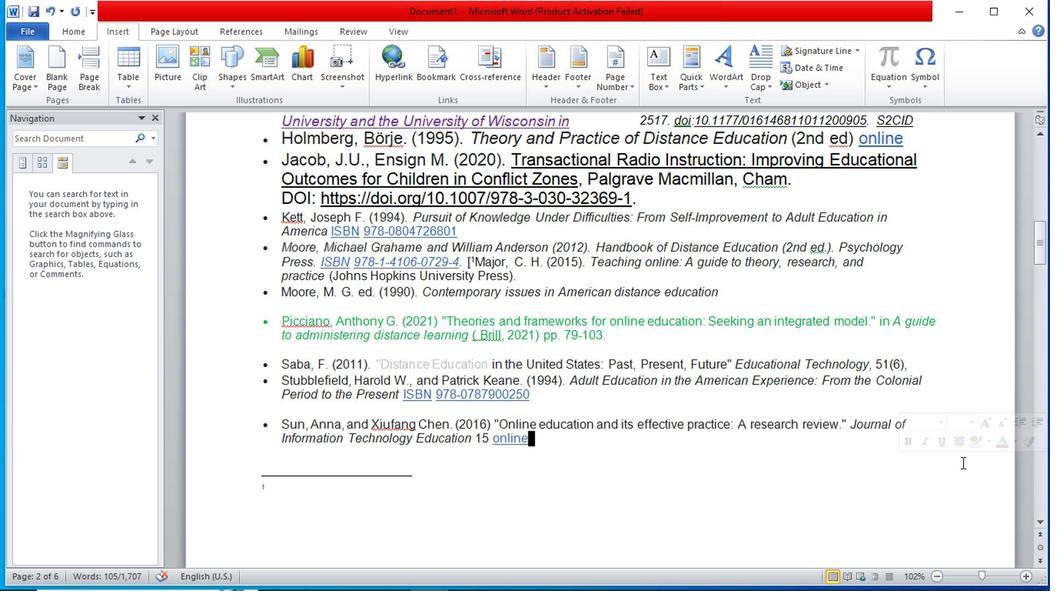 
Action: Mouse moved to (954, 452)
Screenshot: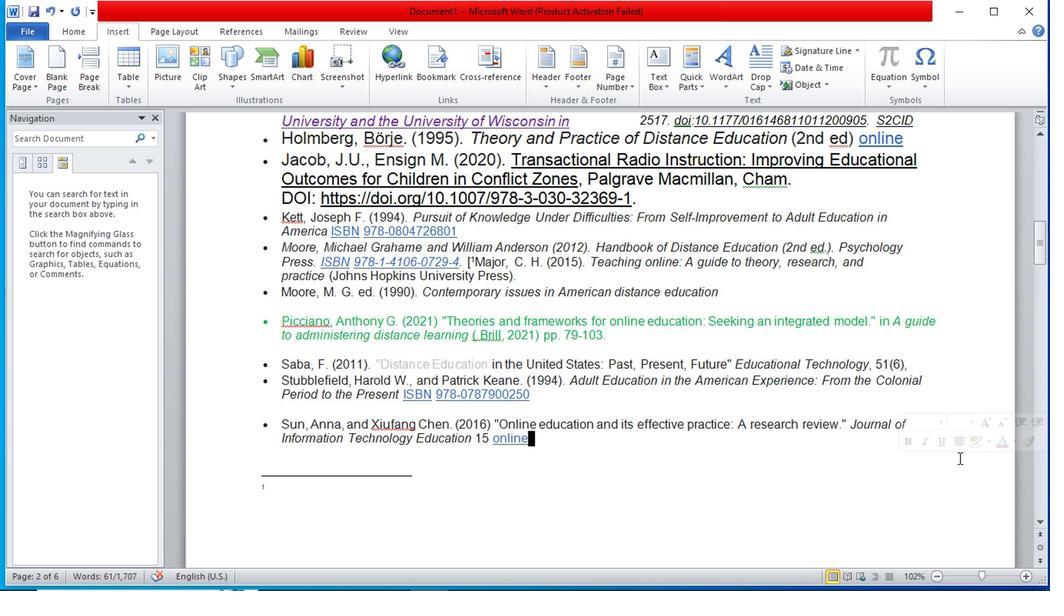 
Action: Mouse scrolled (954, 452) with delta (0, 0)
Screenshot: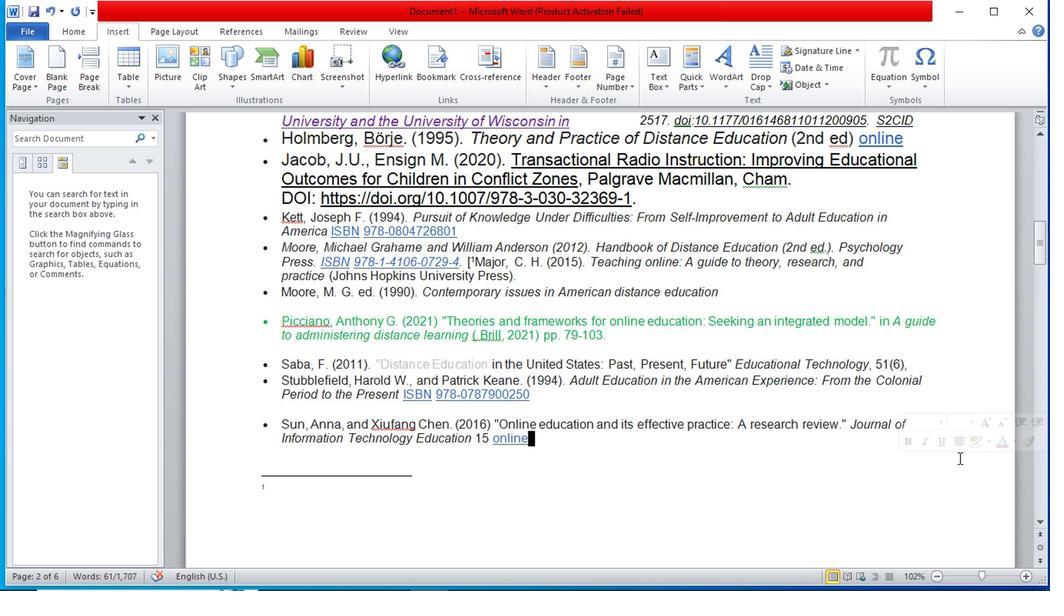 
Action: Mouse moved to (950, 450)
Screenshot: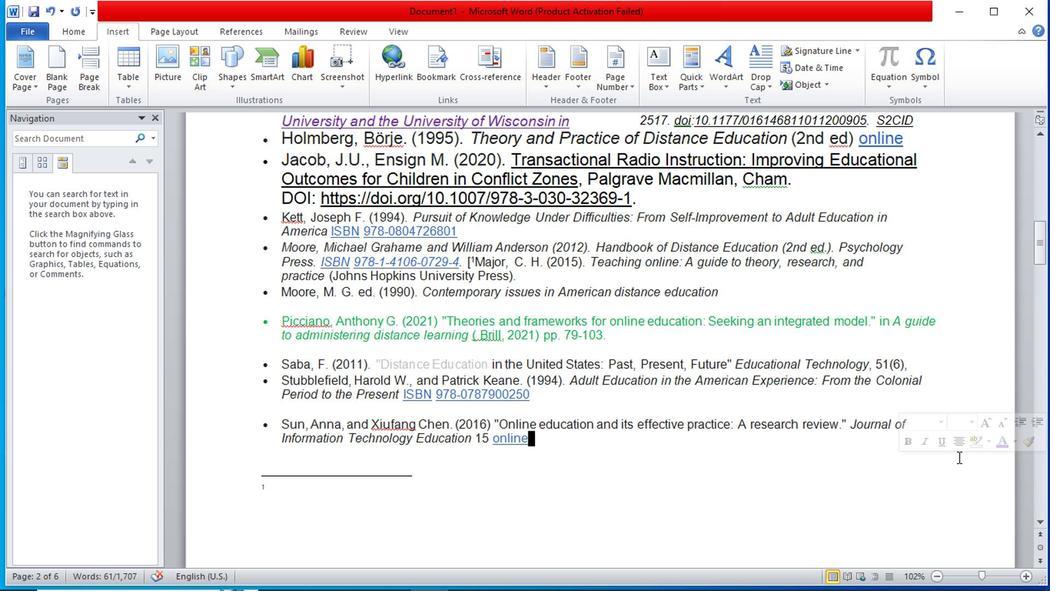 
Action: Mouse scrolled (950, 449) with delta (0, -1)
Screenshot: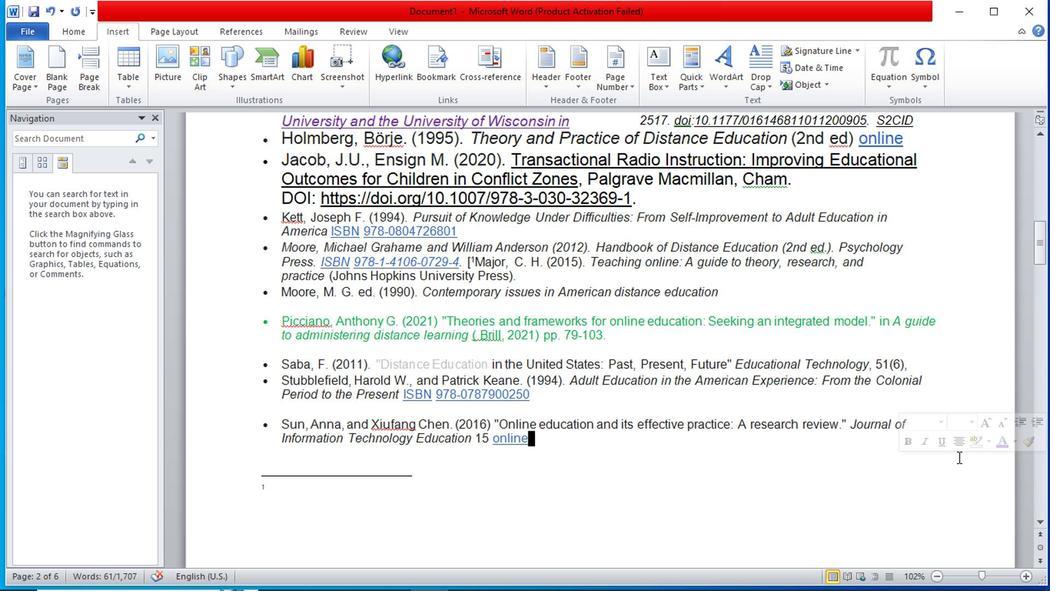 
Action: Mouse moved to (878, 408)
Screenshot: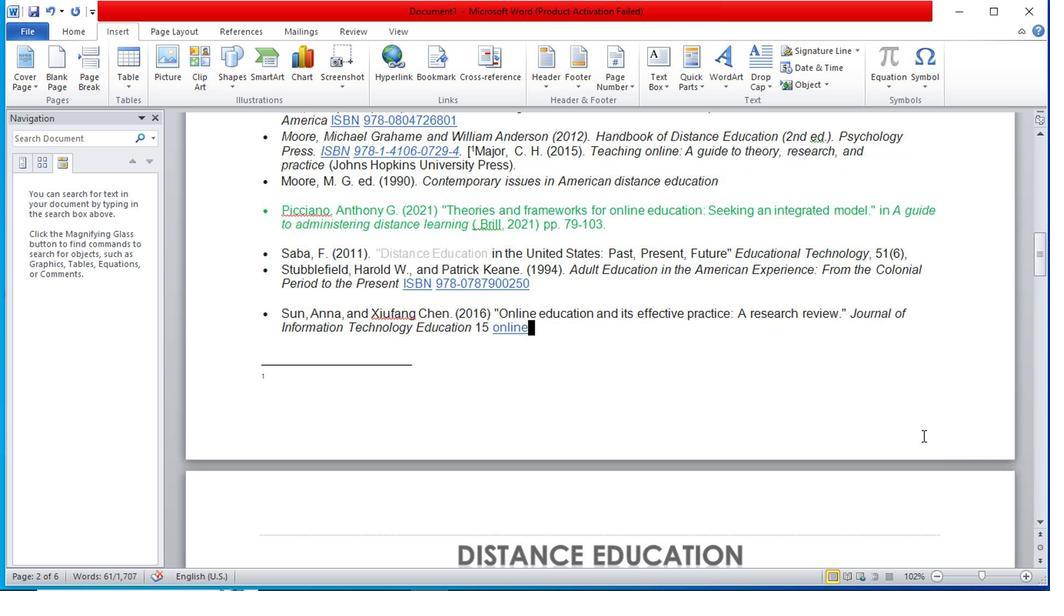 
Action: Mouse scrolled (878, 407) with delta (0, 0)
Screenshot: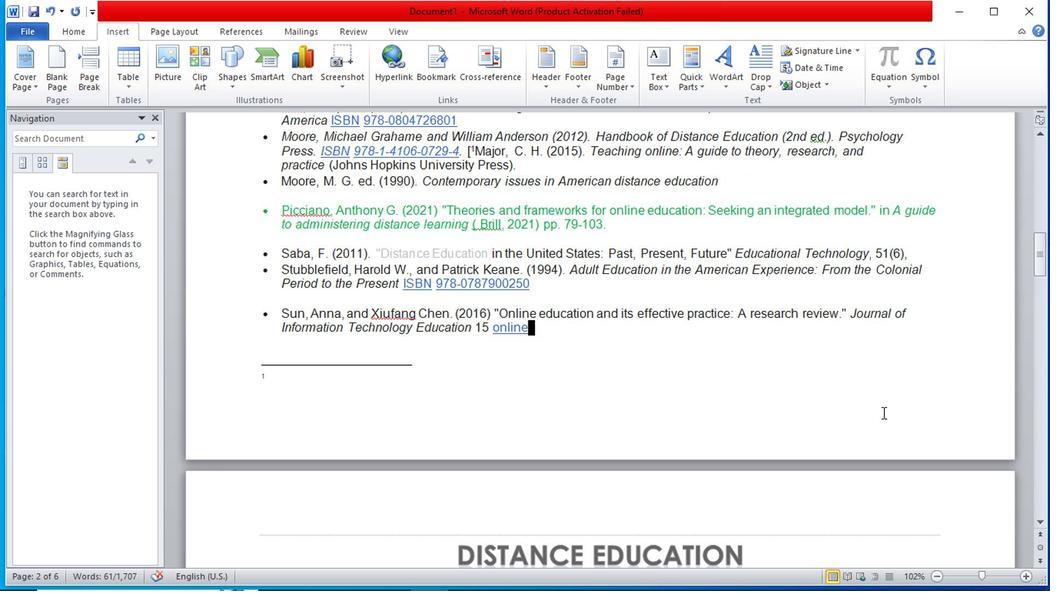 
Action: Mouse moved to (877, 407)
Screenshot: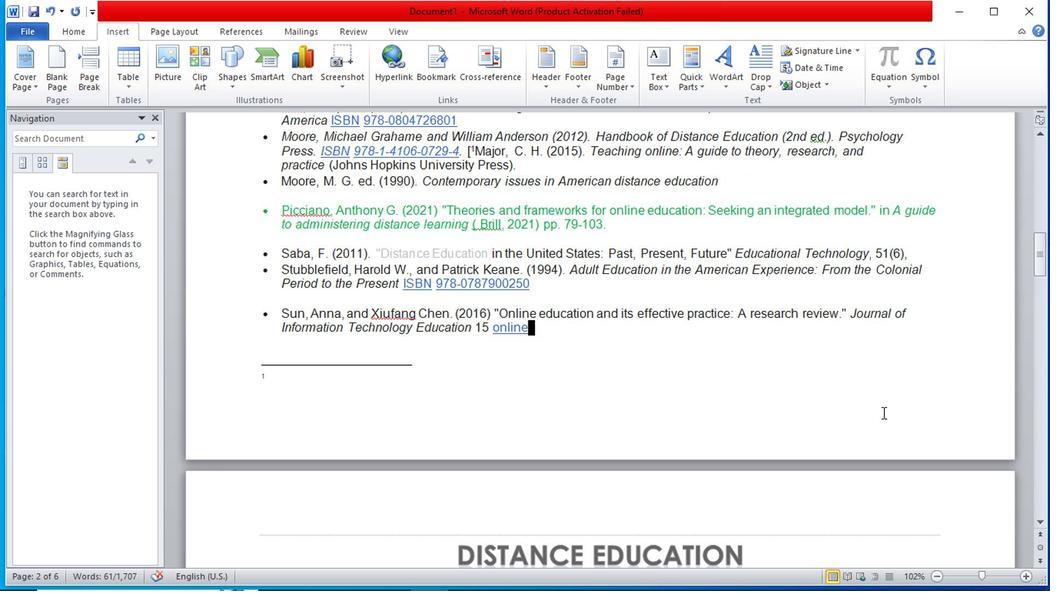 
Action: Mouse scrolled (877, 406) with delta (0, -1)
Screenshot: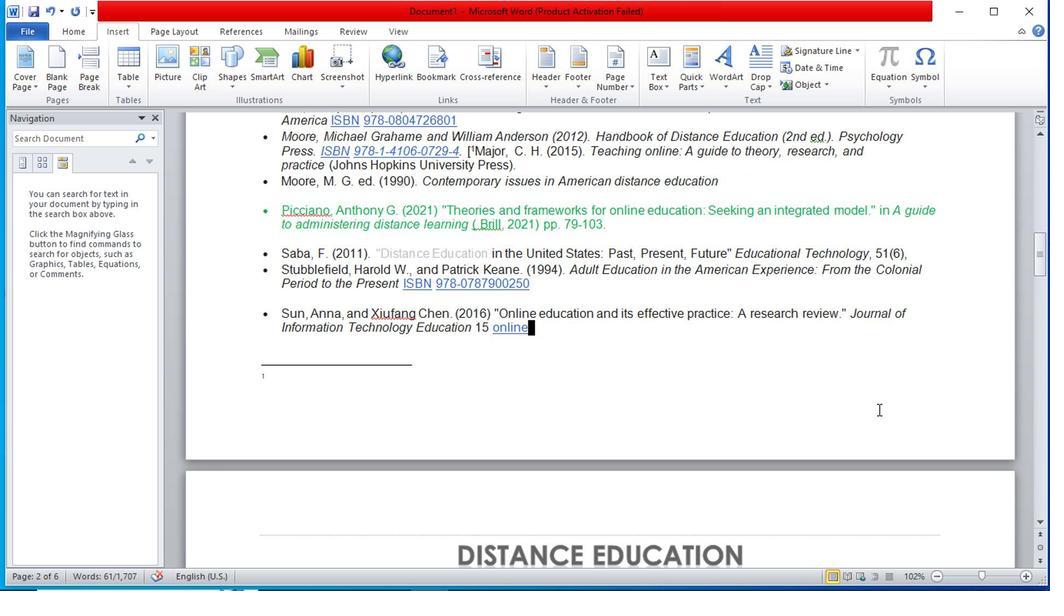 
Action: Mouse moved to (866, 396)
Screenshot: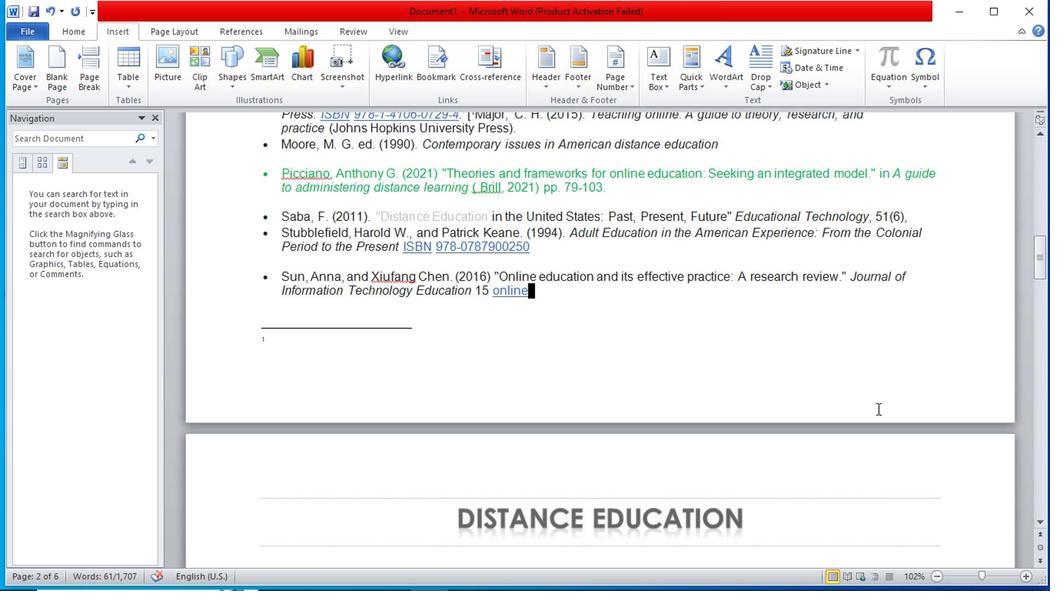 
Action: Mouse scrolled (866, 396) with delta (0, 0)
Screenshot: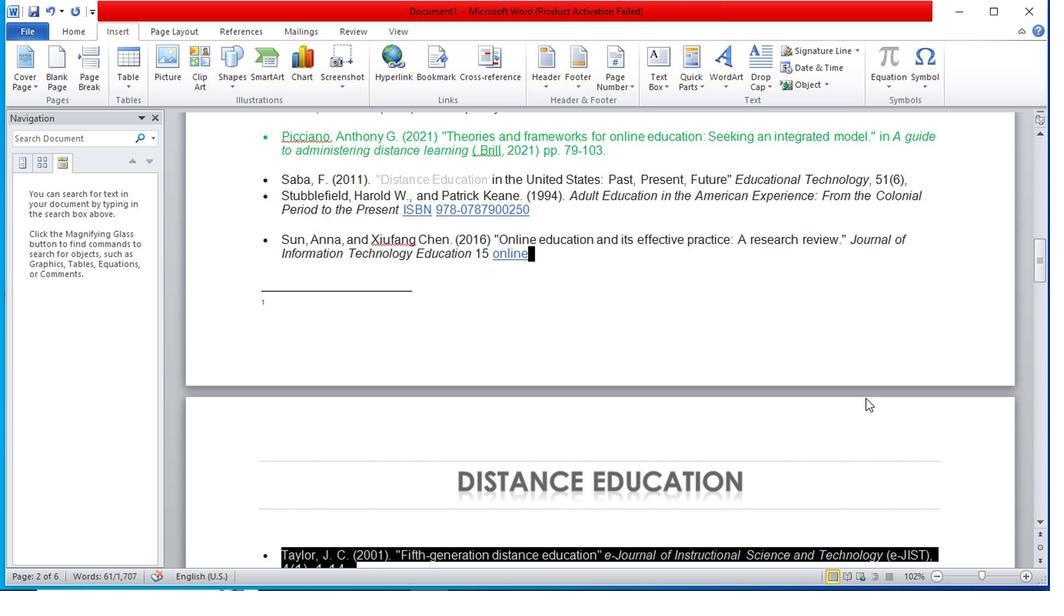 
Action: Mouse scrolled (866, 396) with delta (0, 0)
Screenshot: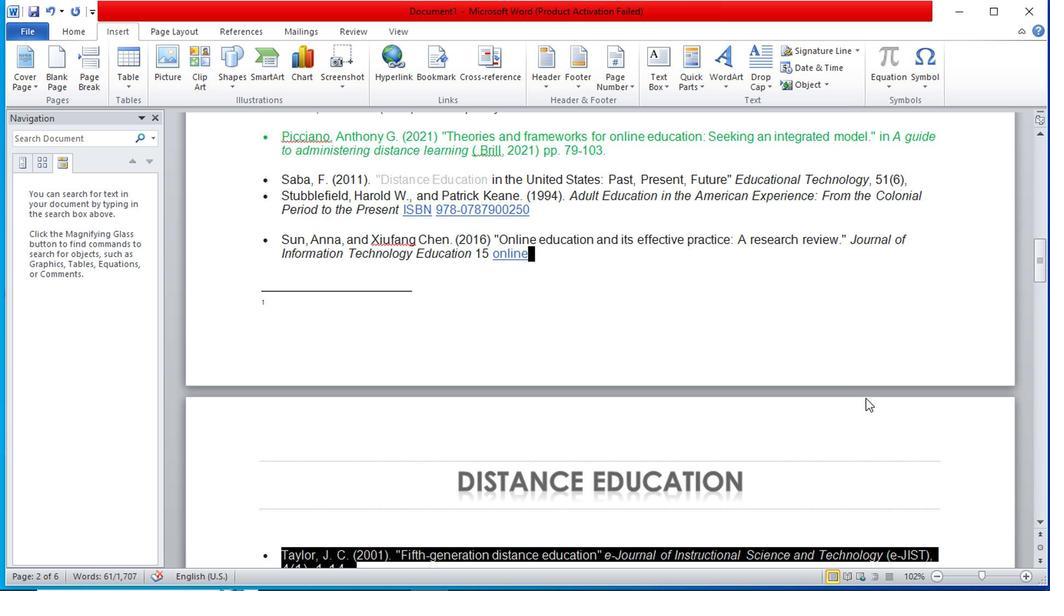 
Action: Mouse scrolled (866, 396) with delta (0, 0)
Screenshot: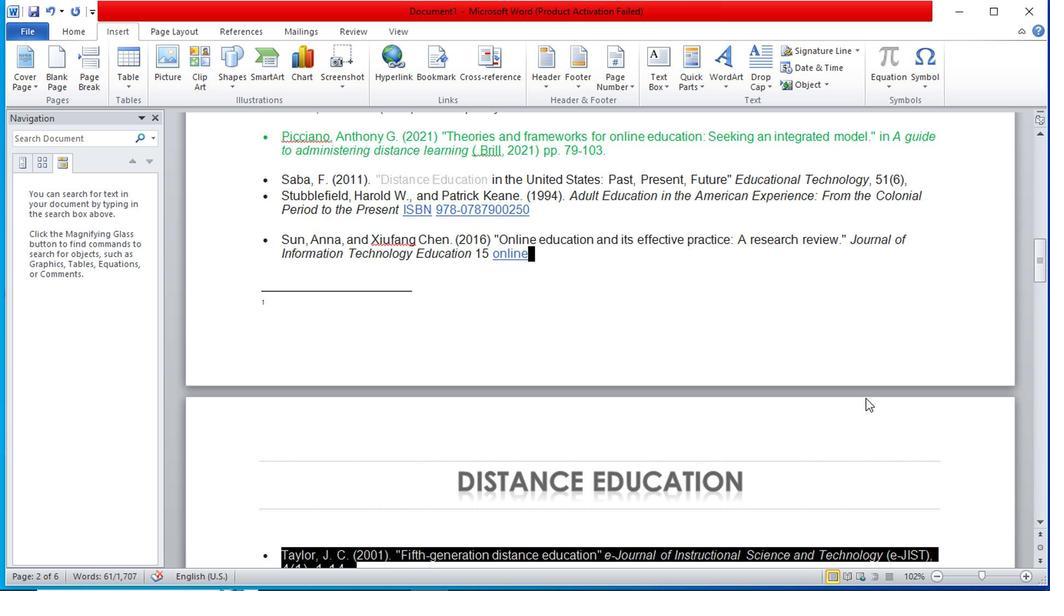 
Action: Mouse scrolled (866, 396) with delta (0, 0)
Screenshot: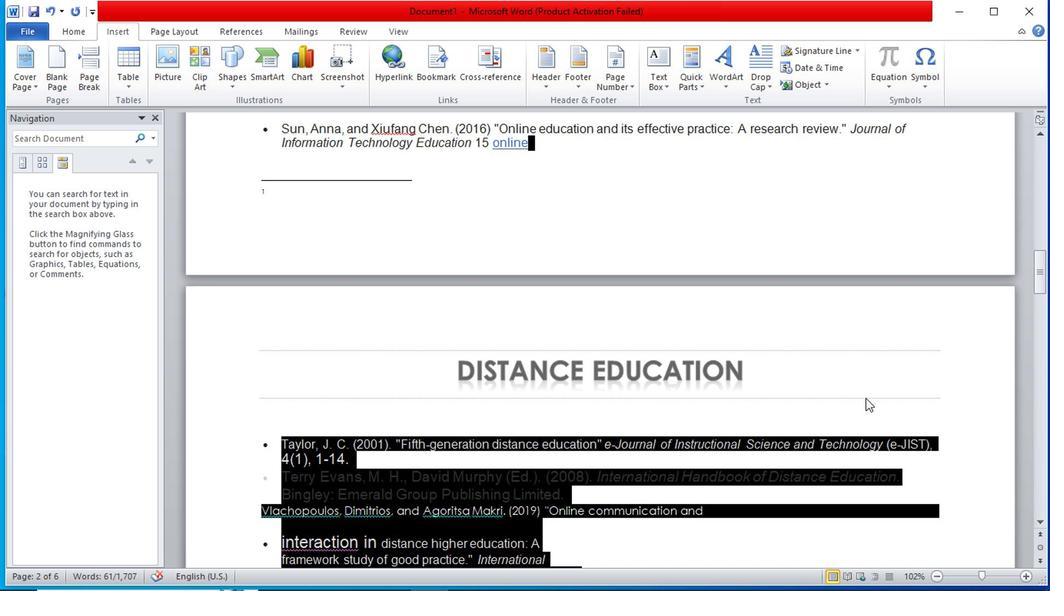 
Action: Mouse scrolled (866, 396) with delta (0, 0)
Screenshot: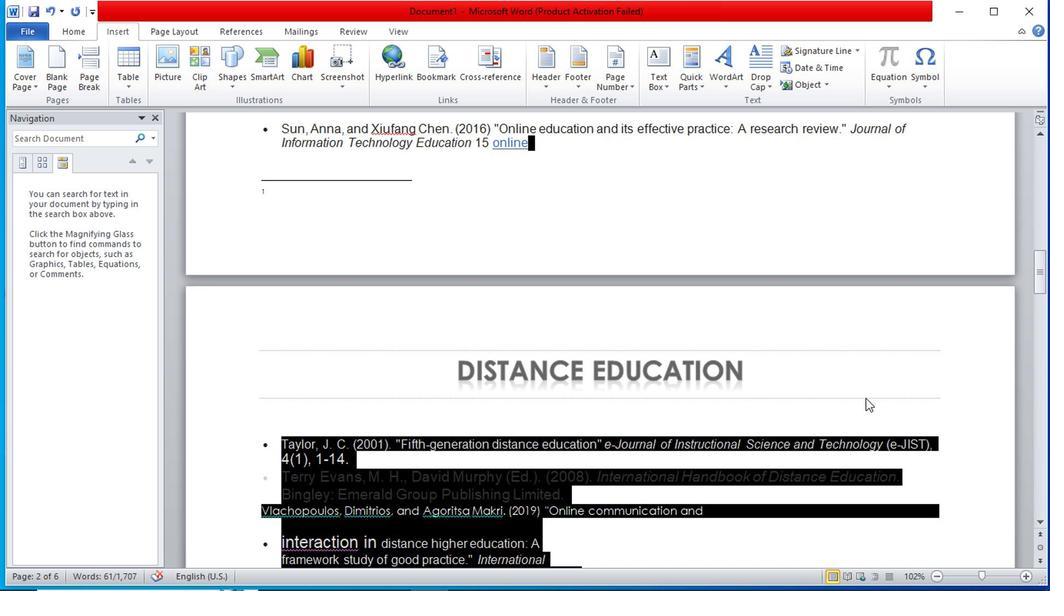 
Action: Mouse moved to (873, 386)
Screenshot: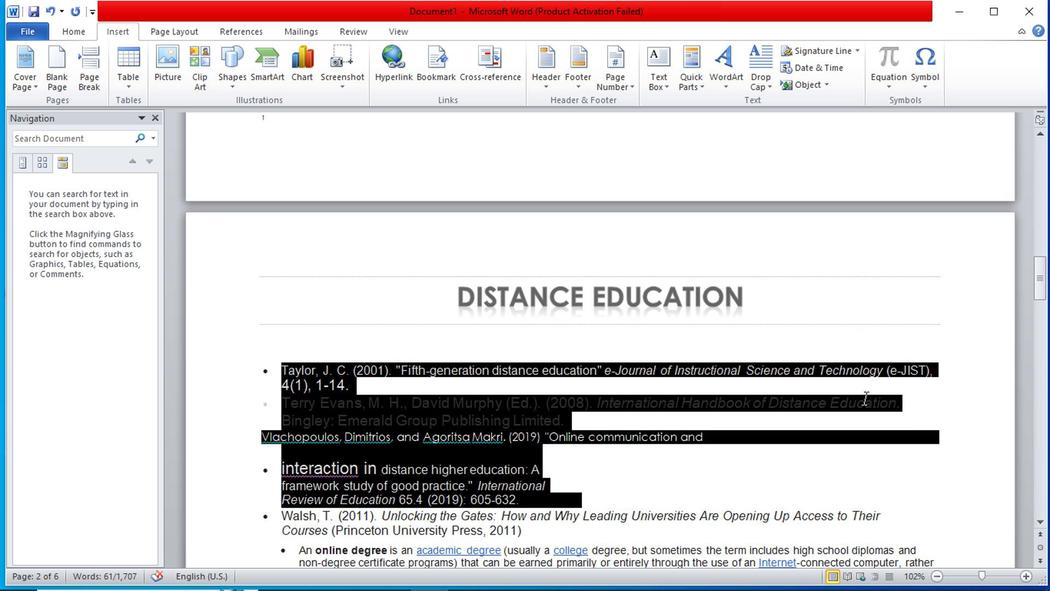 
Action: Mouse scrolled (873, 385) with delta (0, -1)
Screenshot: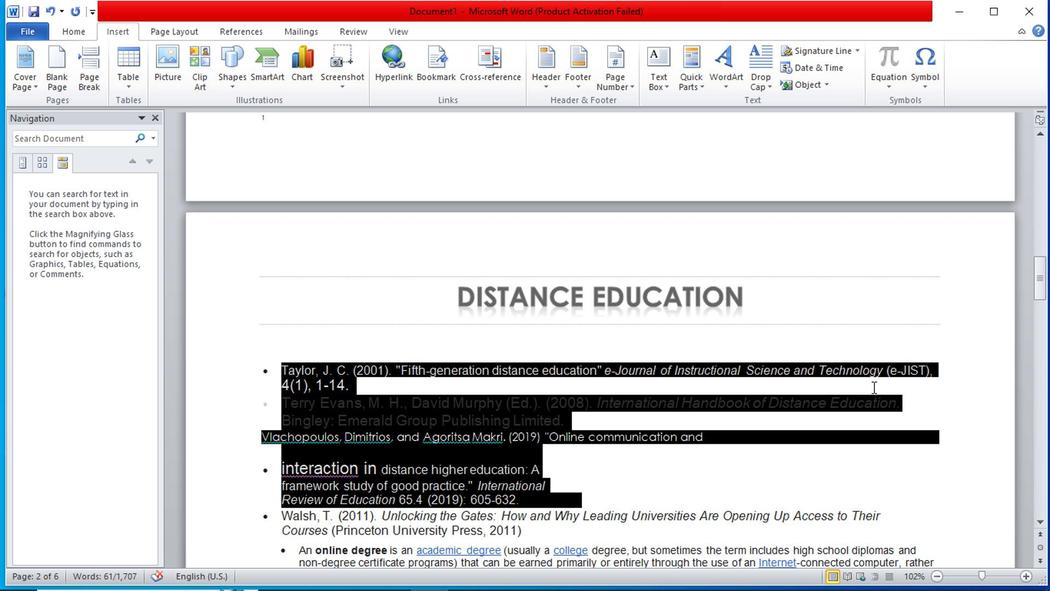 
Action: Mouse moved to (719, 445)
Screenshot: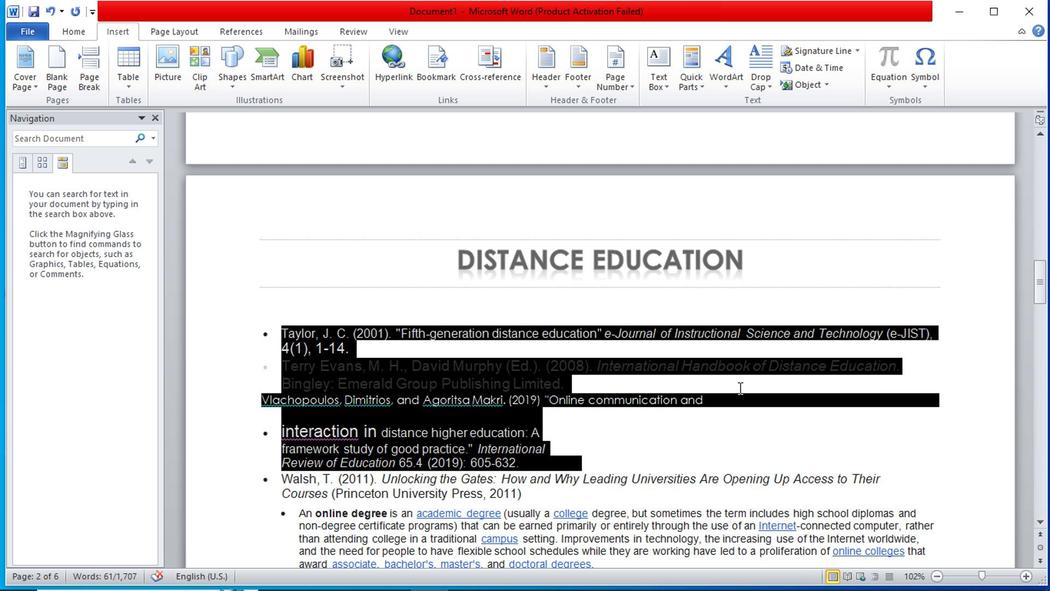 
Action: Mouse pressed left at (719, 445)
Screenshot: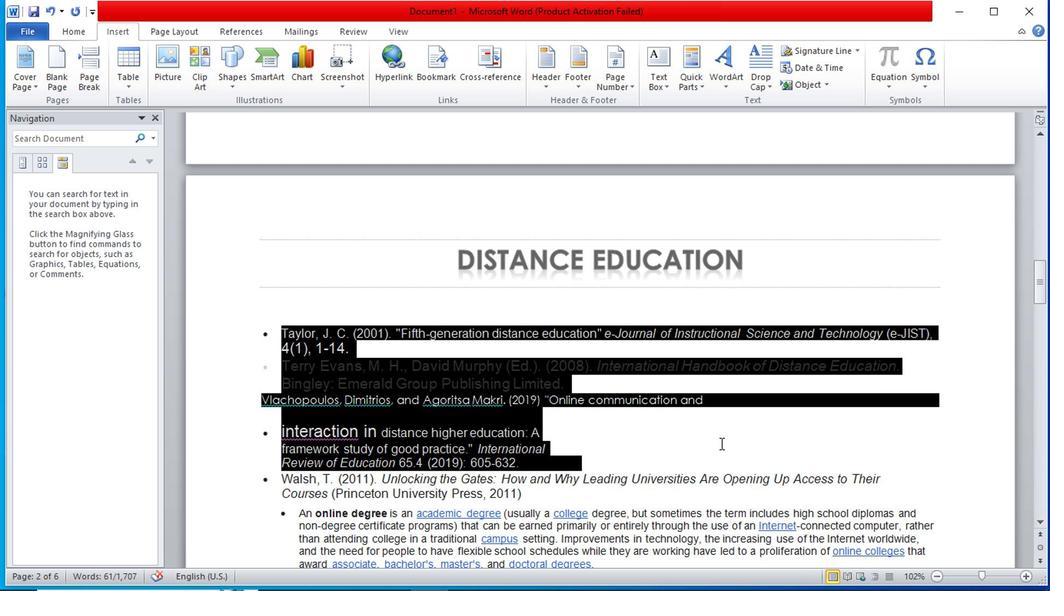 
Action: Mouse moved to (910, 447)
Screenshot: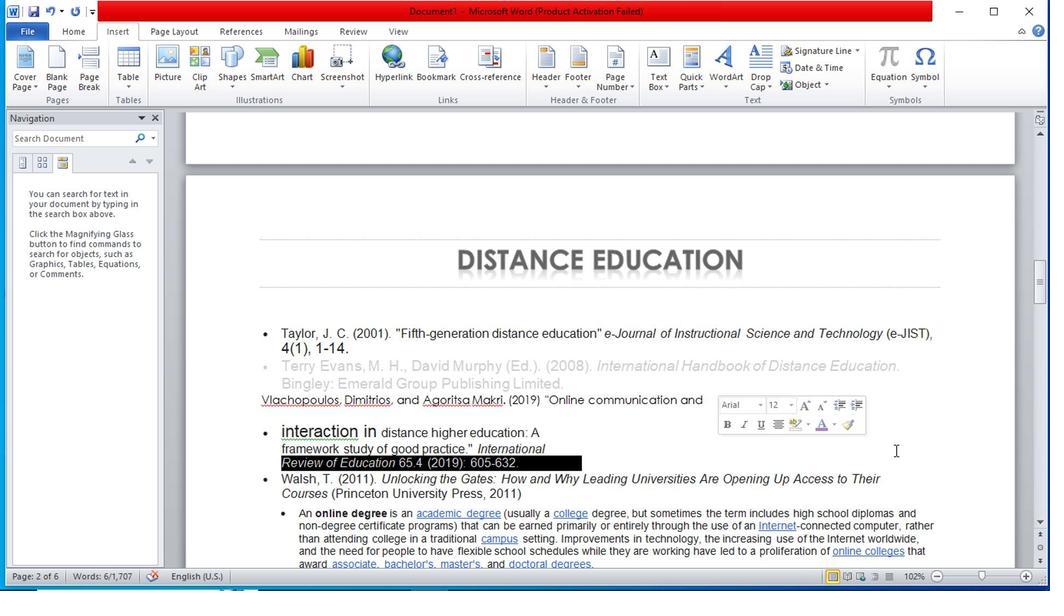 
Action: Mouse pressed left at (910, 447)
Screenshot: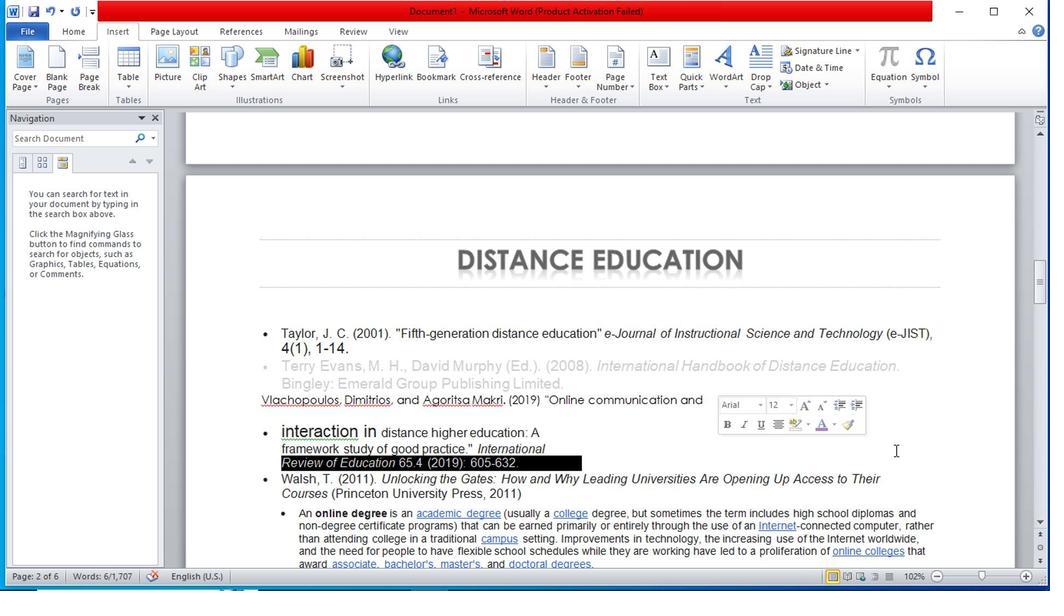 
Action: Mouse moved to (942, 459)
Screenshot: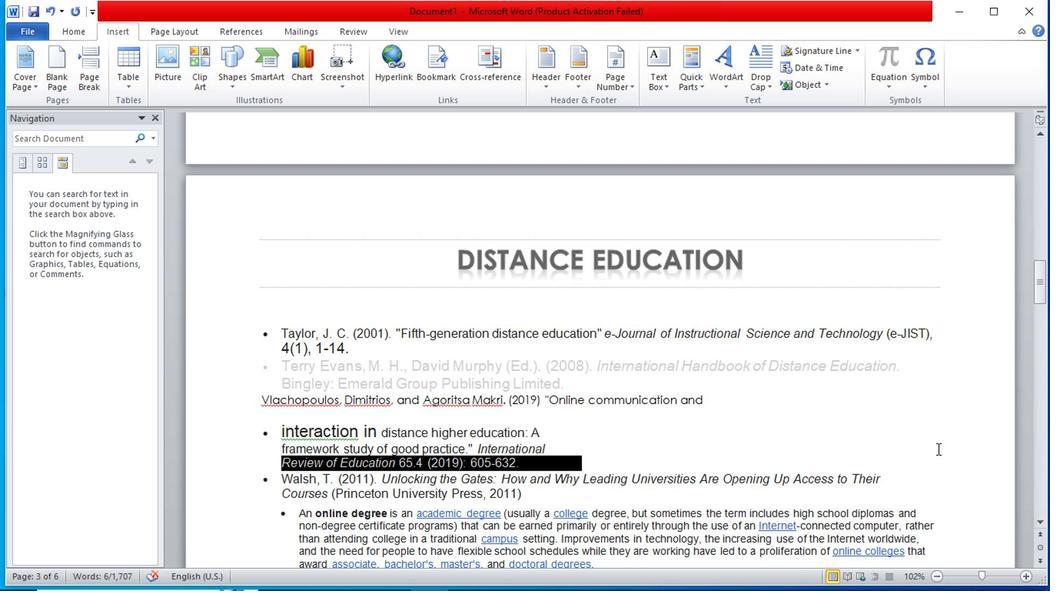 
Action: Mouse pressed left at (942, 459)
Screenshot: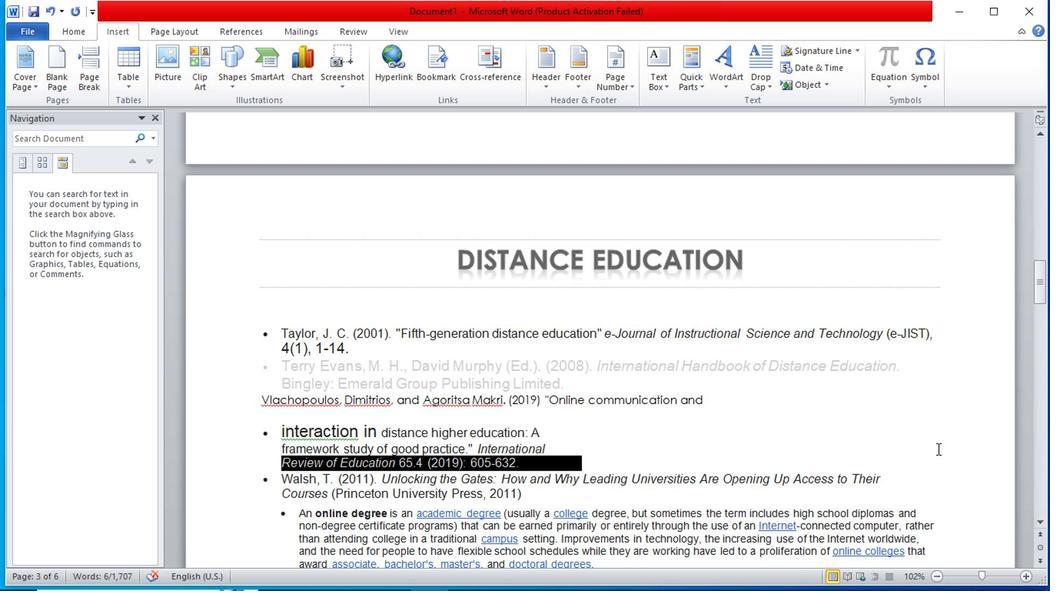 
Action: Mouse moved to (810, 367)
Screenshot: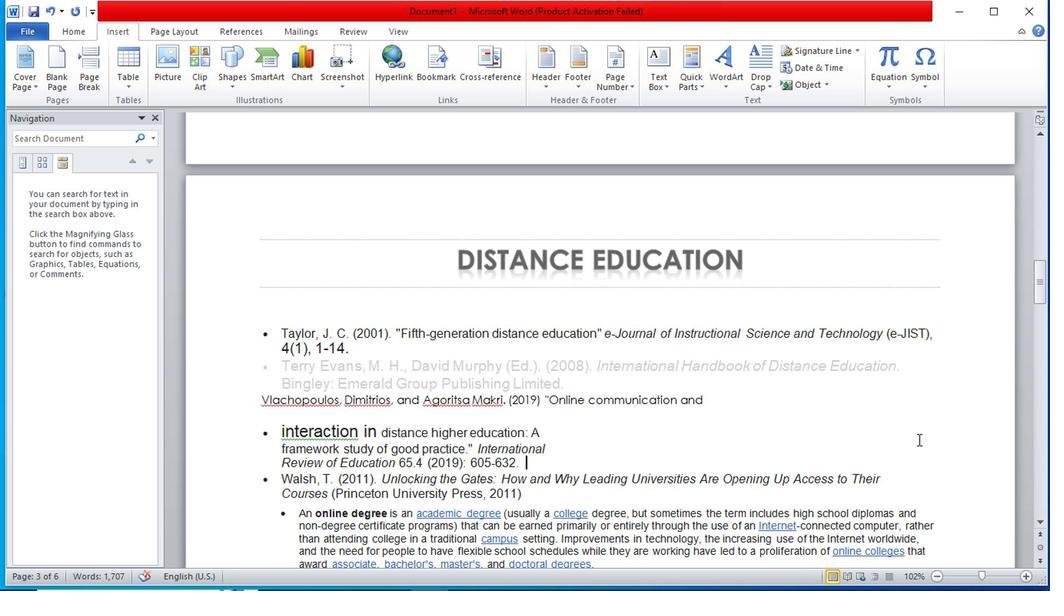 
Action: Mouse scrolled (810, 367) with delta (0, 0)
Screenshot: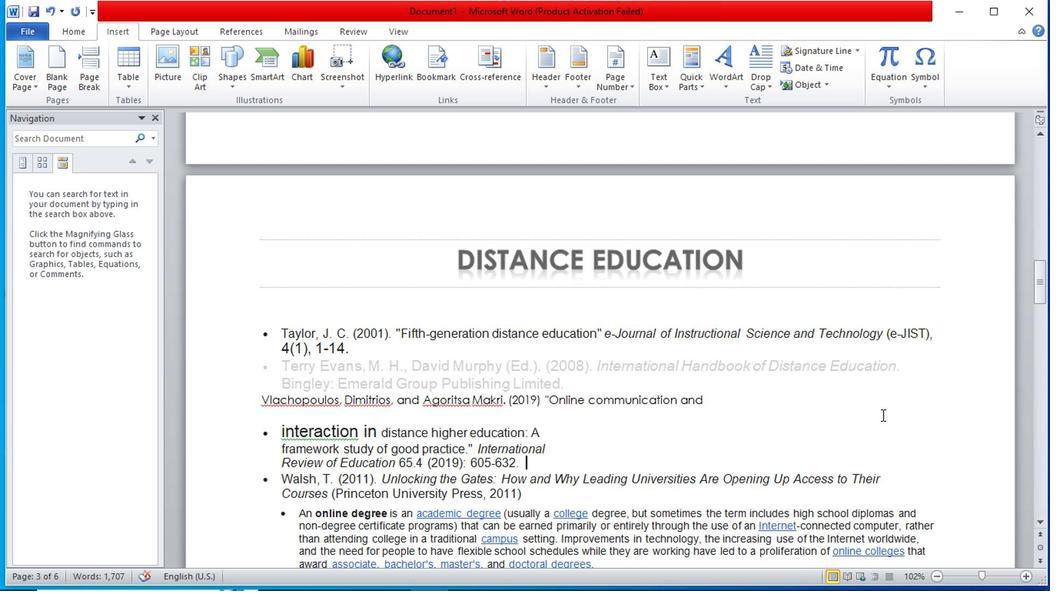 
Action: Mouse scrolled (810, 367) with delta (0, 0)
Screenshot: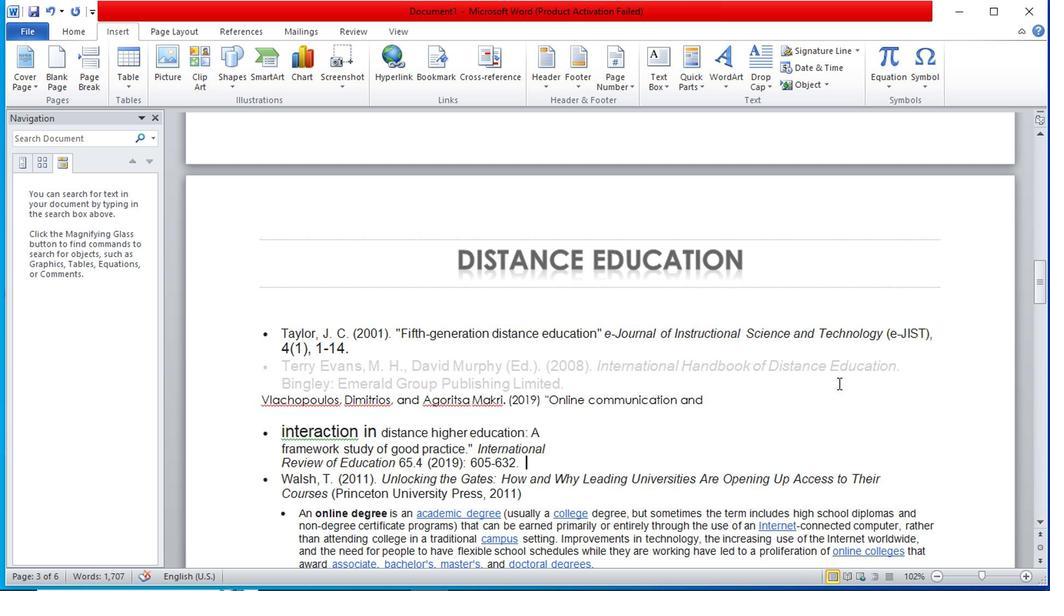 
Action: Mouse scrolled (810, 367) with delta (0, 0)
Screenshot: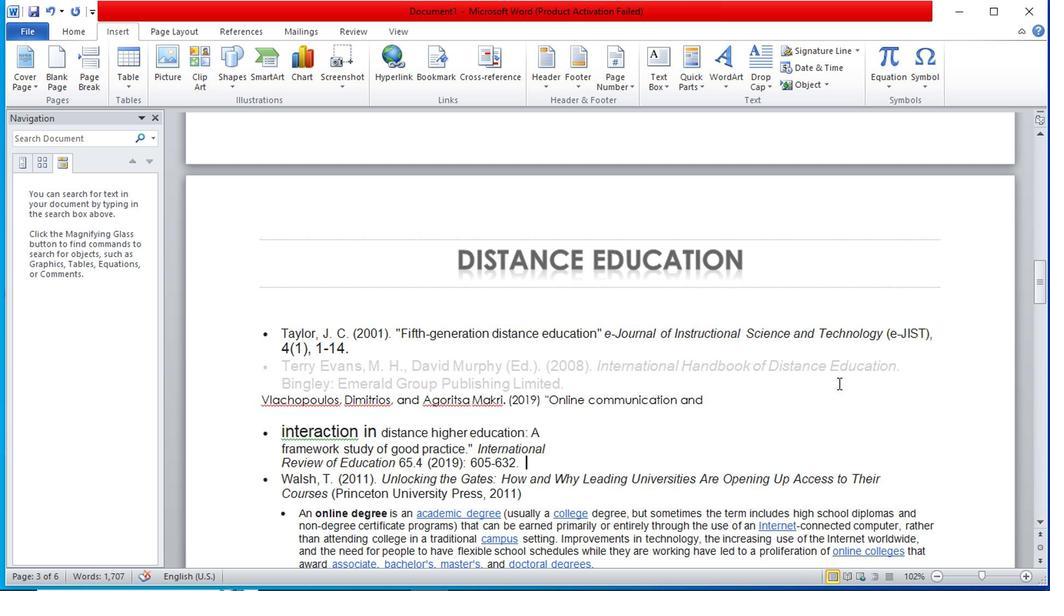 
Action: Mouse scrolled (810, 367) with delta (0, 0)
Screenshot: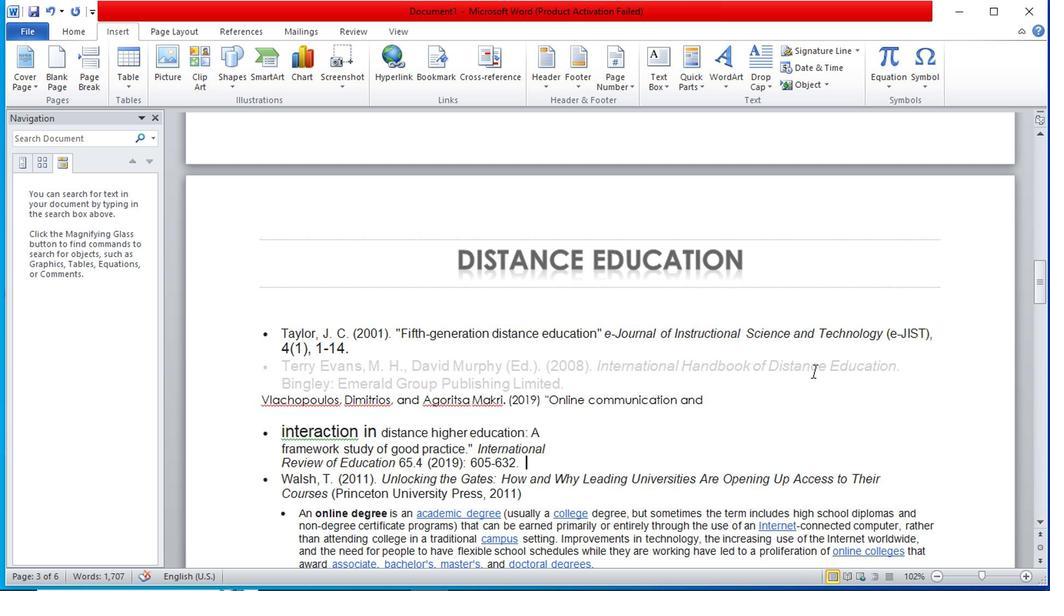
Action: Mouse scrolled (810, 367) with delta (0, 0)
Screenshot: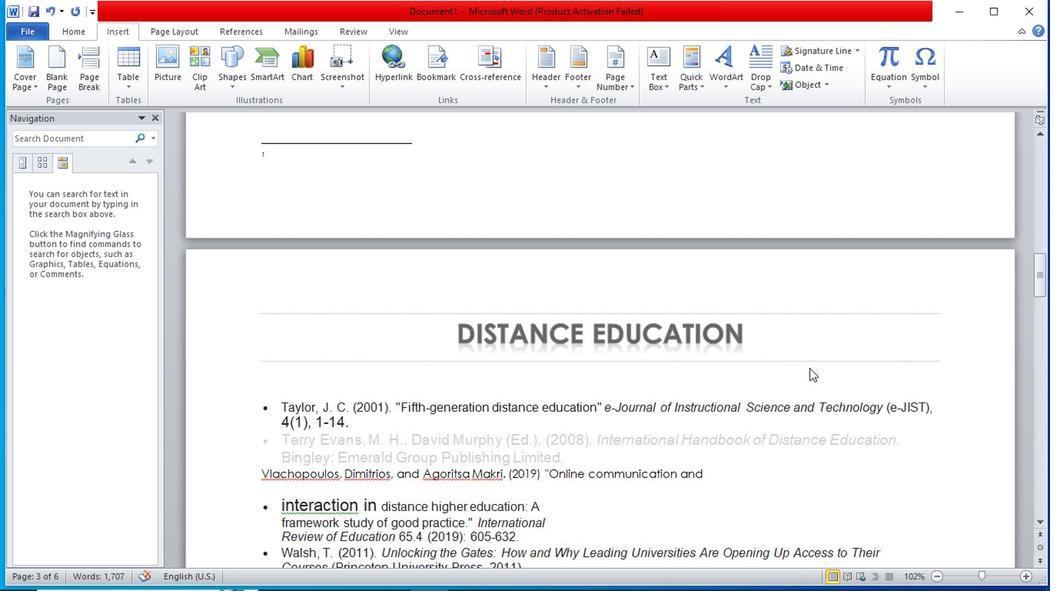 
Action: Mouse moved to (807, 389)
Screenshot: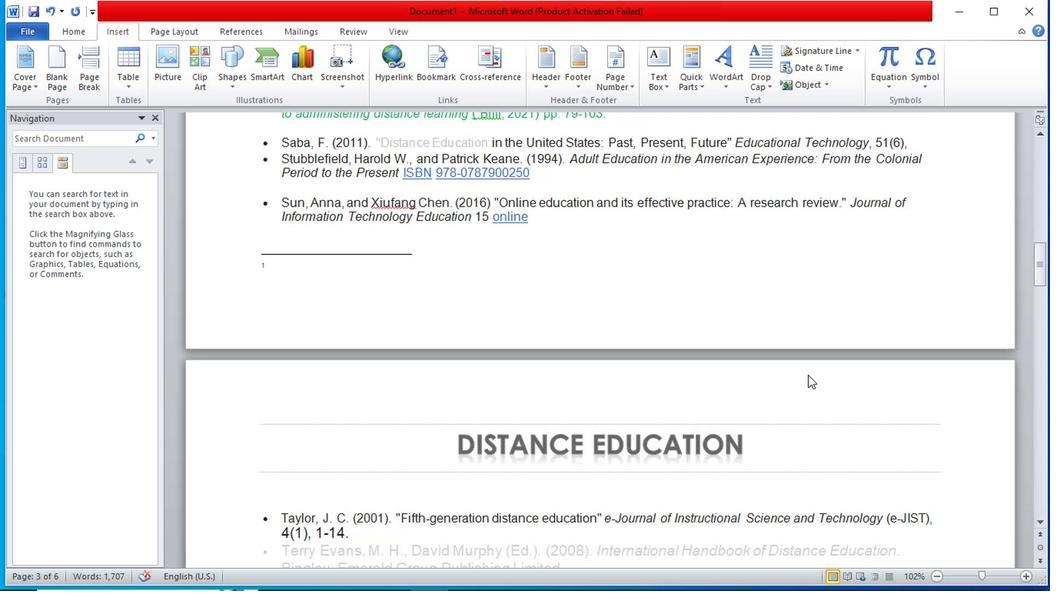 
Action: Mouse scrolled (807, 390) with delta (0, 1)
Screenshot: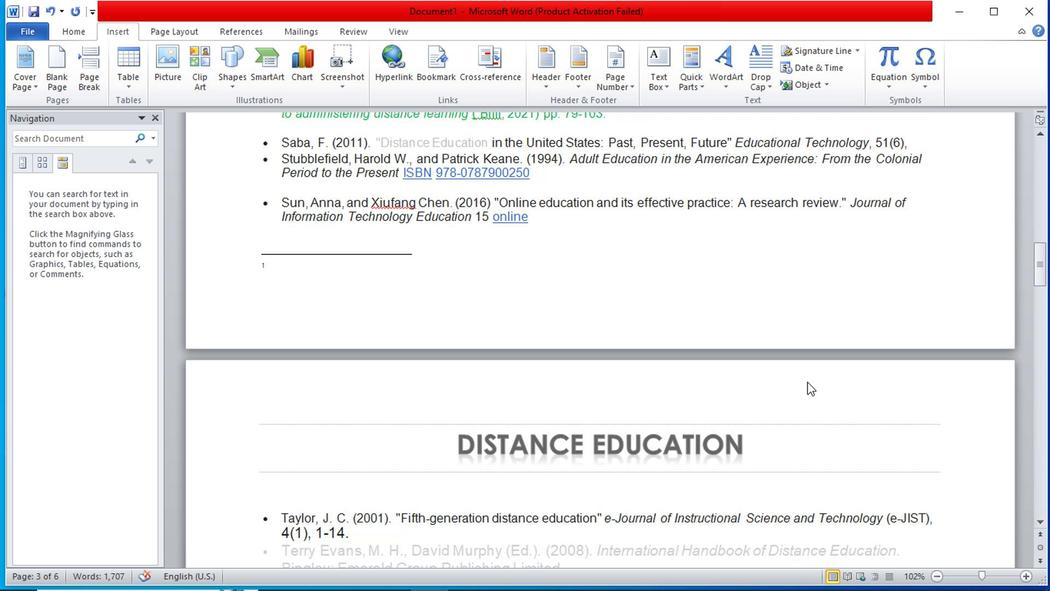 
Action: Mouse scrolled (807, 390) with delta (0, 1)
Screenshot: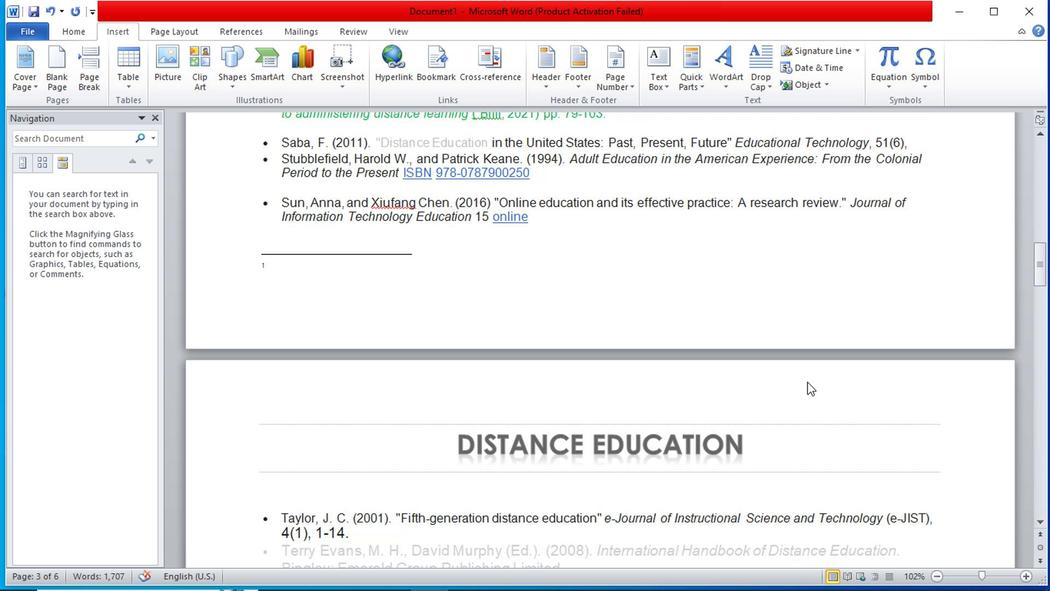 
Action: Mouse scrolled (807, 390) with delta (0, 1)
Screenshot: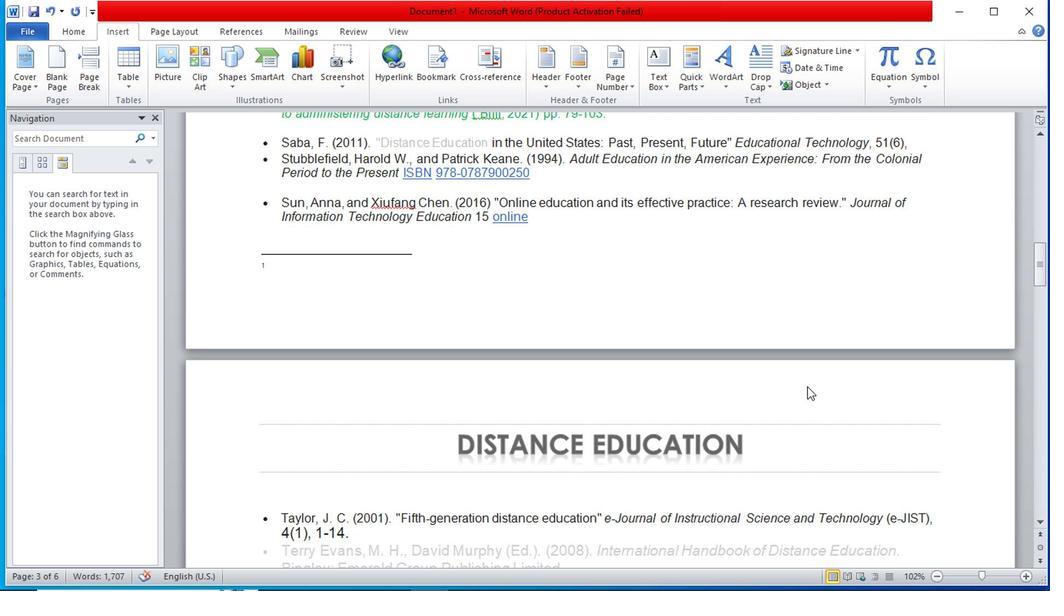 
Action: Mouse scrolled (807, 390) with delta (0, 1)
Screenshot: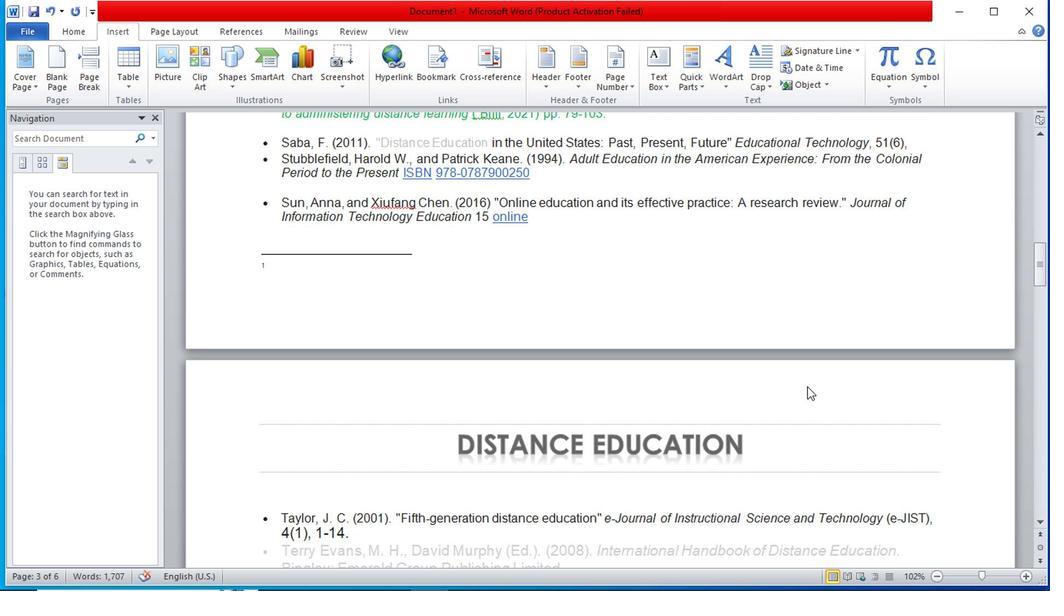 
Action: Mouse scrolled (807, 390) with delta (0, 1)
Screenshot: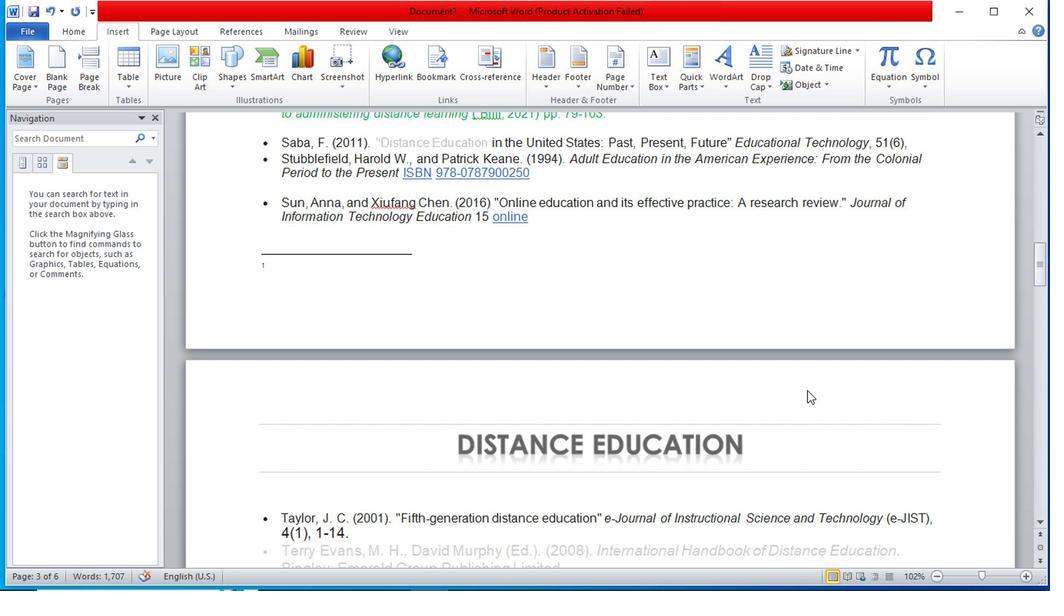 
Action: Mouse moved to (805, 388)
Screenshot: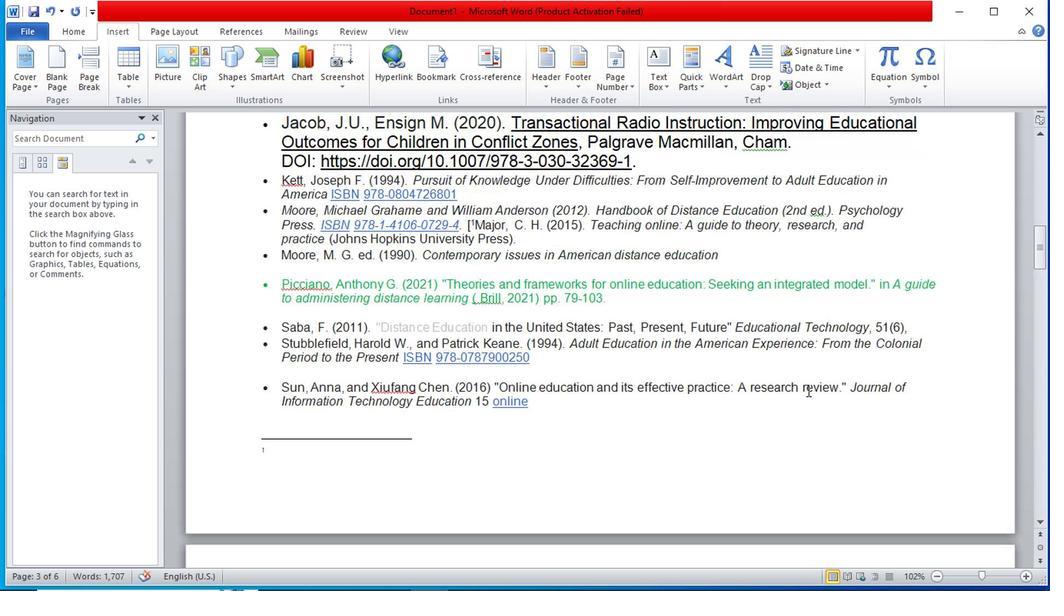 
Action: Mouse scrolled (805, 389) with delta (0, 0)
Screenshot: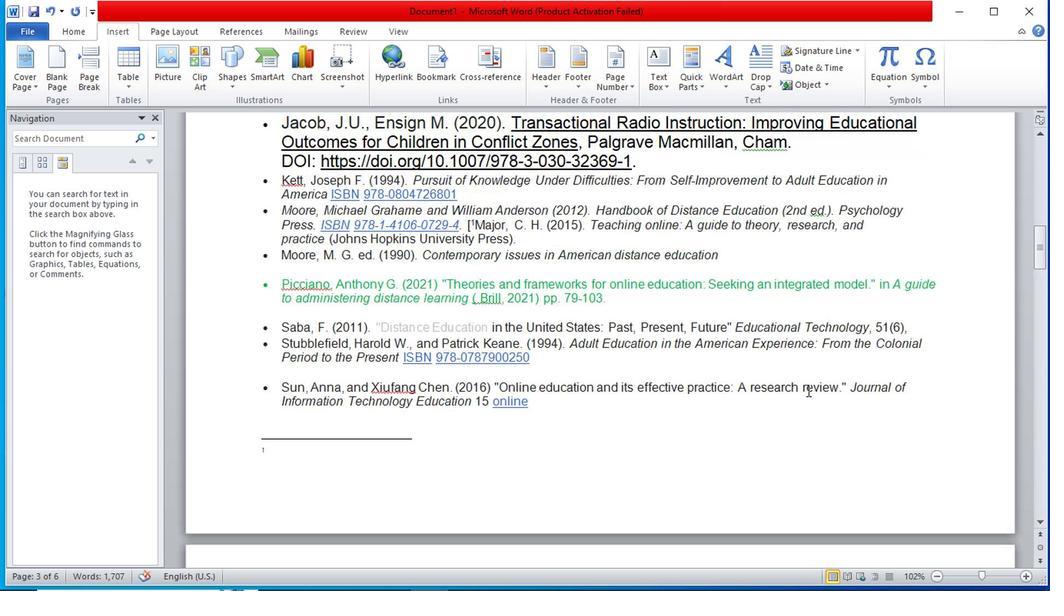
Action: Mouse moved to (805, 387)
Screenshot: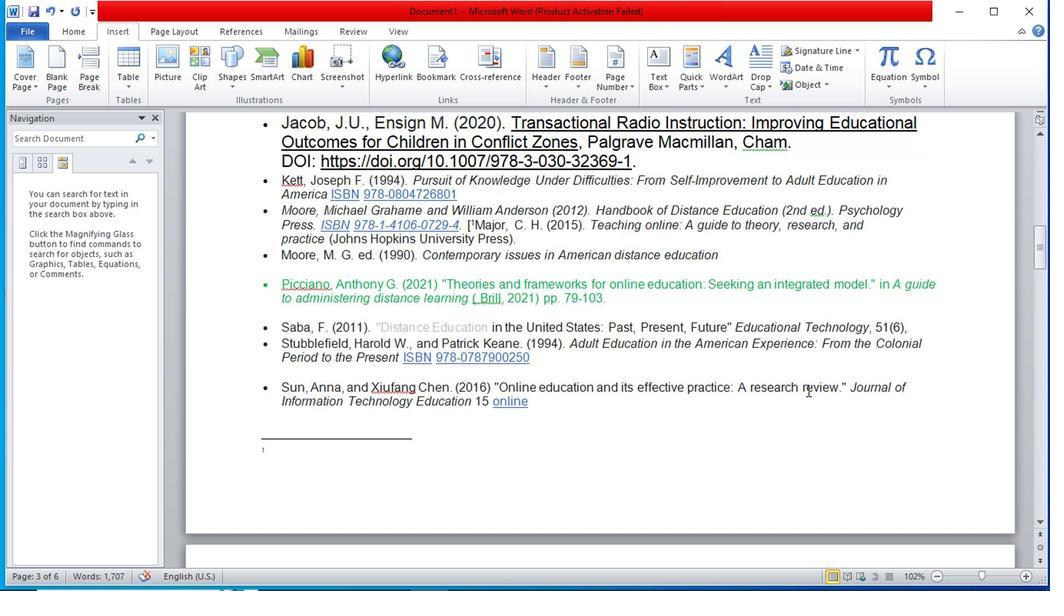 
Action: Mouse scrolled (805, 388) with delta (0, 1)
Screenshot: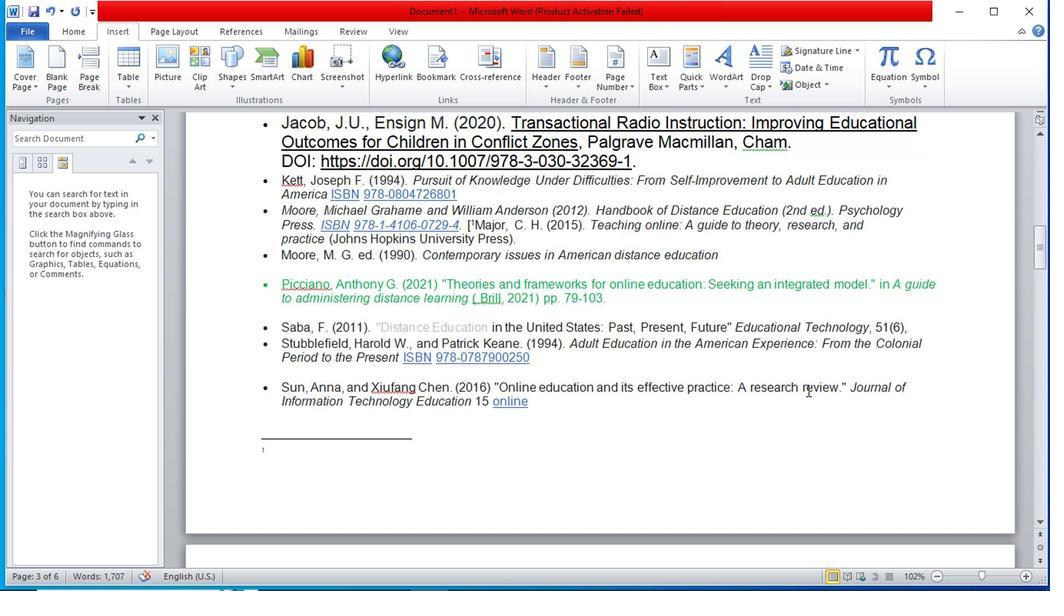 
Action: Mouse moved to (792, 367)
Screenshot: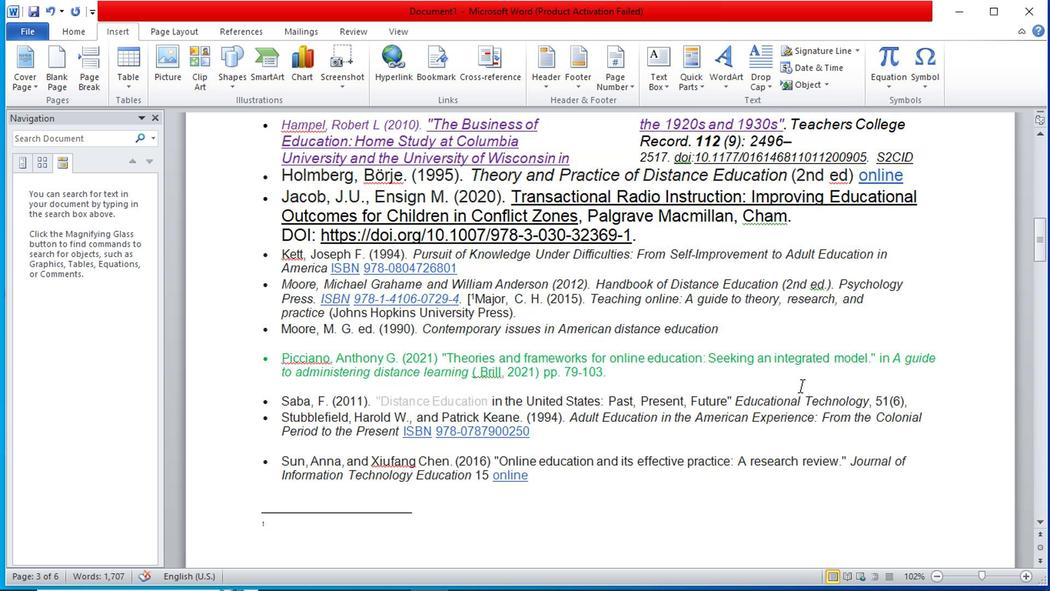 
Action: Mouse scrolled (792, 367) with delta (0, 0)
Screenshot: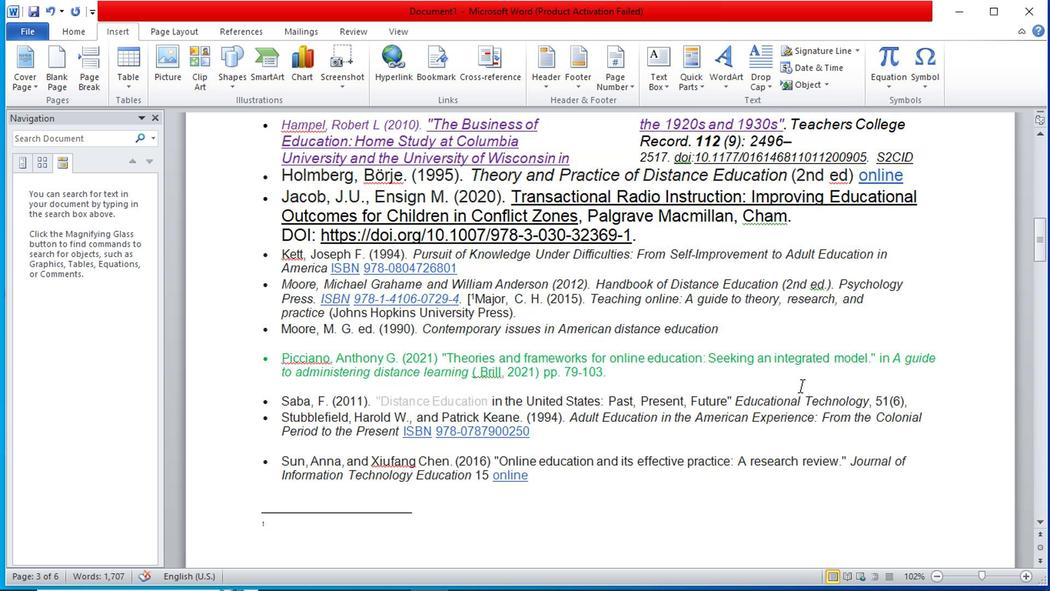 
Action: Mouse scrolled (792, 367) with delta (0, 0)
Screenshot: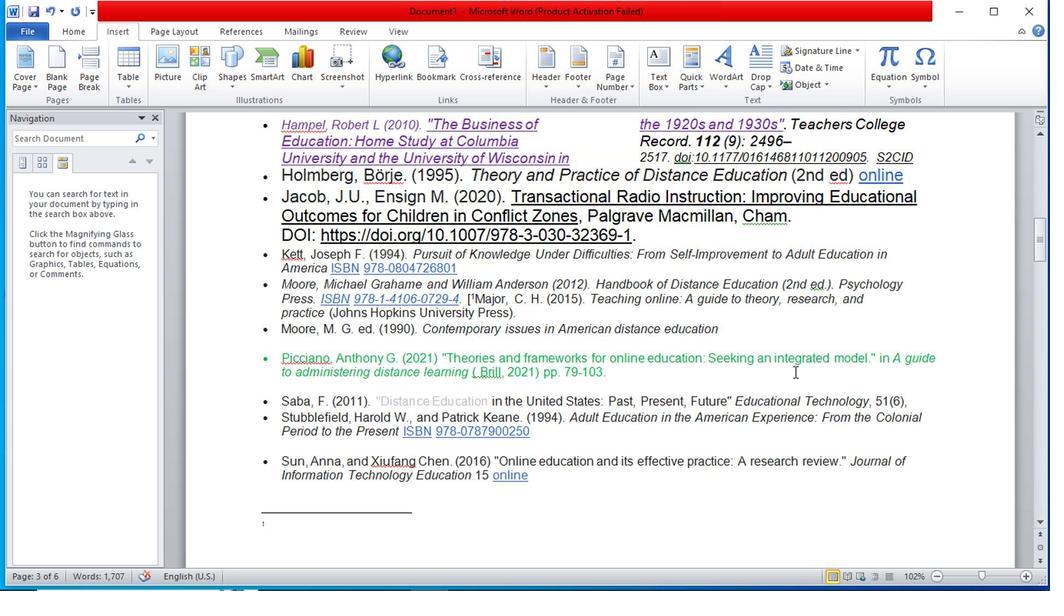 
Action: Mouse scrolled (792, 367) with delta (0, 0)
Screenshot: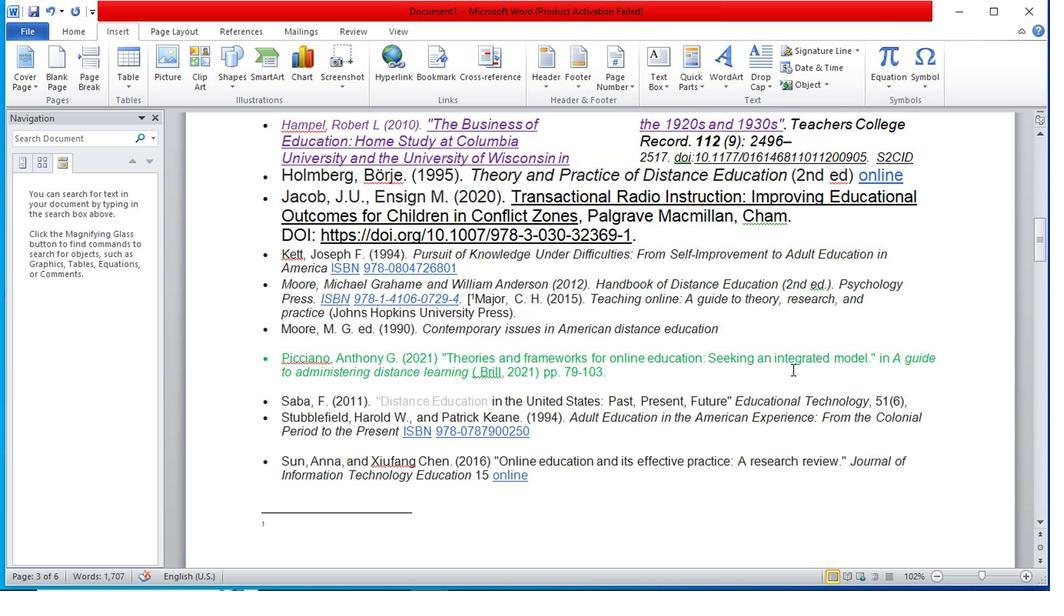 
Action: Mouse scrolled (792, 367) with delta (0, 0)
